 Task: Add Sprouts Coconut Water to the cart.
Action: Mouse moved to (514, 391)
Screenshot: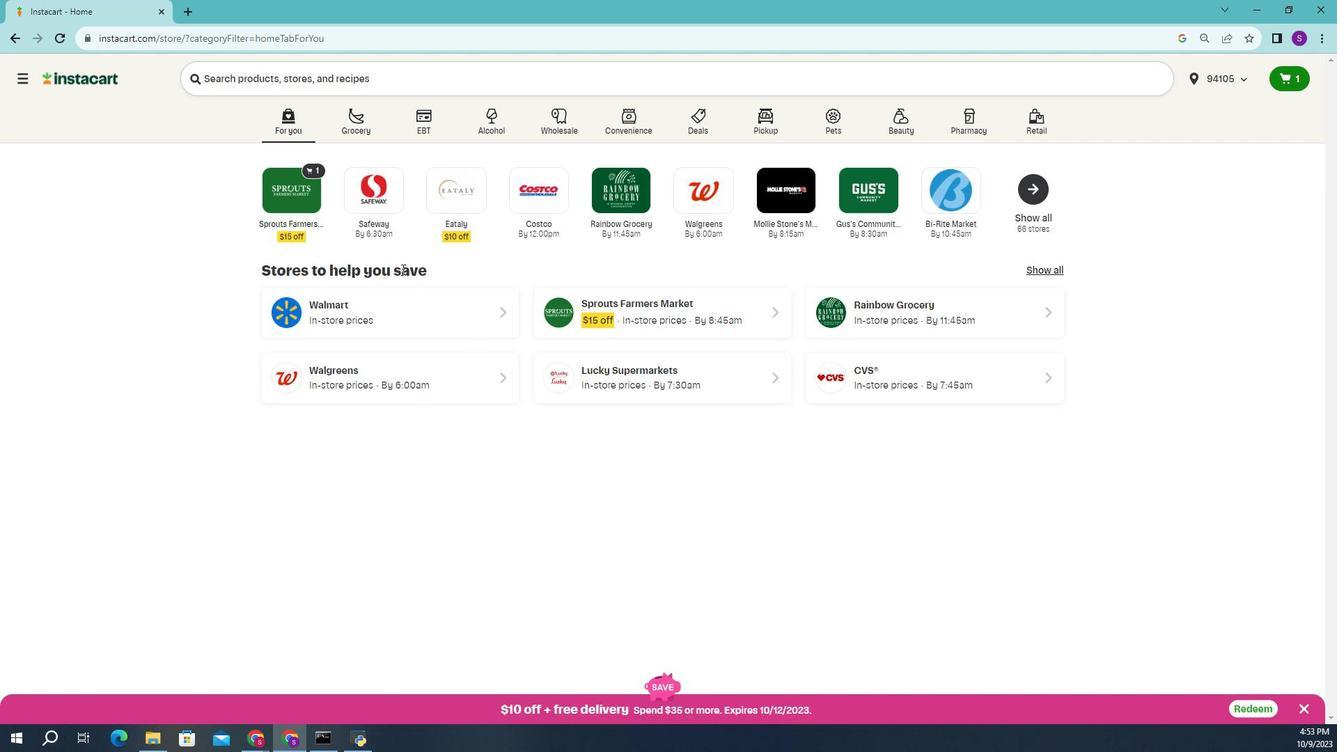 
Action: Mouse pressed left at (514, 391)
Screenshot: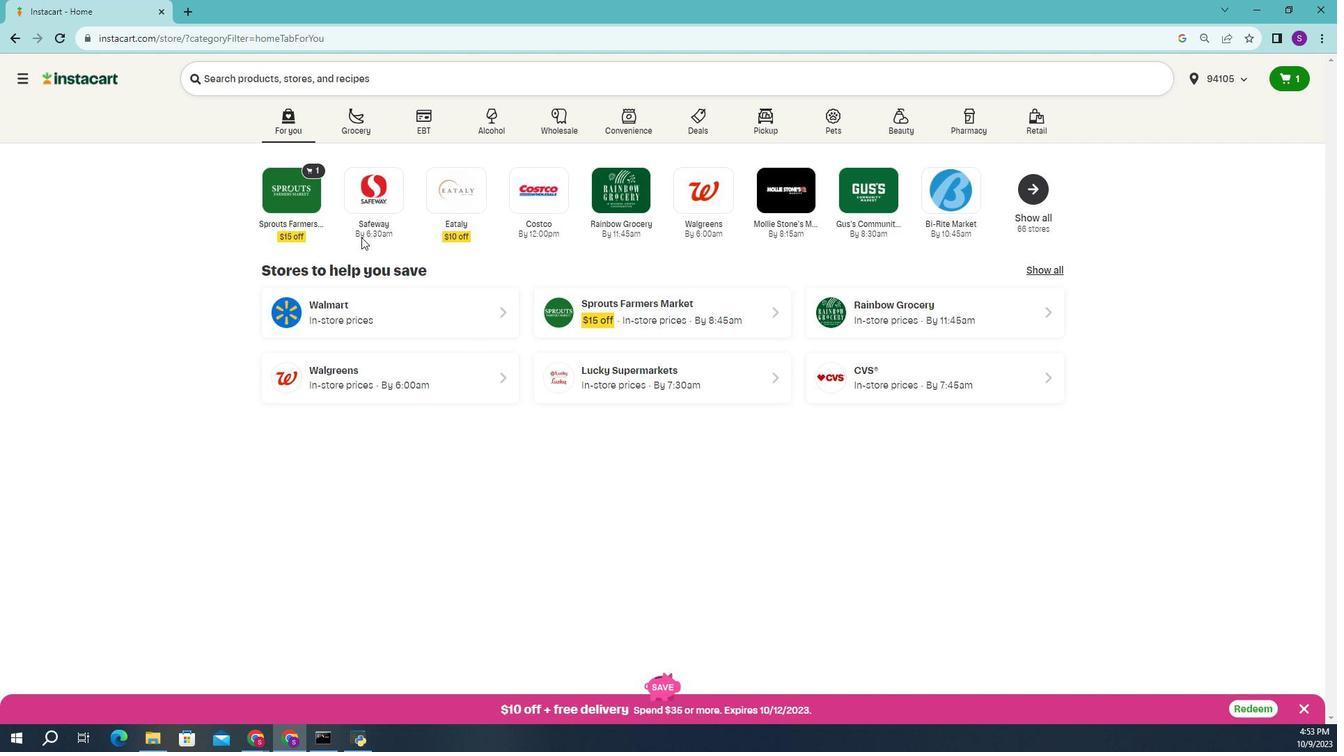 
Action: Mouse moved to (514, 391)
Screenshot: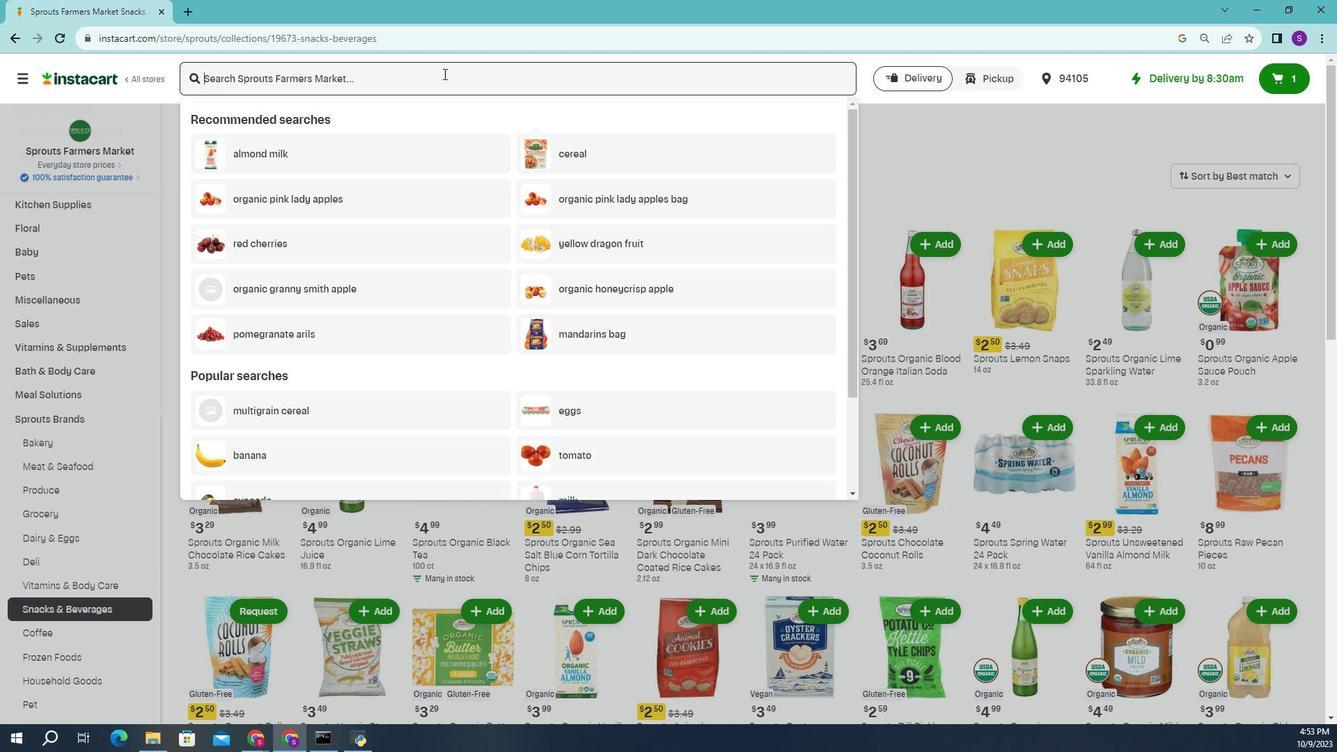 
Action: Mouse scrolled (514, 391) with delta (0, 0)
Screenshot: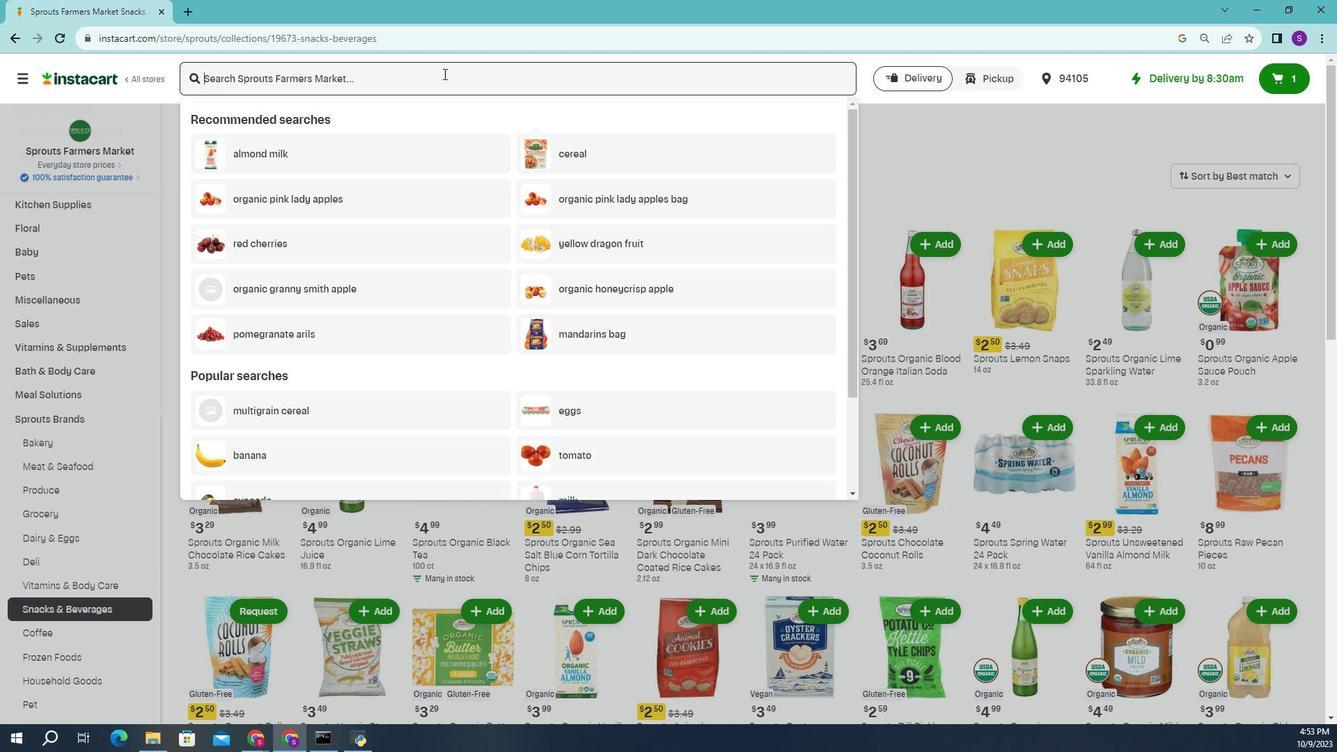 
Action: Mouse moved to (514, 391)
Screenshot: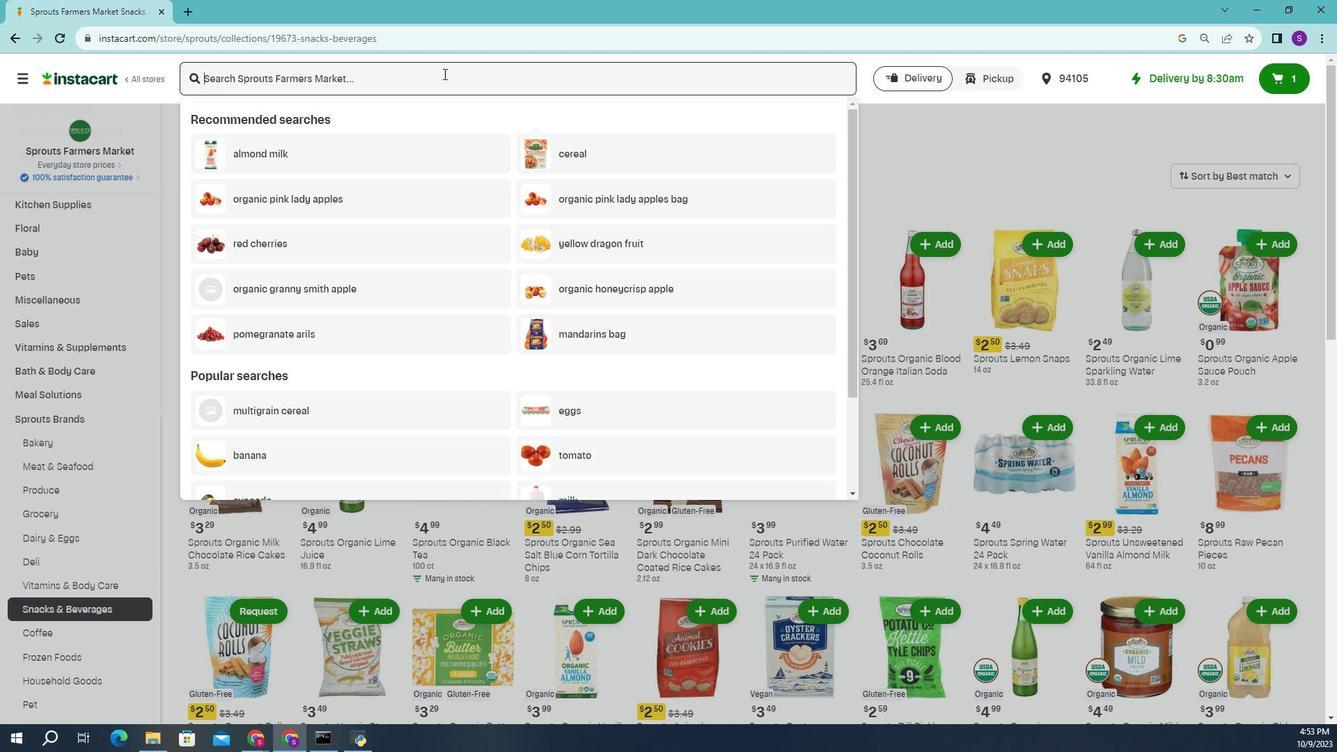 
Action: Mouse scrolled (514, 391) with delta (0, 0)
Screenshot: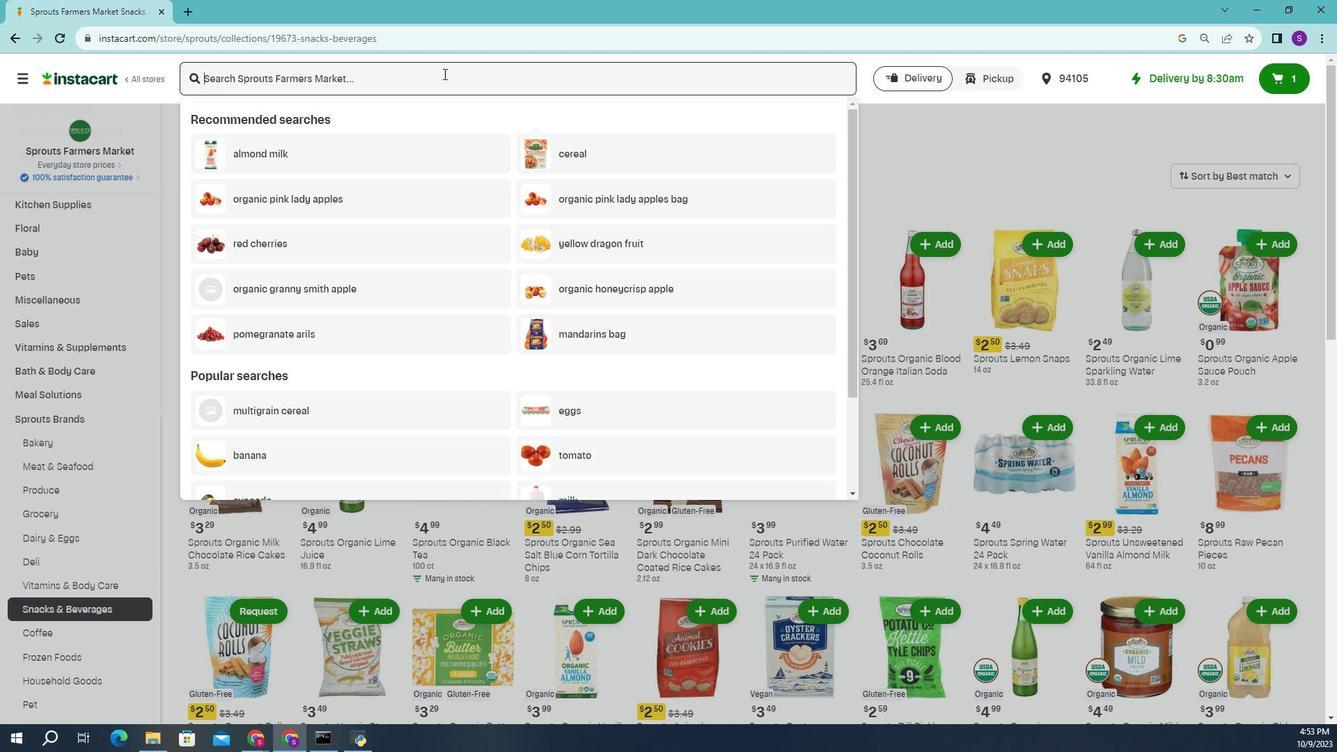 
Action: Mouse moved to (514, 391)
Screenshot: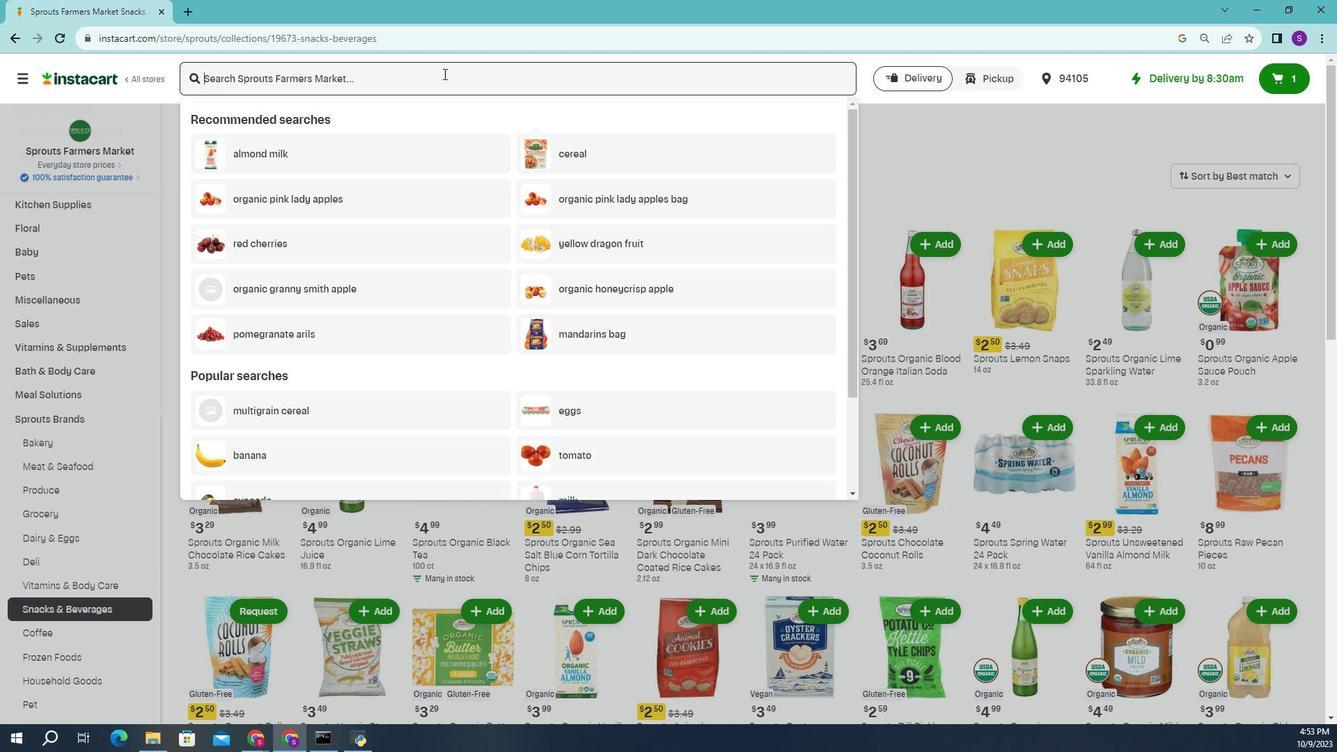 
Action: Mouse scrolled (514, 391) with delta (0, 0)
Screenshot: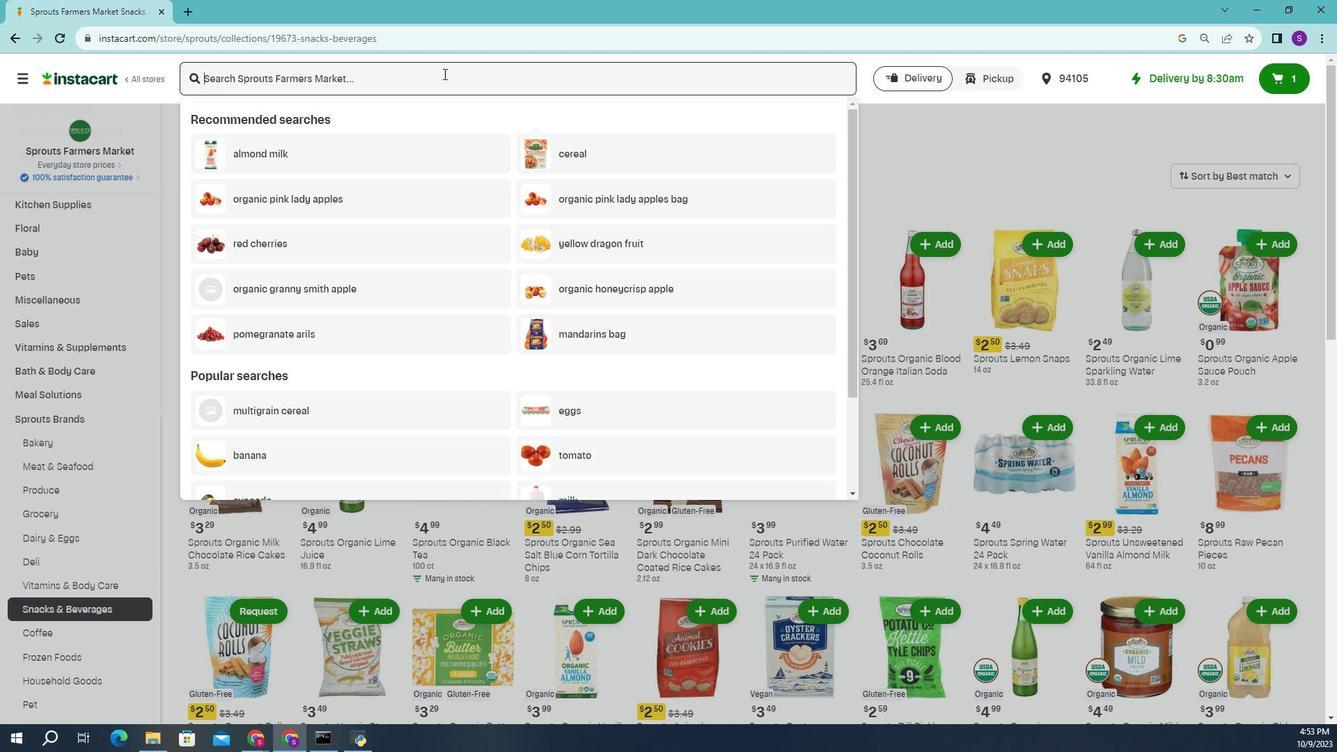 
Action: Mouse moved to (514, 391)
Screenshot: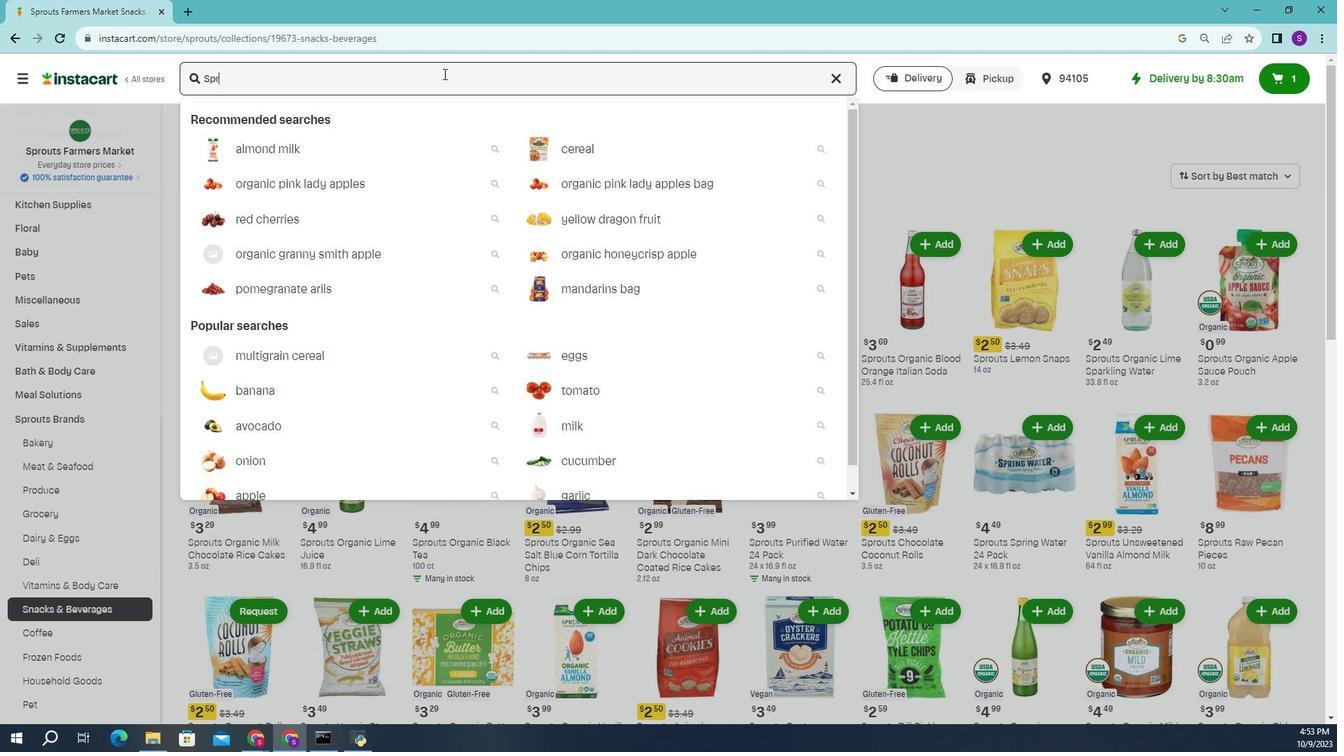 
Action: Mouse scrolled (514, 391) with delta (0, 0)
Screenshot: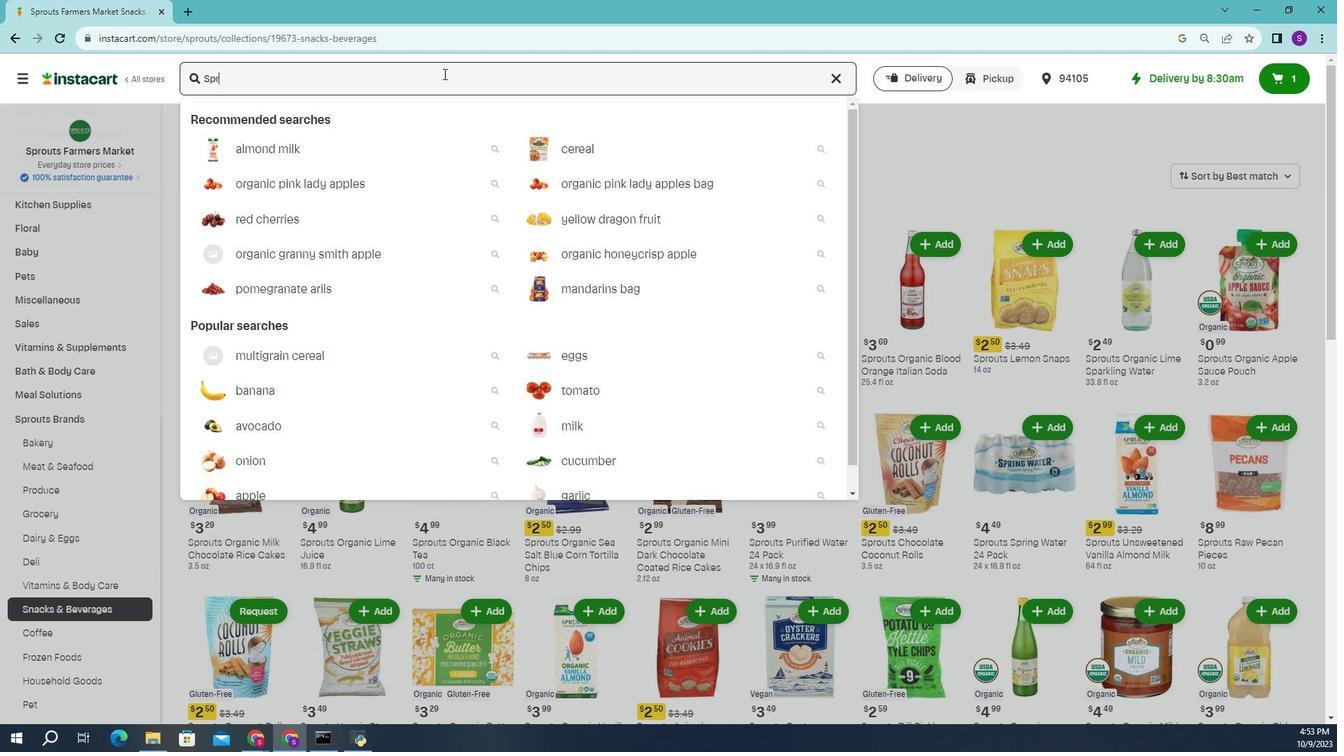 
Action: Mouse moved to (514, 391)
Screenshot: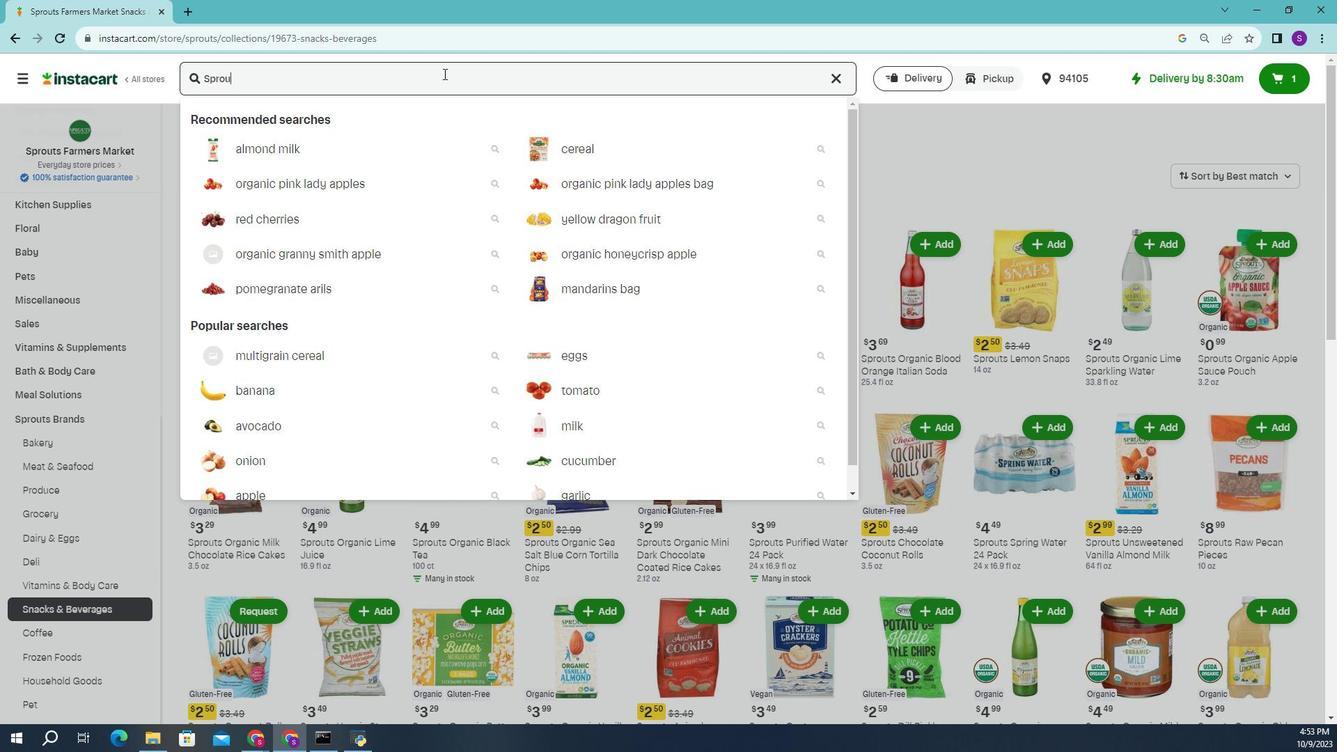 
Action: Mouse scrolled (514, 391) with delta (0, 0)
Screenshot: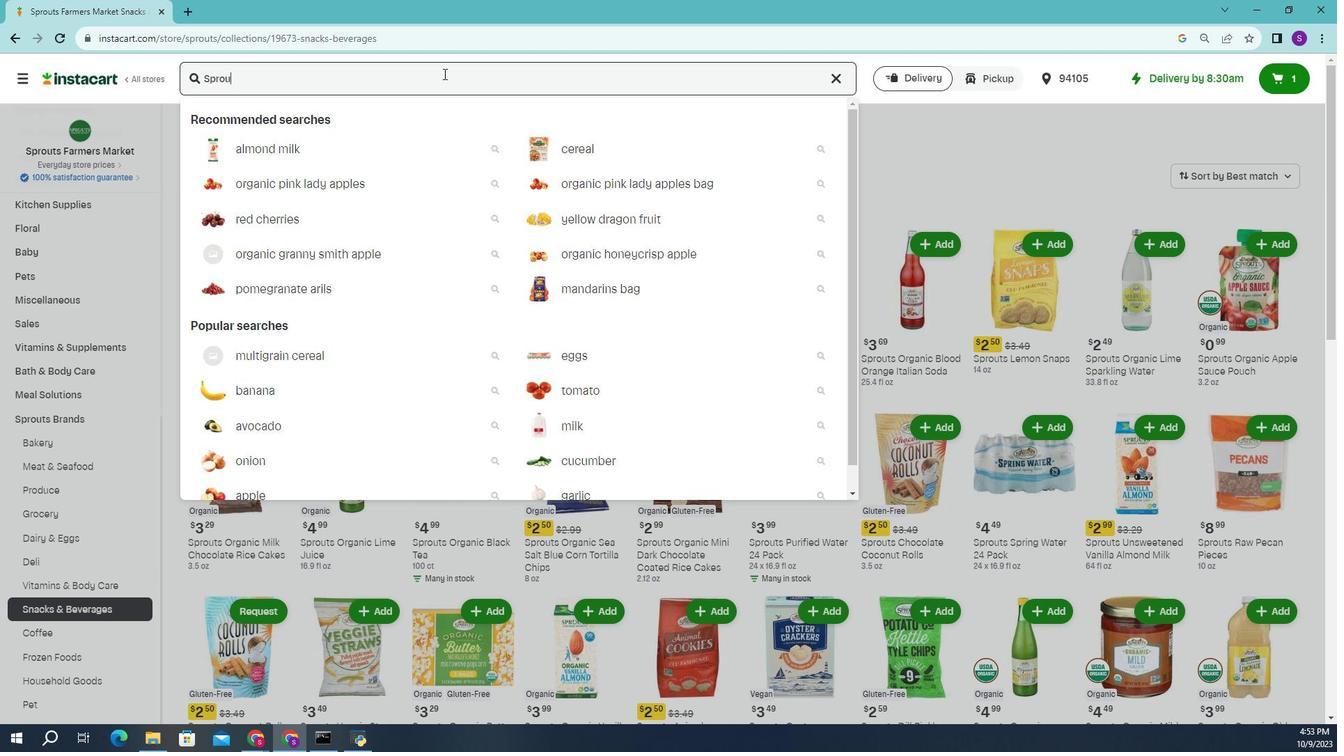 
Action: Mouse scrolled (514, 391) with delta (0, 0)
Screenshot: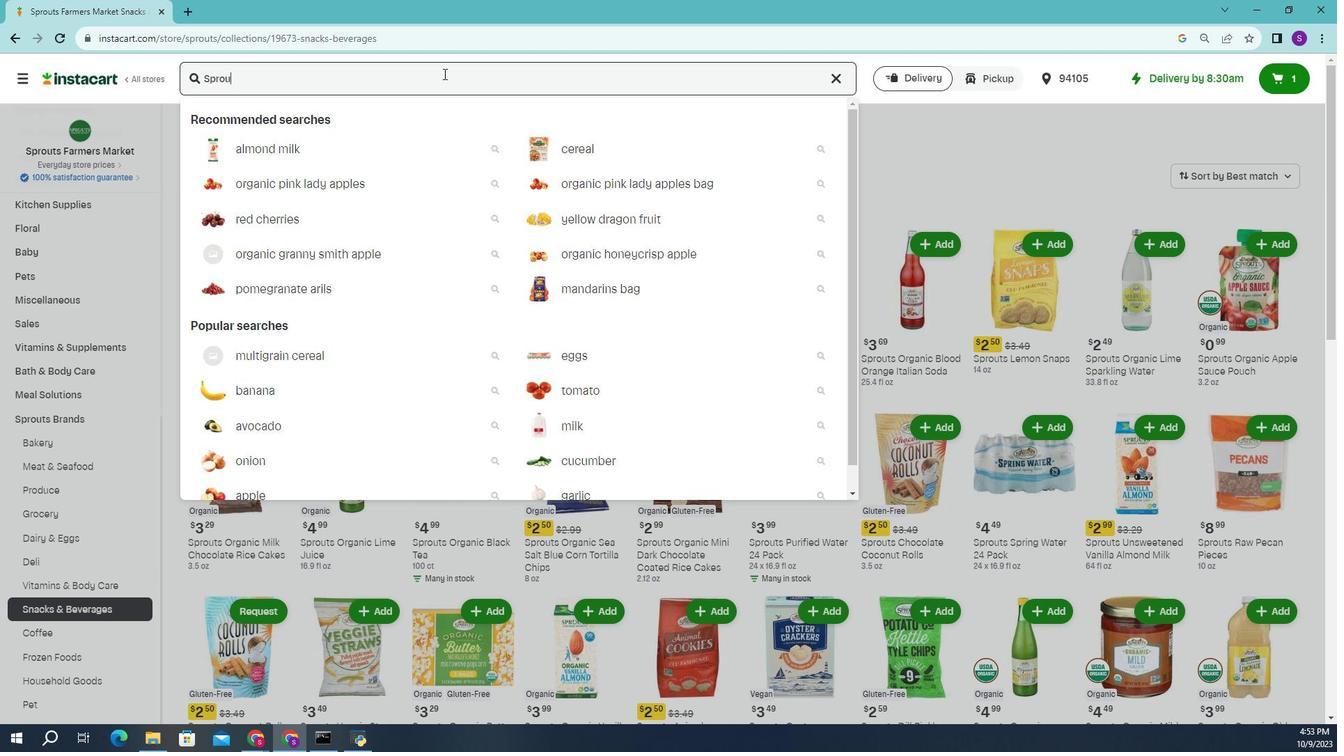 
Action: Mouse scrolled (514, 391) with delta (0, 0)
Screenshot: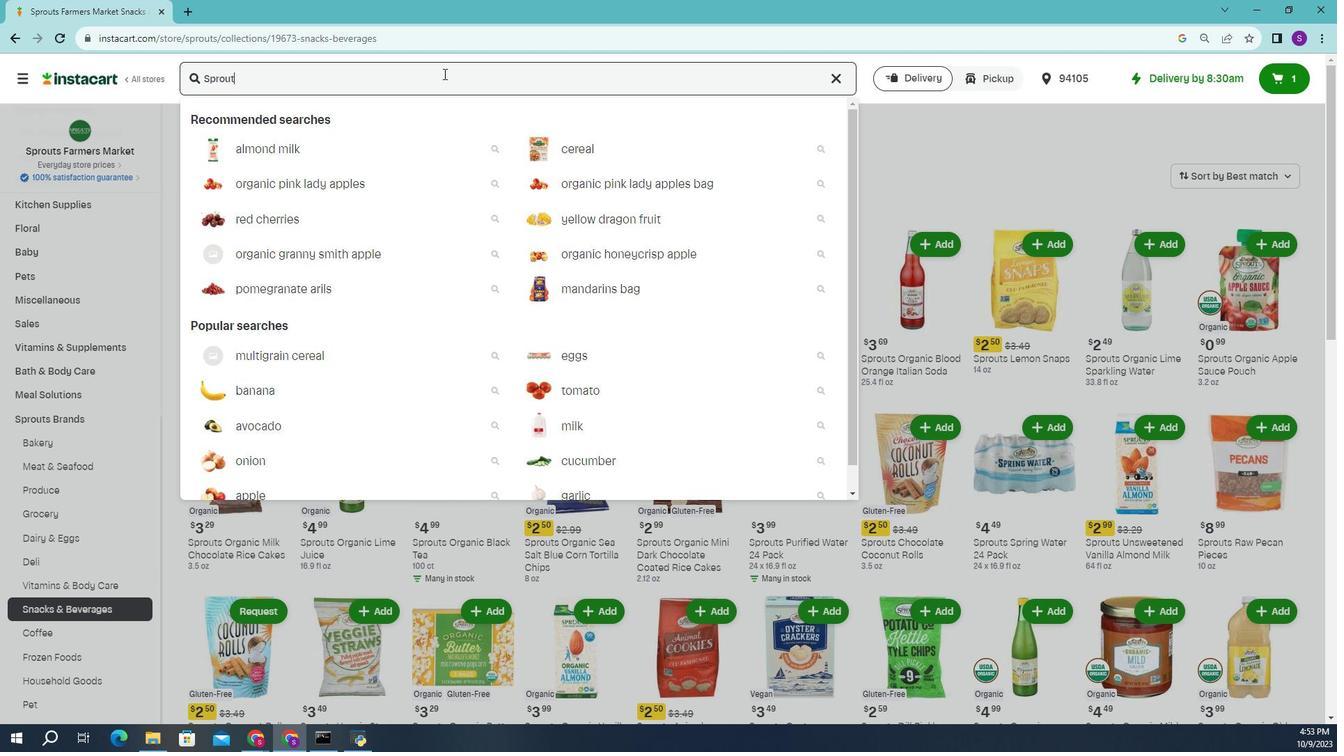 
Action: Mouse moved to (514, 391)
Screenshot: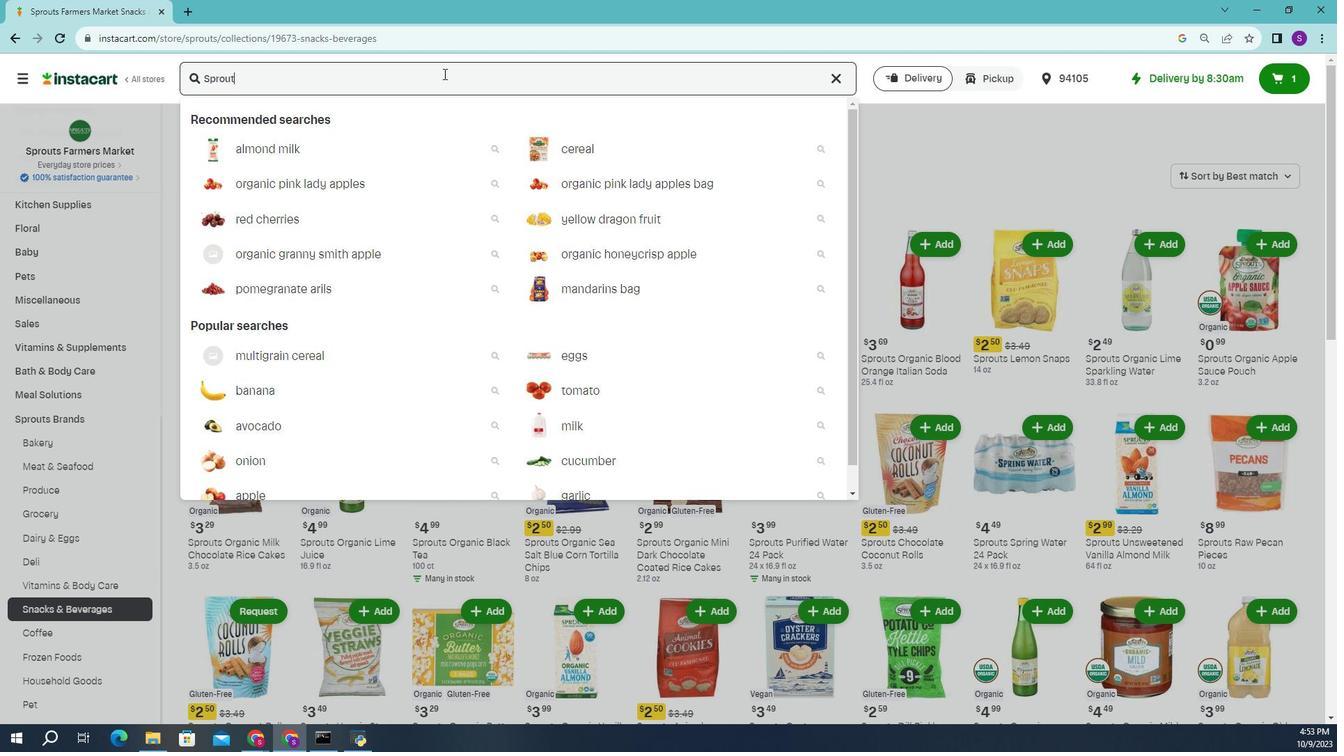
Action: Mouse scrolled (514, 391) with delta (0, 0)
Screenshot: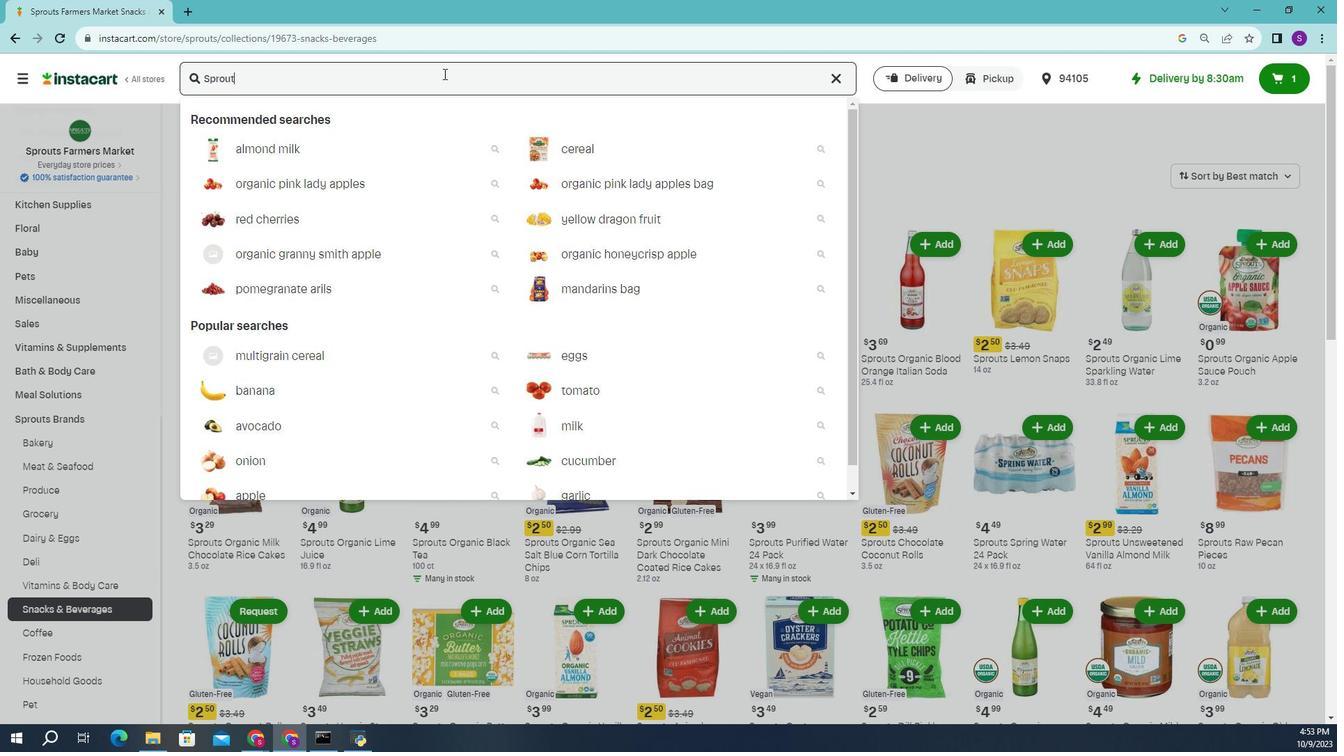 
Action: Mouse moved to (514, 391)
Screenshot: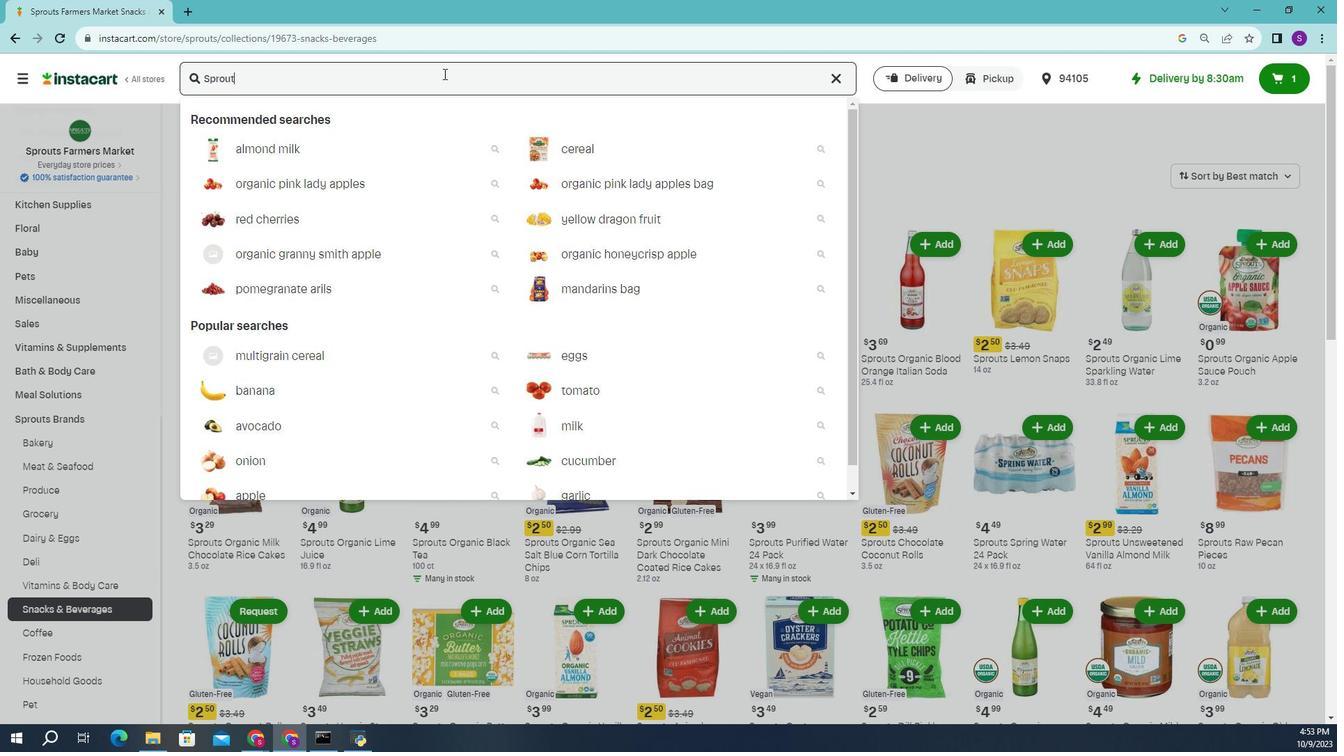 
Action: Mouse scrolled (514, 391) with delta (0, 0)
Screenshot: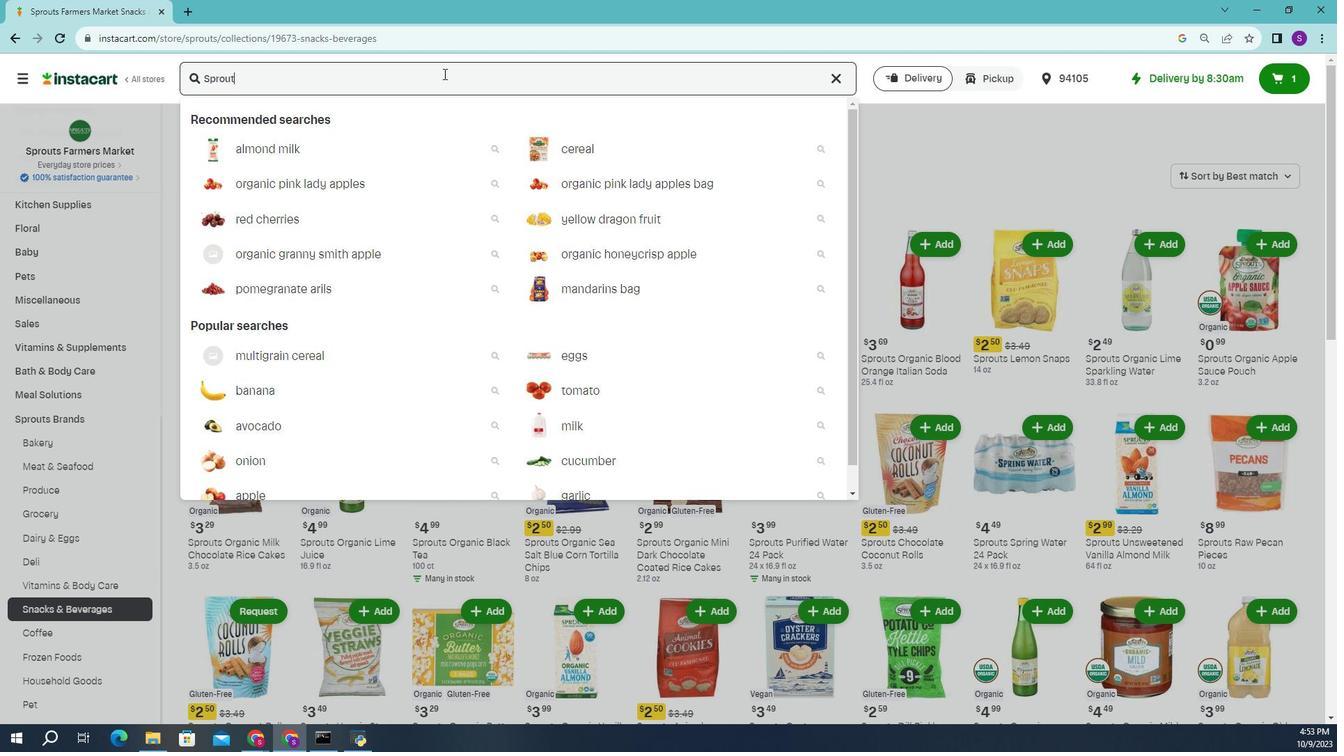 
Action: Mouse moved to (514, 391)
Screenshot: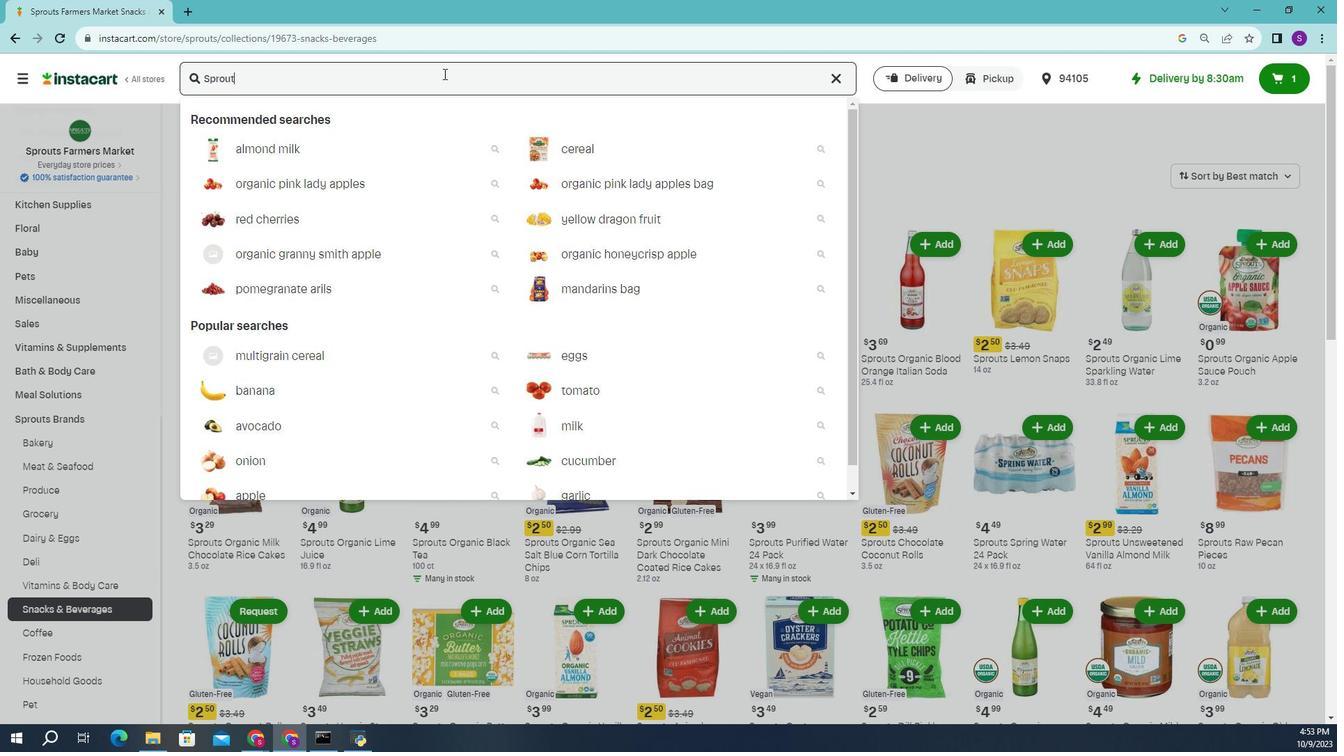 
Action: Mouse scrolled (514, 391) with delta (0, 0)
Screenshot: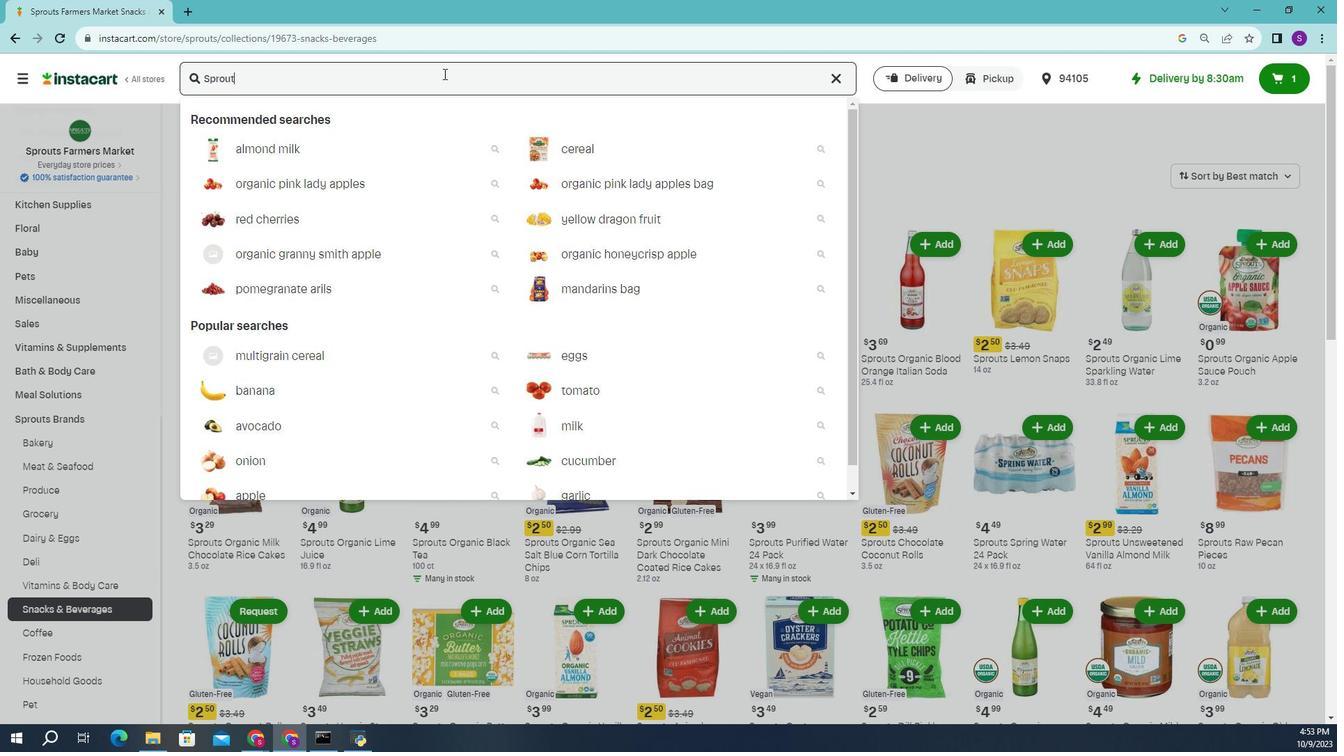 
Action: Mouse scrolled (514, 391) with delta (0, 0)
Screenshot: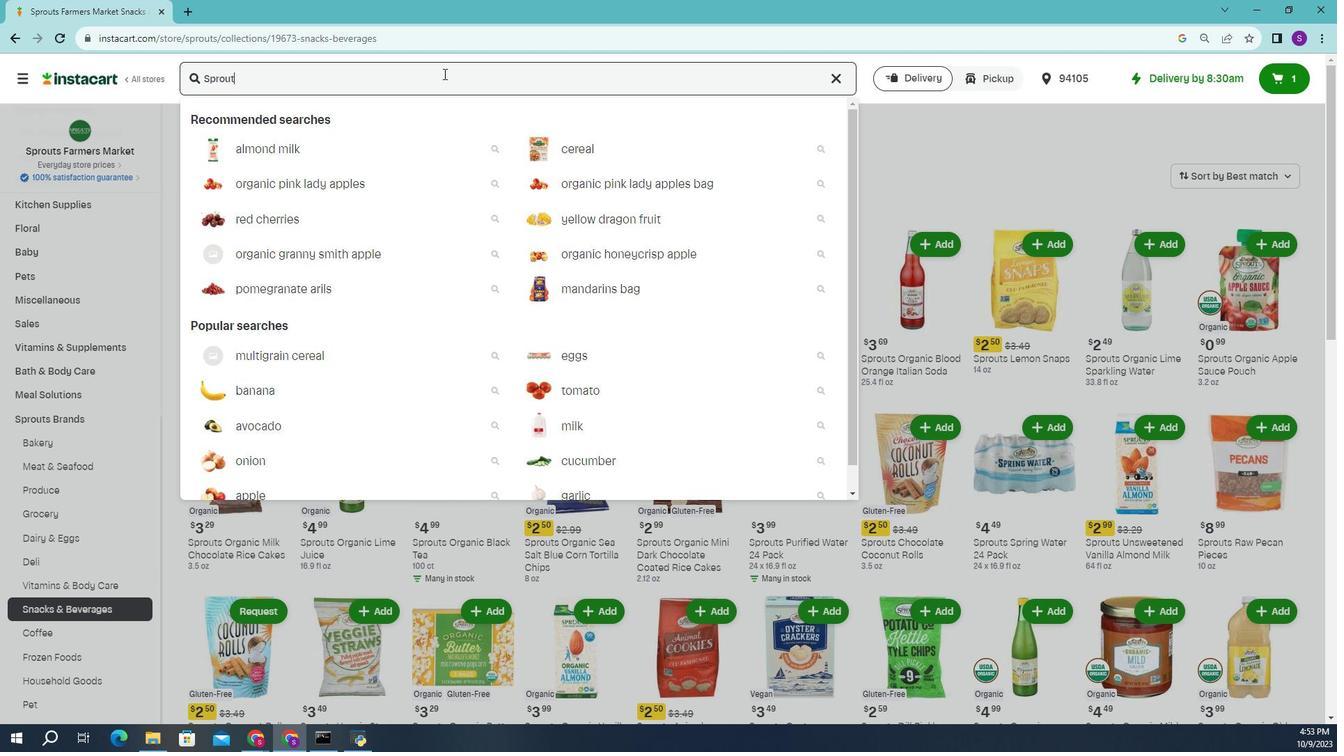 
Action: Mouse scrolled (514, 391) with delta (0, 0)
Screenshot: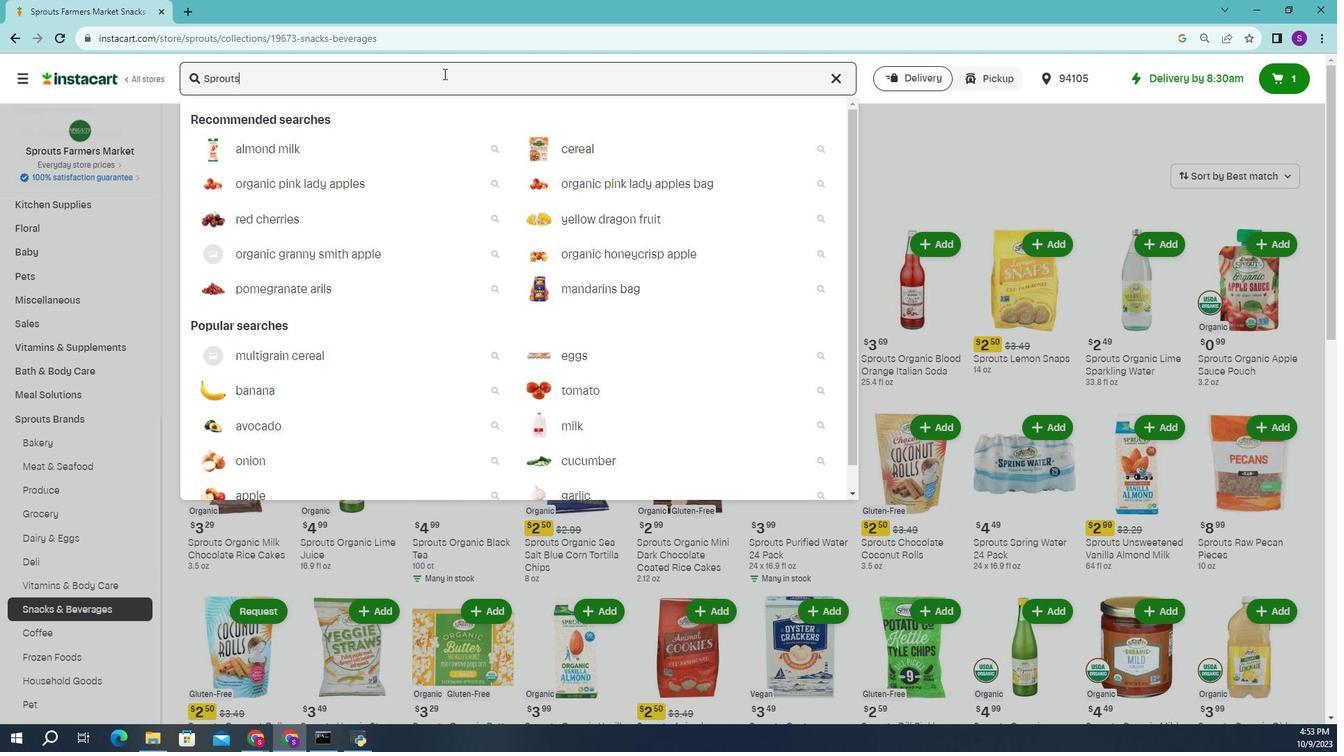 
Action: Mouse scrolled (514, 391) with delta (0, 0)
Screenshot: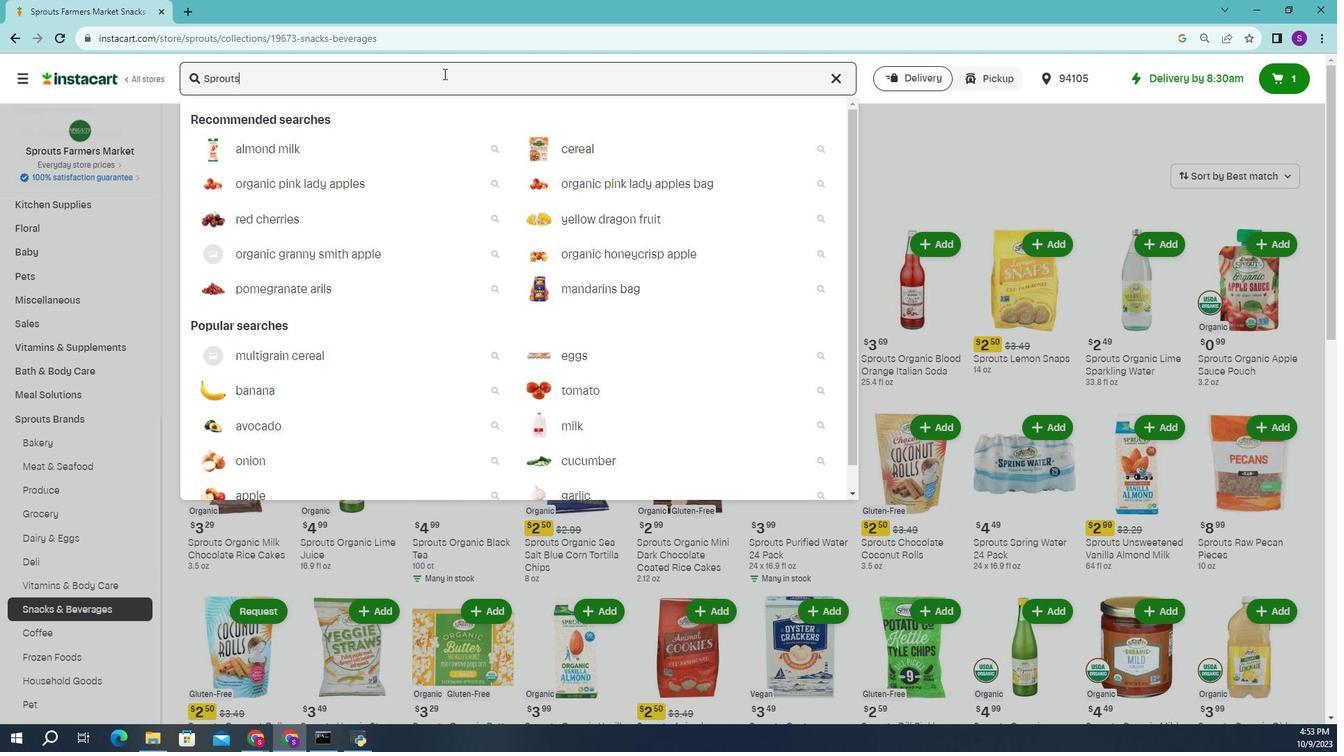 
Action: Mouse scrolled (514, 391) with delta (0, 0)
Screenshot: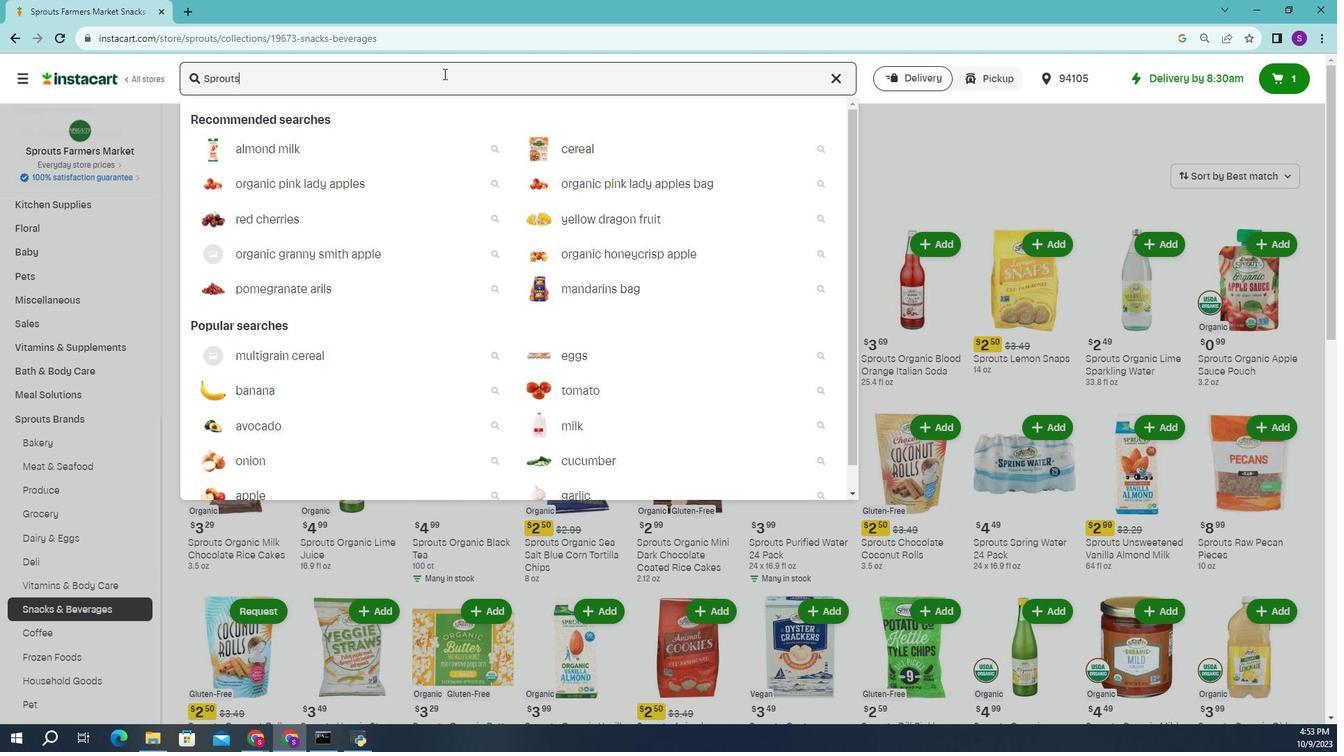 
Action: Mouse moved to (514, 391)
Screenshot: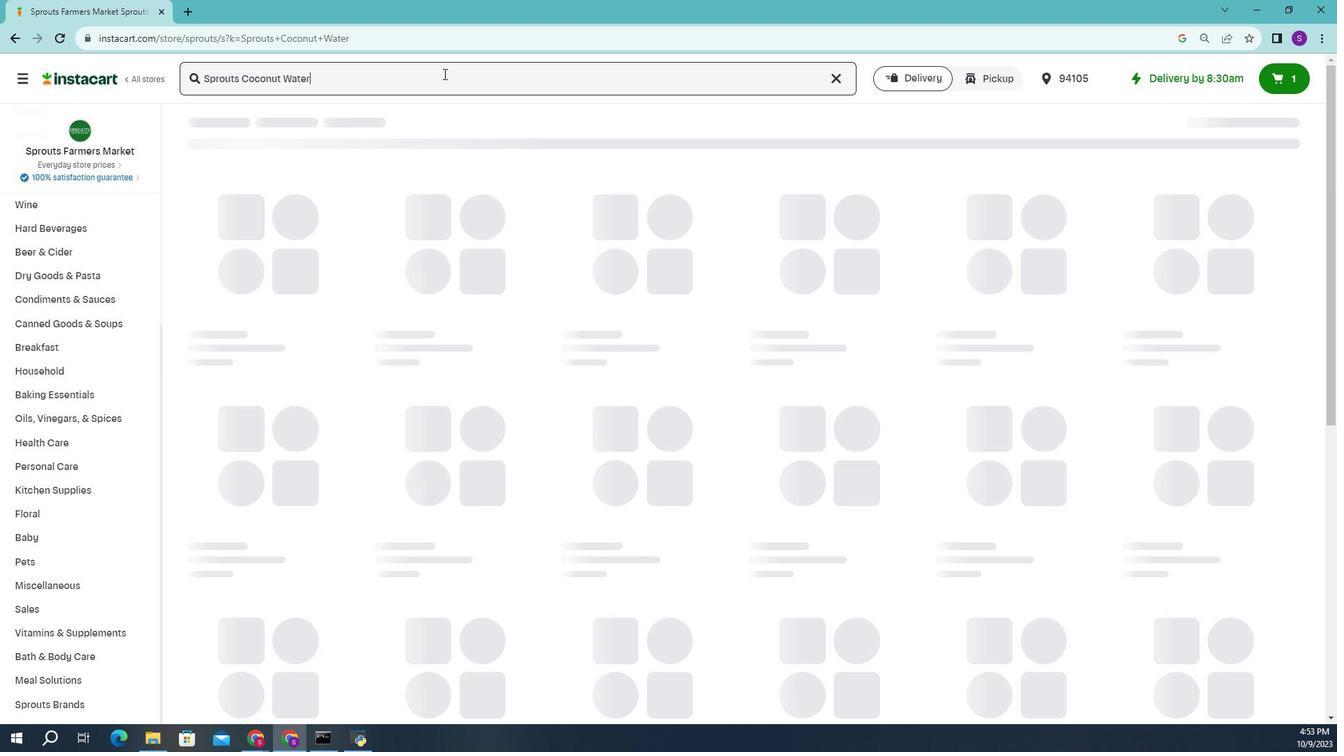
Action: Mouse pressed left at (514, 391)
Screenshot: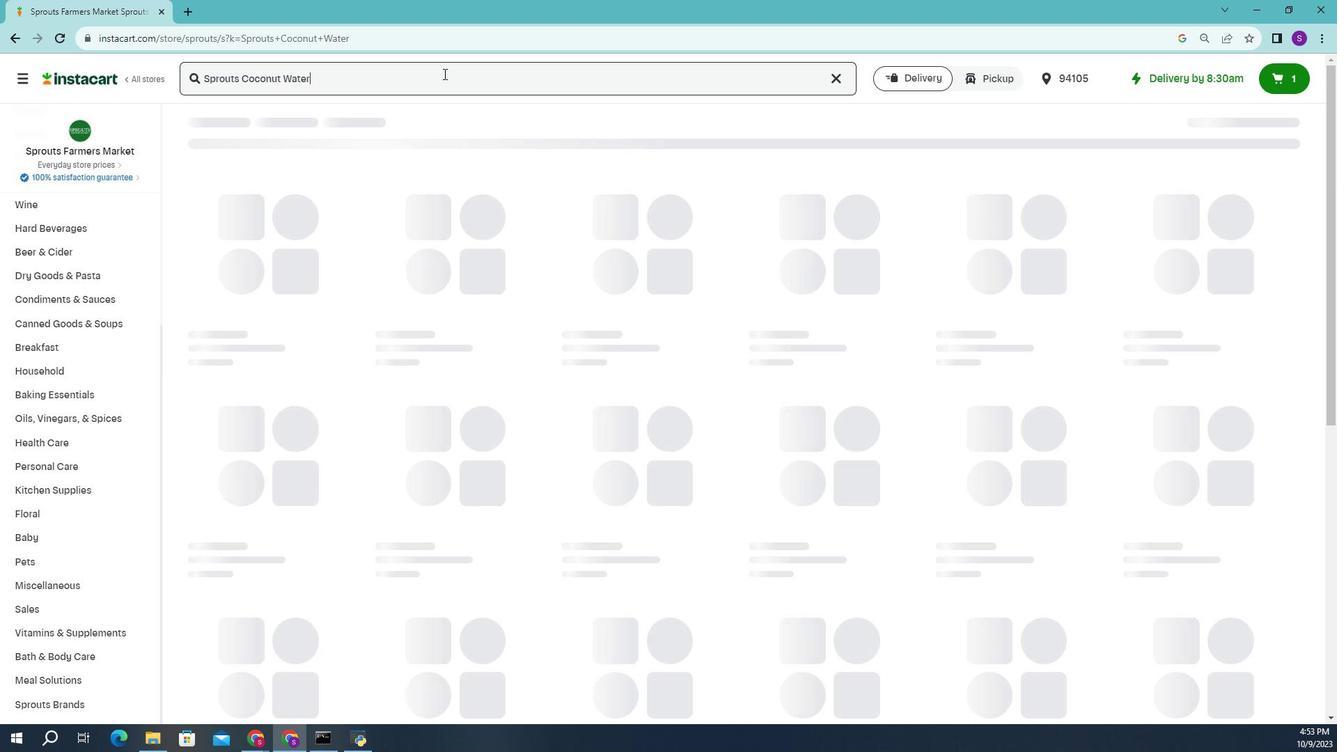 
Action: Mouse pressed left at (514, 391)
Screenshot: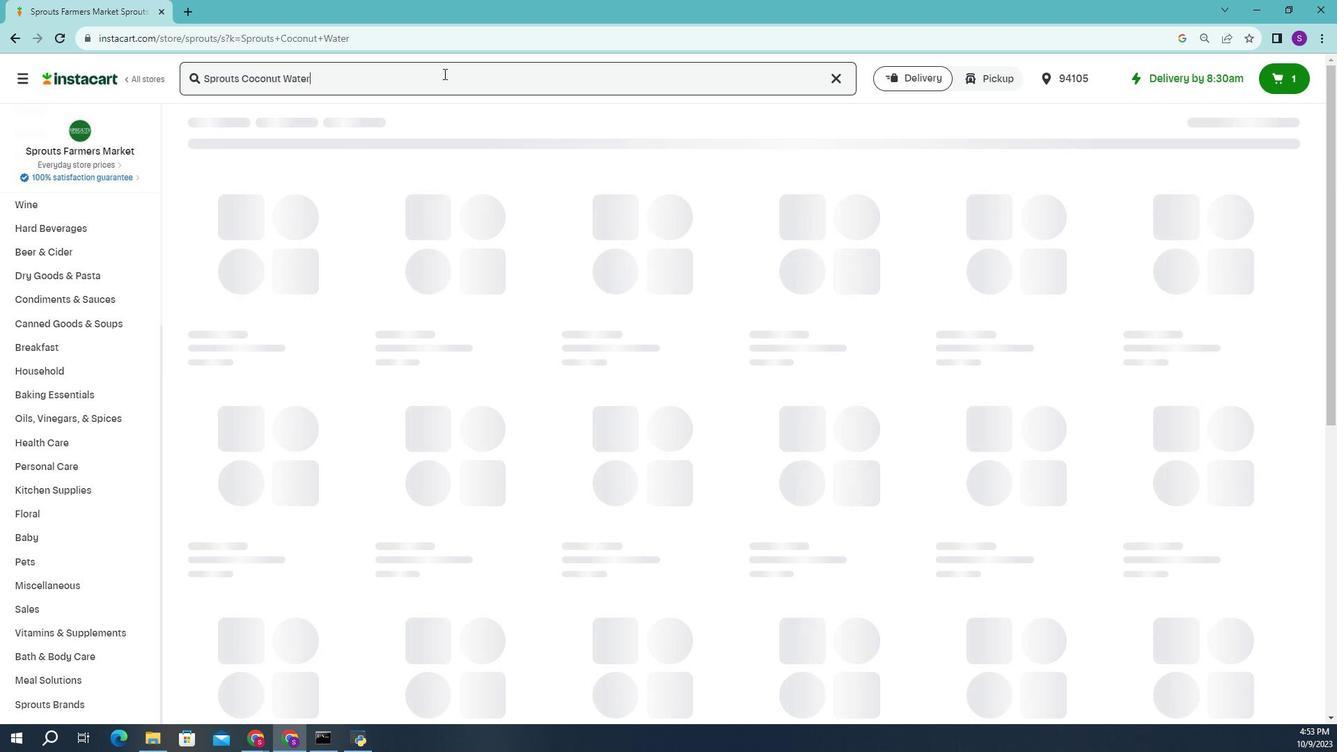 
Action: Mouse pressed left at (514, 391)
Screenshot: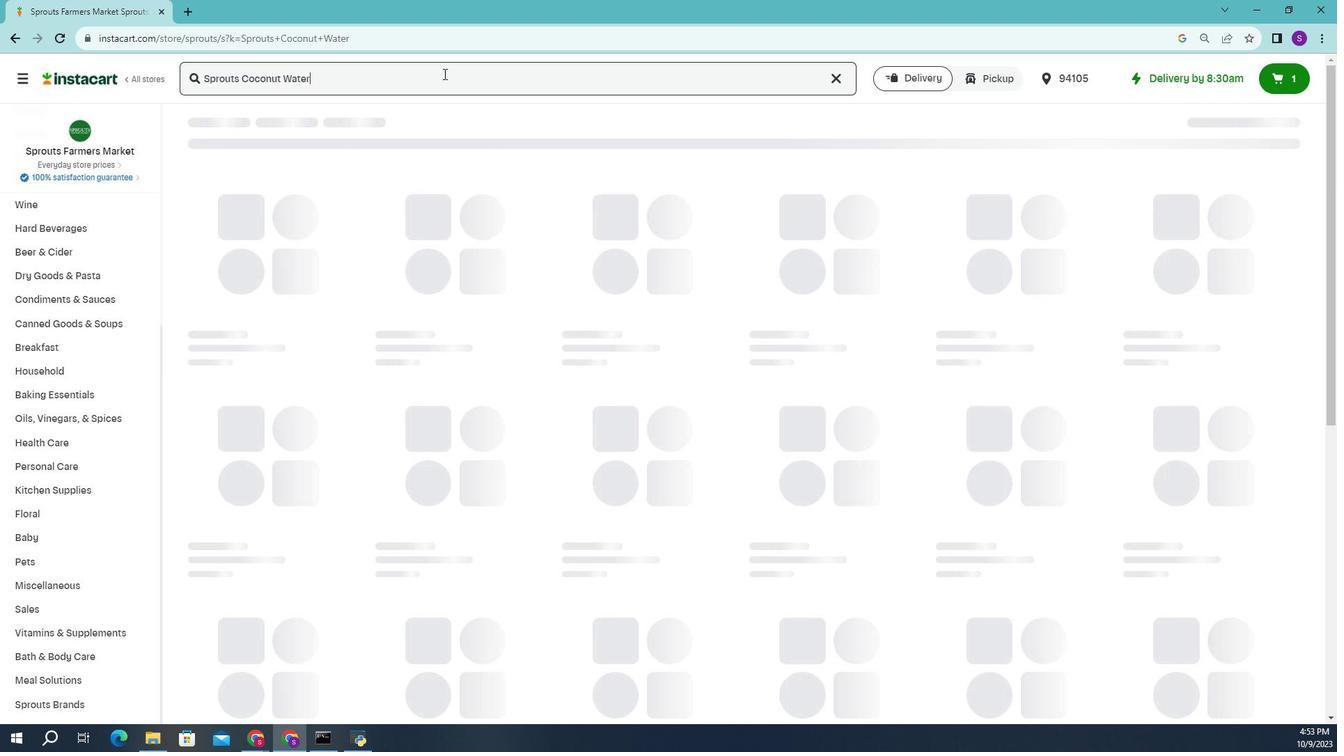 
Action: Mouse pressed left at (514, 391)
Screenshot: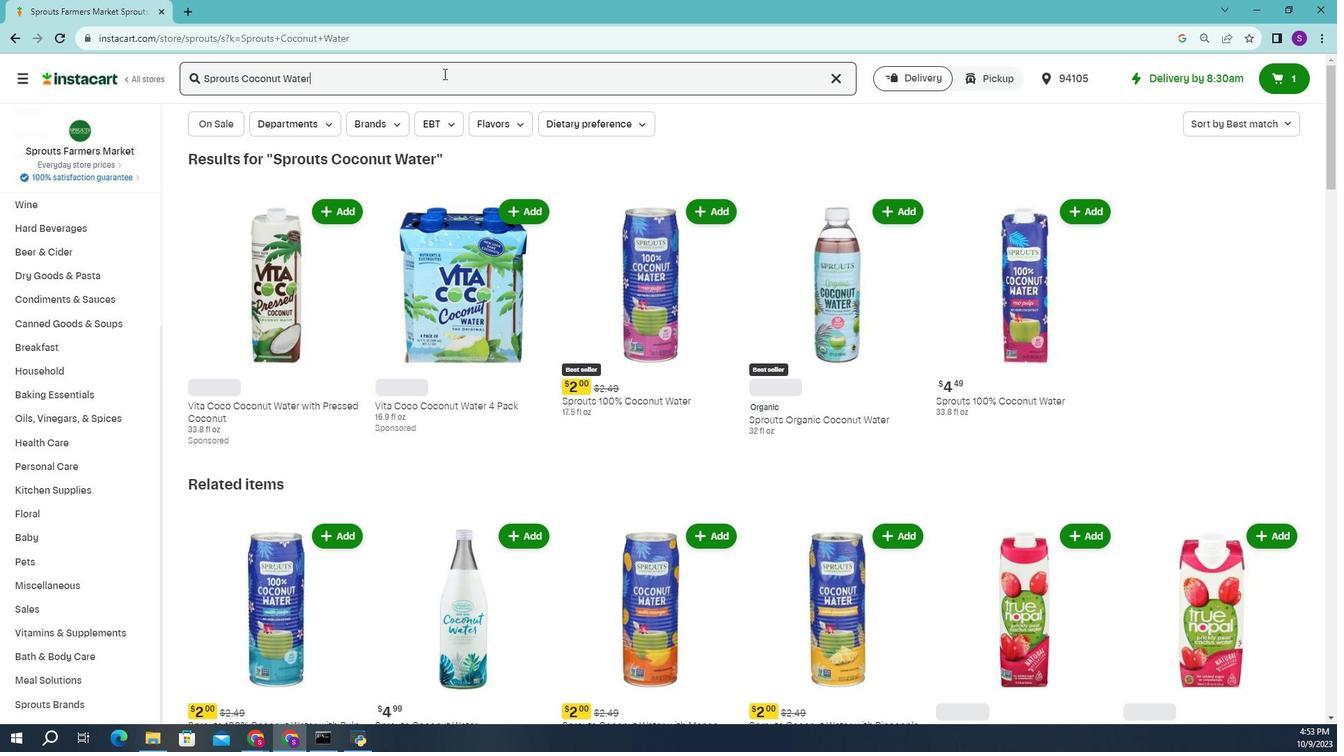 
Action: Mouse moved to (514, 391)
Screenshot: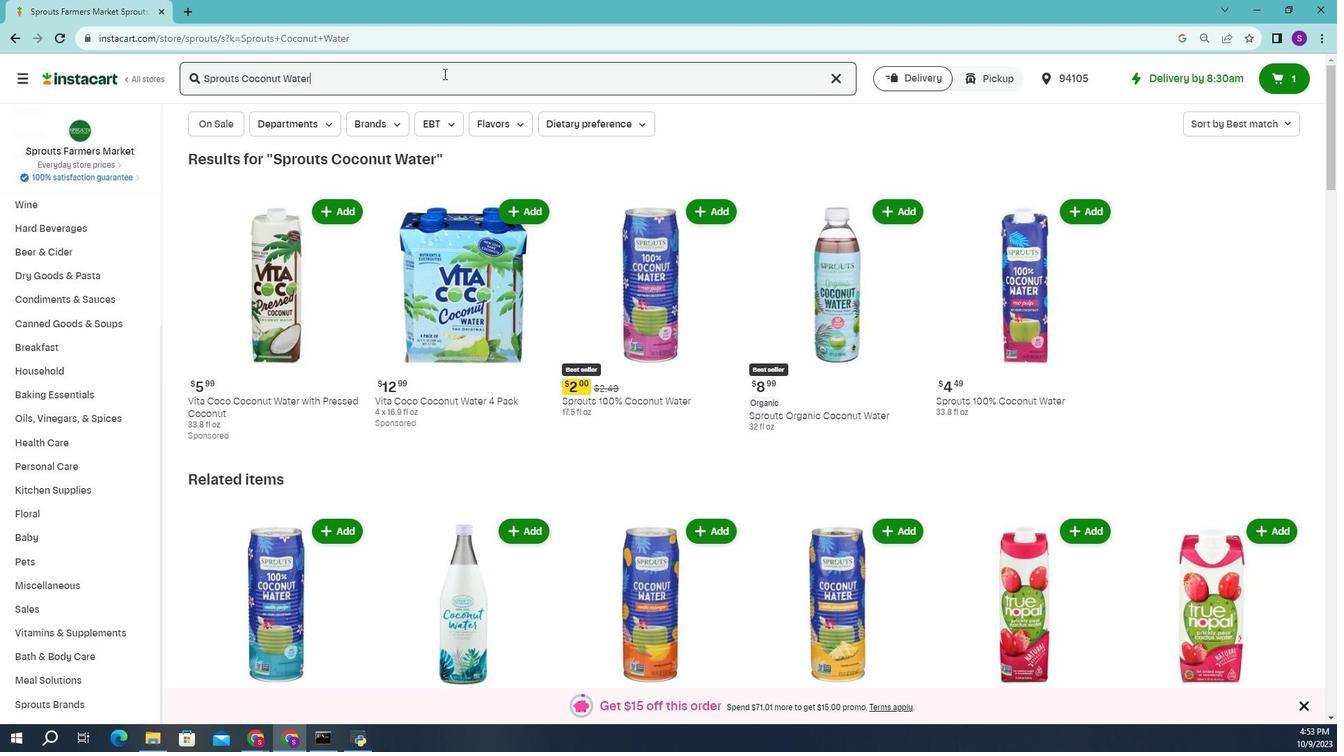 
Action: Mouse pressed right at (514, 391)
Screenshot: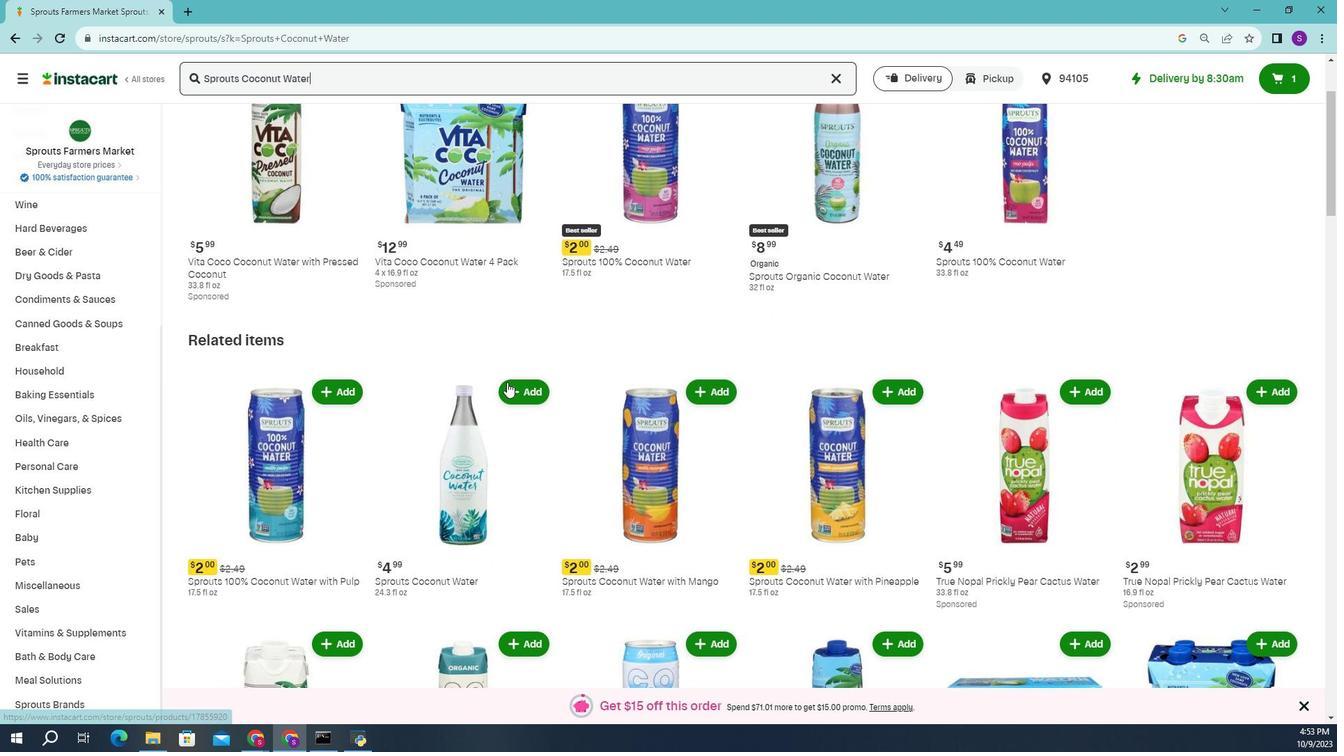
Action: Mouse moved to (514, 391)
Screenshot: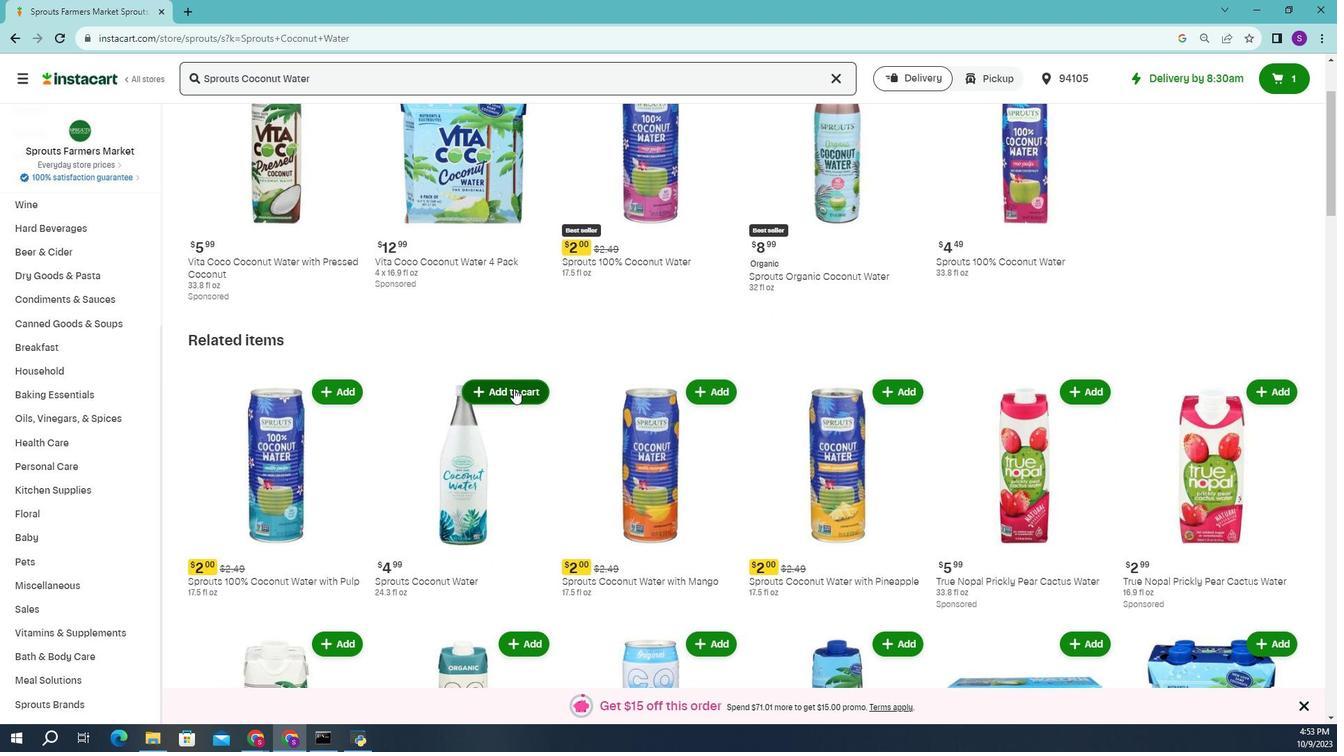 
Action: Mouse scrolled (514, 391) with delta (0, 0)
Screenshot: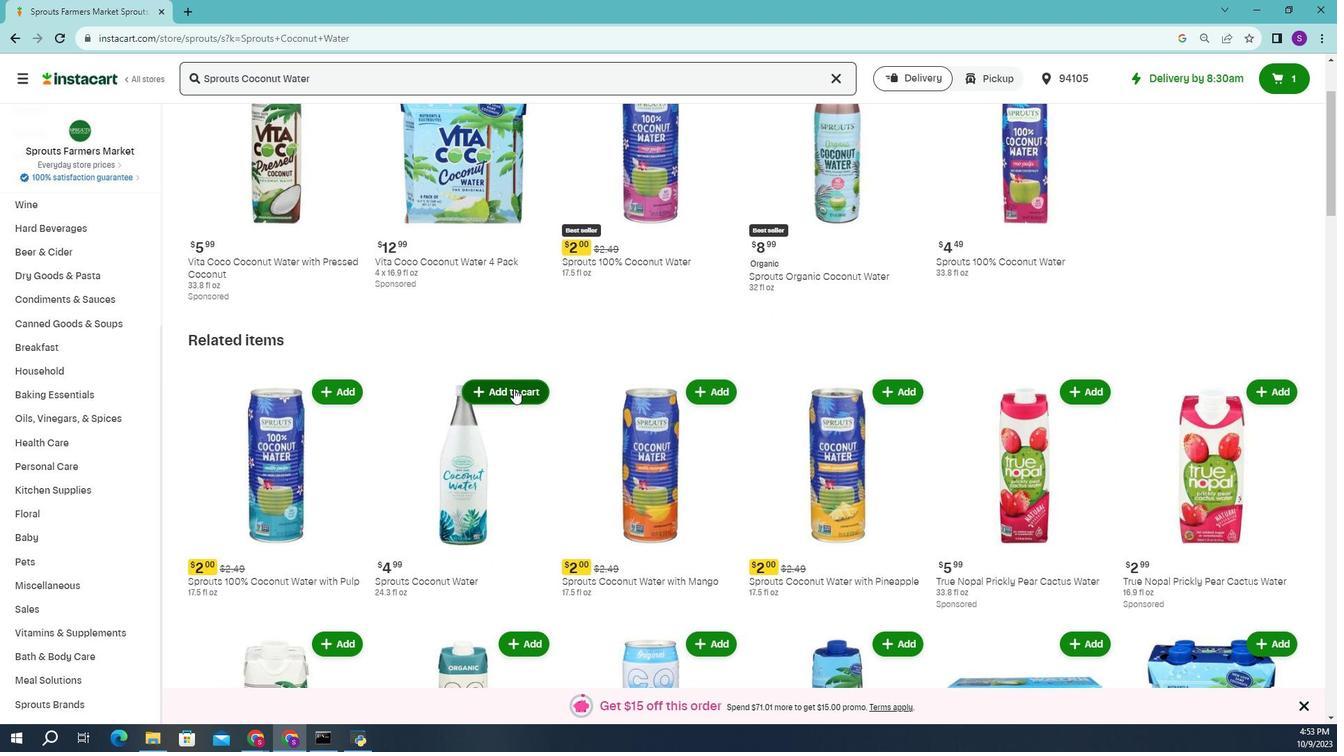 
Action: Mouse moved to (514, 391)
Screenshot: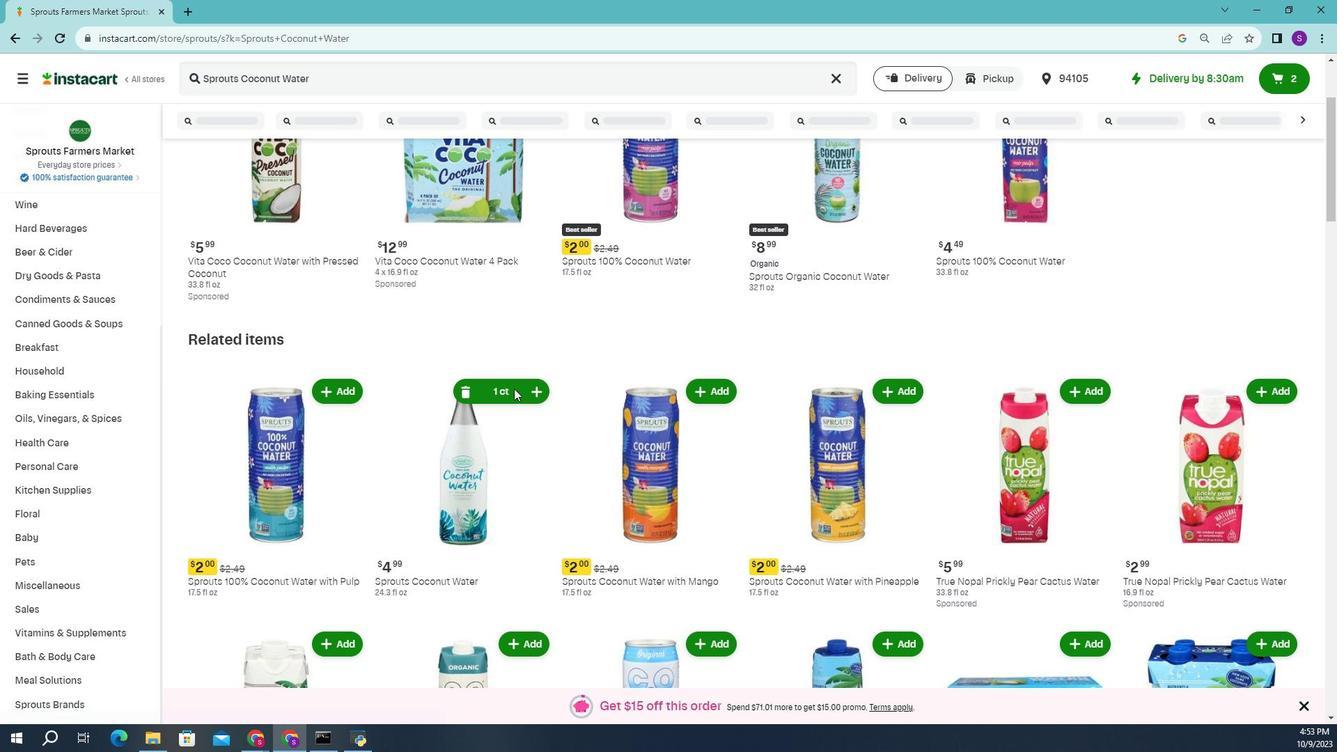 
Action: Mouse pressed right at (514, 391)
Screenshot: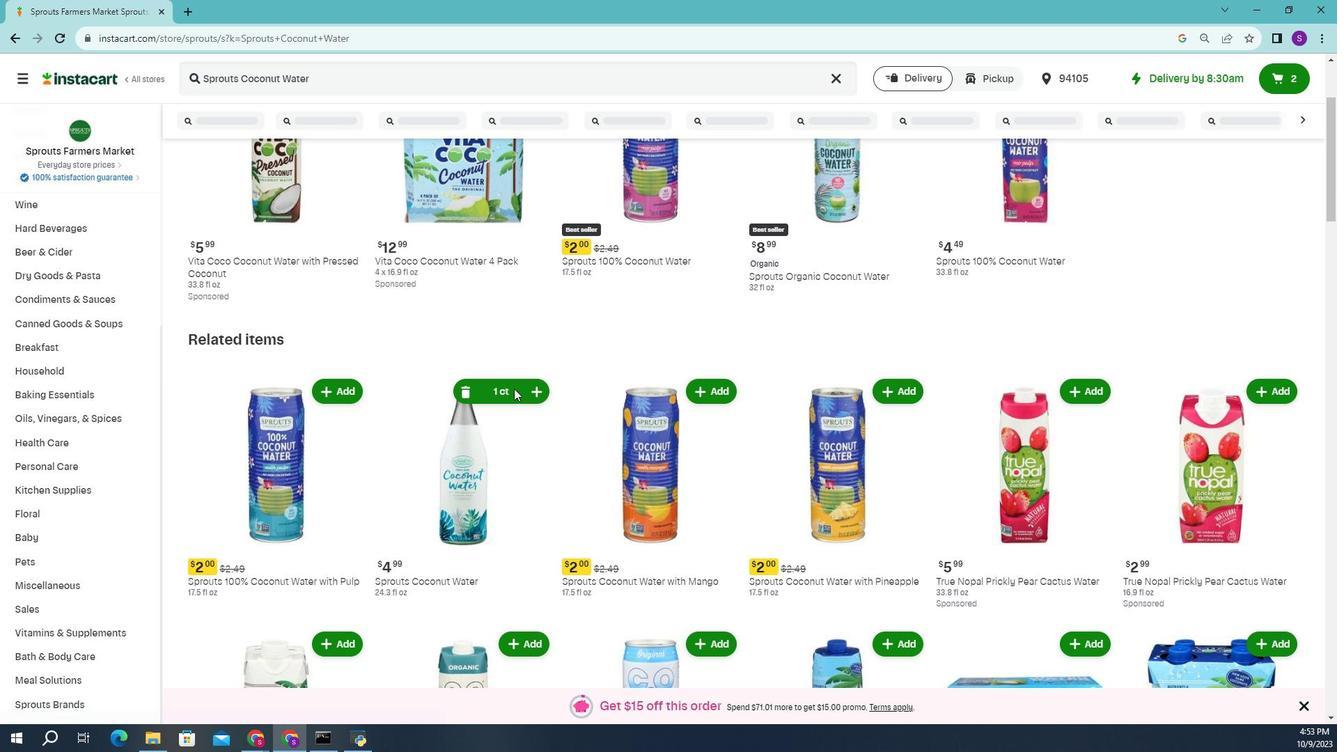 
Action: Mouse moved to (514, 391)
Screenshot: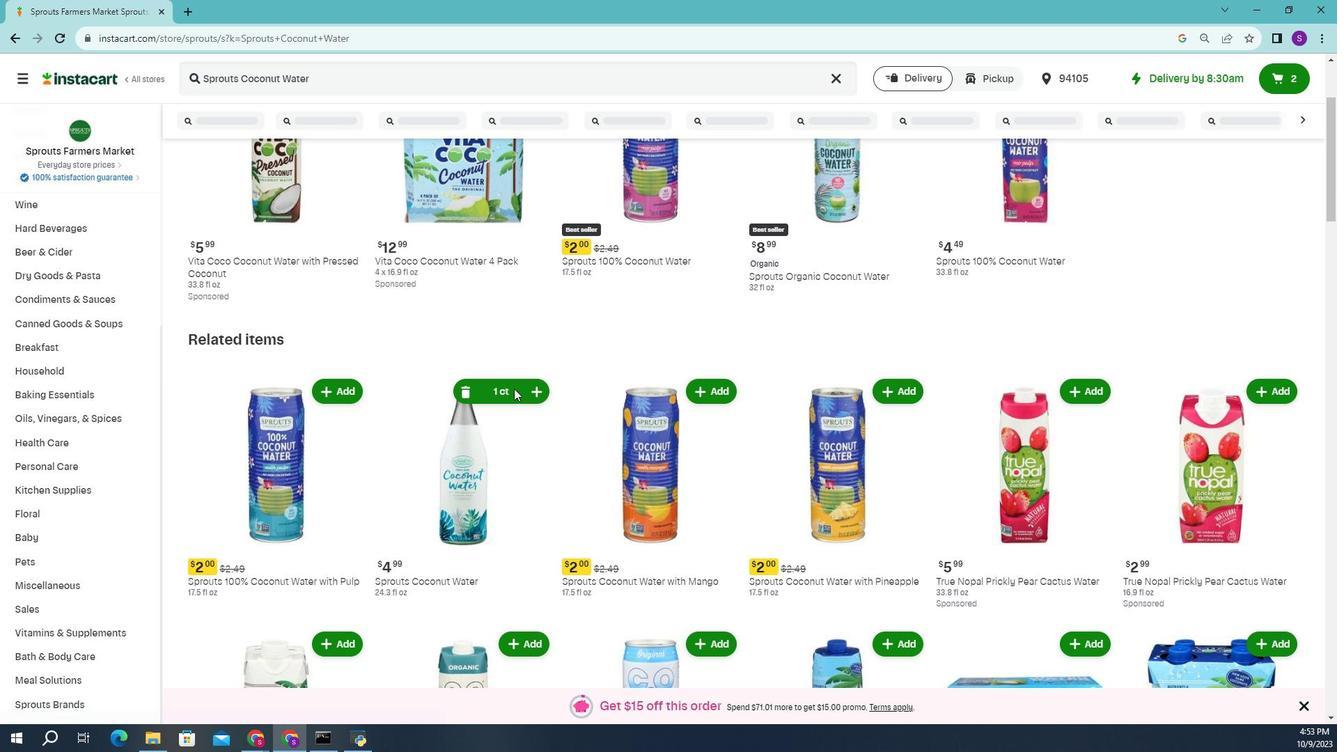 
Action: Mouse pressed left at (514, 391)
Screenshot: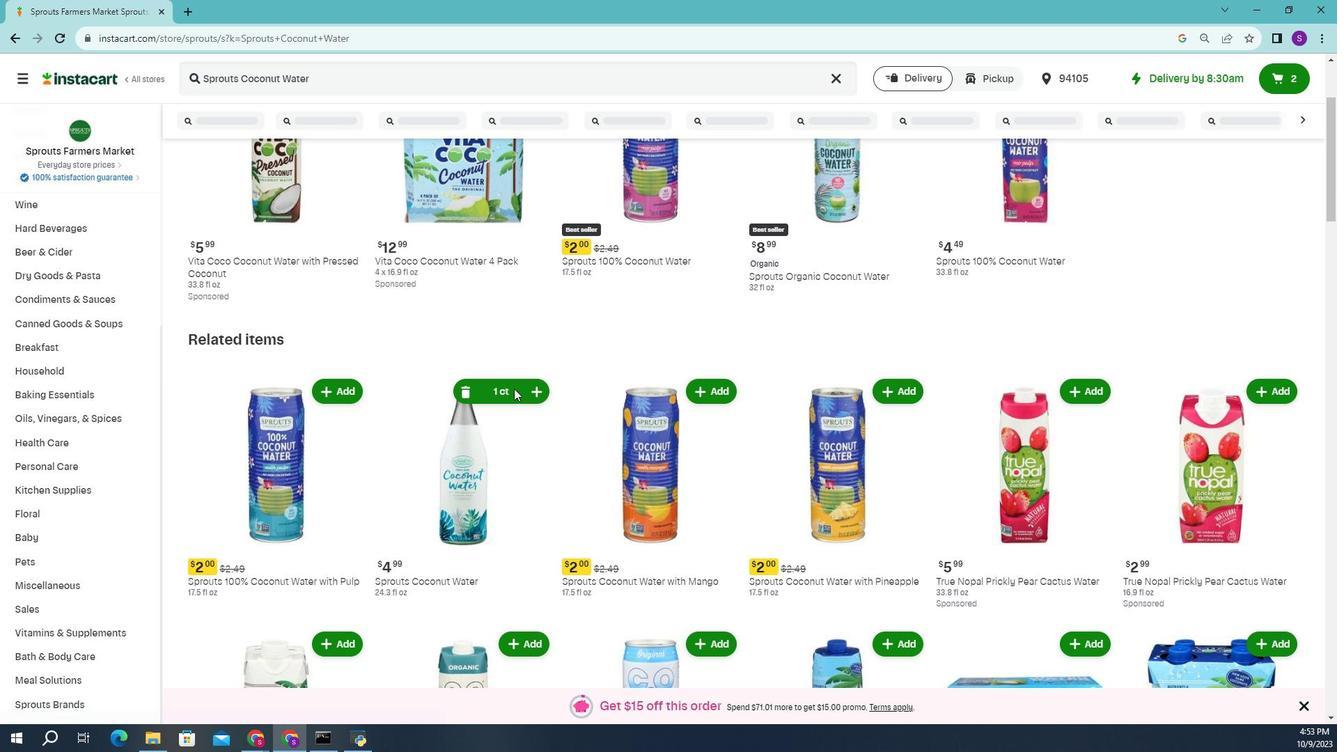 
Action: Mouse moved to (514, 391)
Screenshot: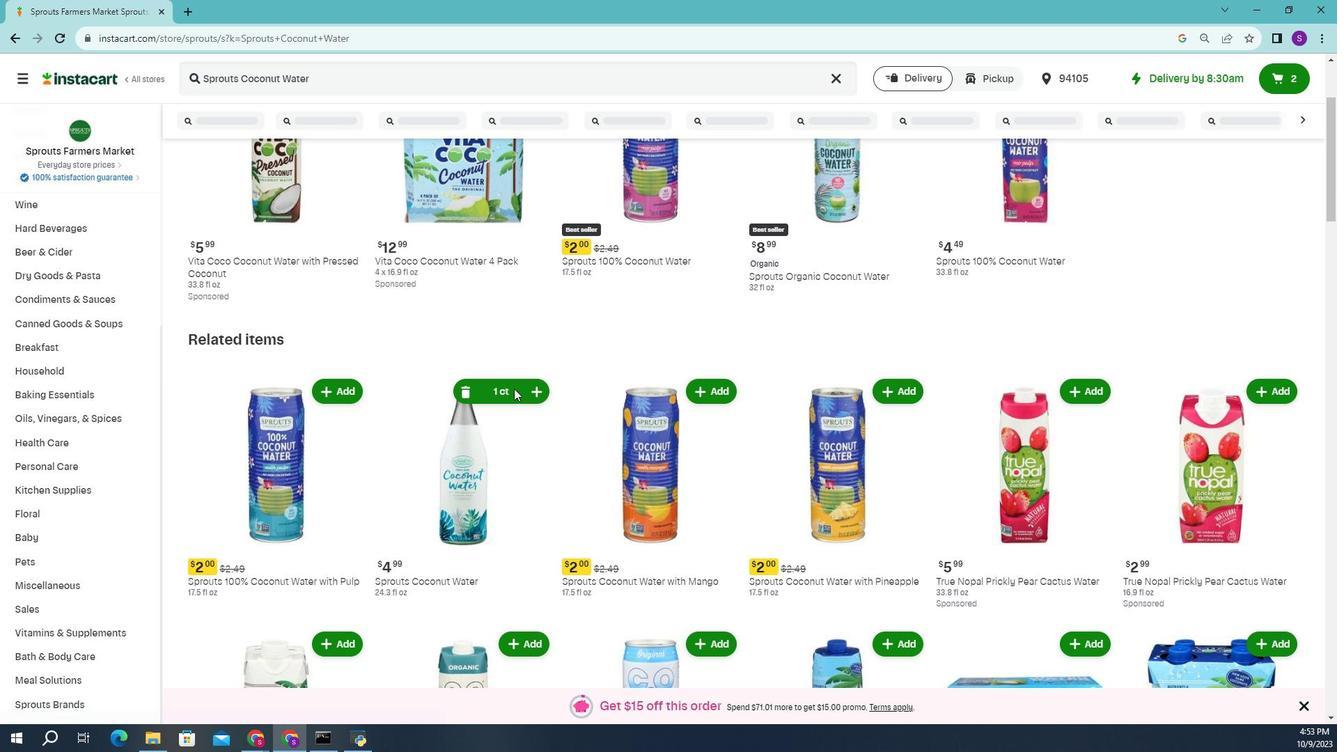 
Action: Mouse pressed left at (514, 391)
Screenshot: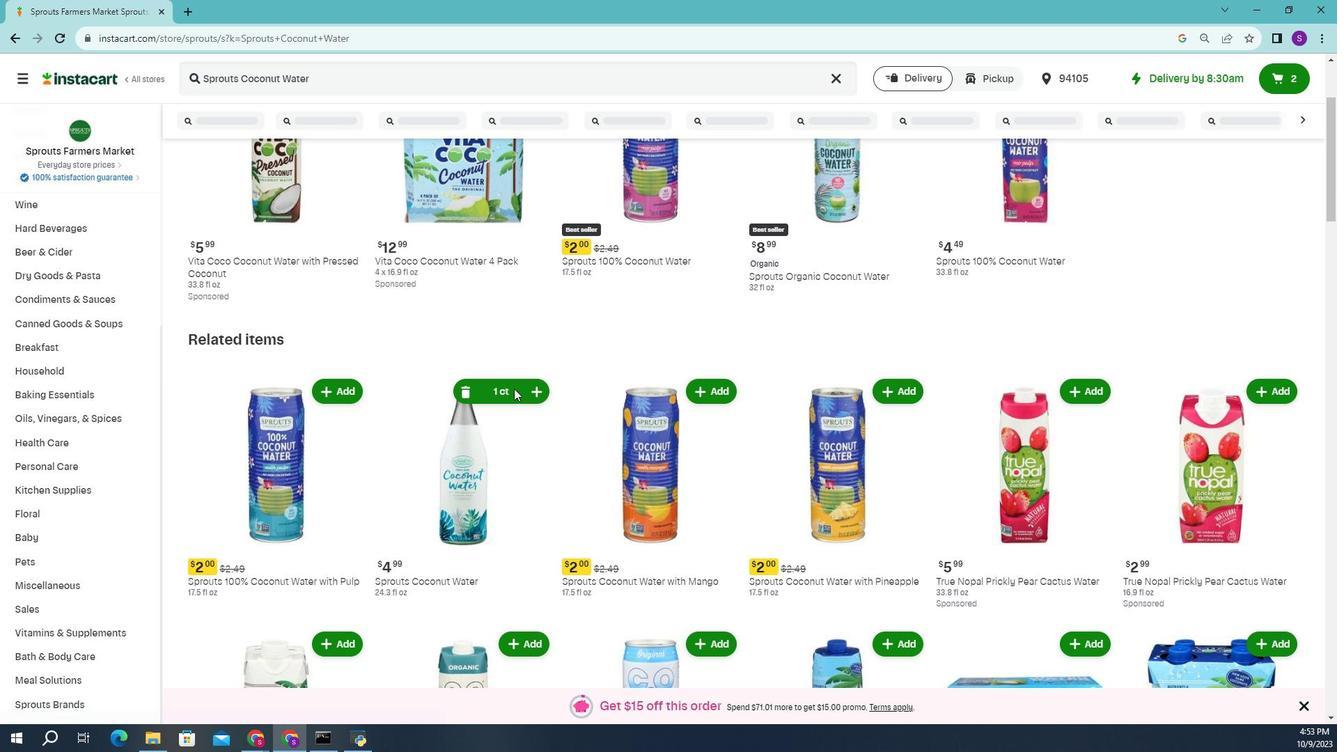 
Action: Mouse moved to (514, 391)
Screenshot: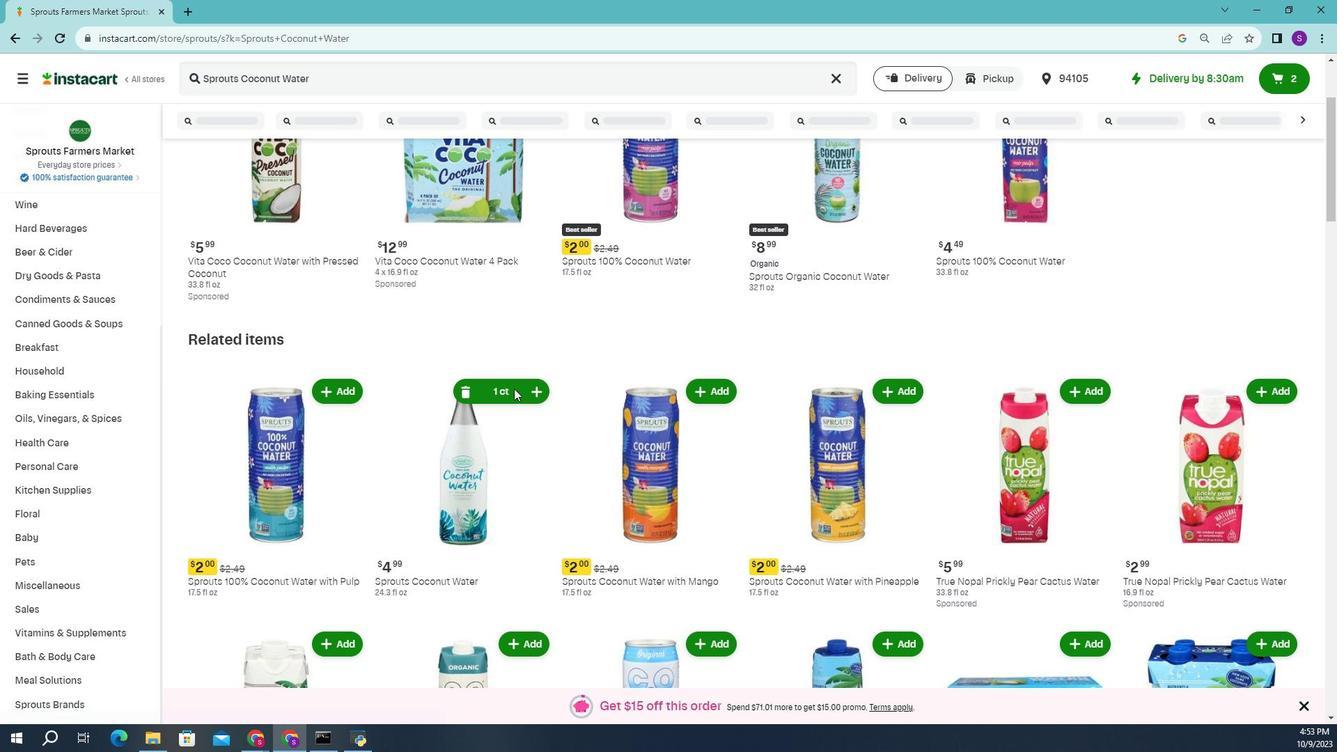 
Action: Mouse pressed left at (514, 391)
Screenshot: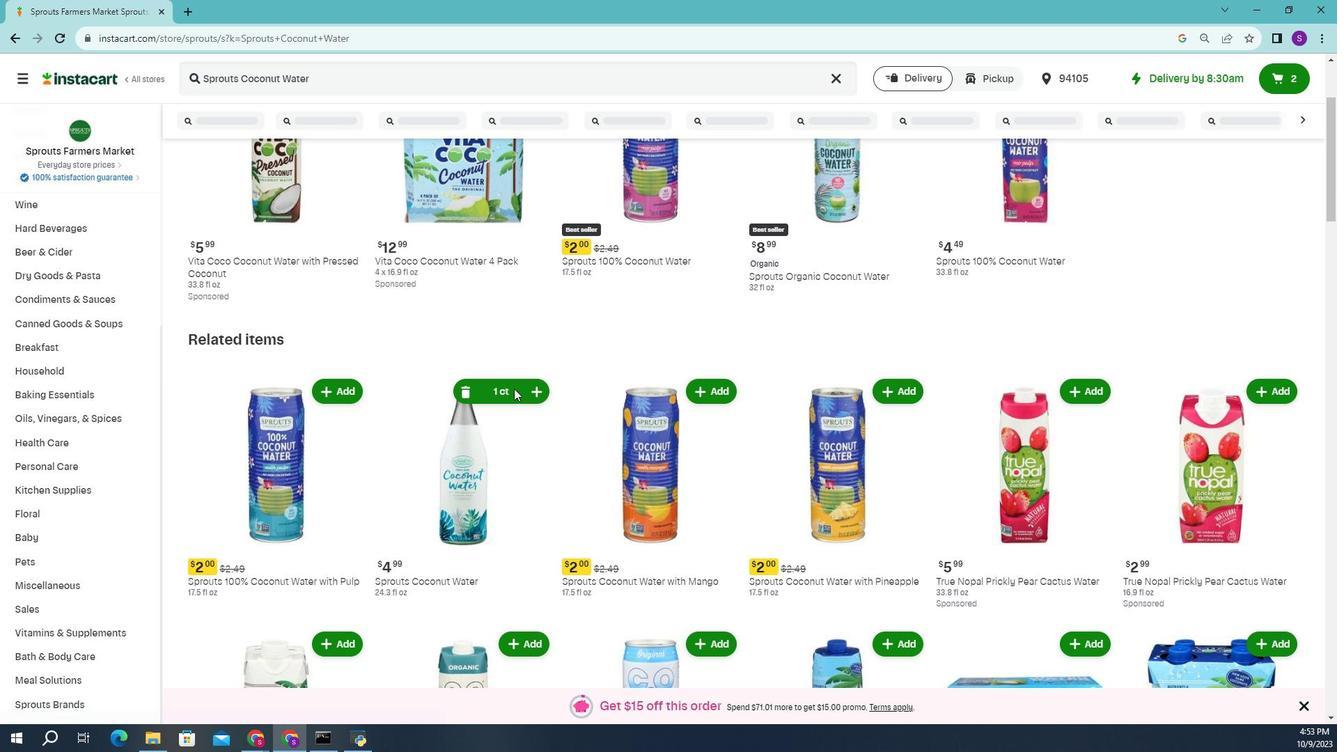 
Action: Mouse moved to (514, 391)
Screenshot: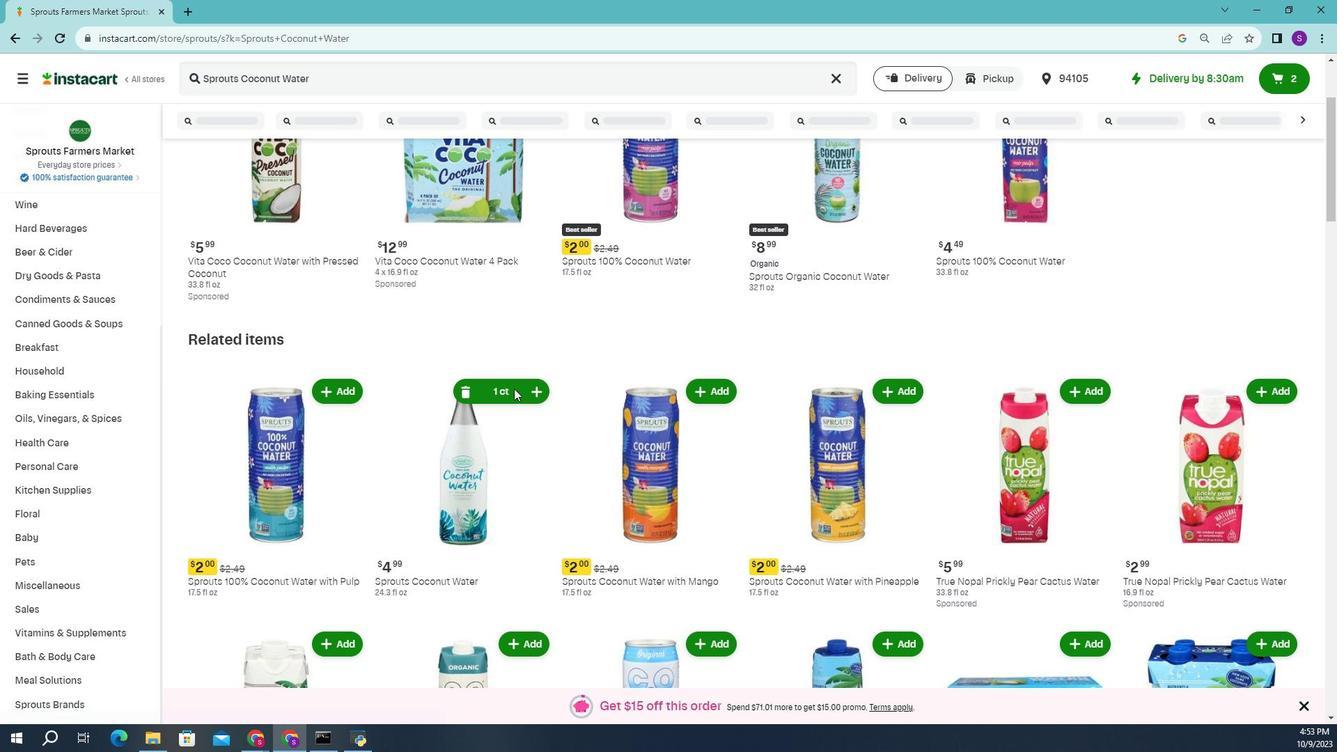 
Action: Mouse pressed left at (514, 391)
Screenshot: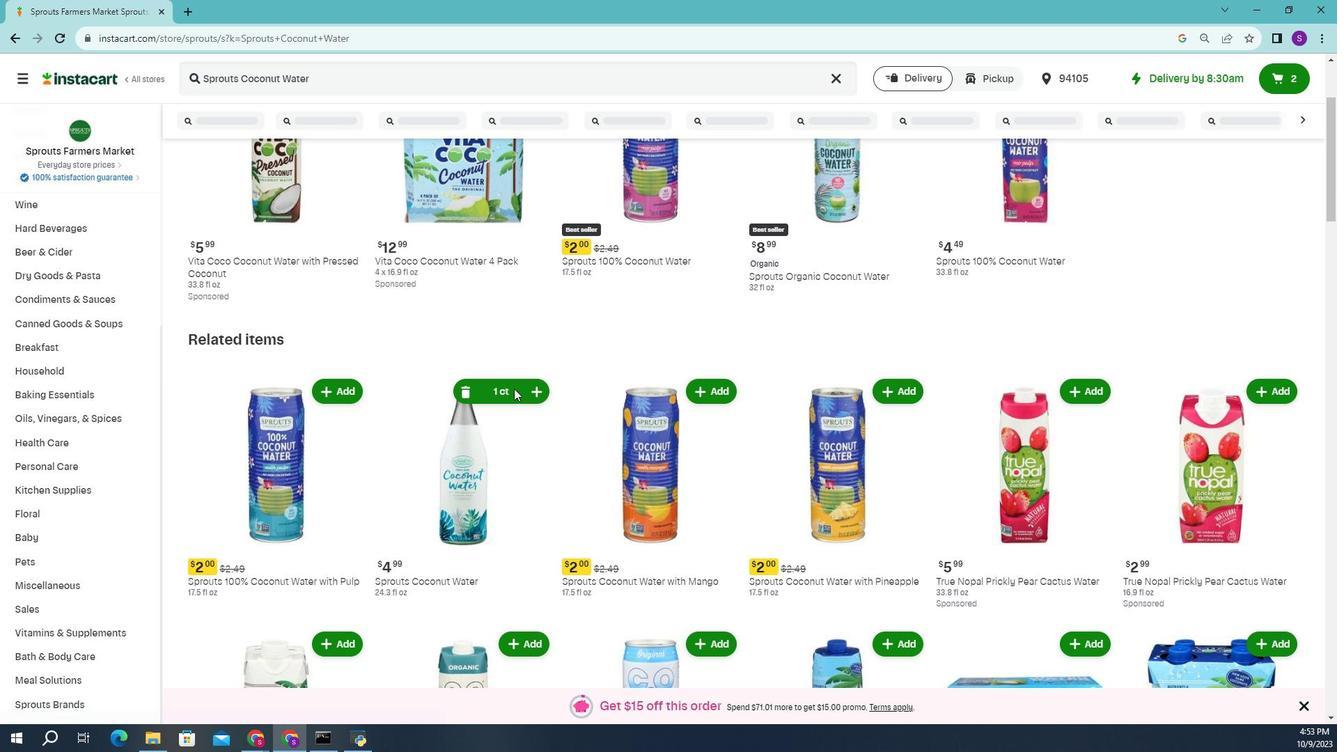 
Action: Mouse moved to (514, 391)
Screenshot: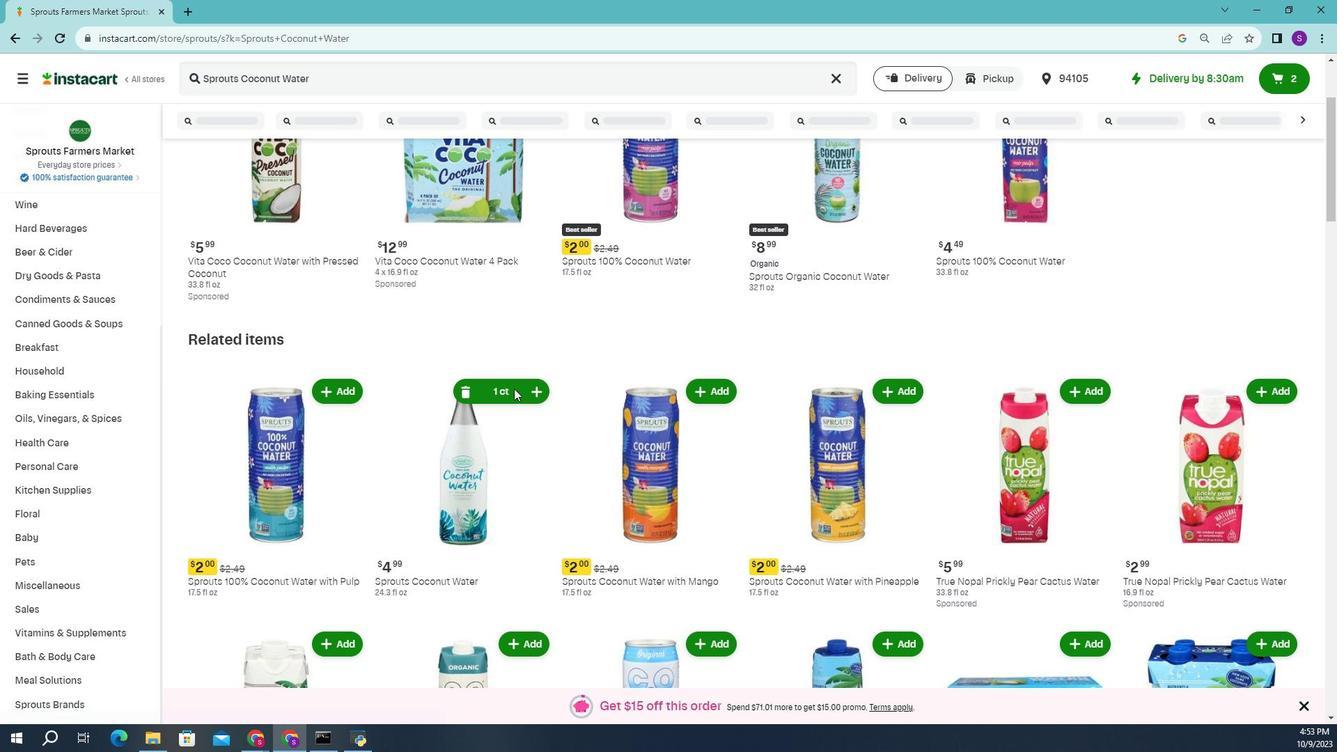 
Action: Mouse pressed left at (514, 391)
Screenshot: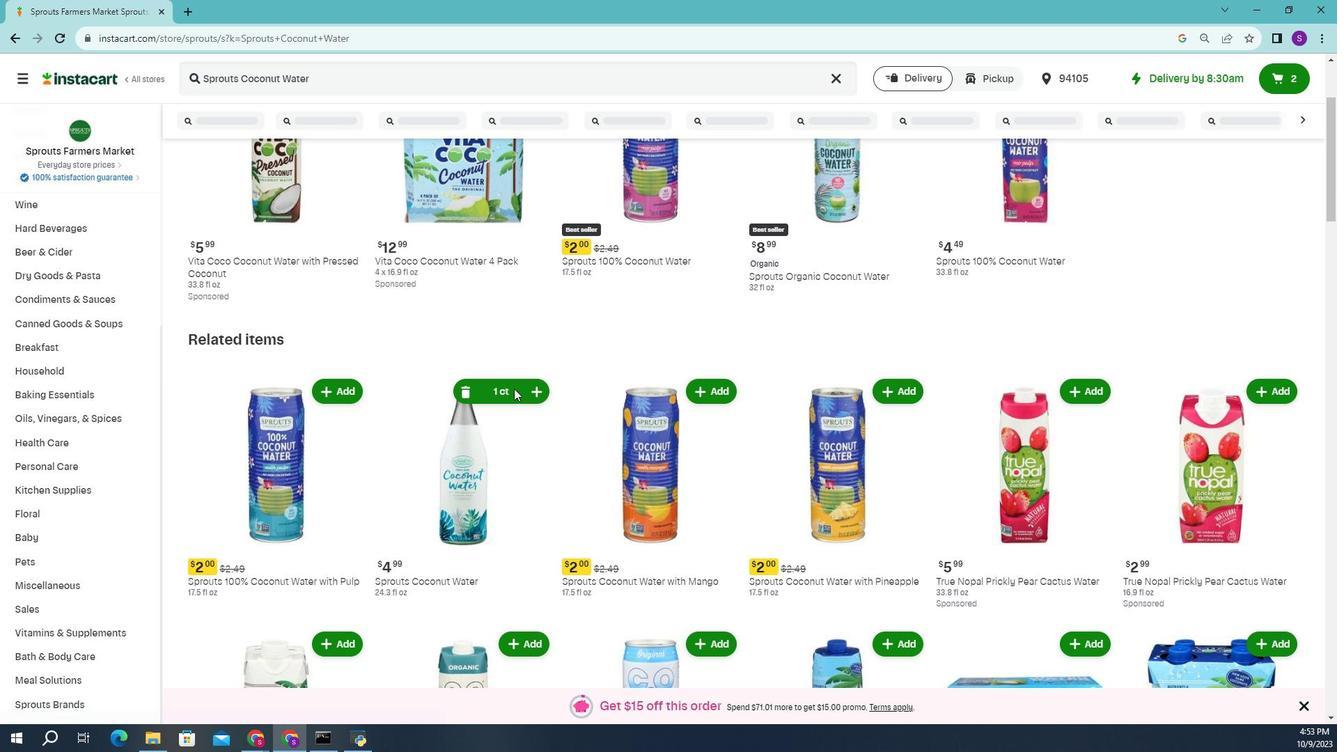 
Action: Mouse moved to (514, 391)
Screenshot: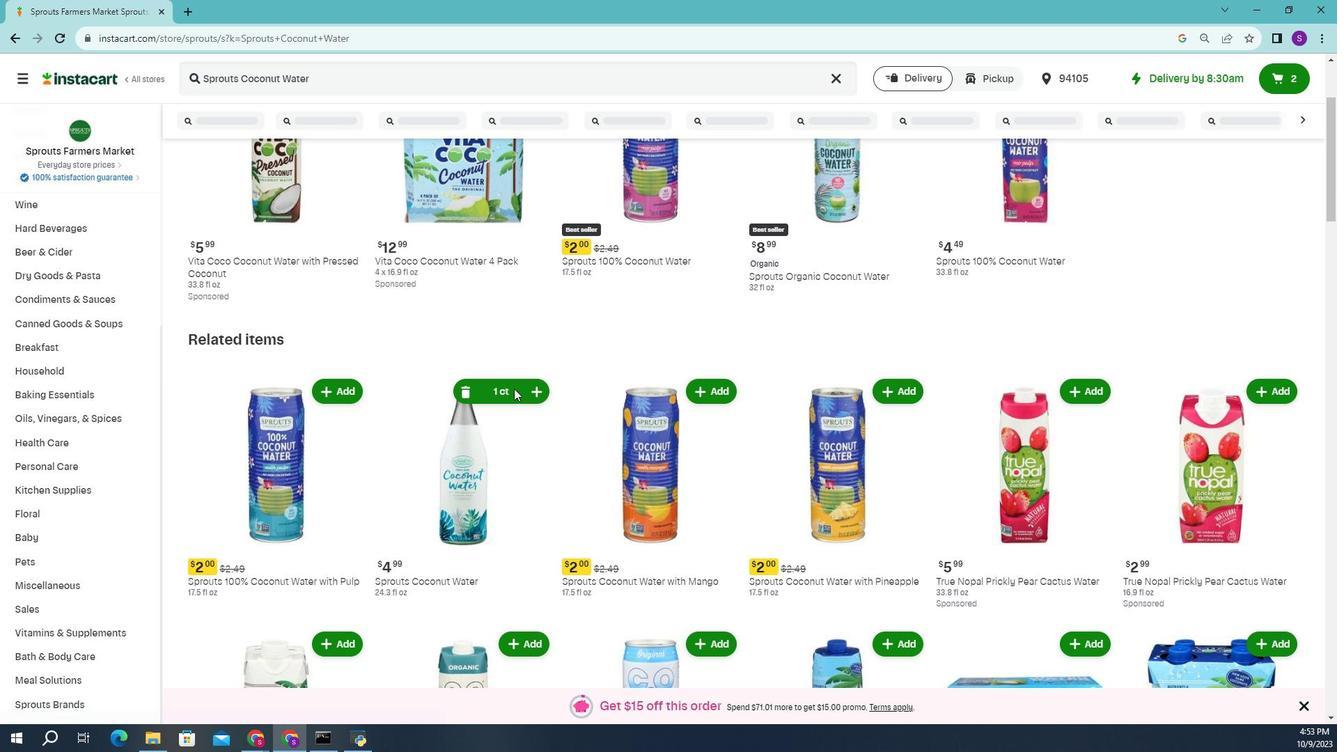 
Action: Mouse pressed left at (514, 391)
Screenshot: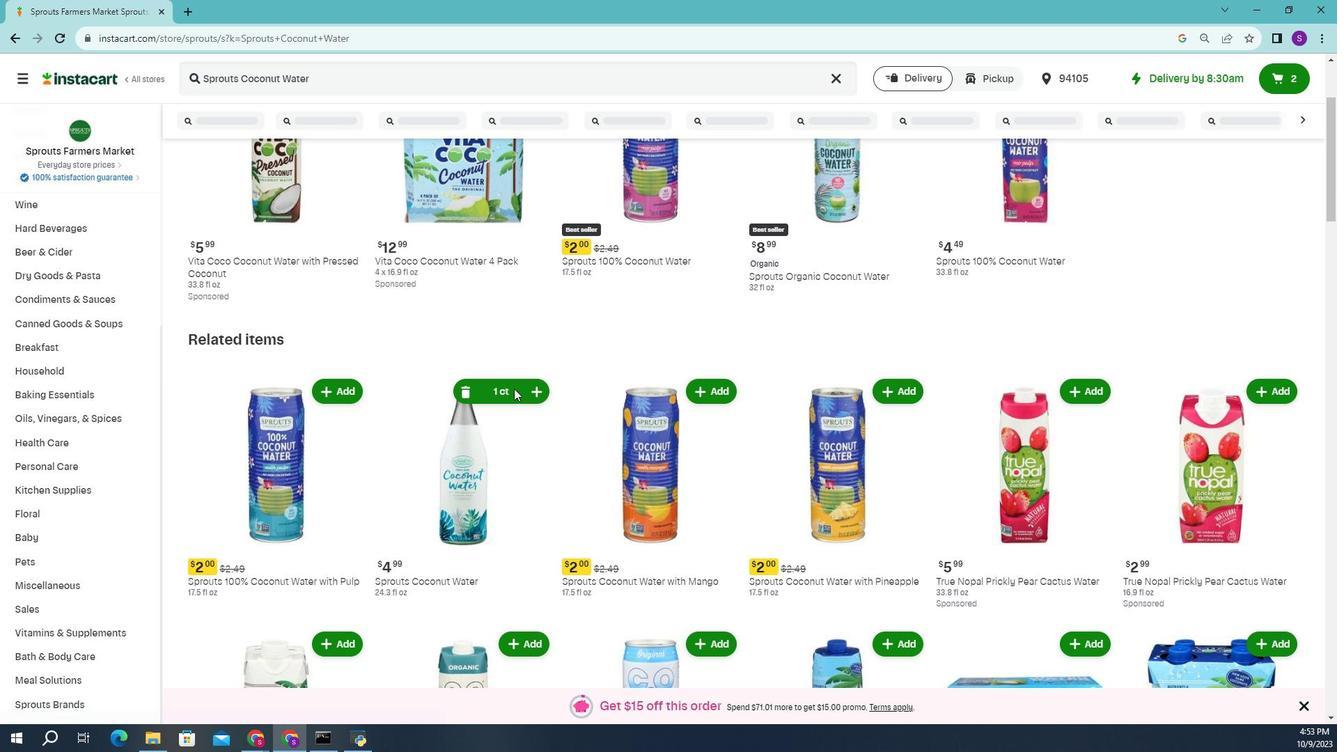 
Action: Mouse moved to (514, 391)
Screenshot: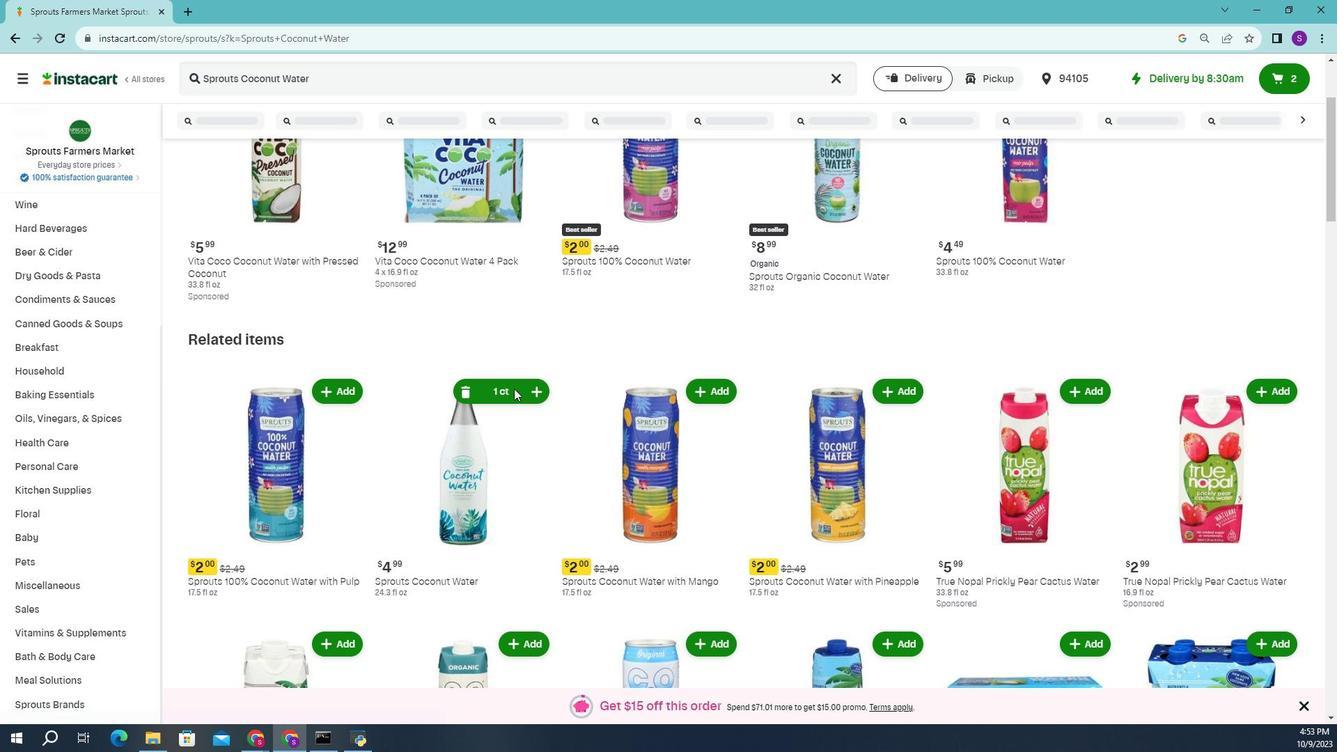 
Action: Key pressed <Key.alt_l><Key.f4><Key.down><Key.enter>
Screenshot: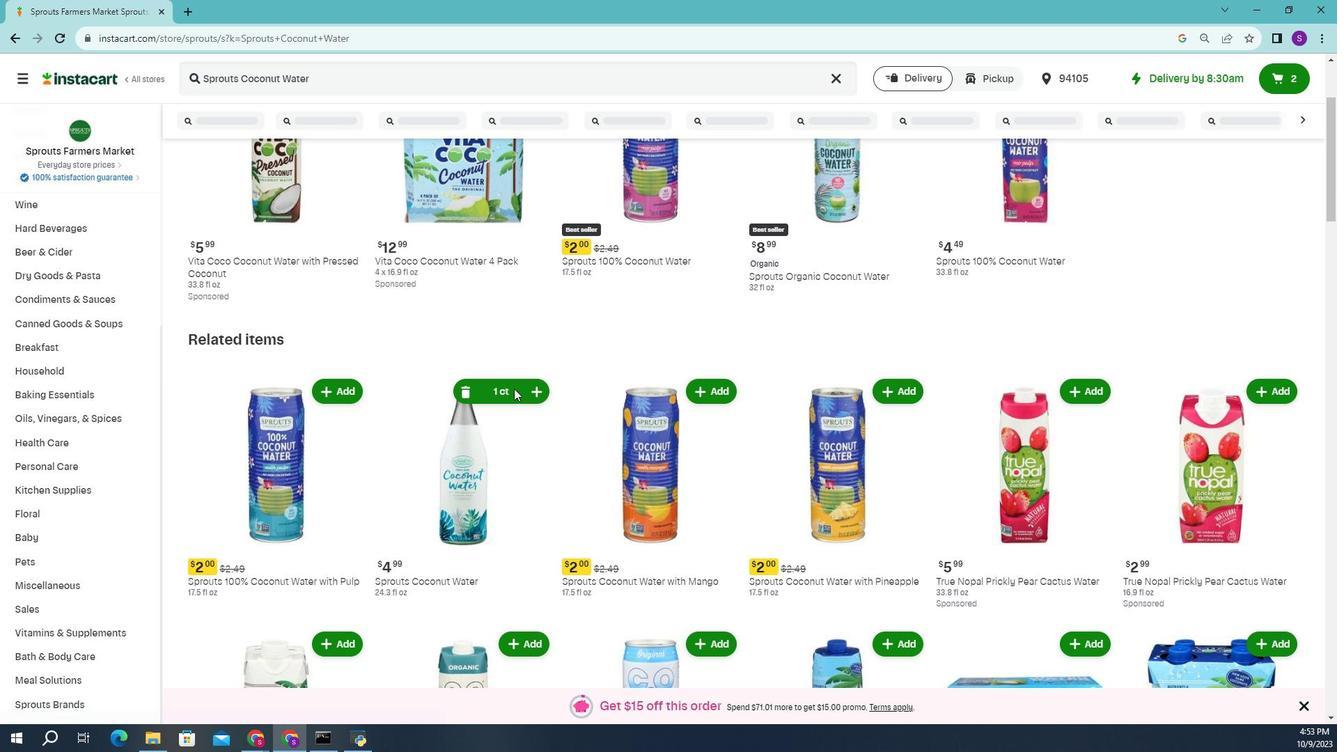 
Action: Mouse moved to (514, 391)
Screenshot: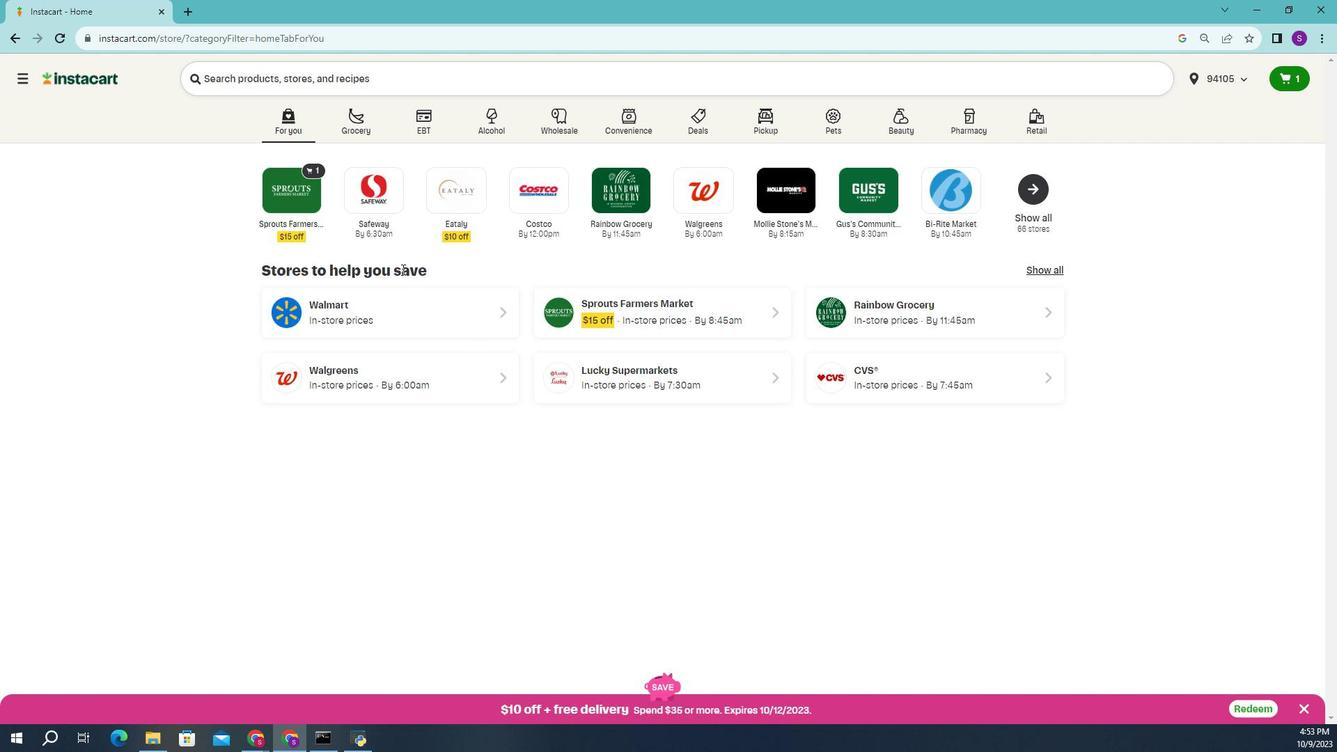 
Action: Mouse pressed left at (514, 391)
Screenshot: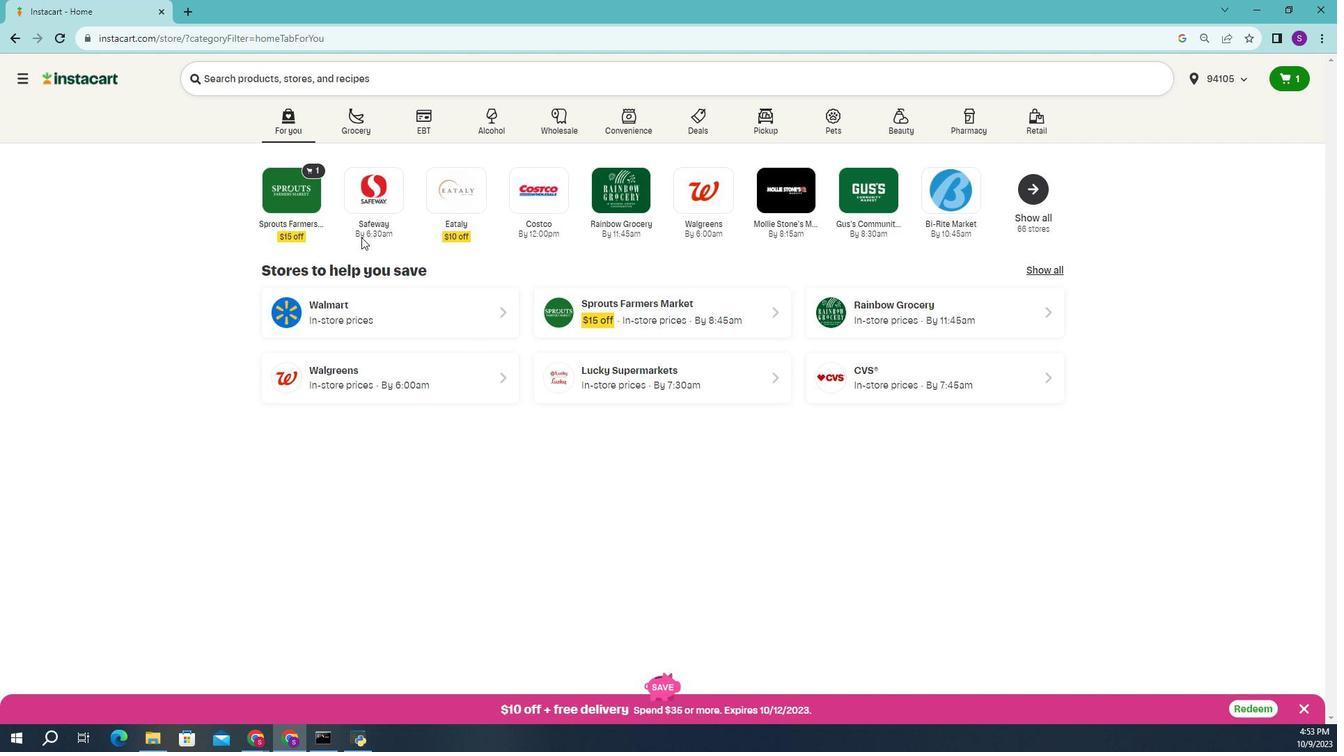 
Action: Mouse moved to (514, 391)
Screenshot: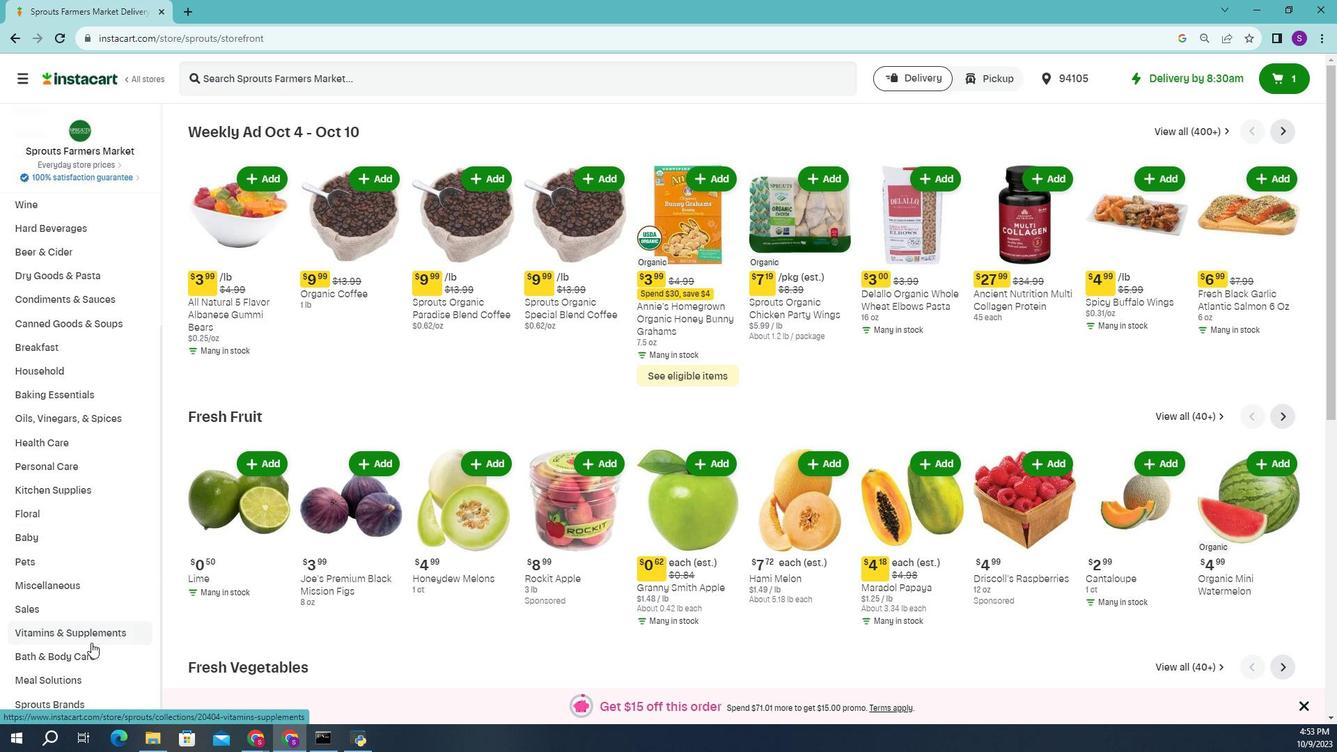 
Action: Mouse pressed left at (514, 391)
Screenshot: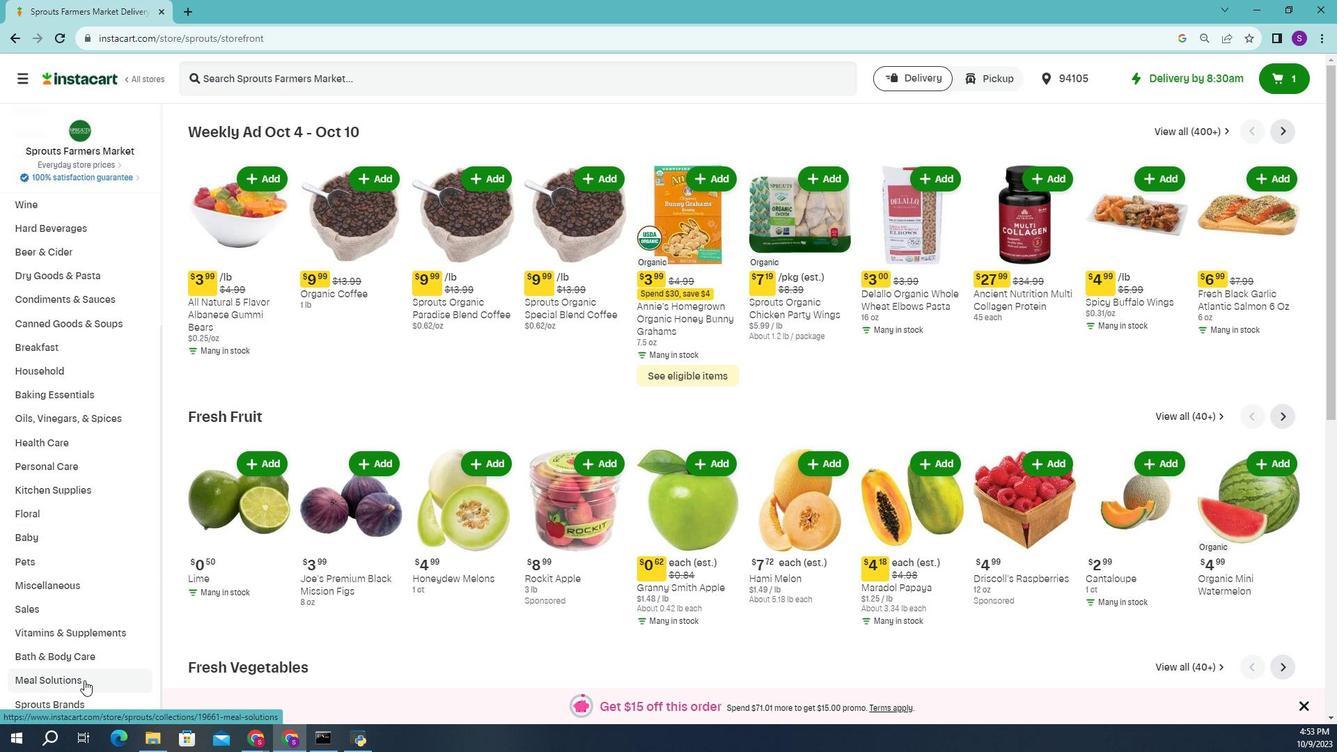 
Action: Mouse moved to (514, 391)
Screenshot: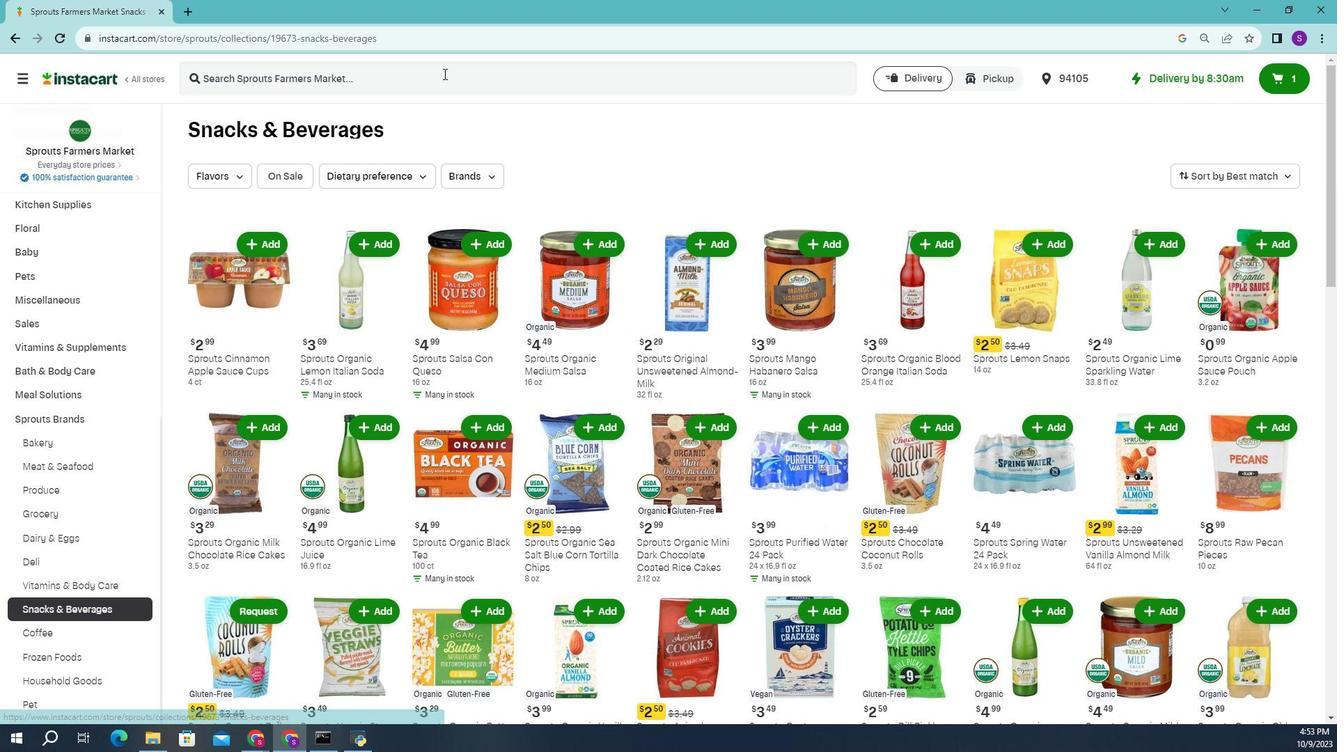 
Action: Mouse pressed left at (514, 391)
Screenshot: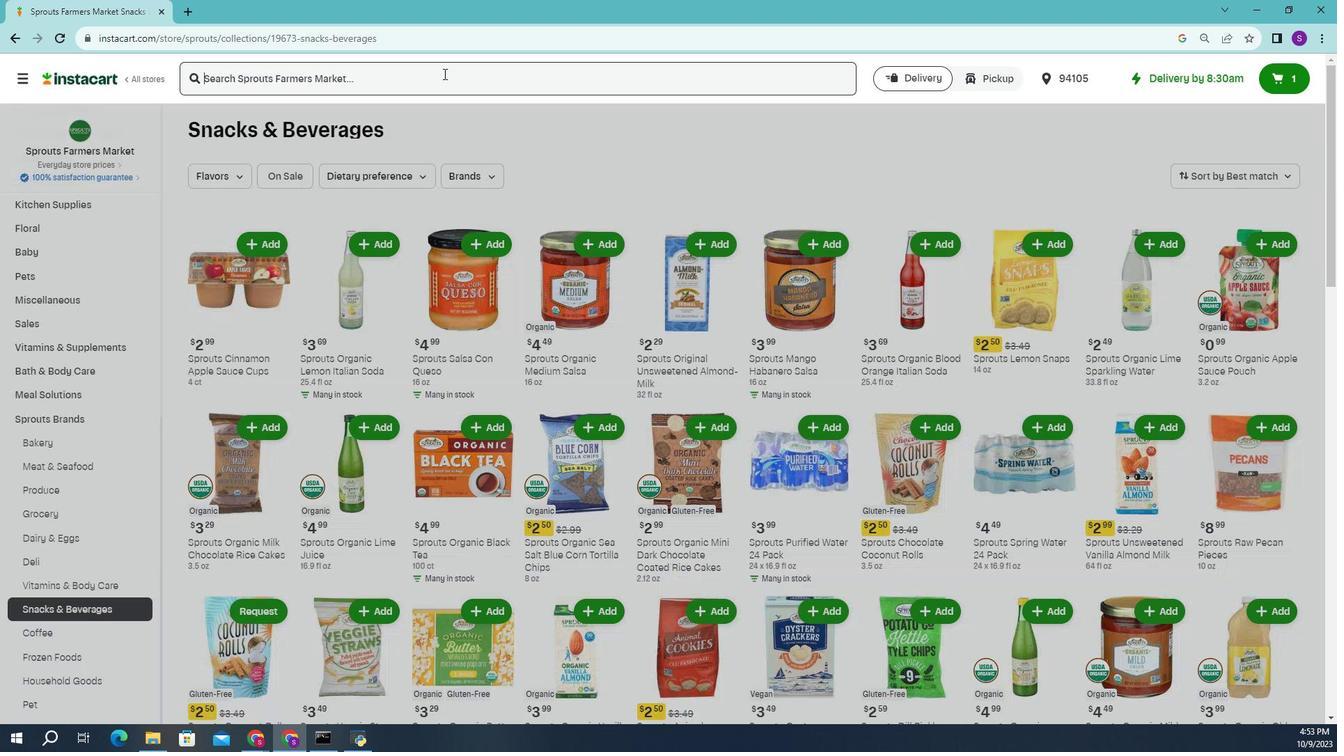 
Action: Mouse moved to (514, 391)
Screenshot: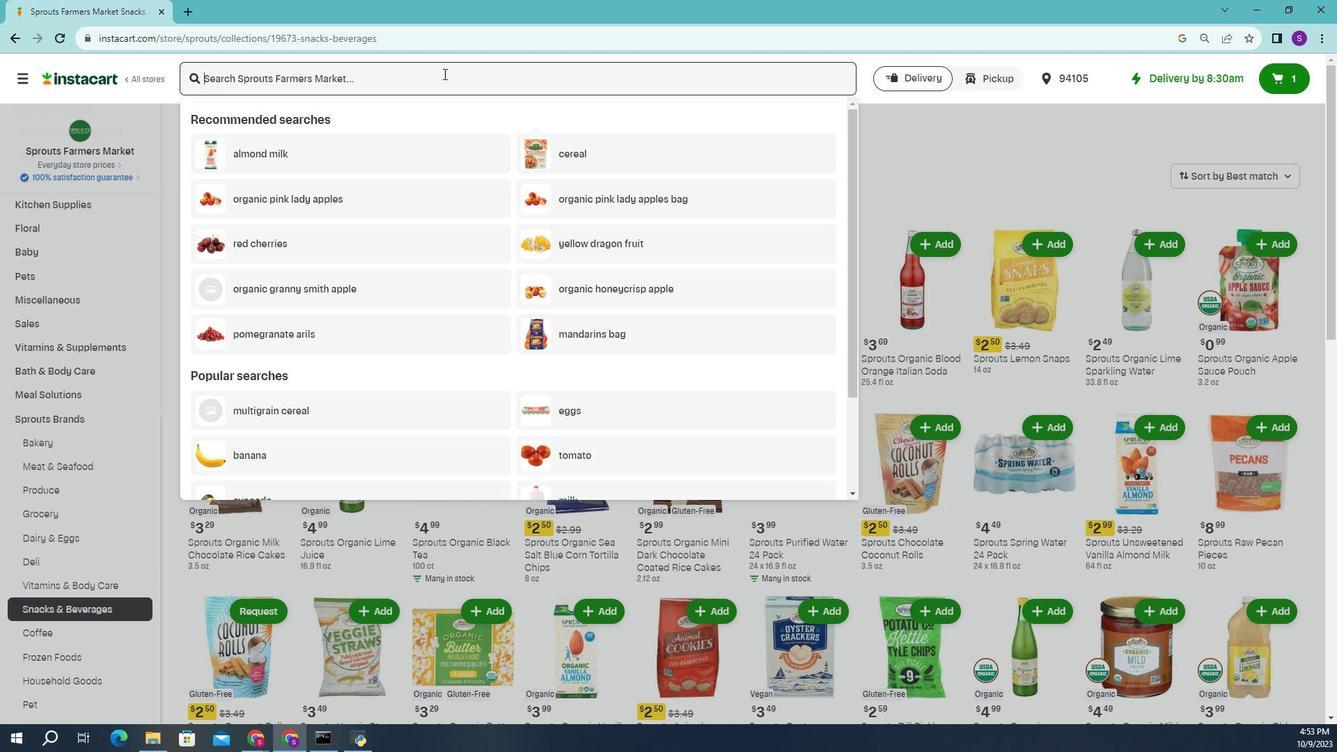
Action: Key pressed ctrl+C
Screenshot: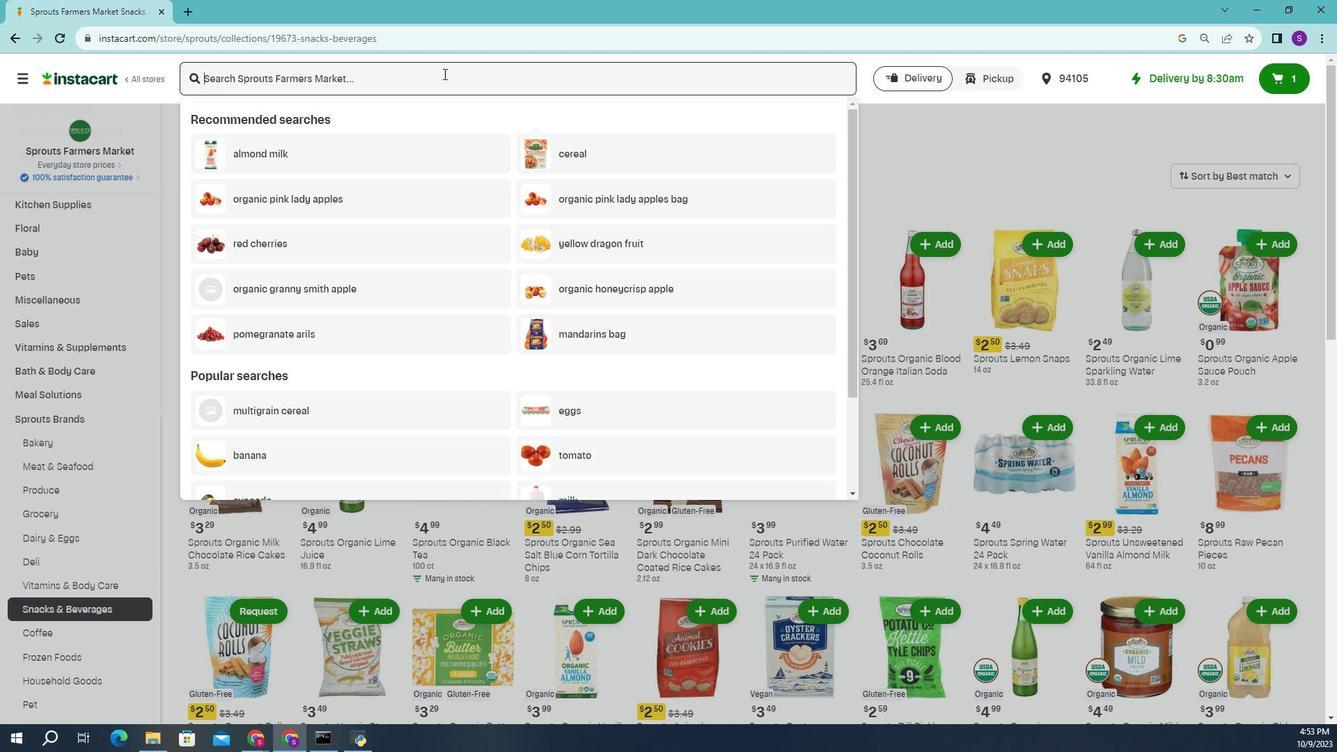 
Action: Mouse moved to (514, 391)
Screenshot: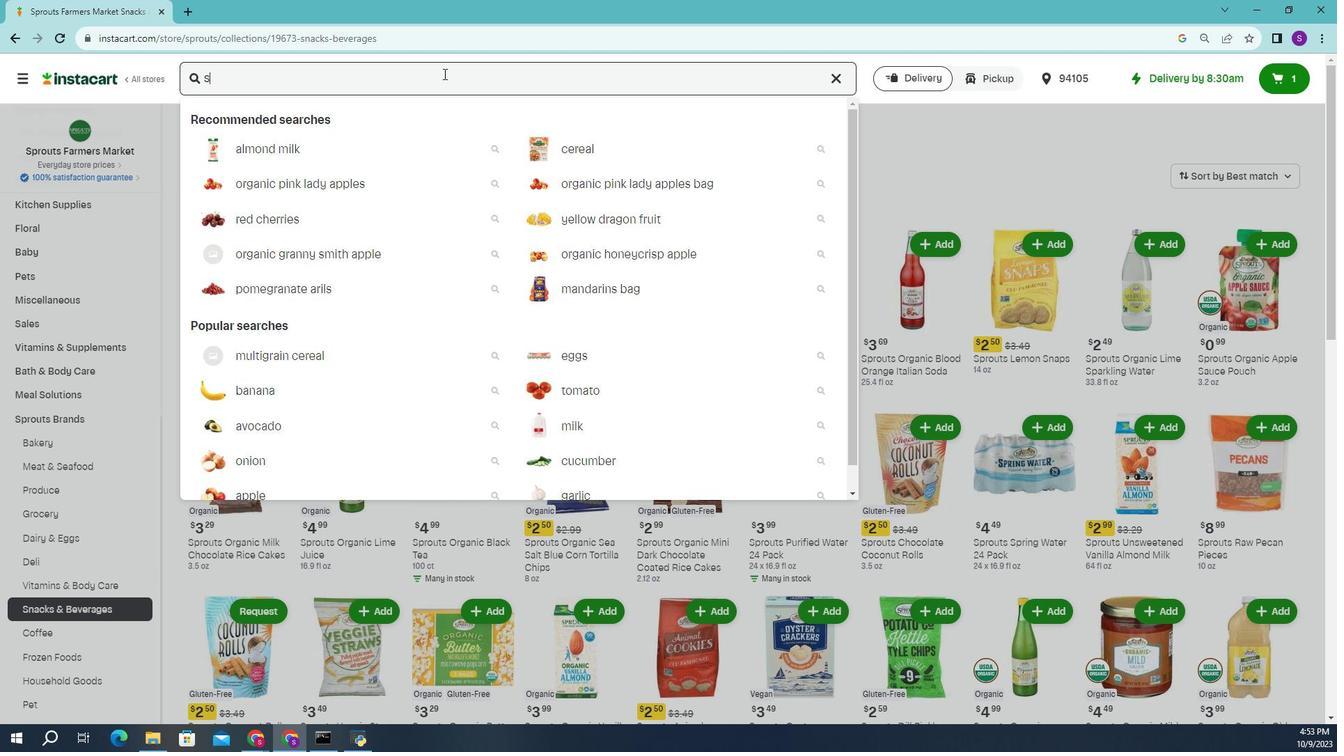 
Action: Key pressed <'\x03'>
Screenshot: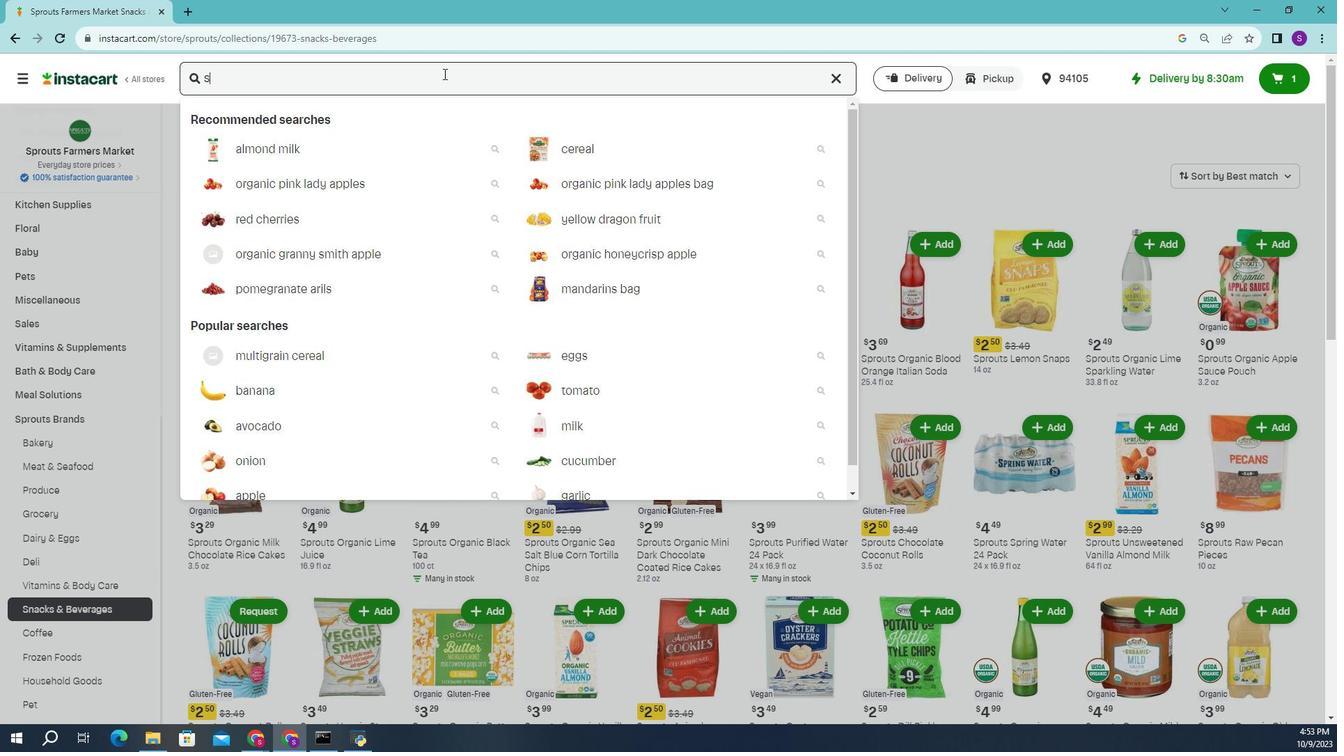 
Action: Mouse moved to (514, 391)
Screenshot: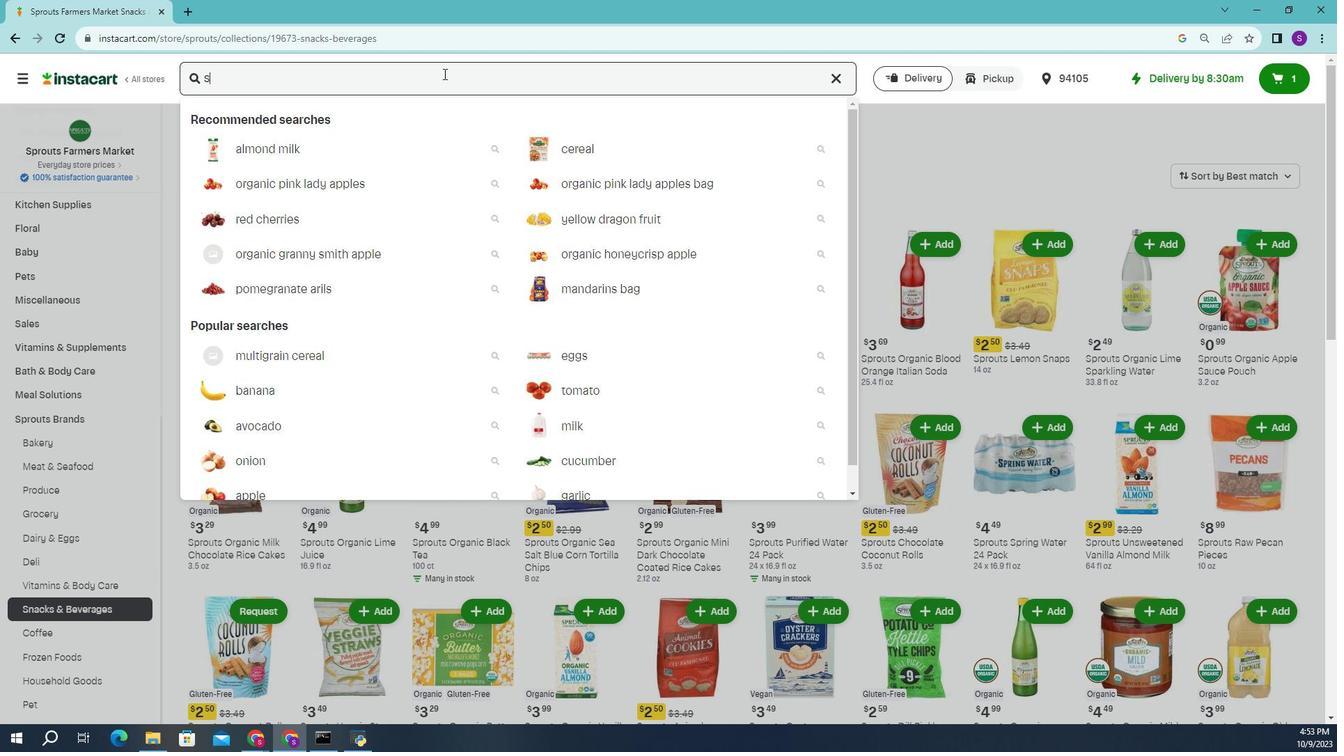 
Action: Key pressed <'\x03'>
Screenshot: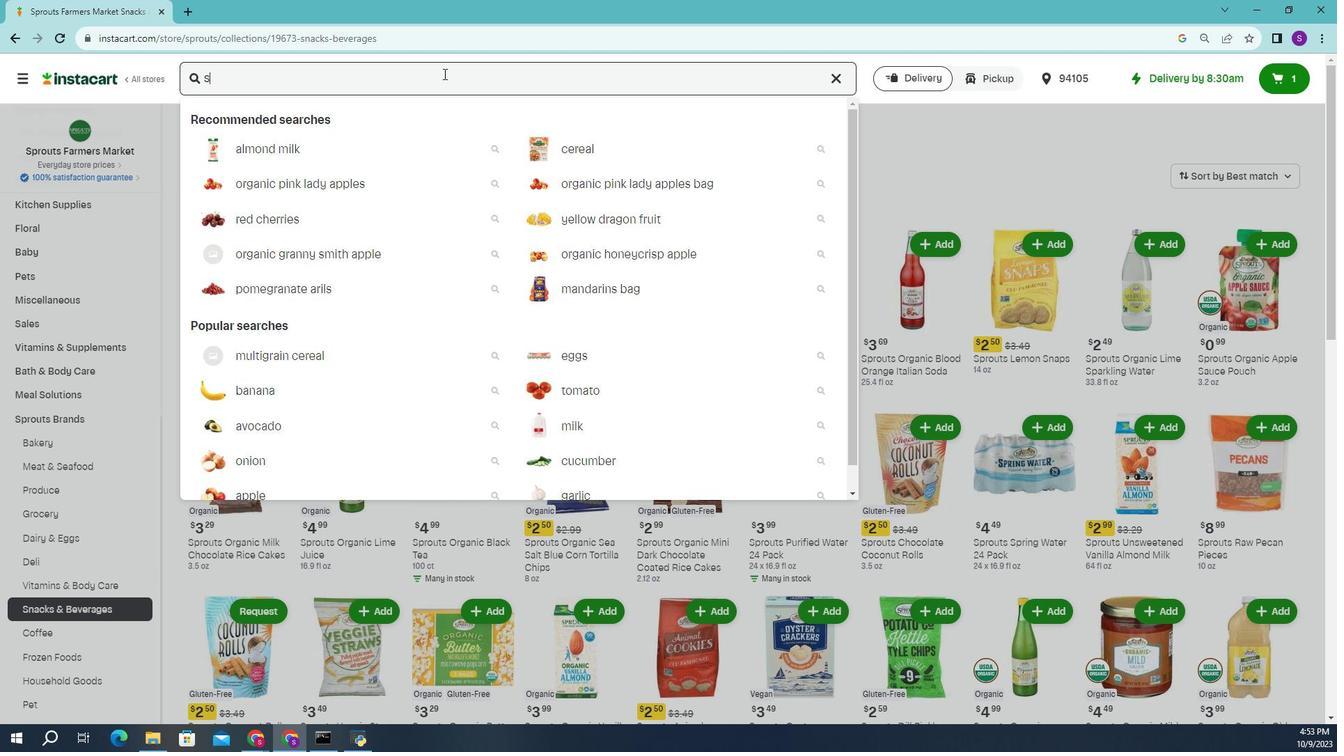 
Action: Mouse moved to (514, 391)
Screenshot: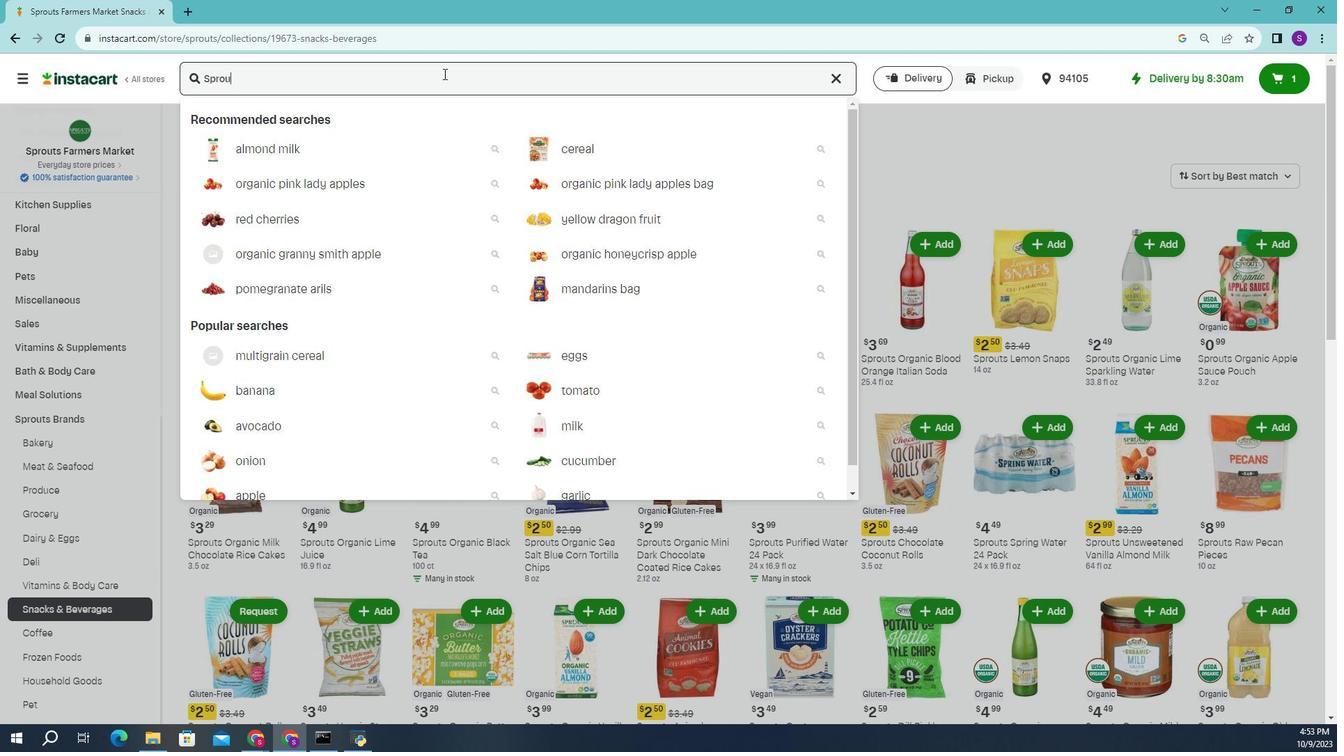 
Action: Mouse pressed left at (514, 391)
Screenshot: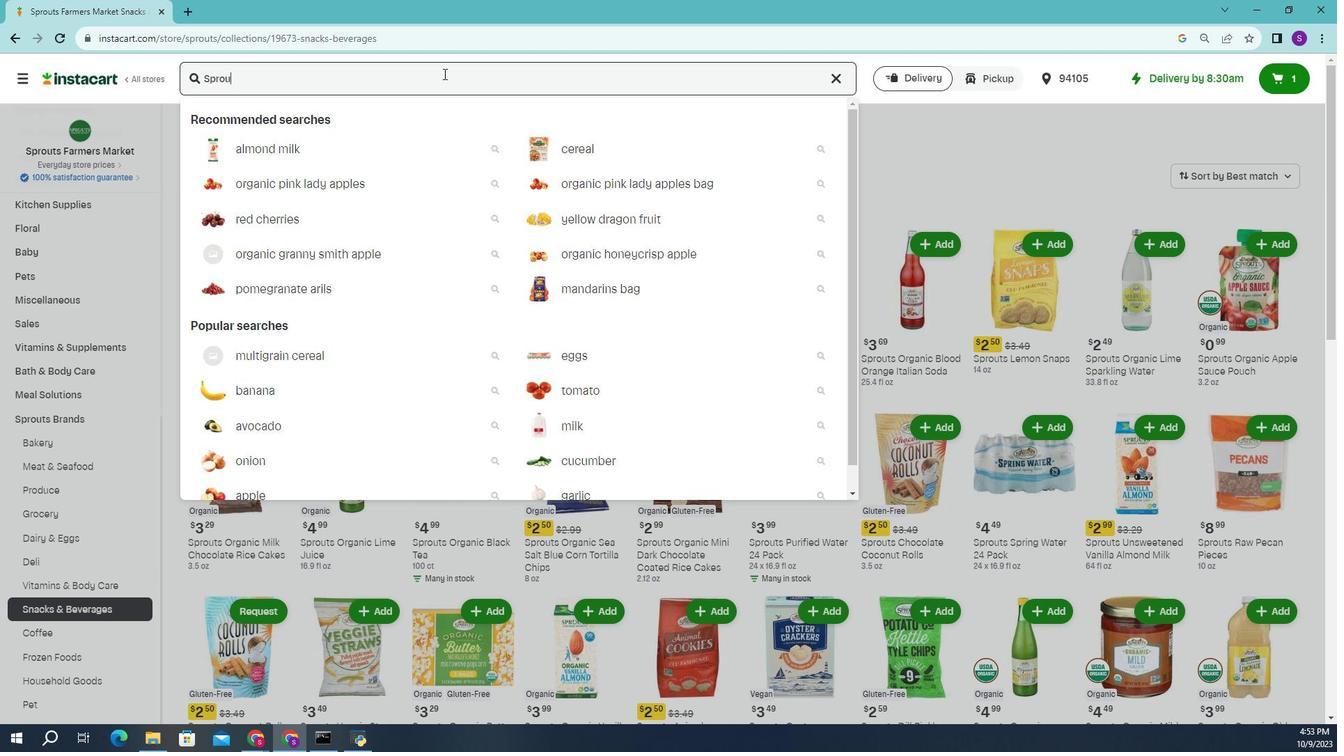 
Action: Mouse moved to (514, 391)
Screenshot: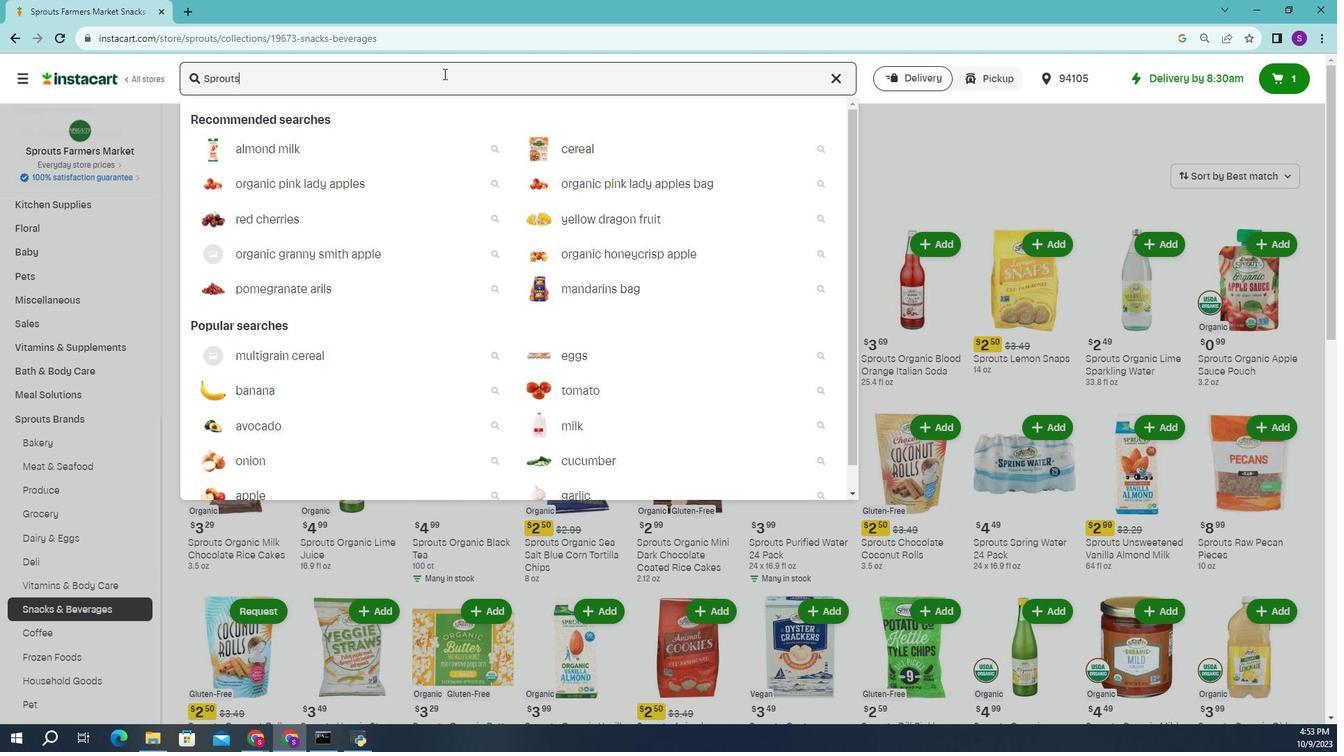 
Action: Mouse pressed left at (514, 391)
Screenshot: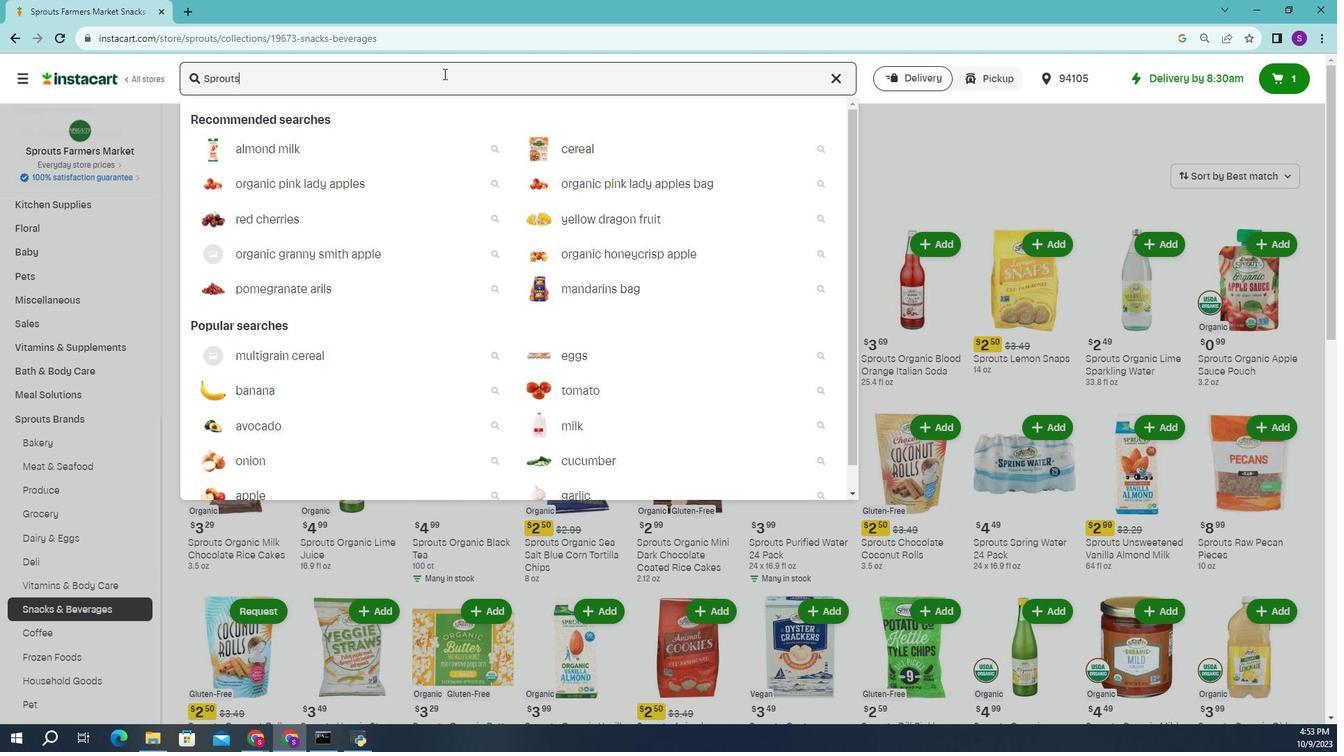 
Action: Mouse moved to (514, 391)
Screenshot: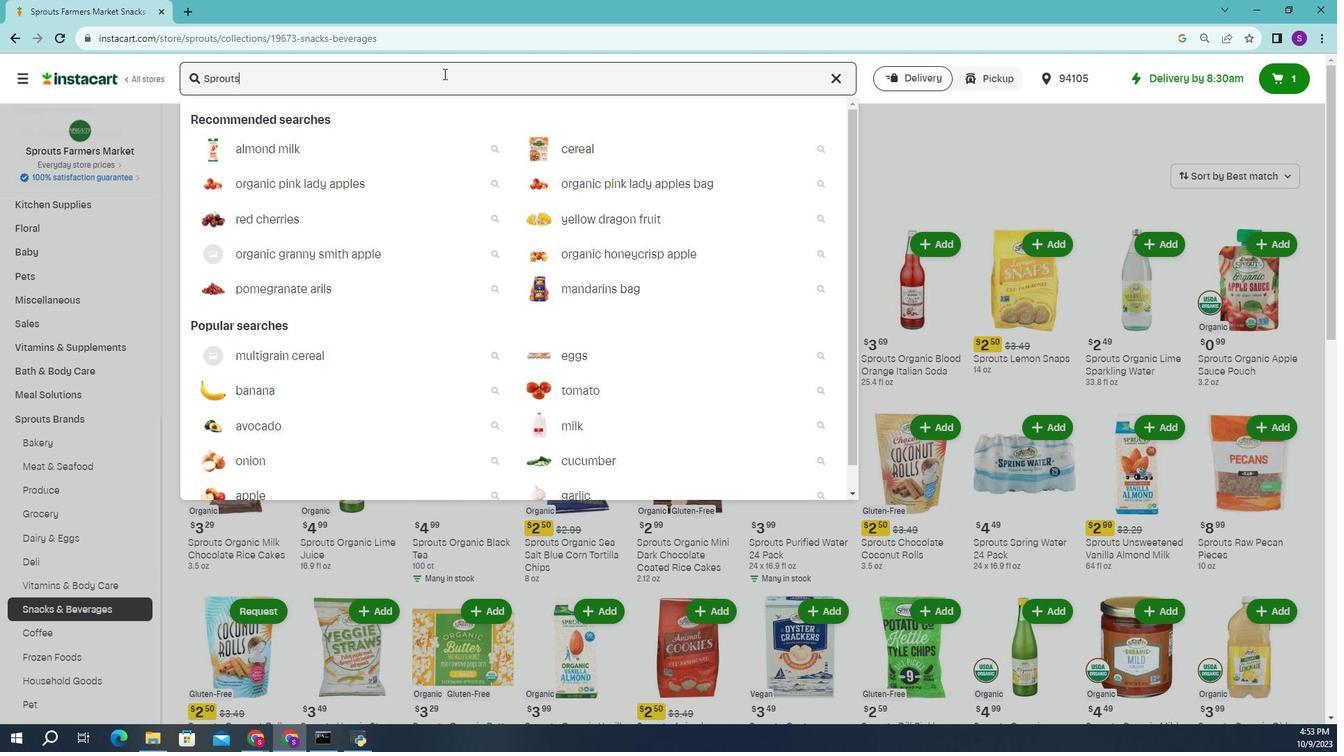 
Action: Key pressed ctrl+F<'\x16'>
Screenshot: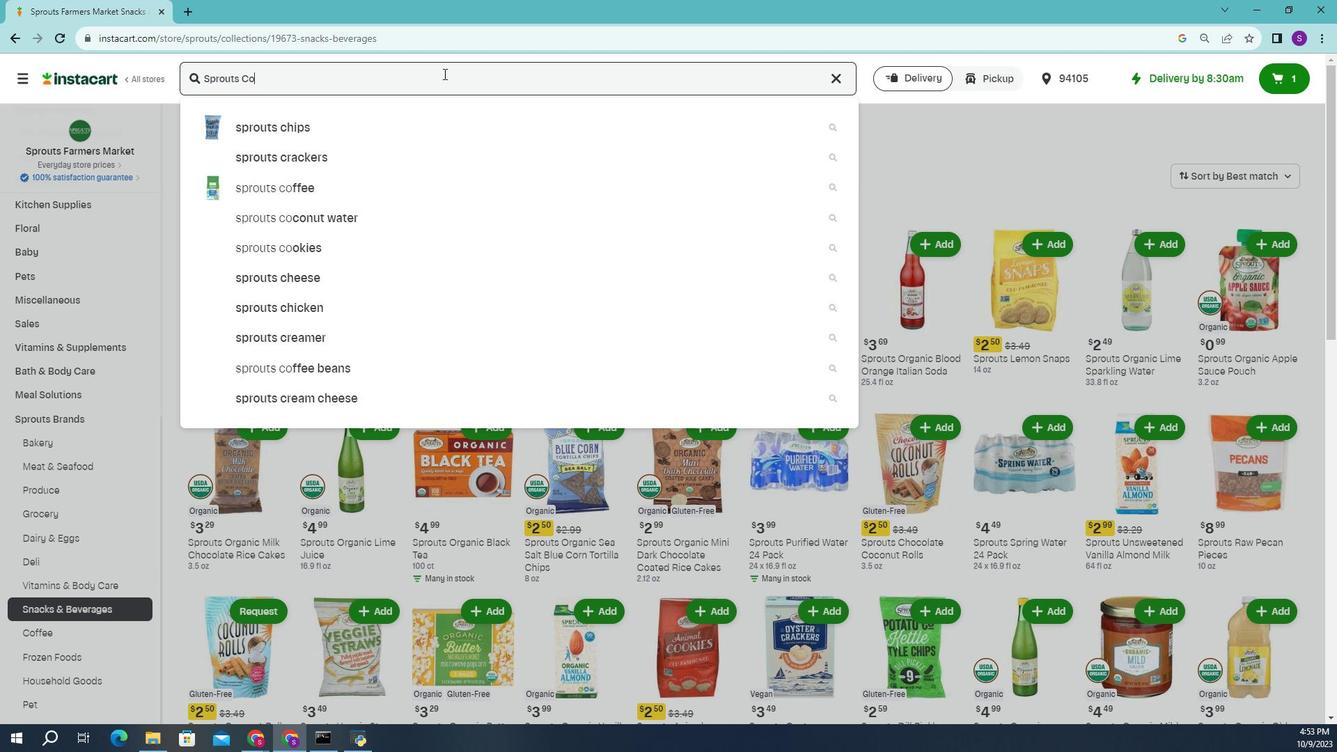 
Action: Mouse moved to (514, 391)
Screenshot: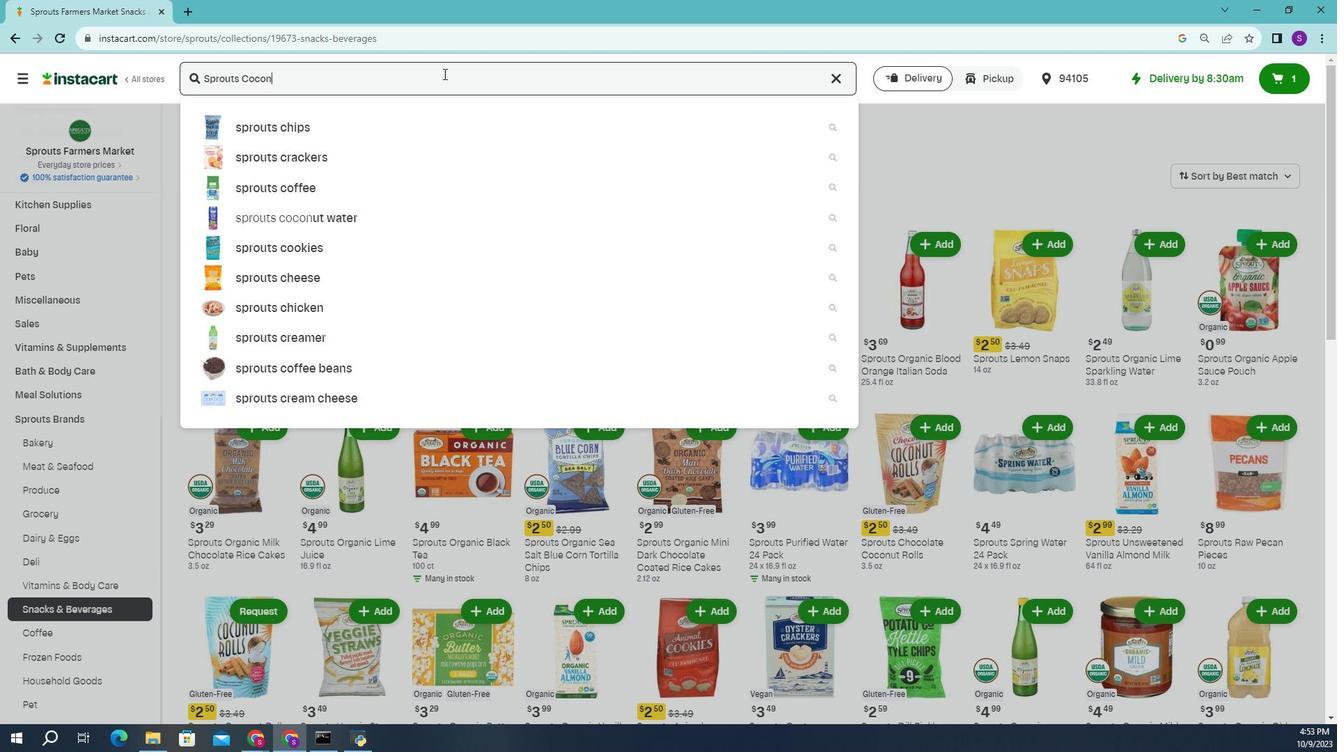 
Action: Mouse scrolled (514, 391) with delta (0, 0)
Screenshot: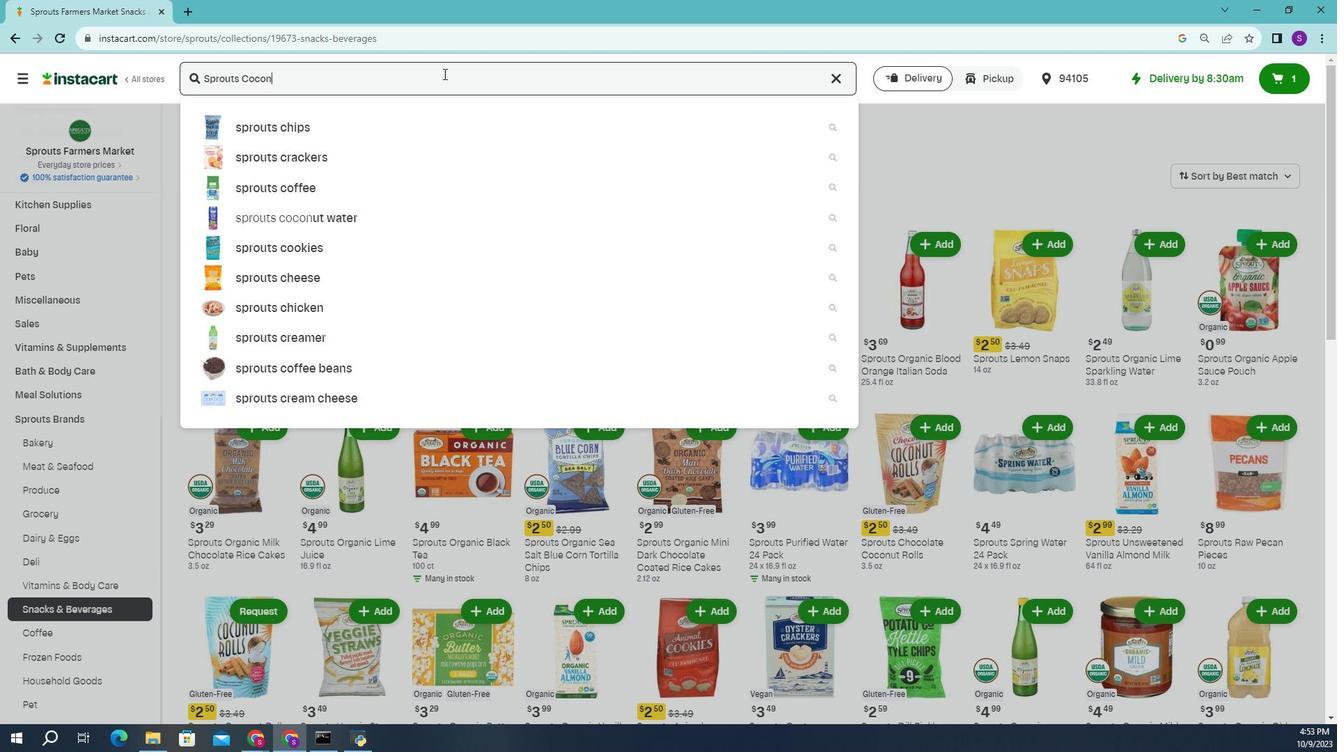 
Action: Mouse scrolled (514, 391) with delta (0, 0)
Screenshot: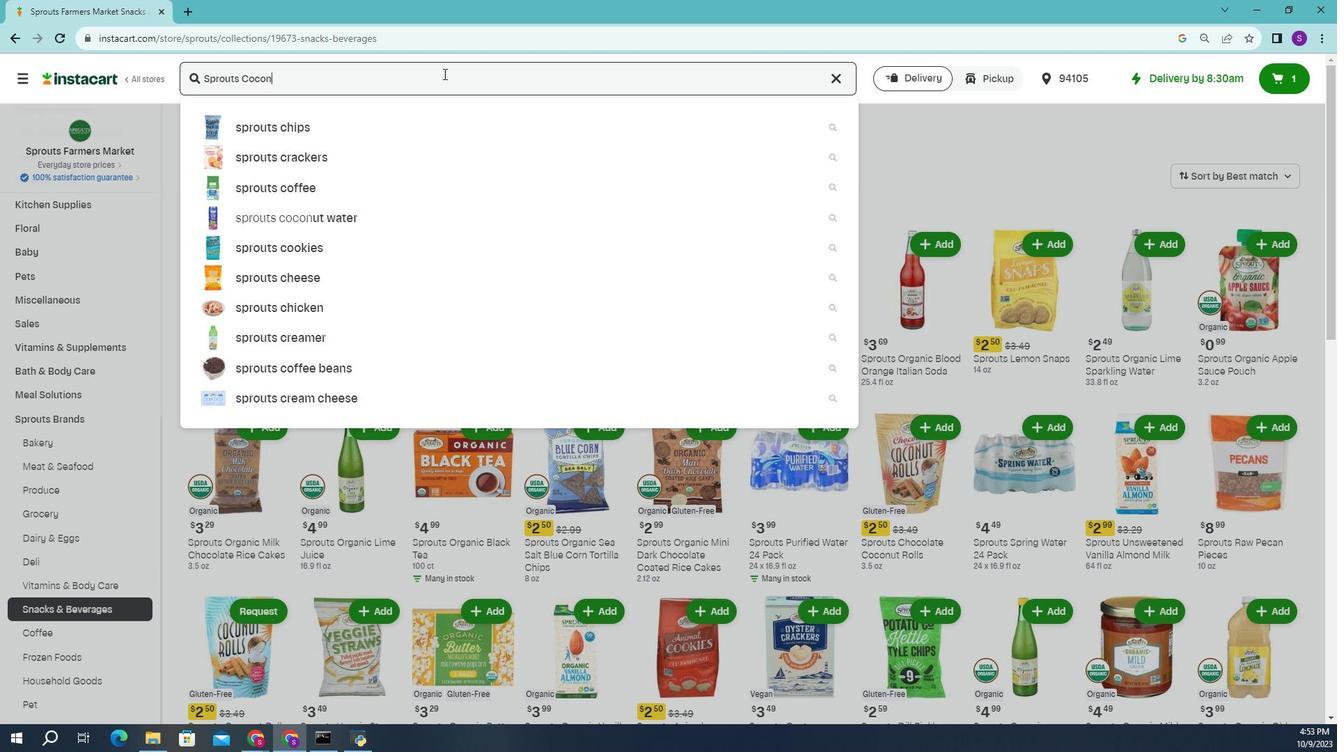 
Action: Mouse scrolled (514, 391) with delta (0, 0)
Screenshot: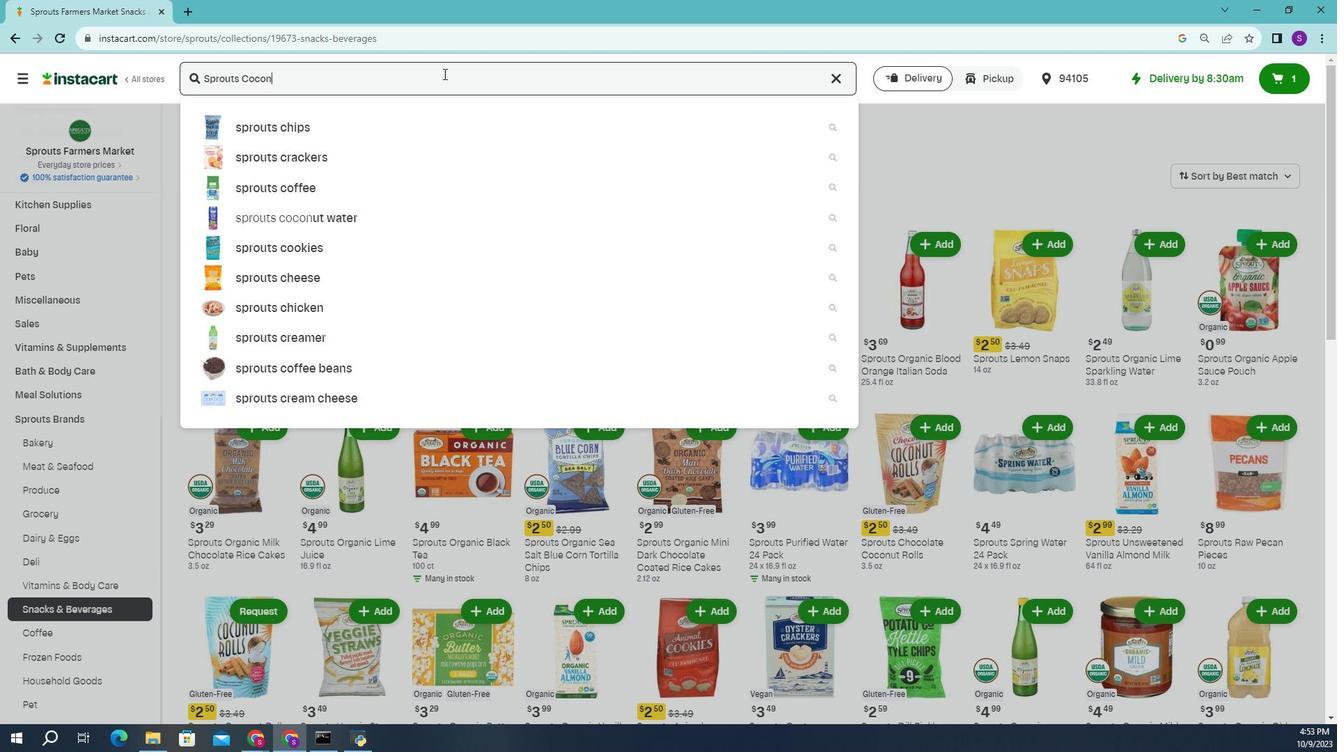 
Action: Mouse scrolled (514, 391) with delta (0, 0)
Screenshot: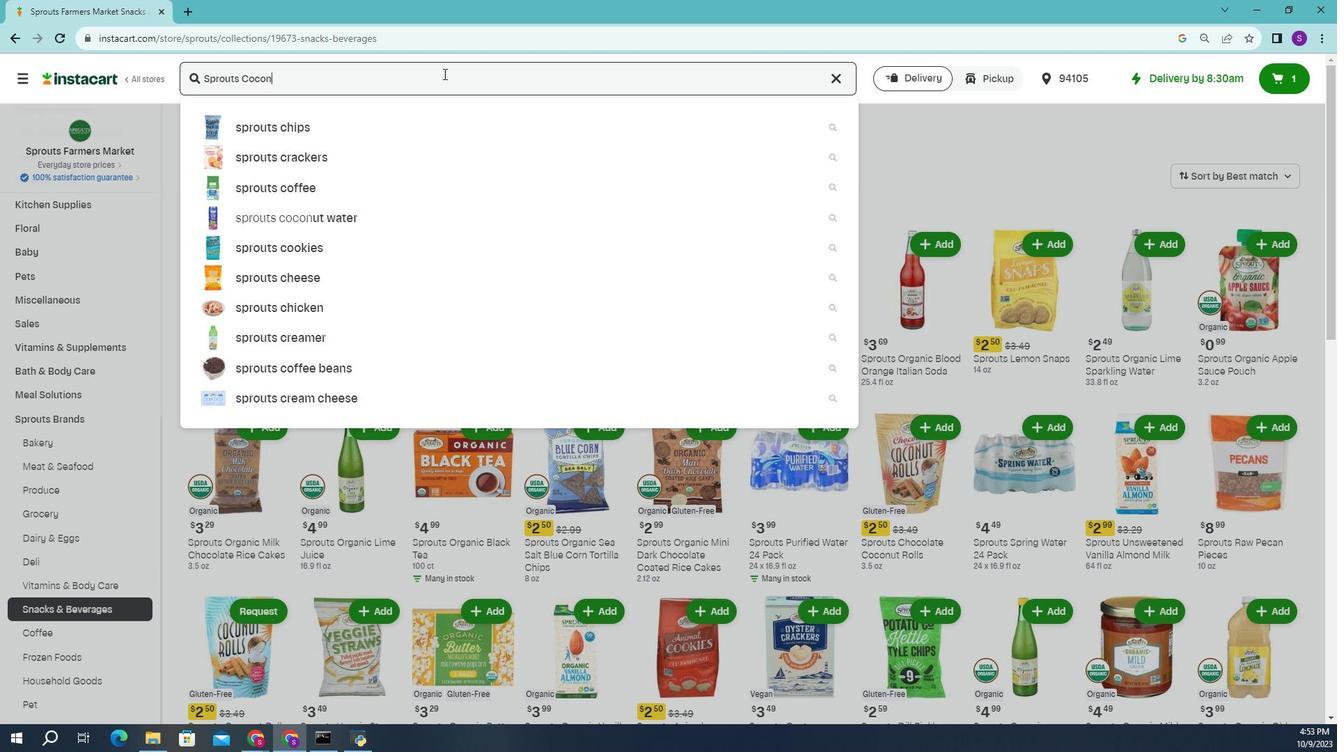 
Action: Mouse scrolled (514, 391) with delta (0, 0)
Screenshot: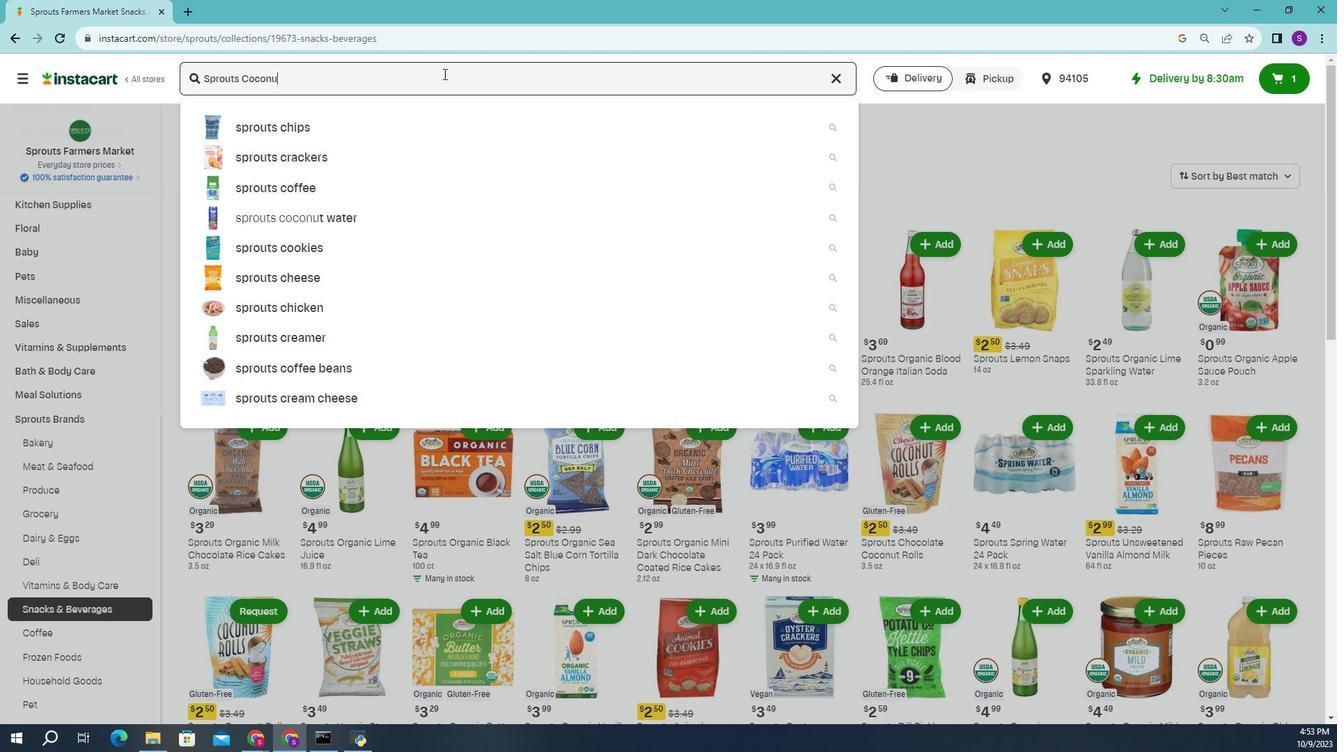 
Action: Mouse scrolled (514, 391) with delta (0, 0)
Screenshot: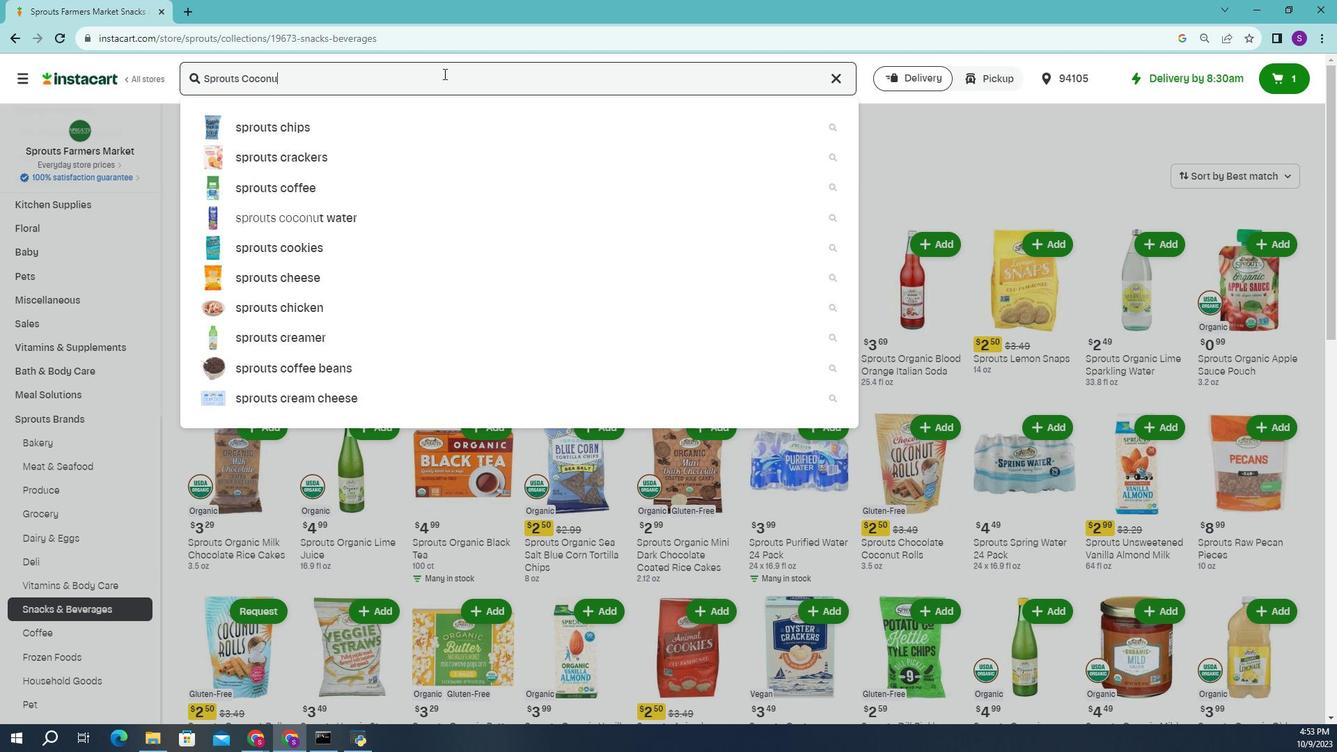 
Action: Mouse scrolled (514, 391) with delta (0, 0)
Screenshot: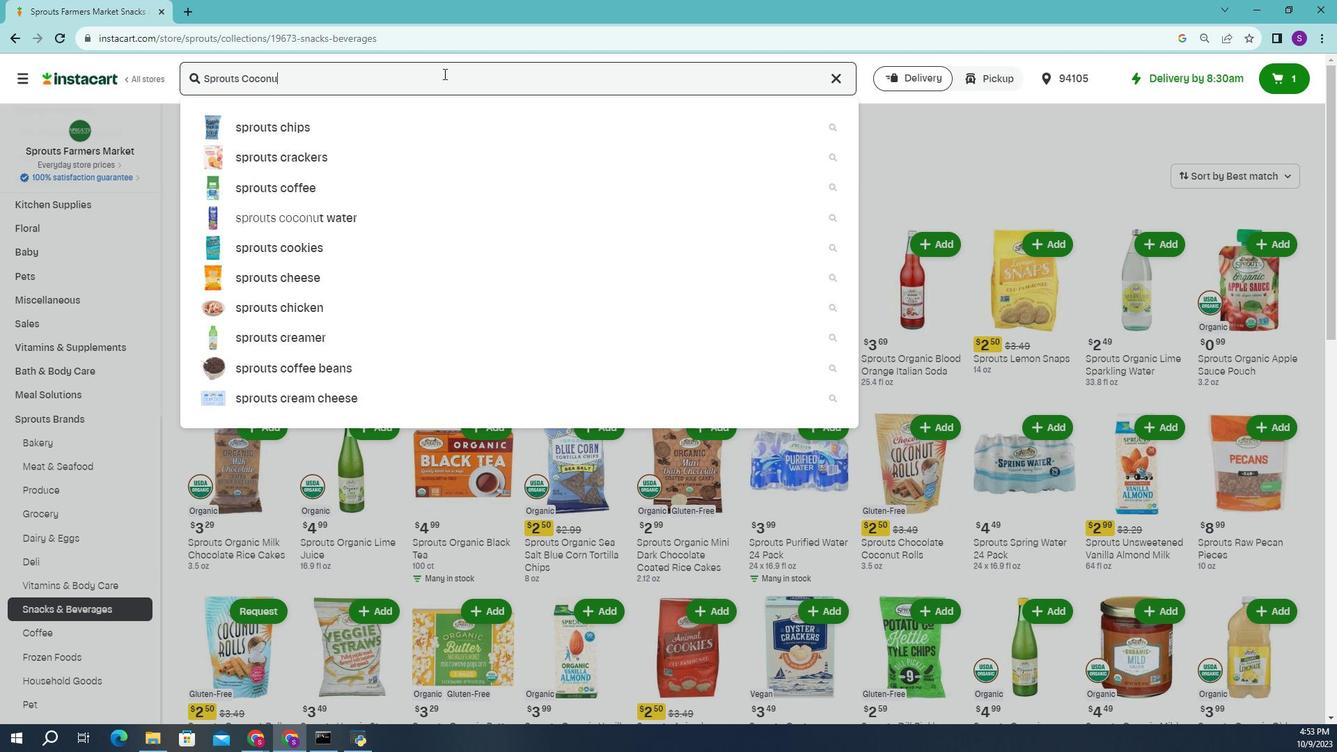 
Action: Mouse scrolled (514, 391) with delta (0, 0)
Screenshot: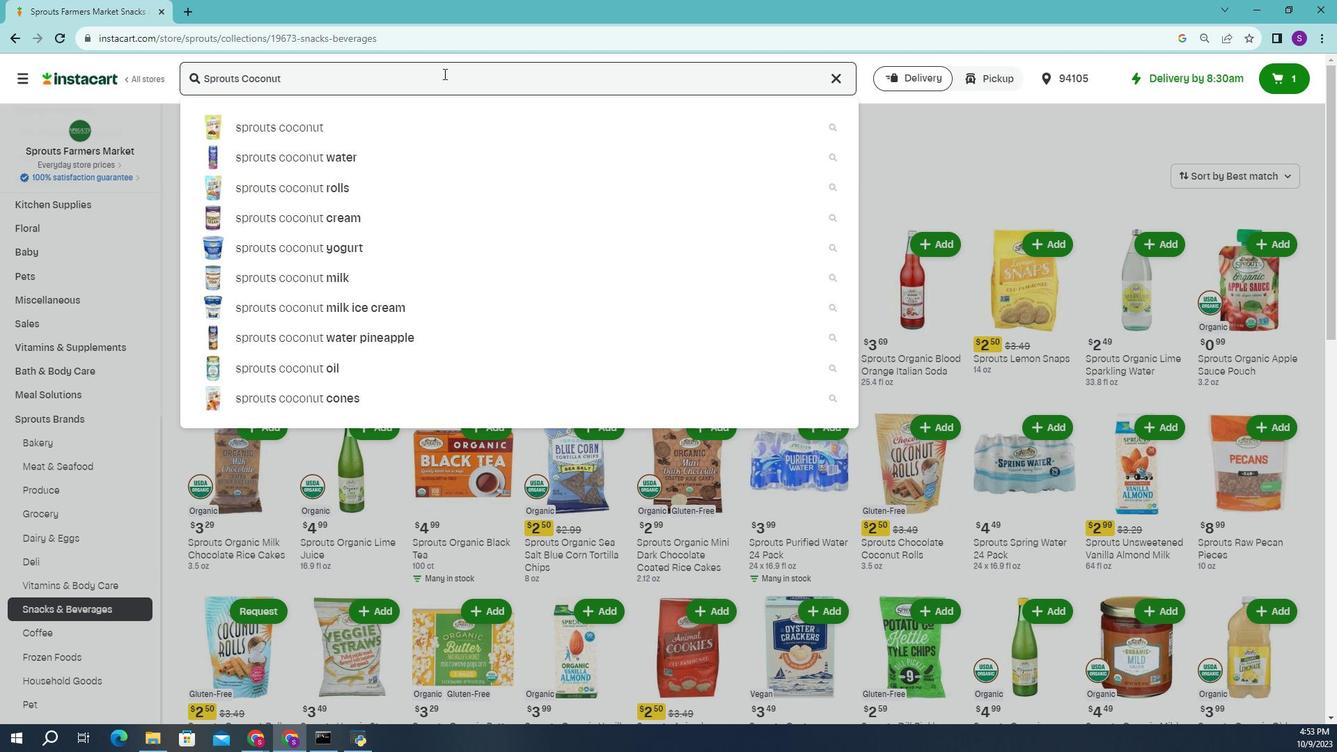 
Action: Mouse scrolled (514, 391) with delta (0, 0)
Screenshot: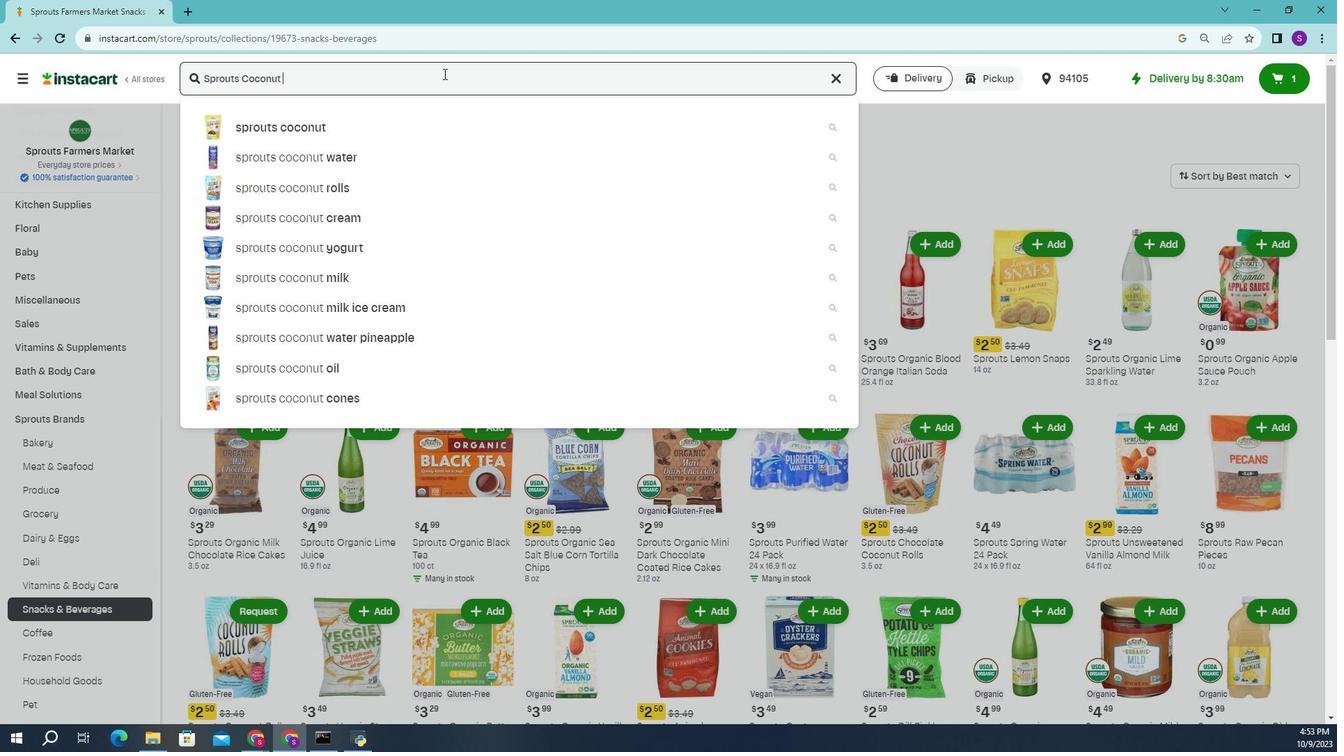 
Action: Mouse scrolled (514, 391) with delta (0, 0)
Screenshot: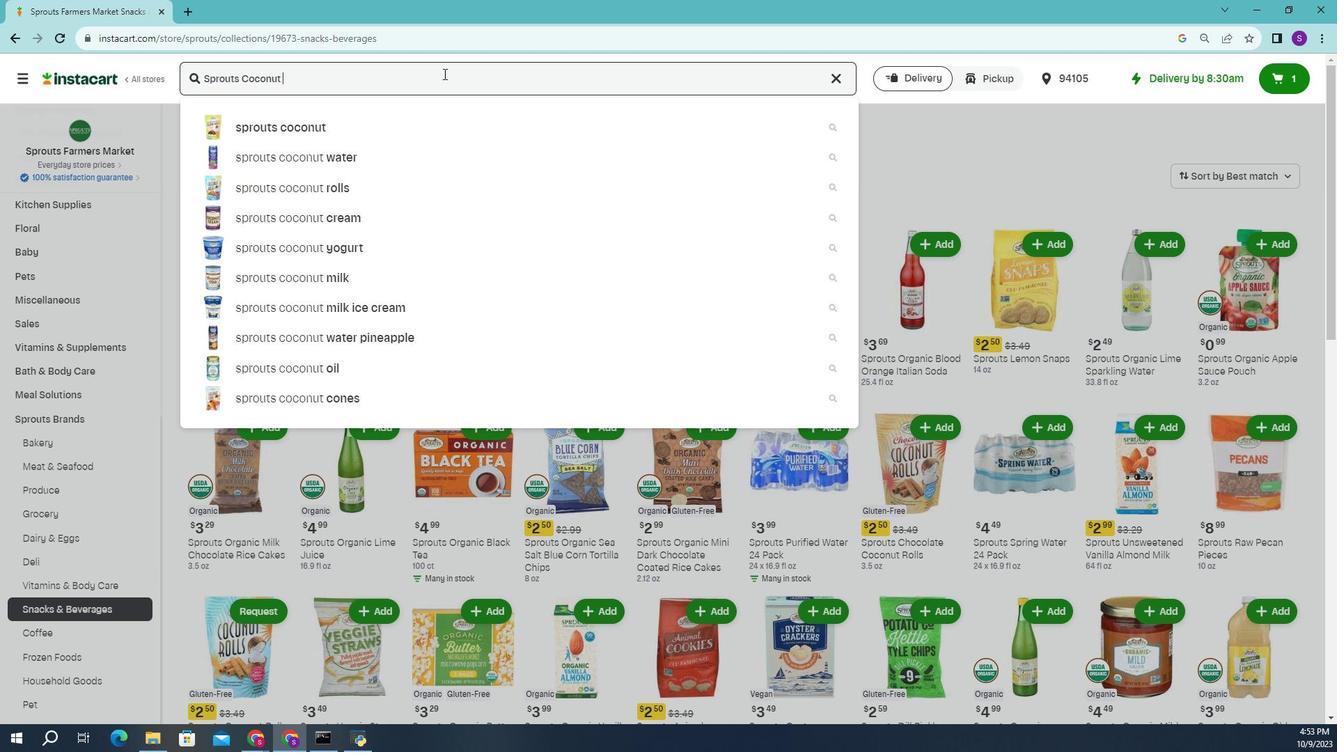 
Action: Mouse scrolled (514, 391) with delta (0, 0)
Screenshot: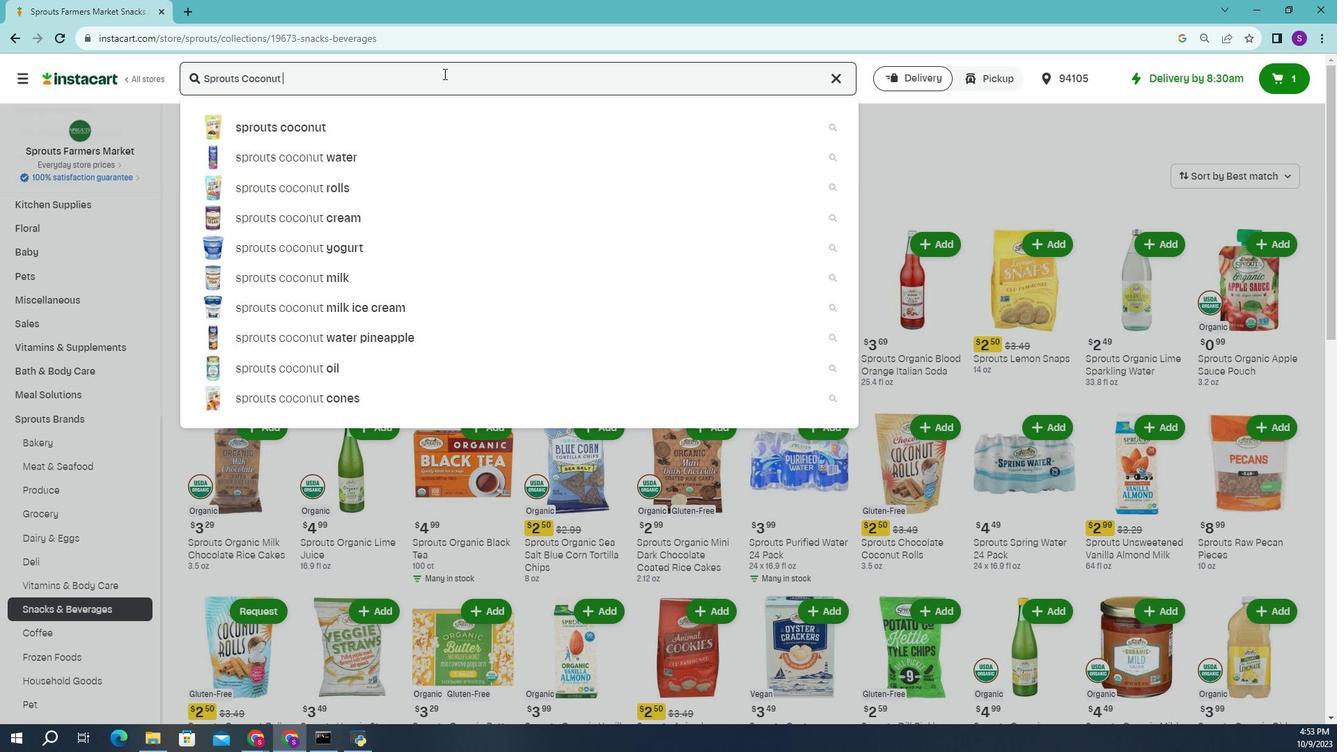 
Action: Mouse scrolled (514, 391) with delta (0, 0)
Screenshot: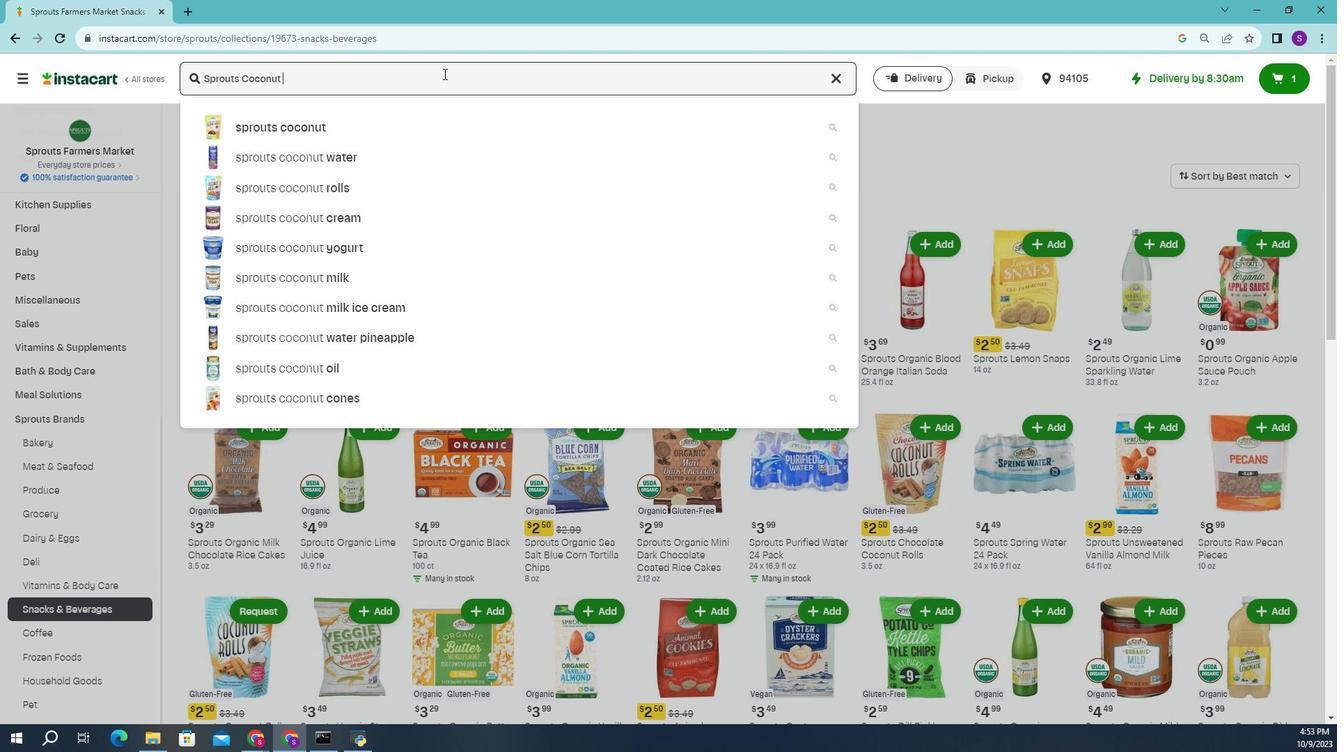 
Action: Mouse scrolled (514, 391) with delta (0, 0)
Screenshot: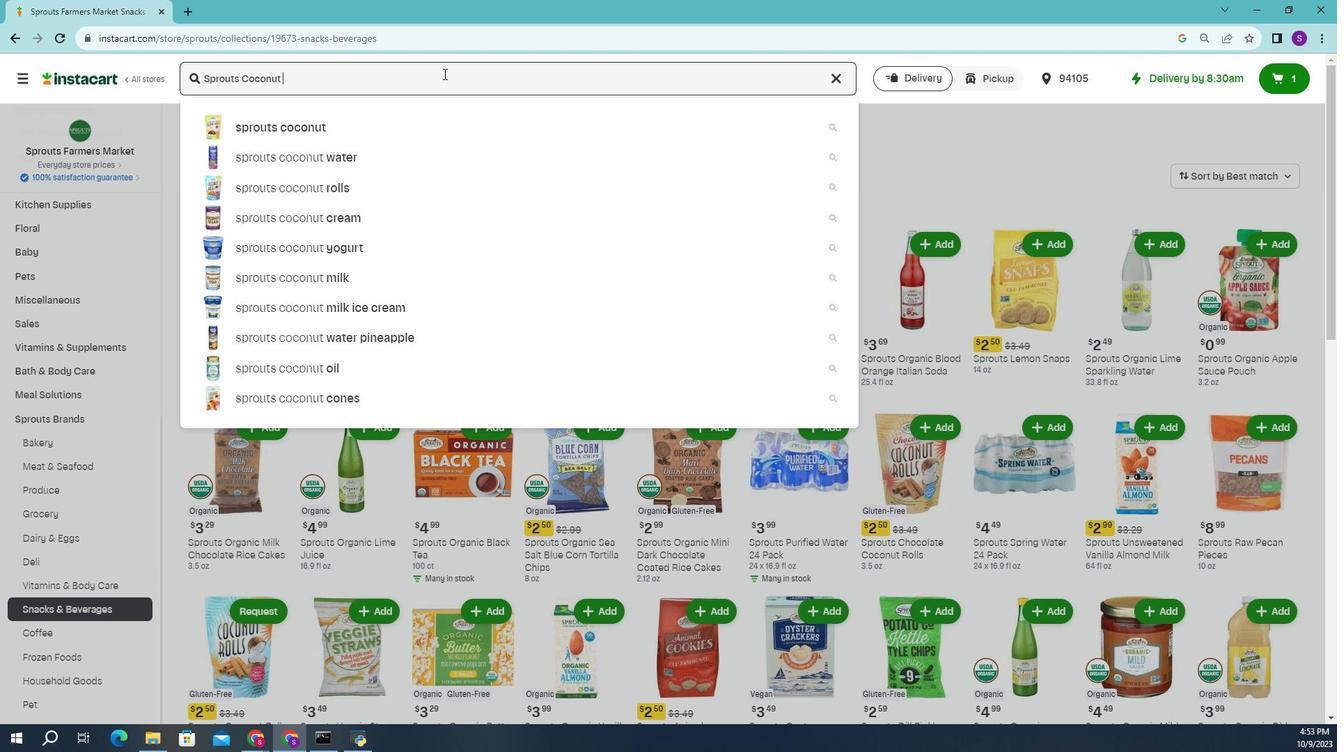 
Action: Mouse scrolled (514, 391) with delta (0, 0)
Screenshot: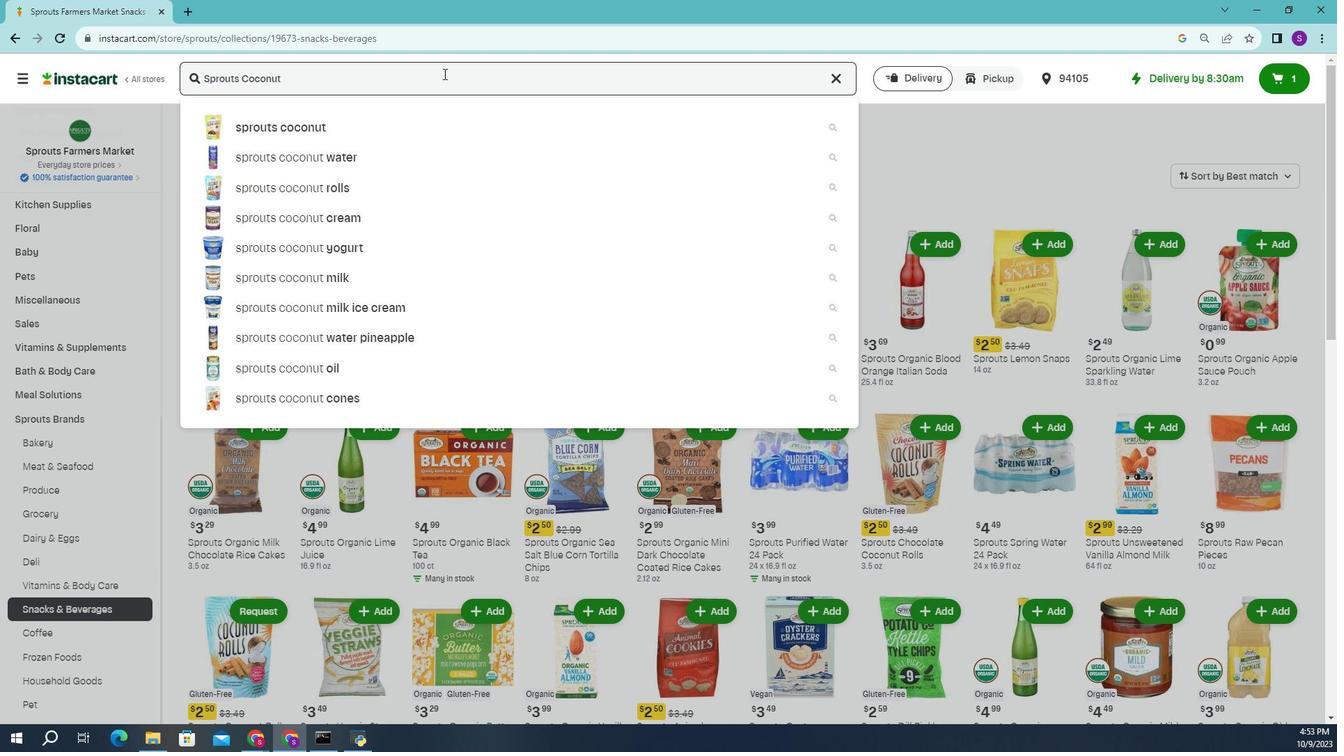 
Action: Mouse scrolled (514, 391) with delta (0, 0)
Screenshot: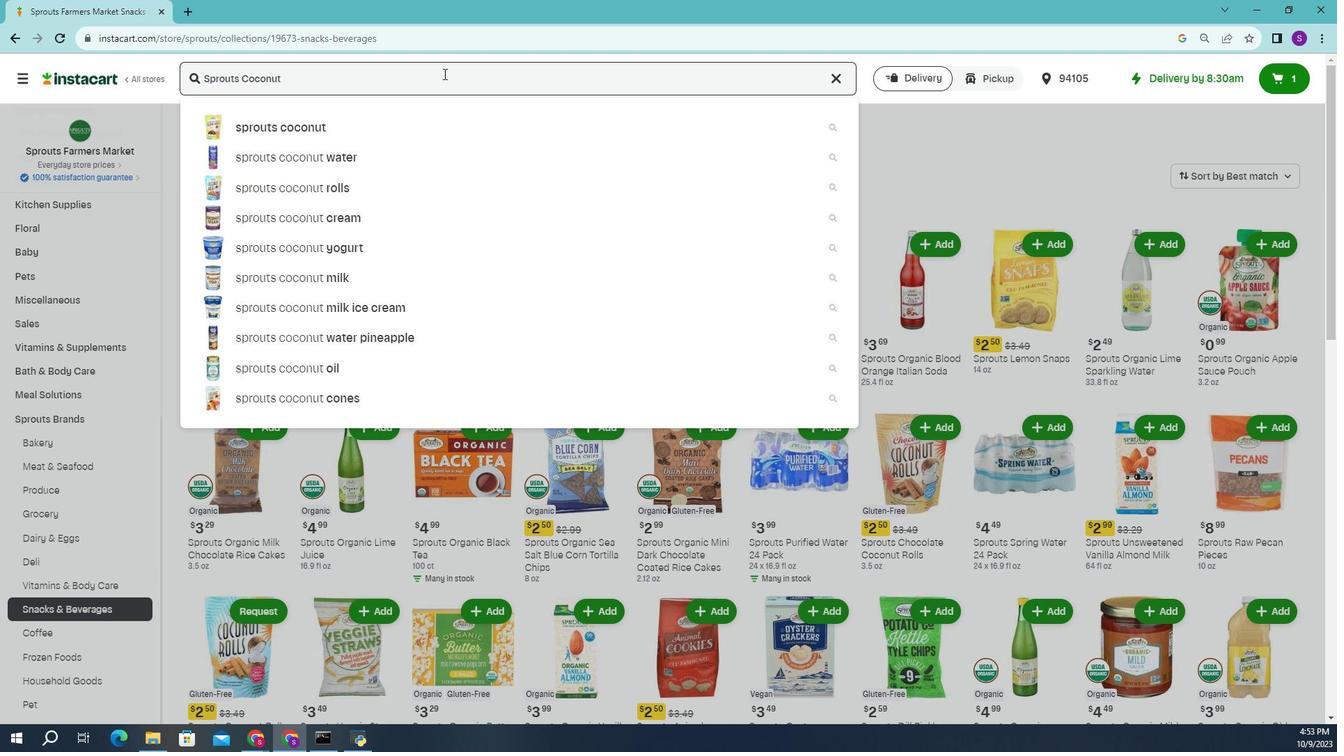 
Action: Mouse scrolled (514, 391) with delta (0, 0)
Screenshot: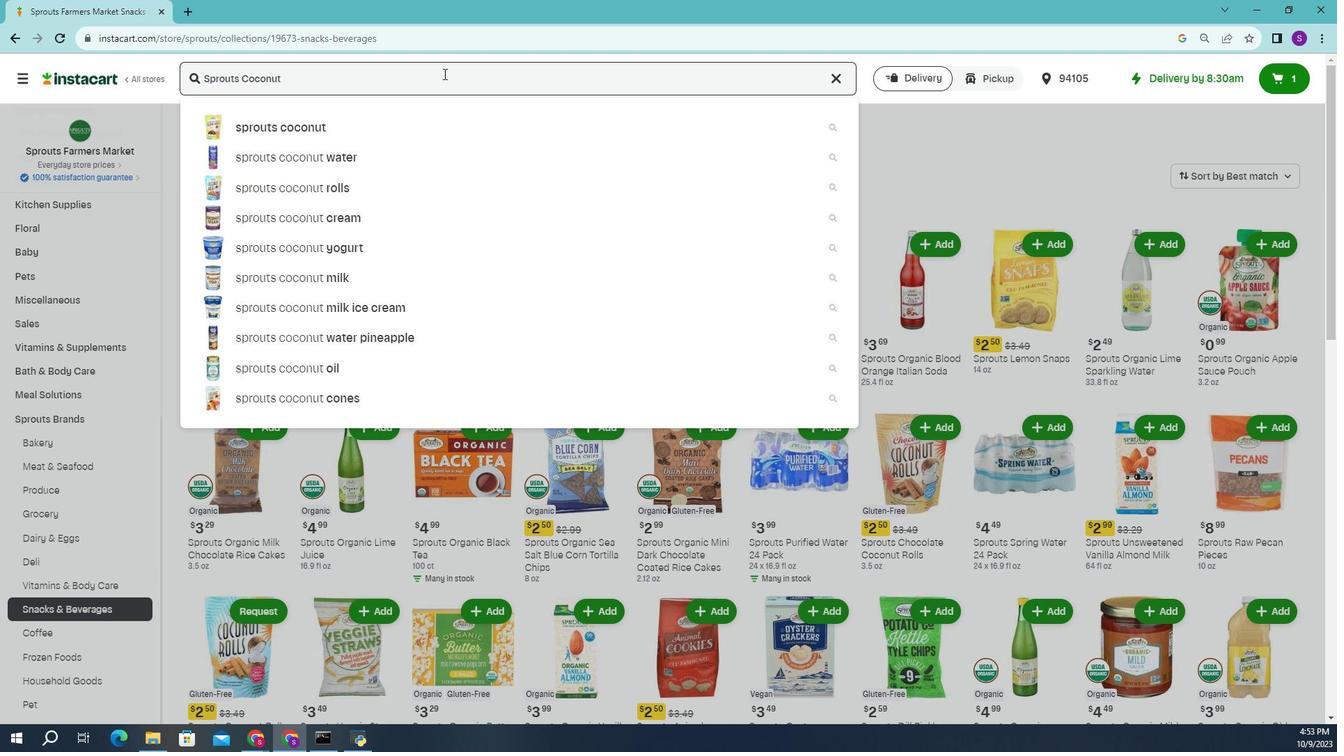
Action: Mouse scrolled (514, 391) with delta (0, 0)
Screenshot: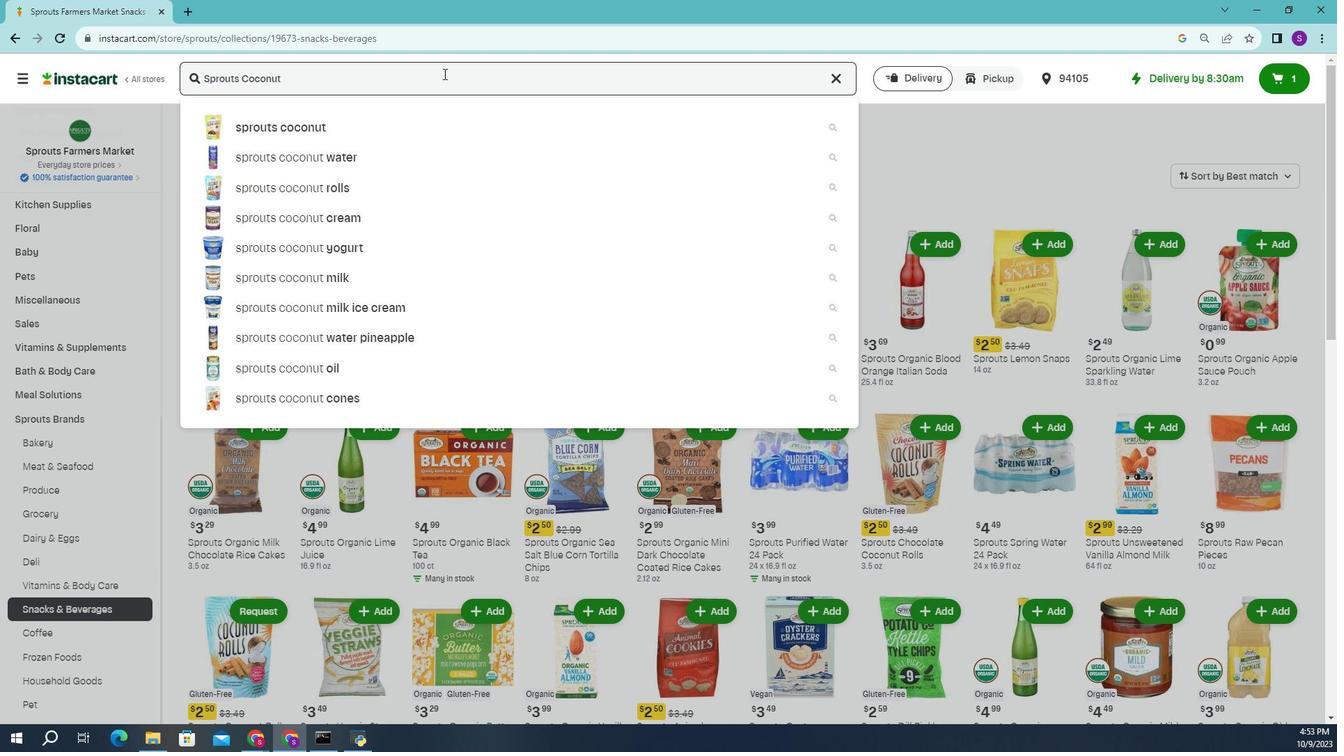
Action: Mouse scrolled (514, 391) with delta (0, 0)
Screenshot: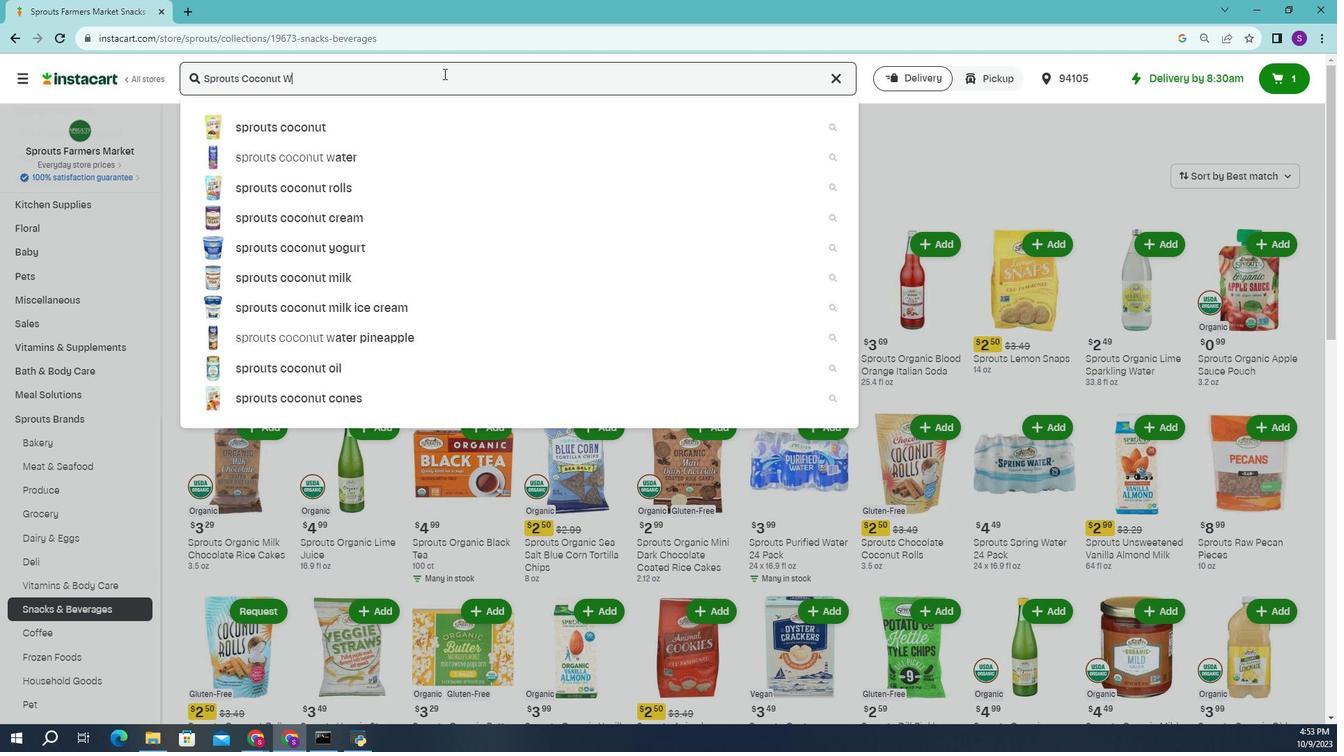
Action: Mouse scrolled (514, 391) with delta (0, 0)
Screenshot: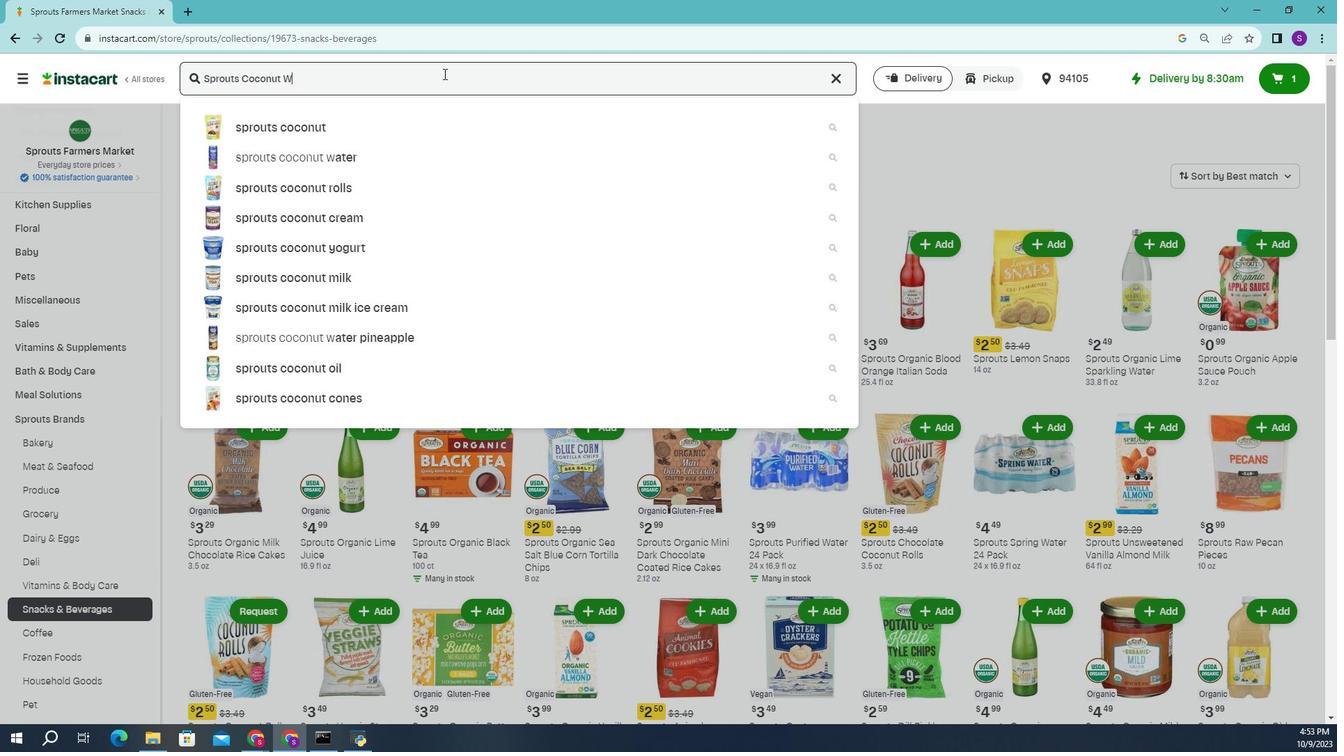 
Action: Mouse scrolled (514, 391) with delta (0, 0)
Screenshot: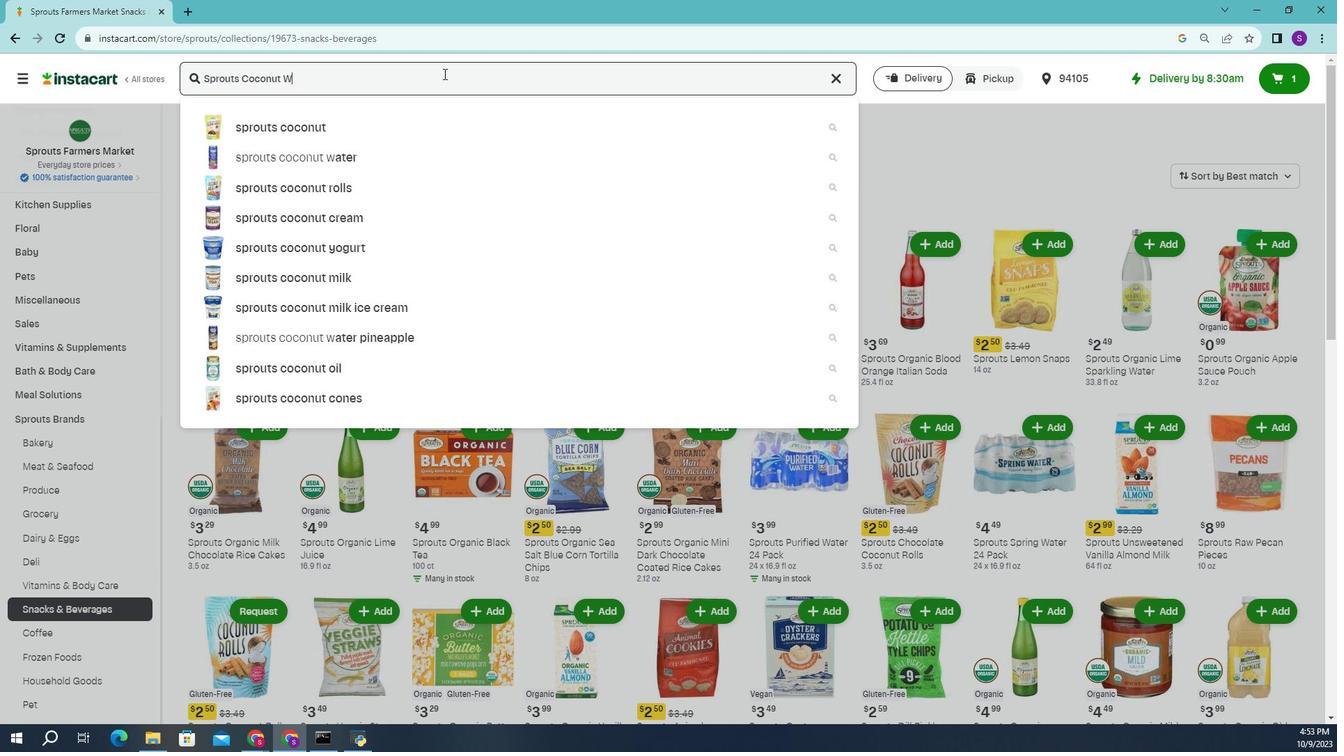
Action: Mouse scrolled (514, 391) with delta (0, 0)
Screenshot: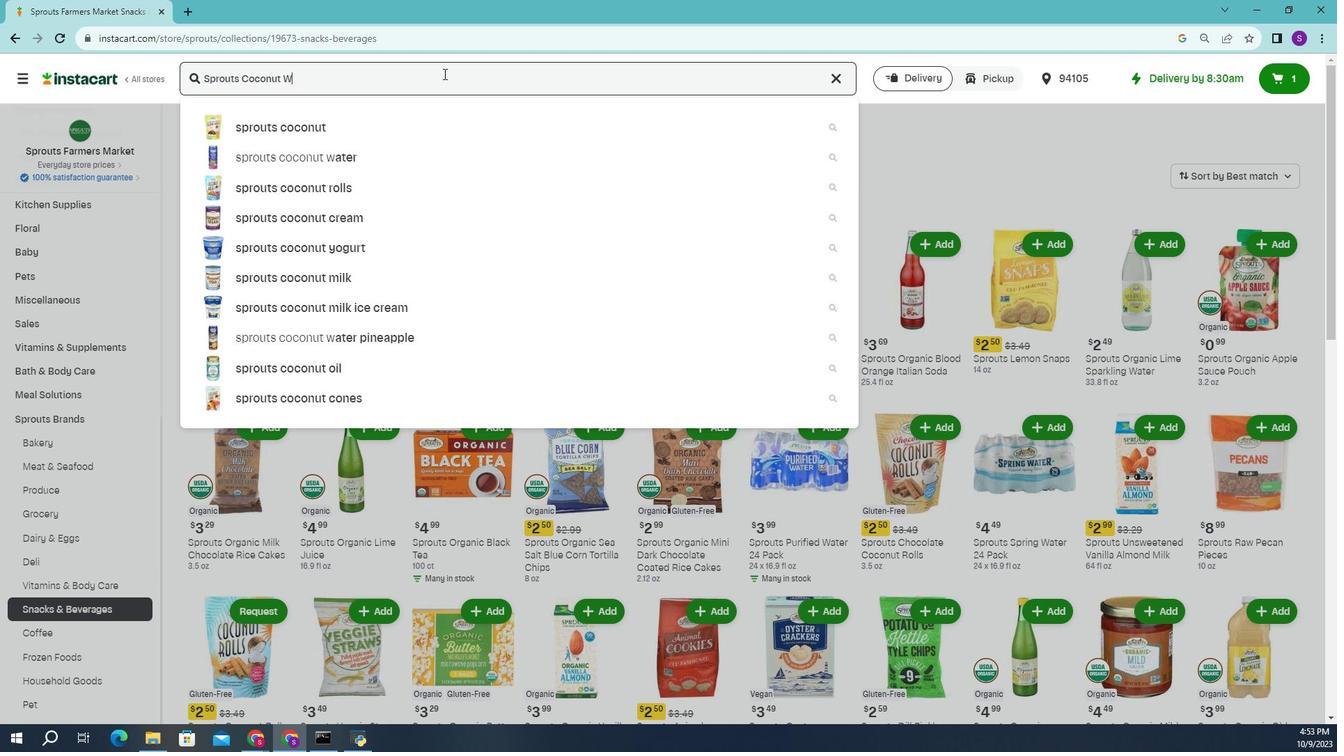 
Action: Mouse scrolled (514, 391) with delta (0, 0)
Screenshot: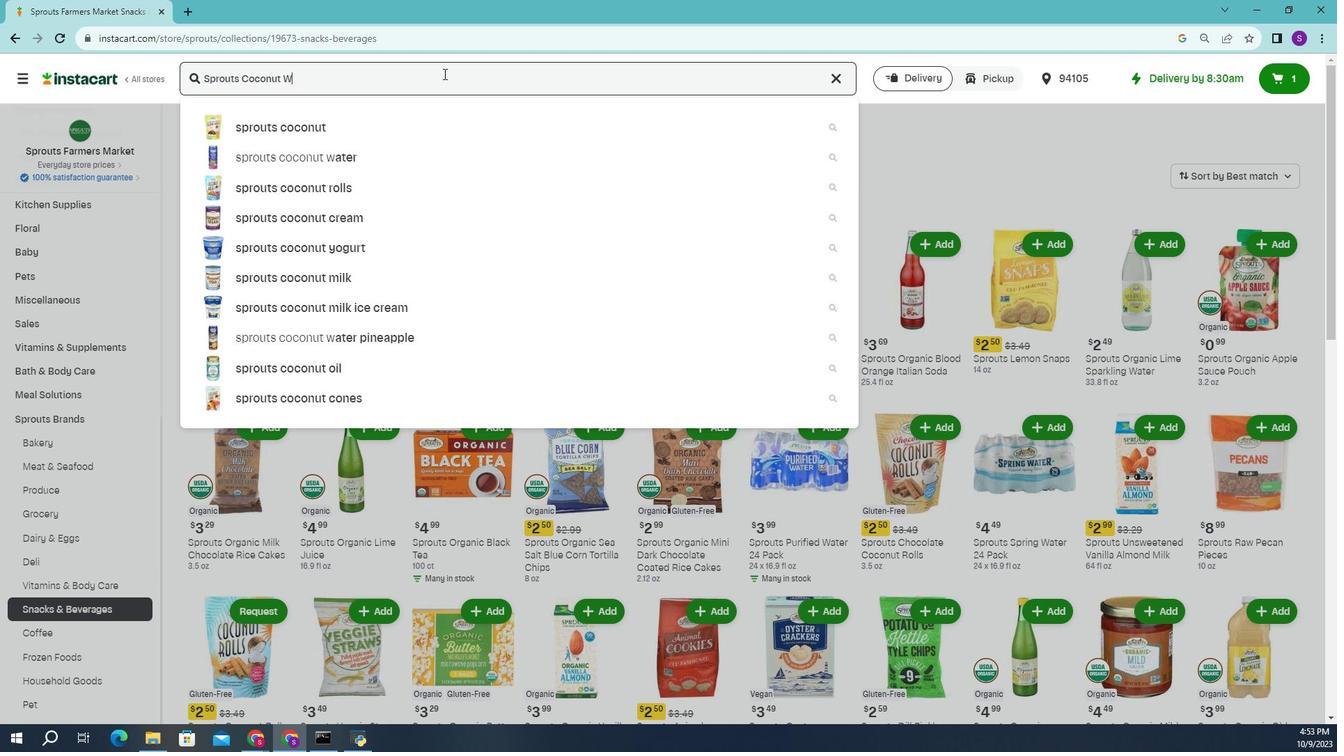 
Action: Mouse scrolled (514, 391) with delta (0, 0)
Screenshot: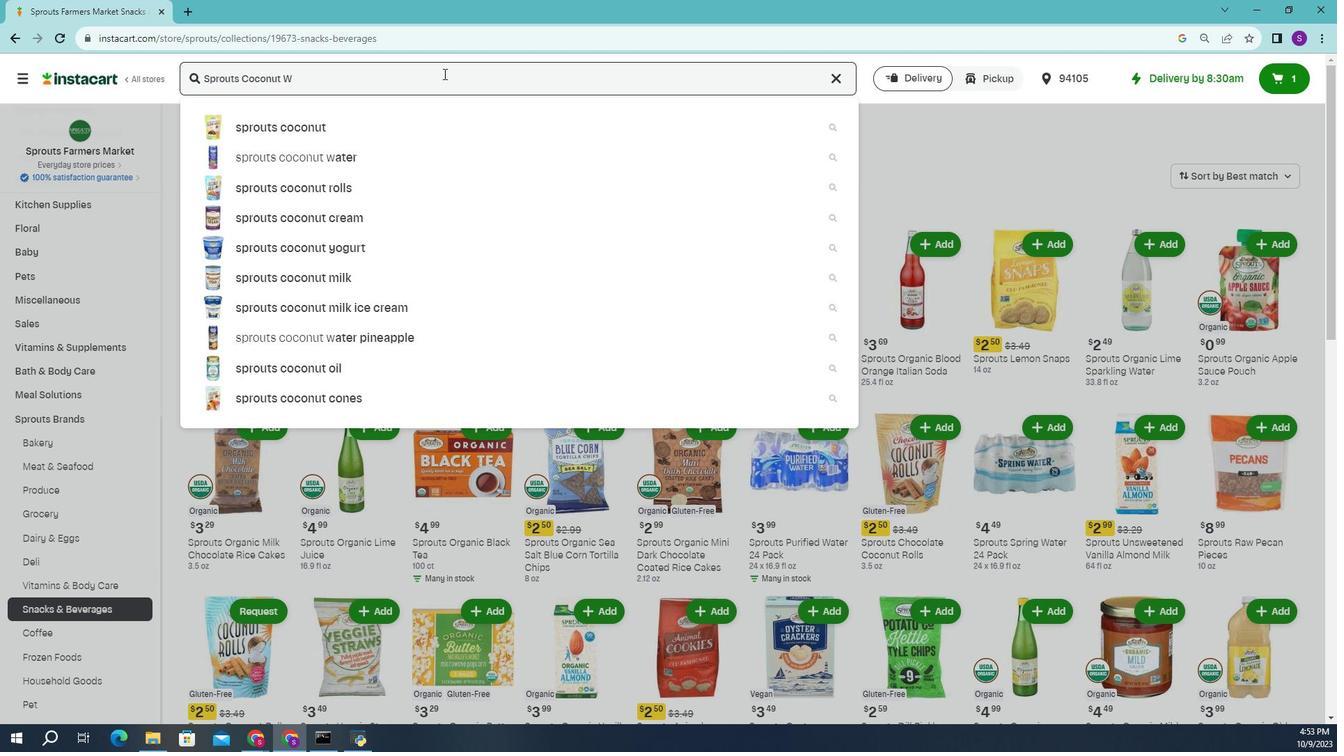 
Action: Mouse scrolled (514, 391) with delta (0, 0)
Screenshot: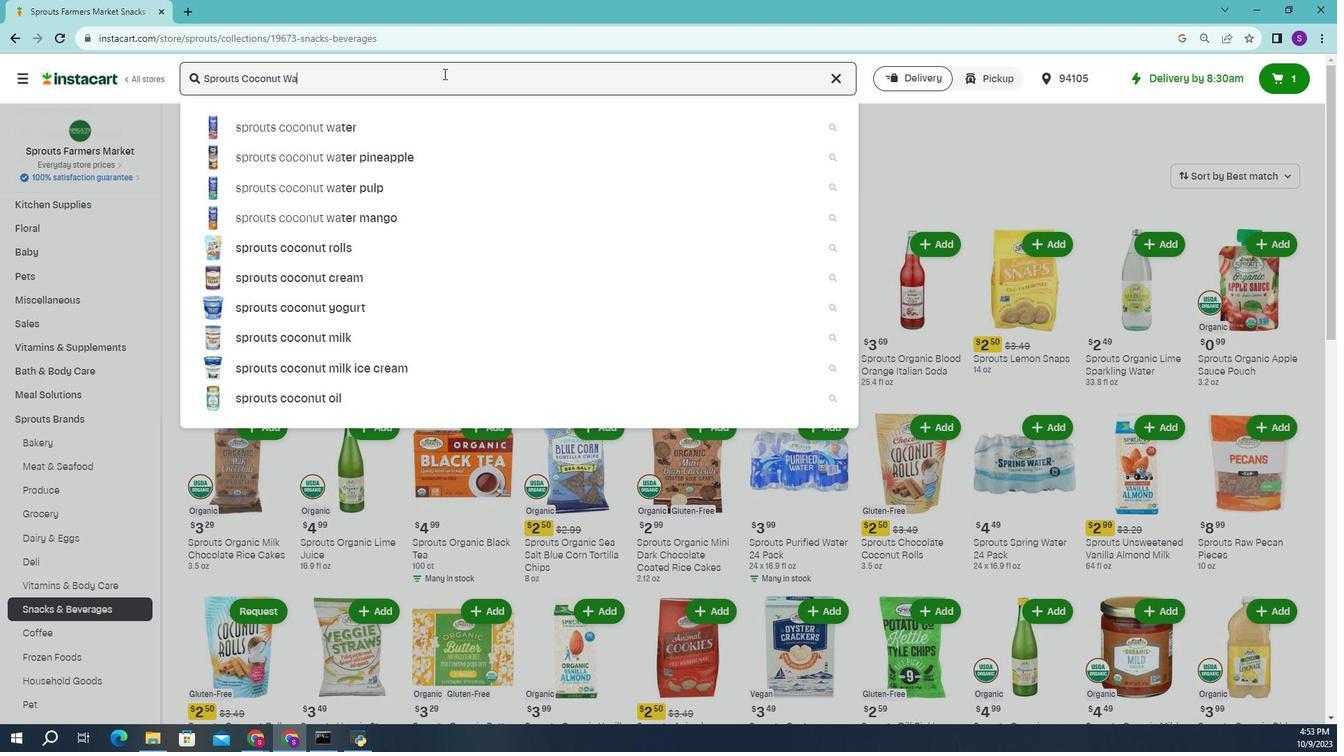 
Action: Mouse scrolled (514, 391) with delta (0, 0)
Screenshot: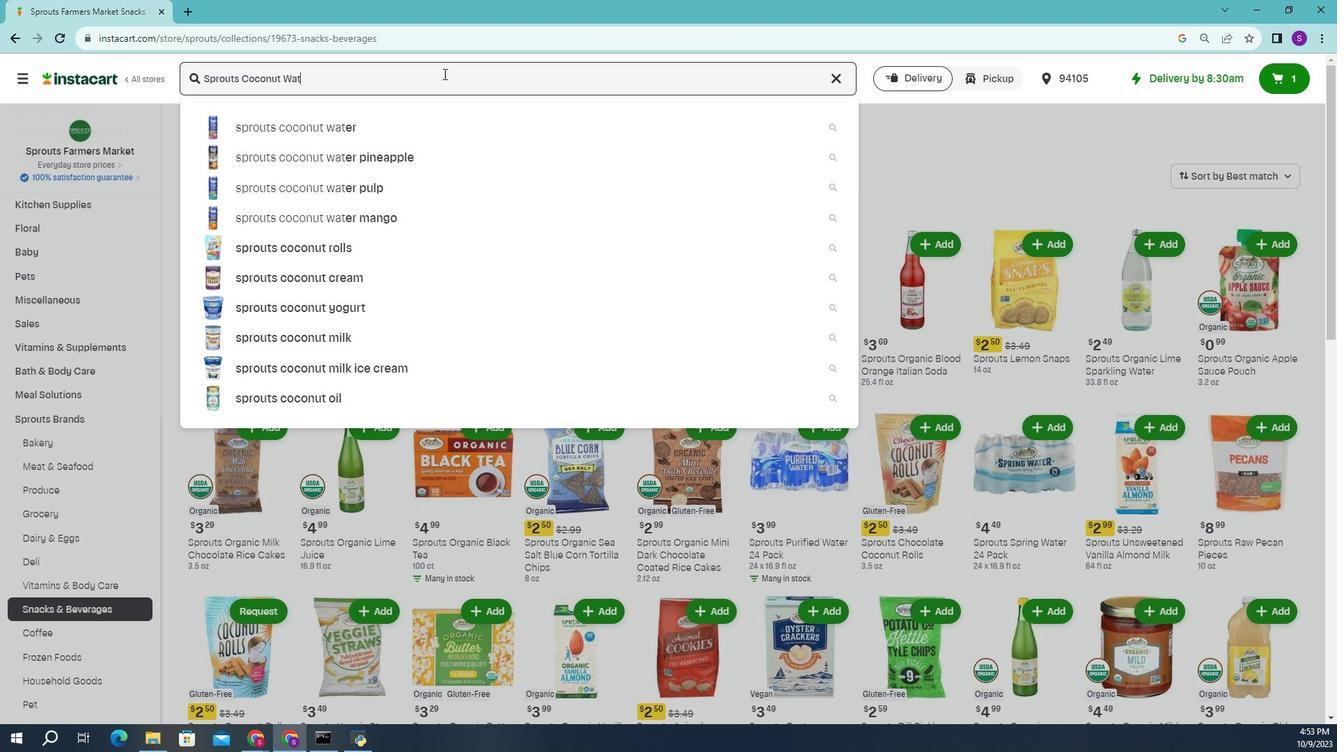
Action: Mouse scrolled (514, 391) with delta (0, 0)
Screenshot: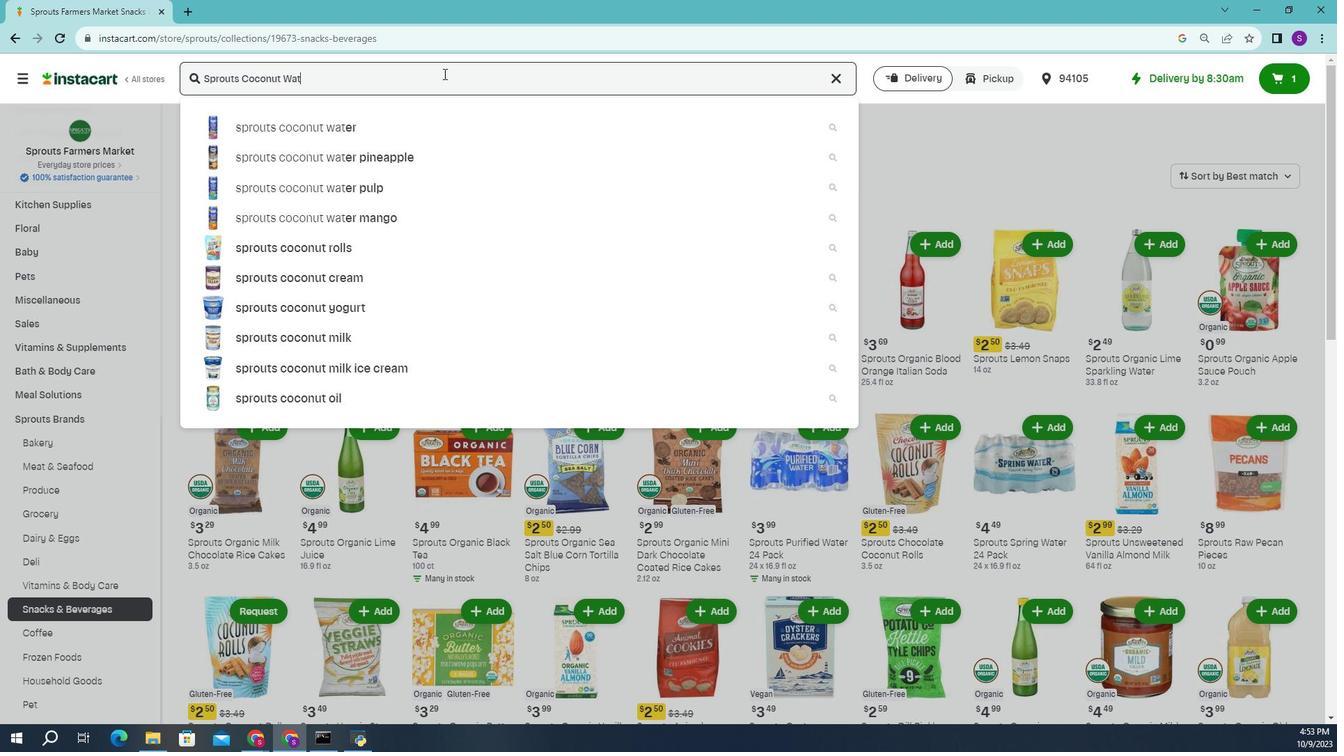 
Action: Mouse scrolled (514, 391) with delta (0, 0)
Screenshot: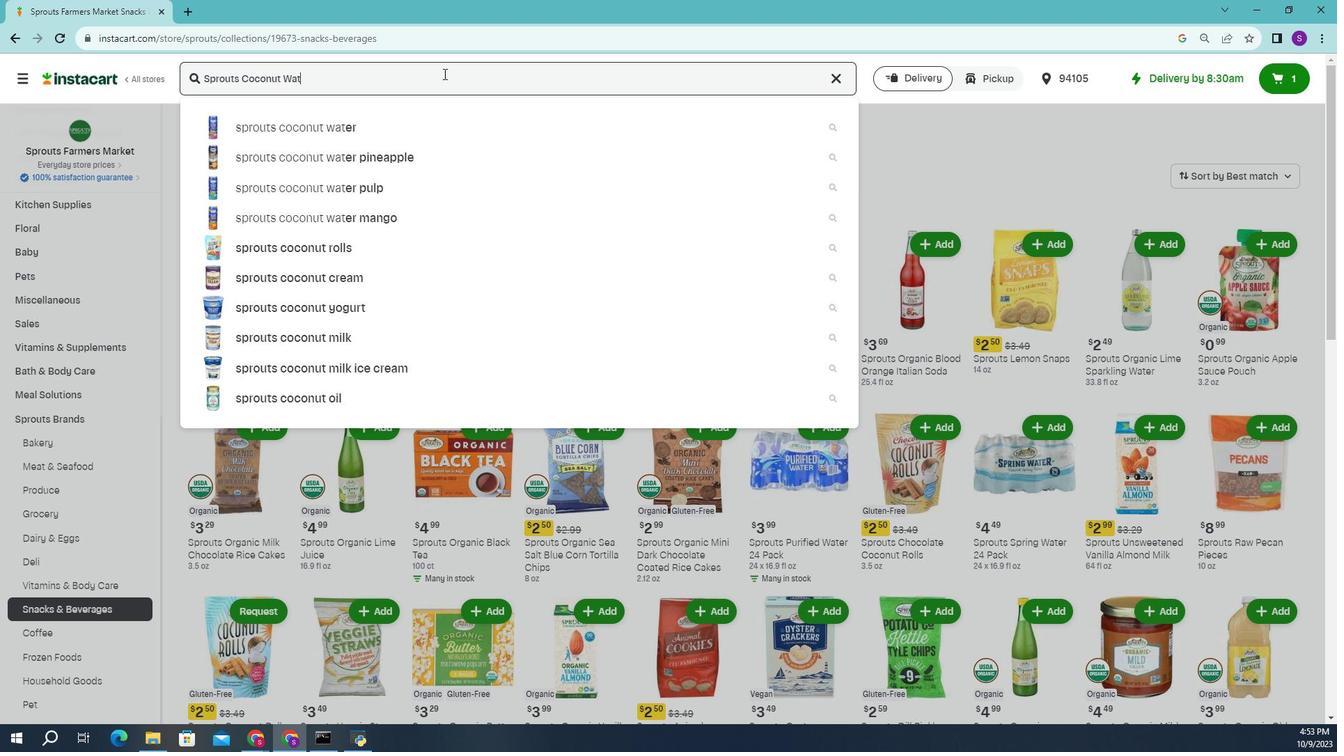 
Action: Mouse scrolled (514, 391) with delta (0, 0)
Screenshot: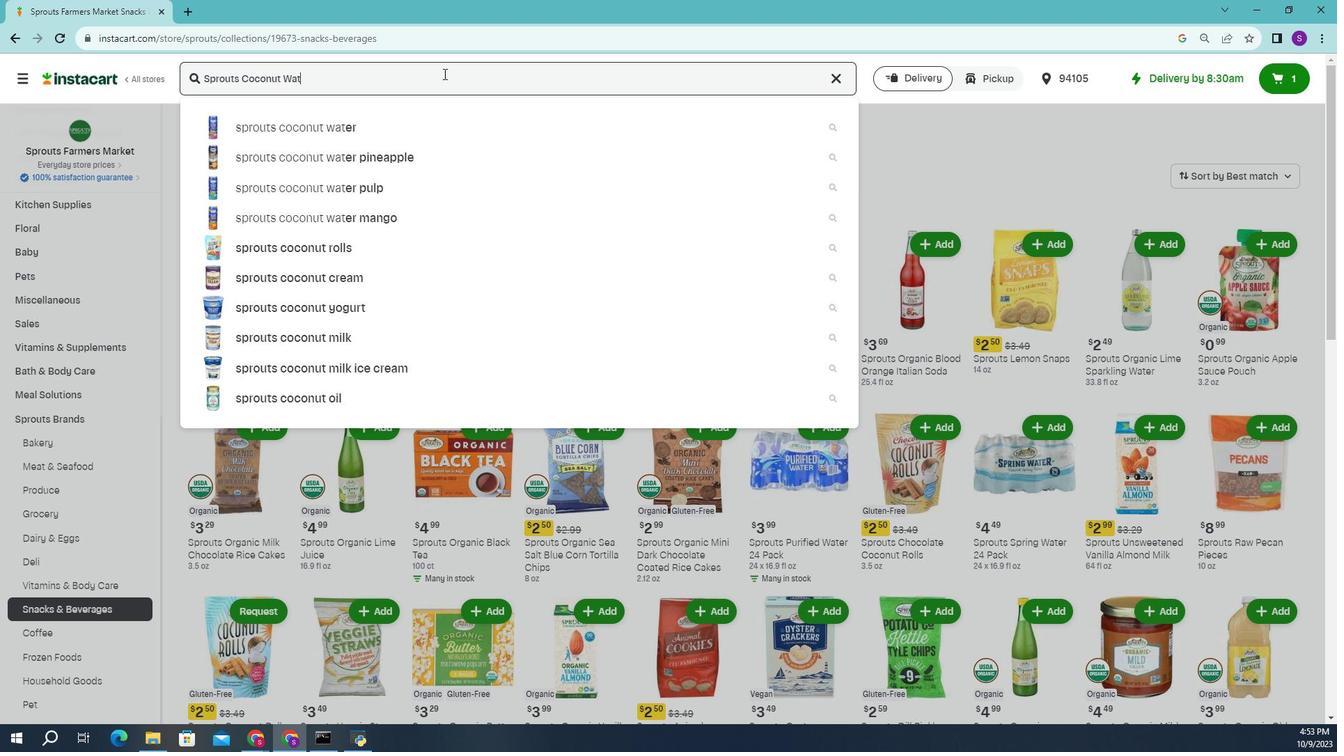 
Action: Mouse scrolled (514, 391) with delta (0, 0)
Screenshot: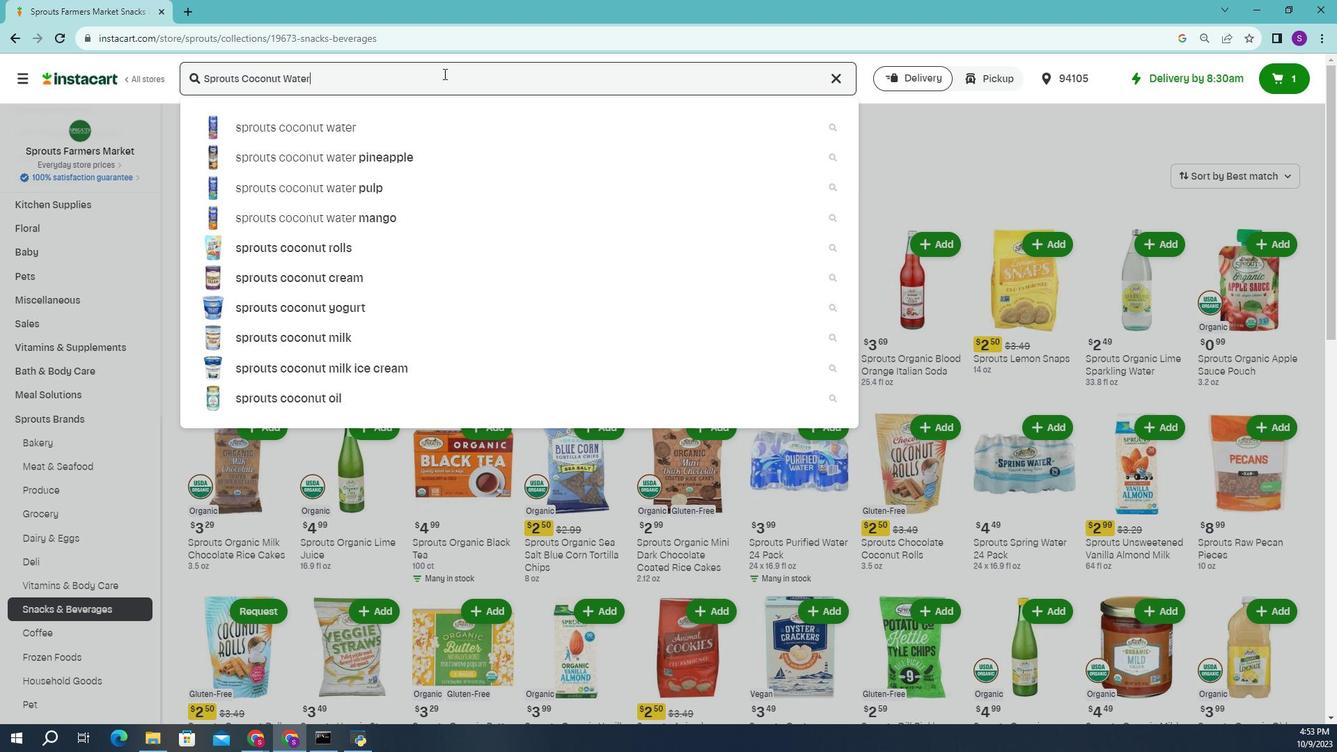
Action: Mouse scrolled (514, 391) with delta (0, 0)
Screenshot: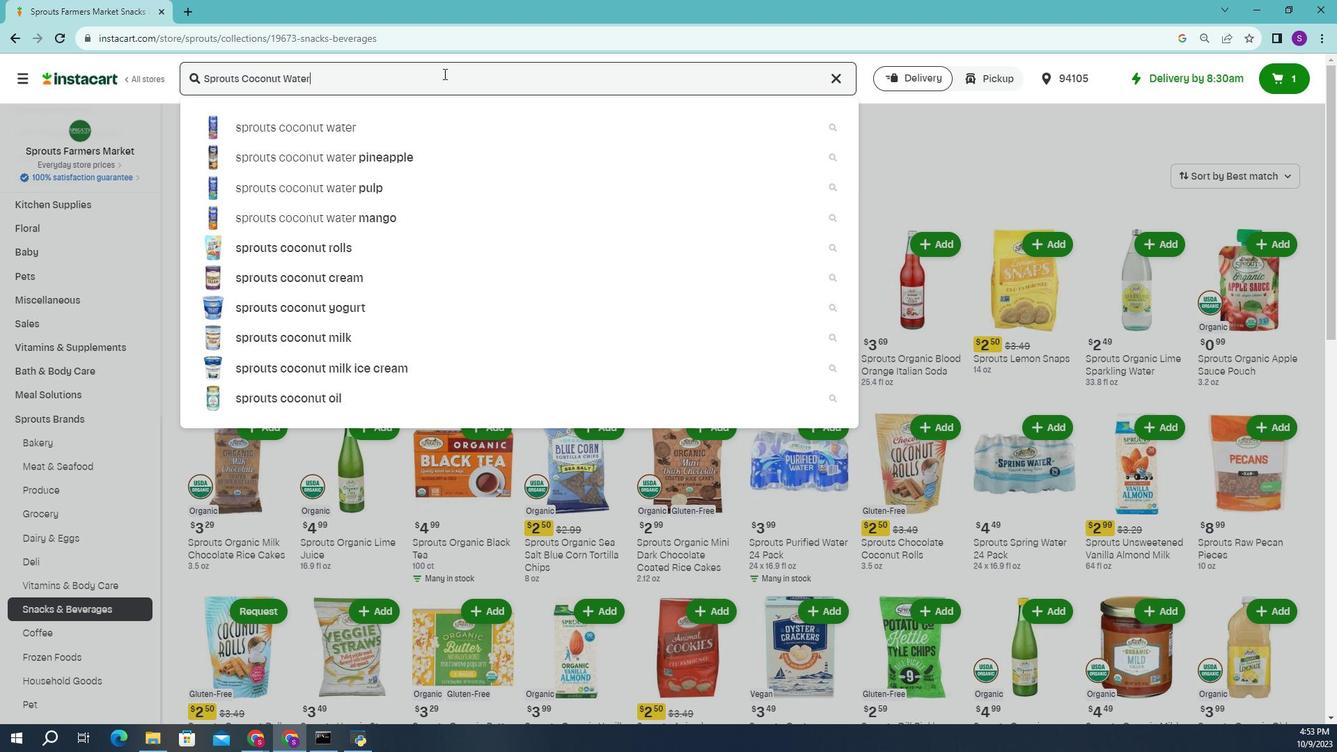
Action: Mouse scrolled (514, 391) with delta (0, 0)
Screenshot: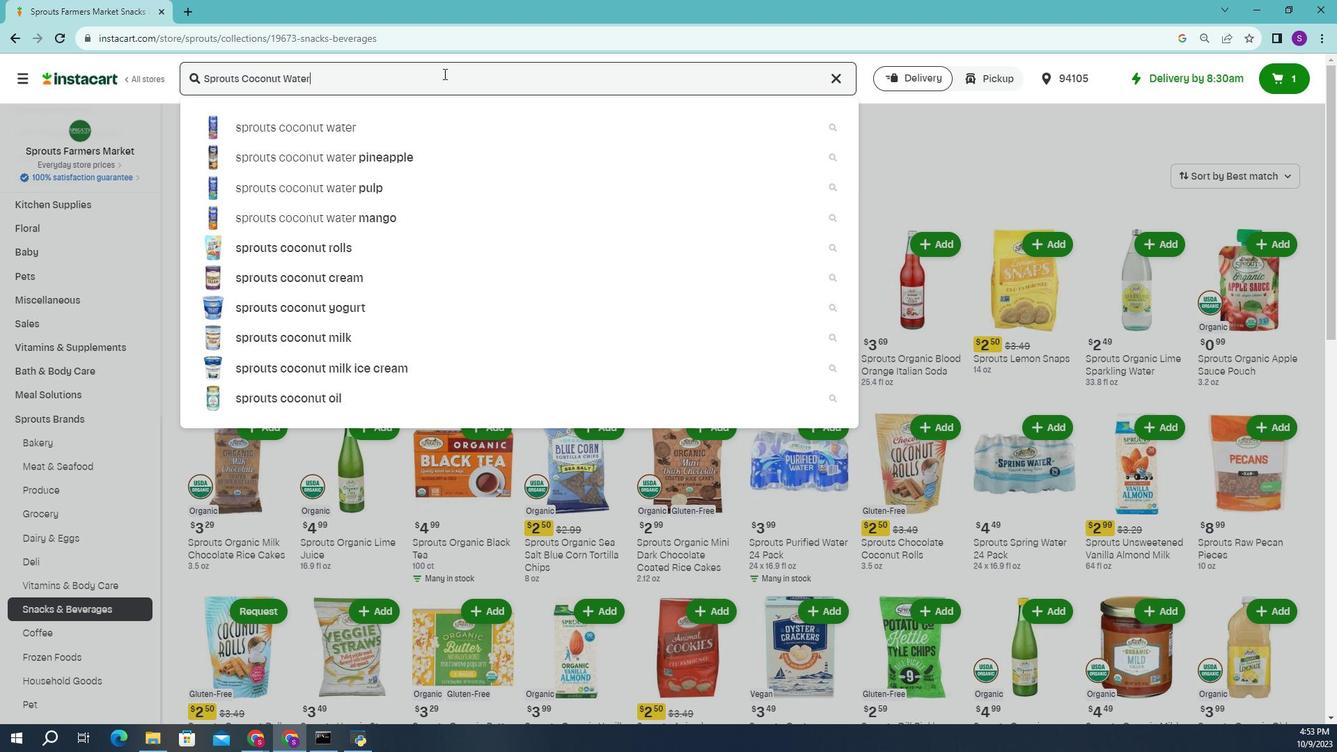 
Action: Mouse scrolled (514, 391) with delta (0, 0)
Screenshot: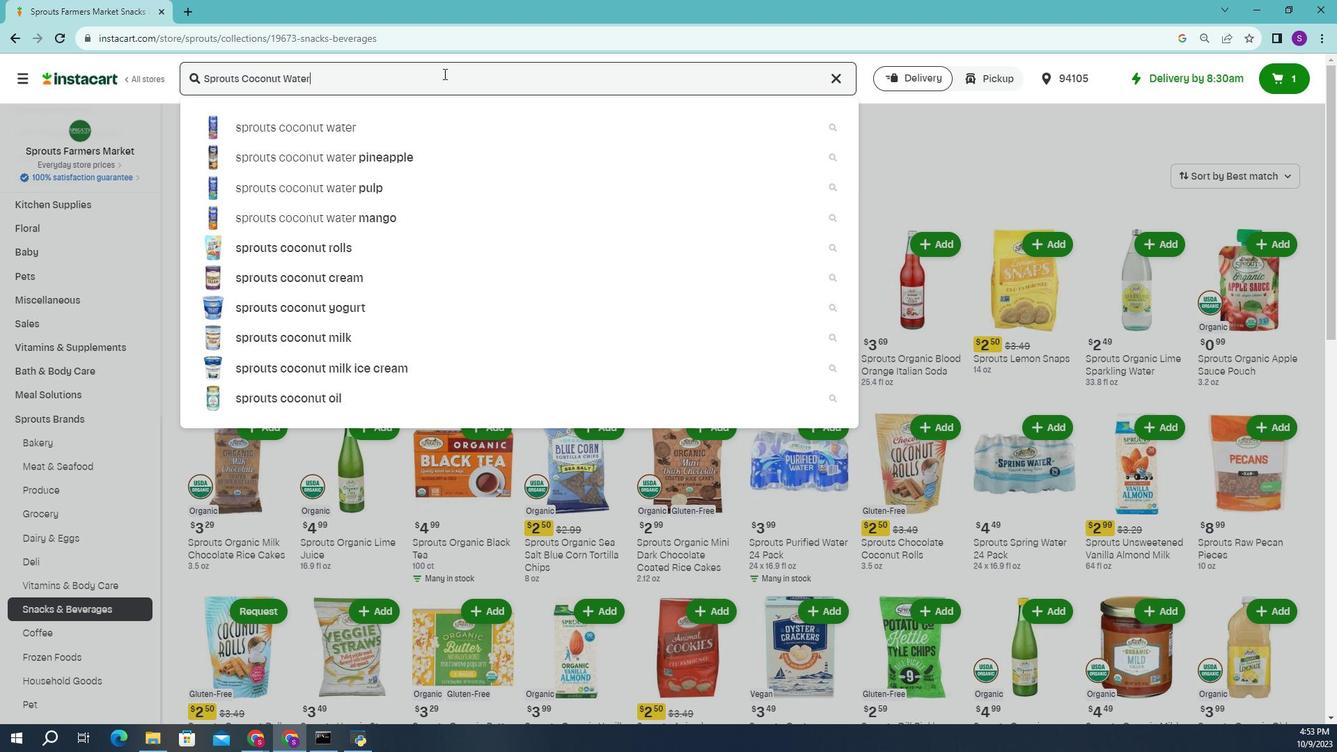
Action: Mouse scrolled (514, 391) with delta (0, 0)
Screenshot: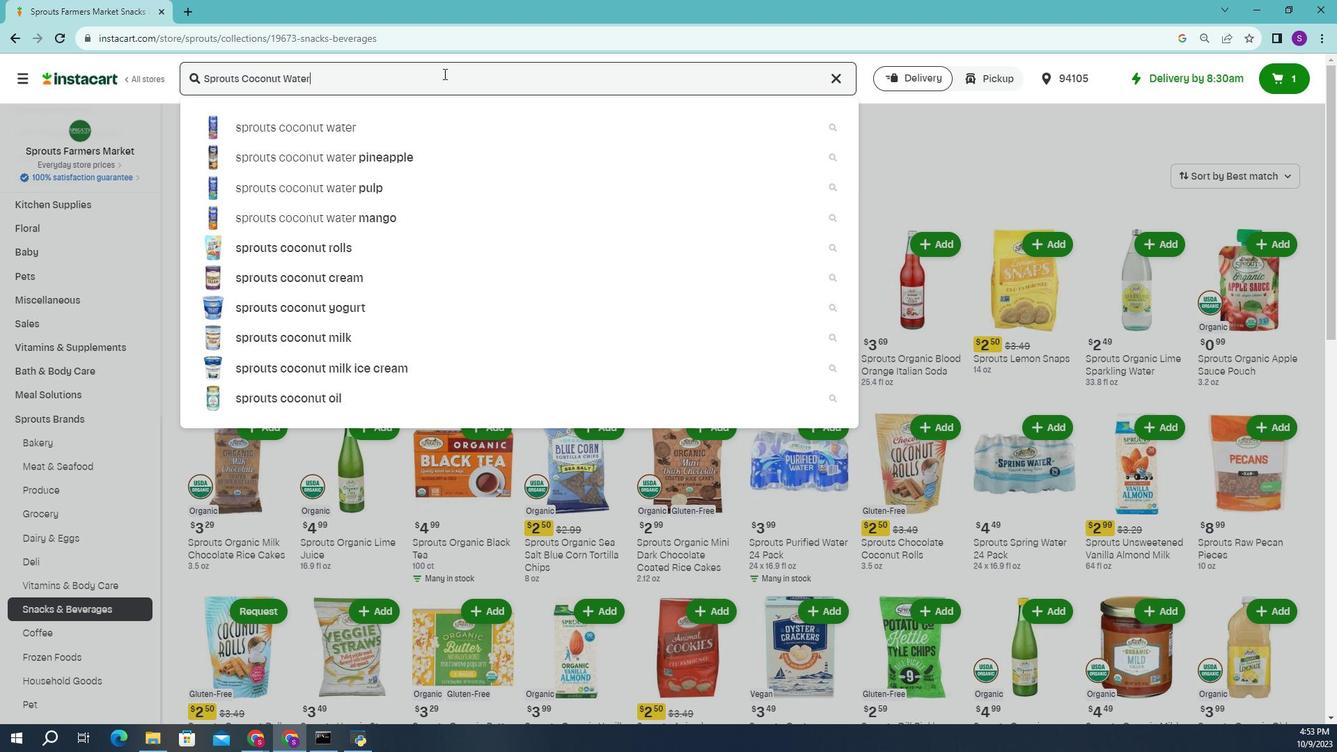
Action: Mouse scrolled (514, 391) with delta (0, 0)
Screenshot: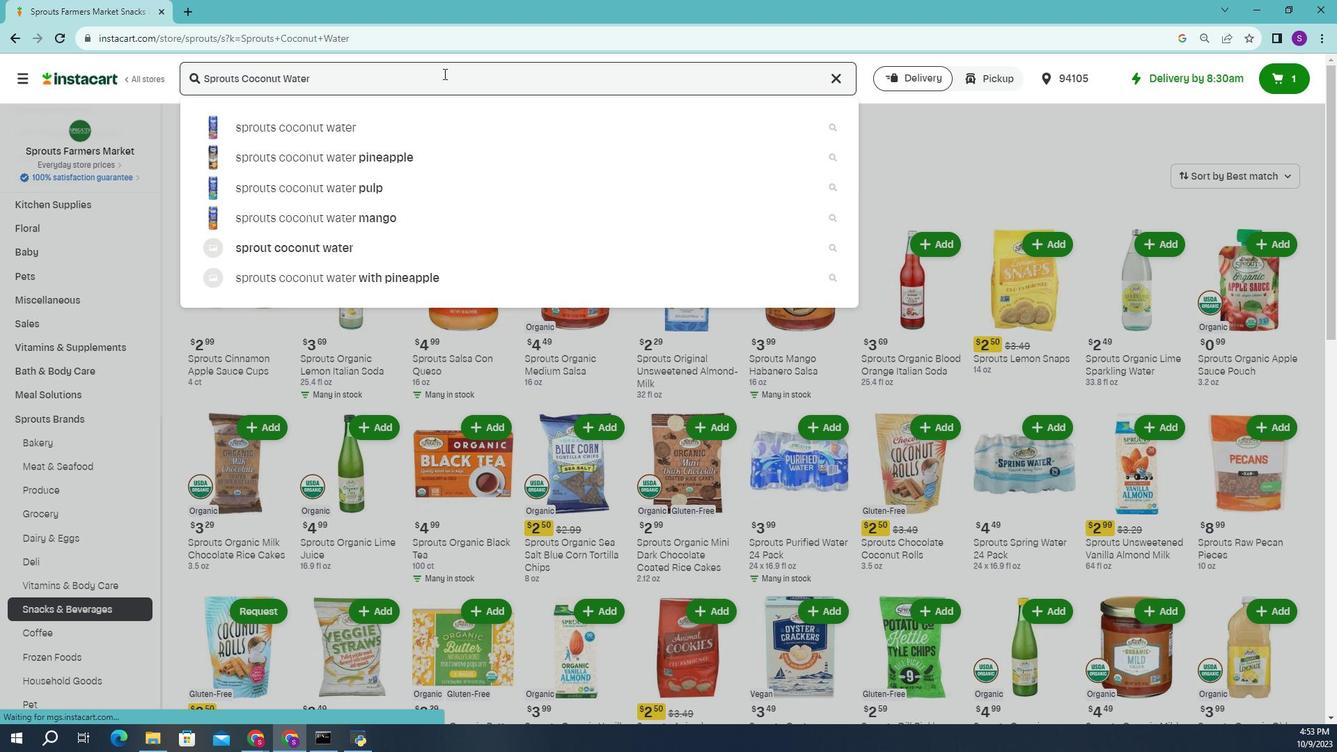 
Action: Mouse scrolled (514, 391) with delta (0, 0)
Screenshot: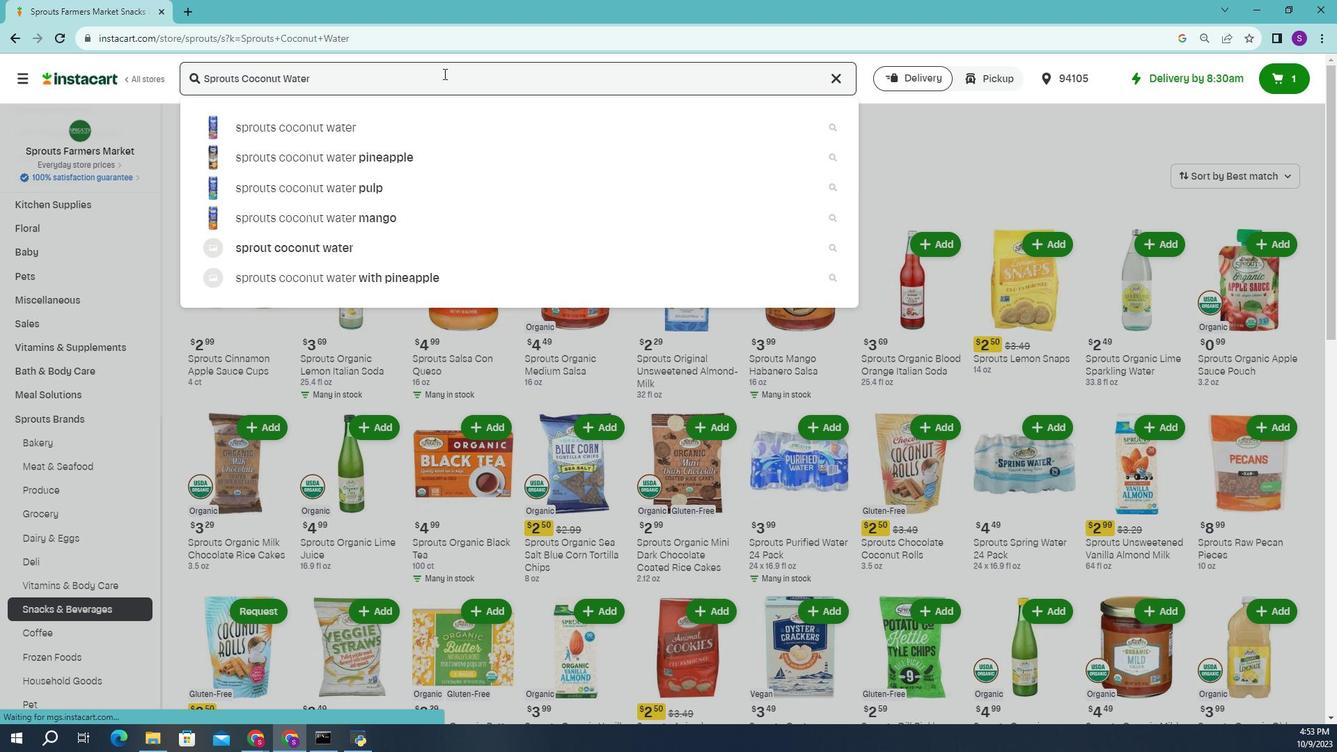 
Action: Mouse scrolled (514, 391) with delta (0, 0)
Screenshot: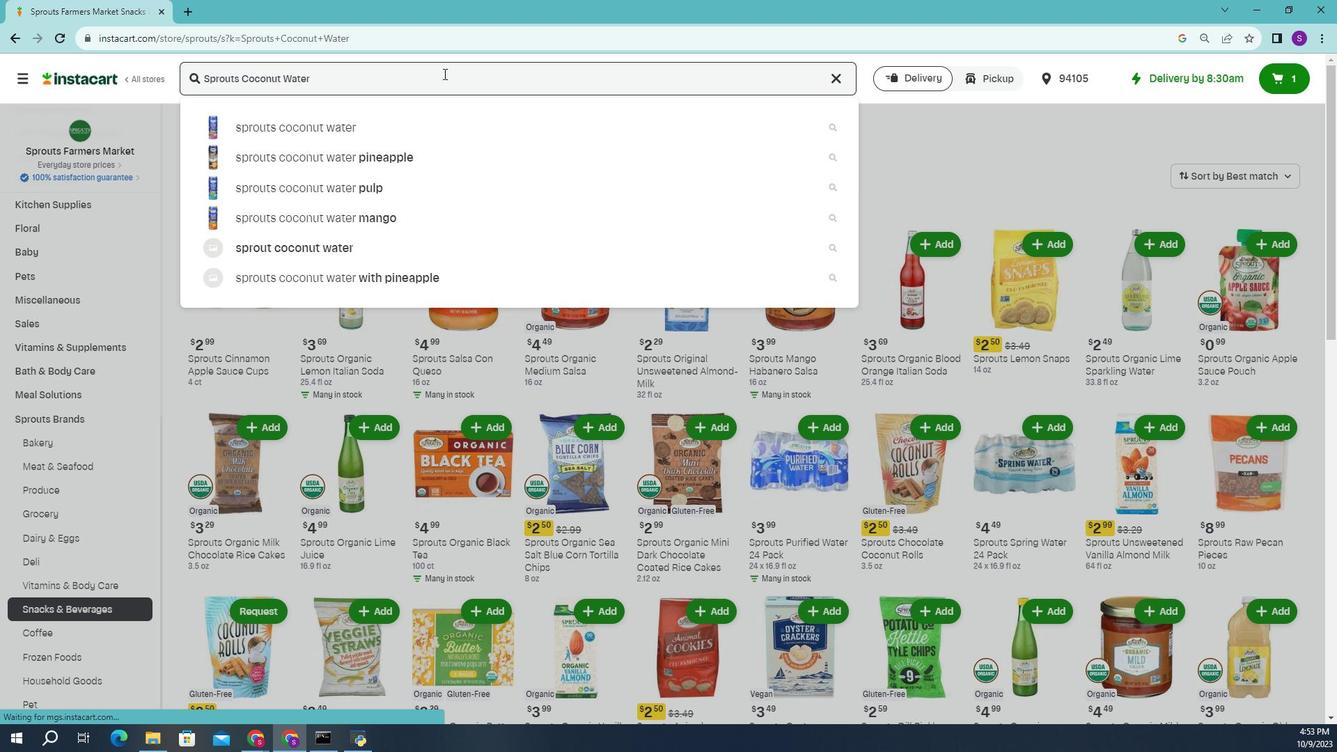 
Action: Mouse moved to (514, 391)
Screenshot: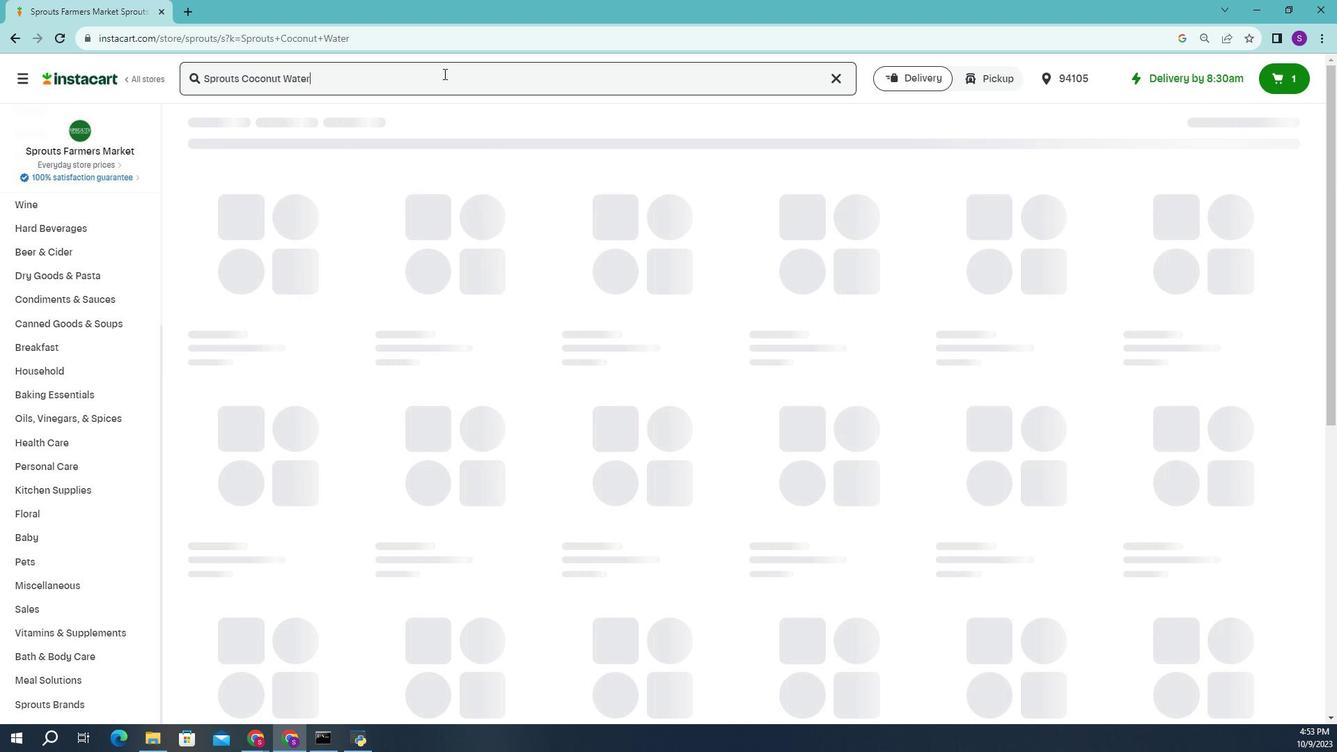 
Action: Mouse pressed left at (514, 391)
Screenshot: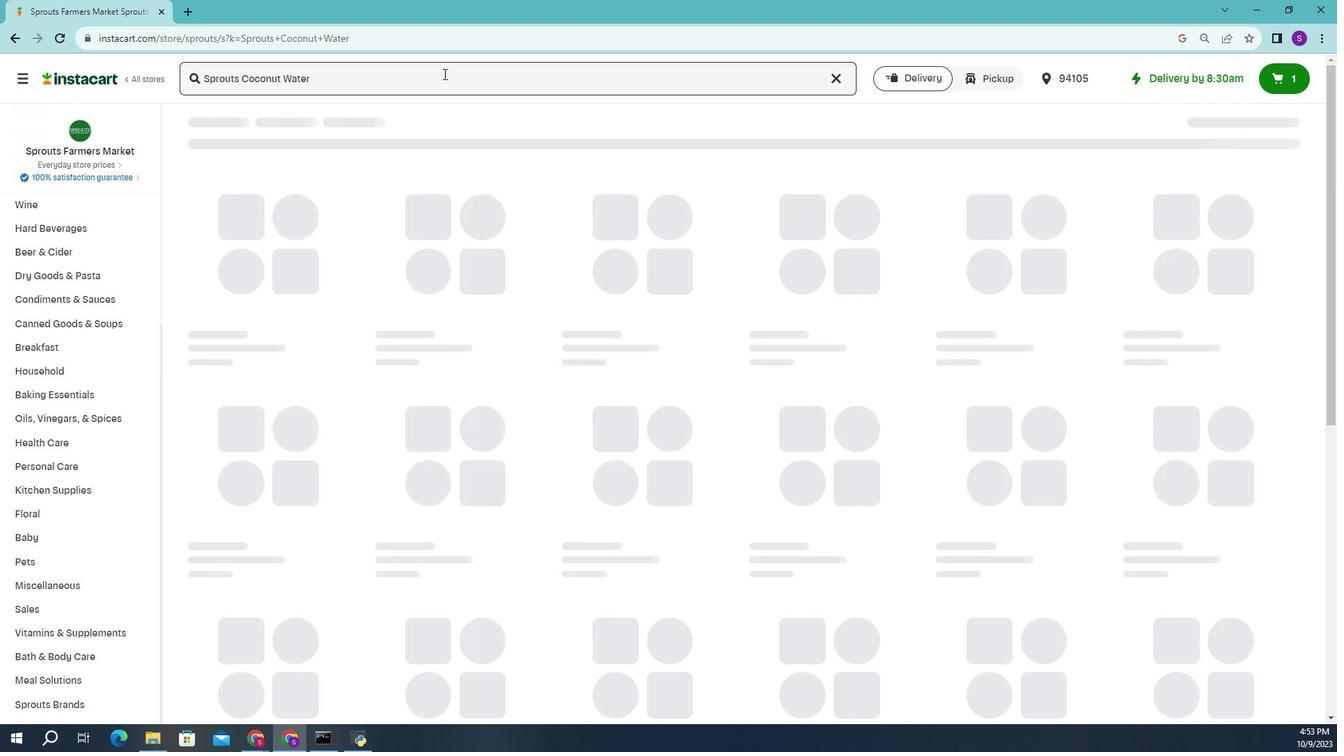 
Action: Mouse moved to (514, 391)
Screenshot: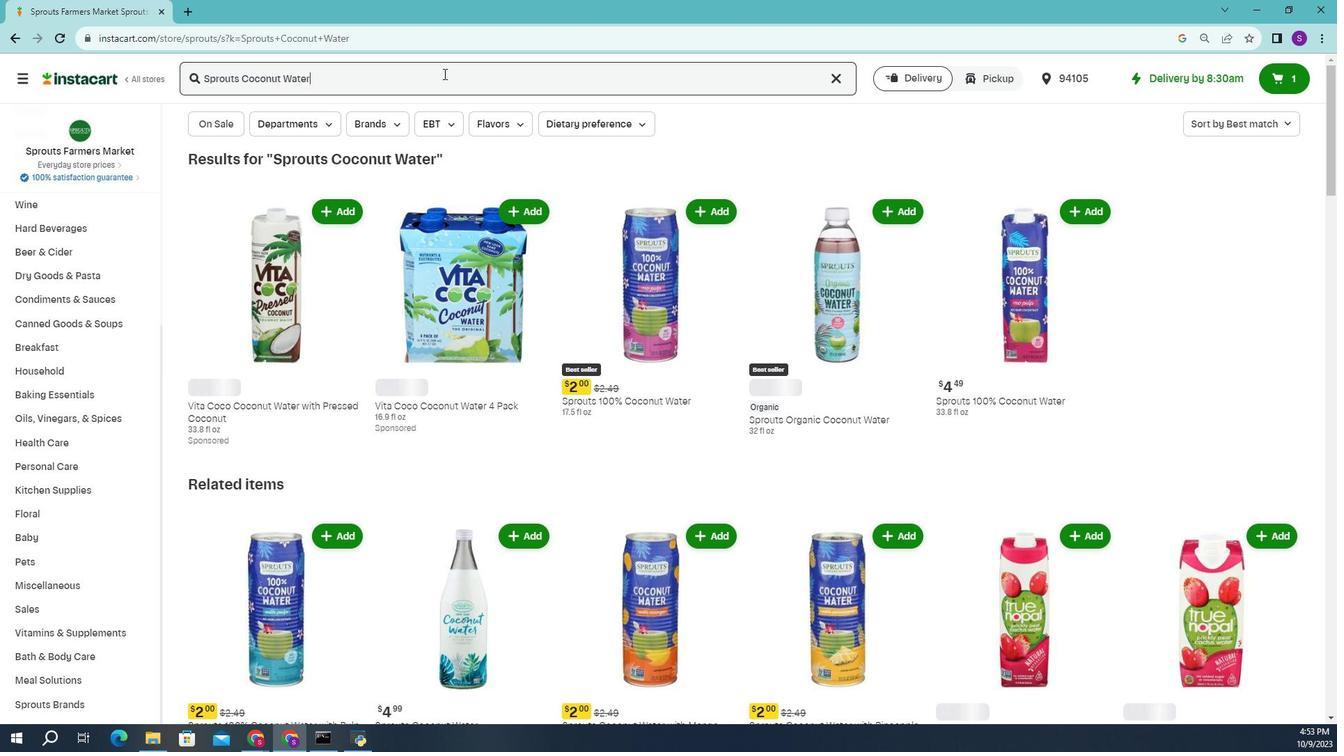 
Action: Mouse pressed left at (514, 391)
Screenshot: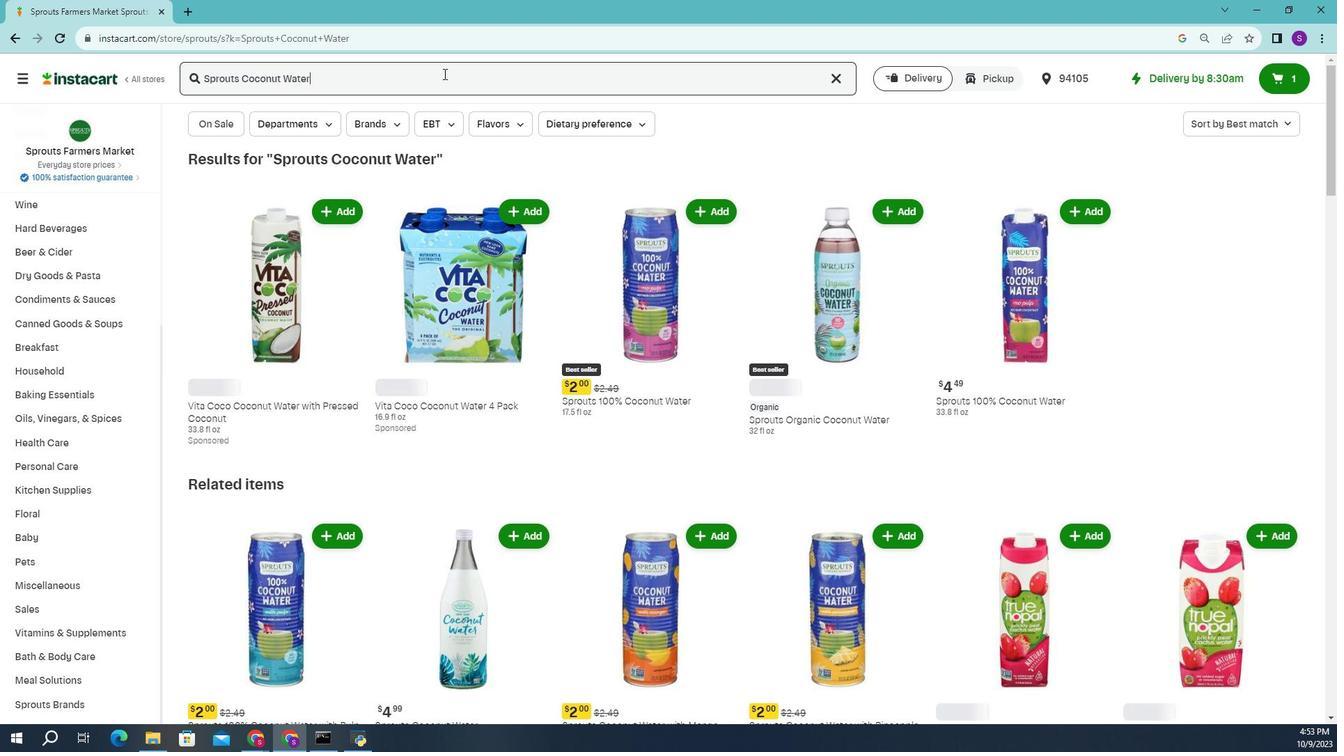 
Action: Mouse pressed left at (514, 391)
Screenshot: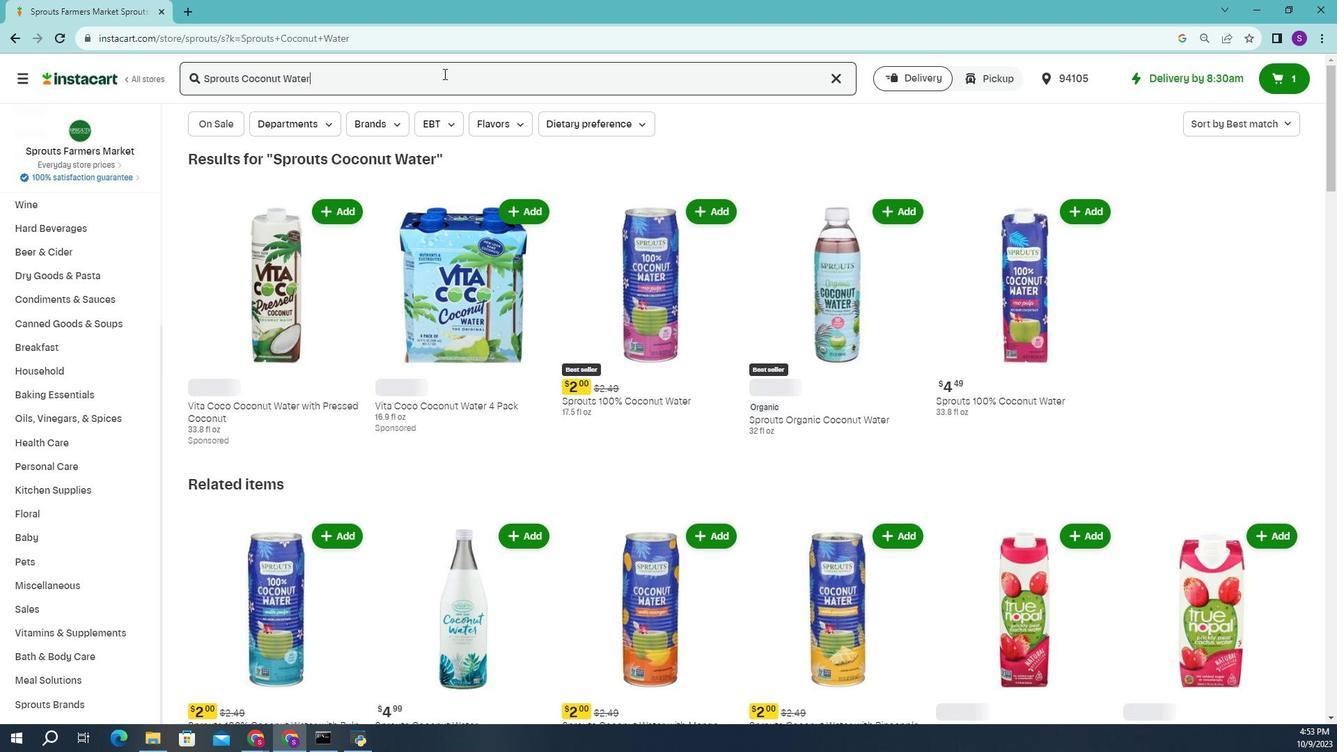 
Action: Mouse pressed left at (514, 391)
Screenshot: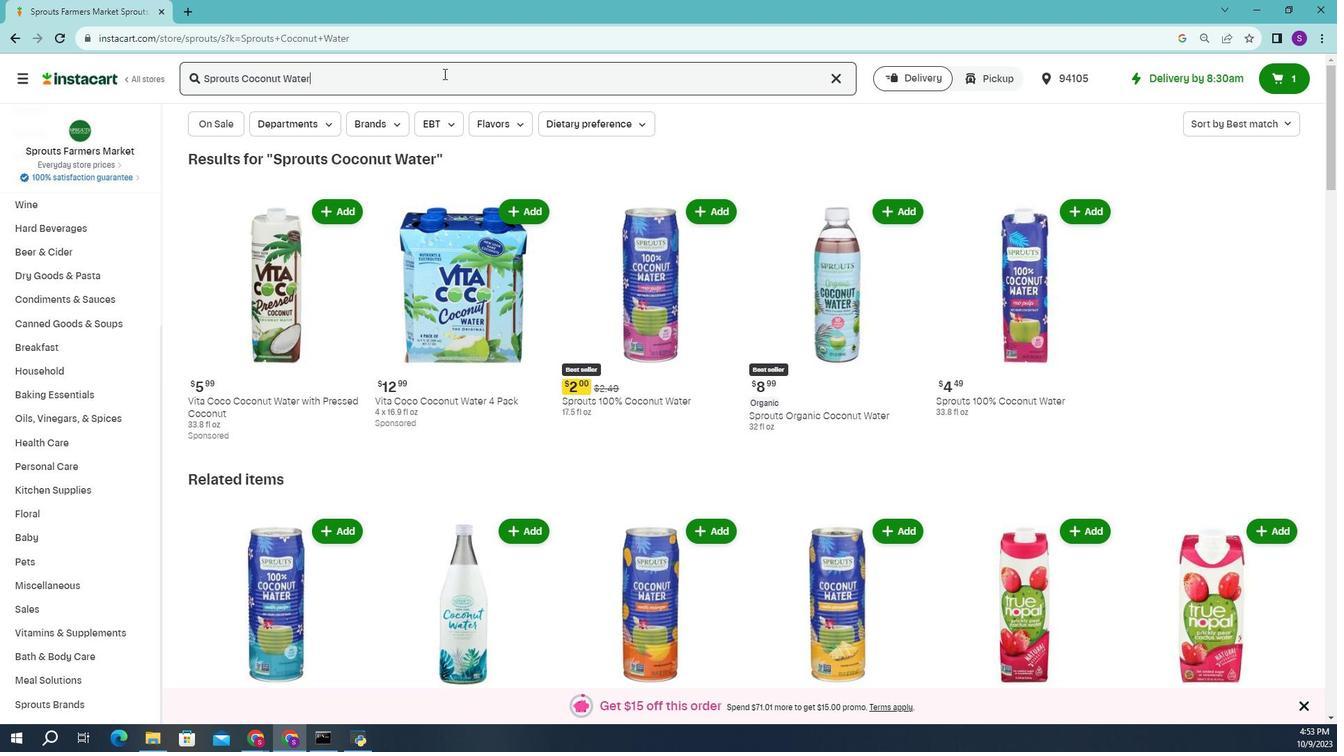 
Action: Mouse moved to (514, 391)
Screenshot: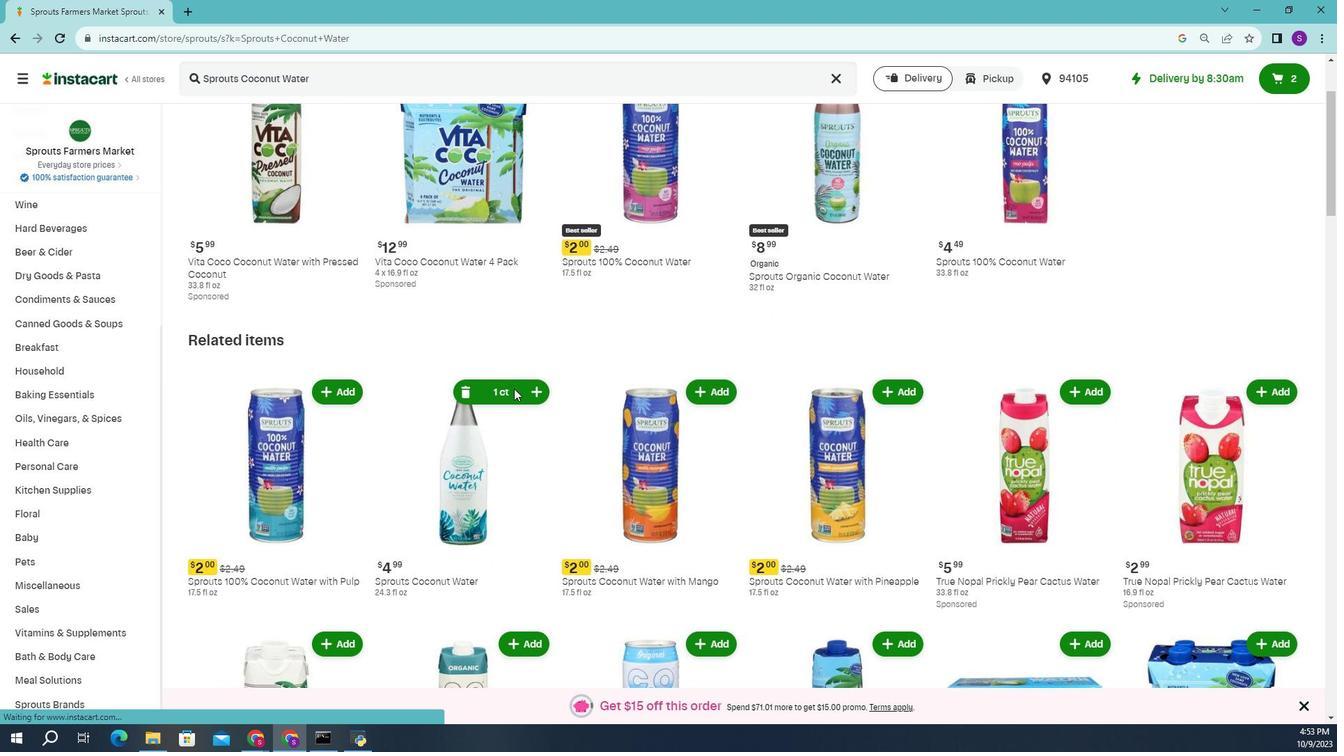 
Action: Mouse pressed left at (514, 391)
Screenshot: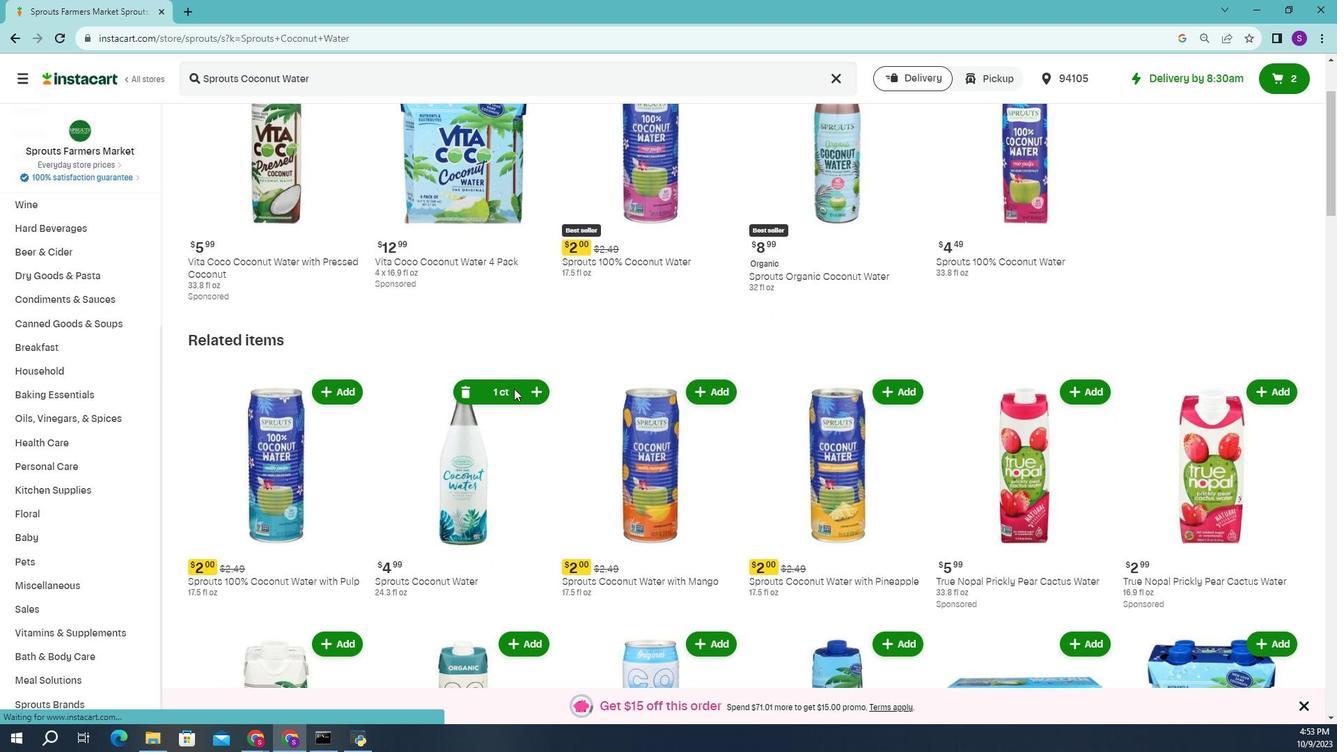 
Action: Mouse moved to (514, 391)
Screenshot: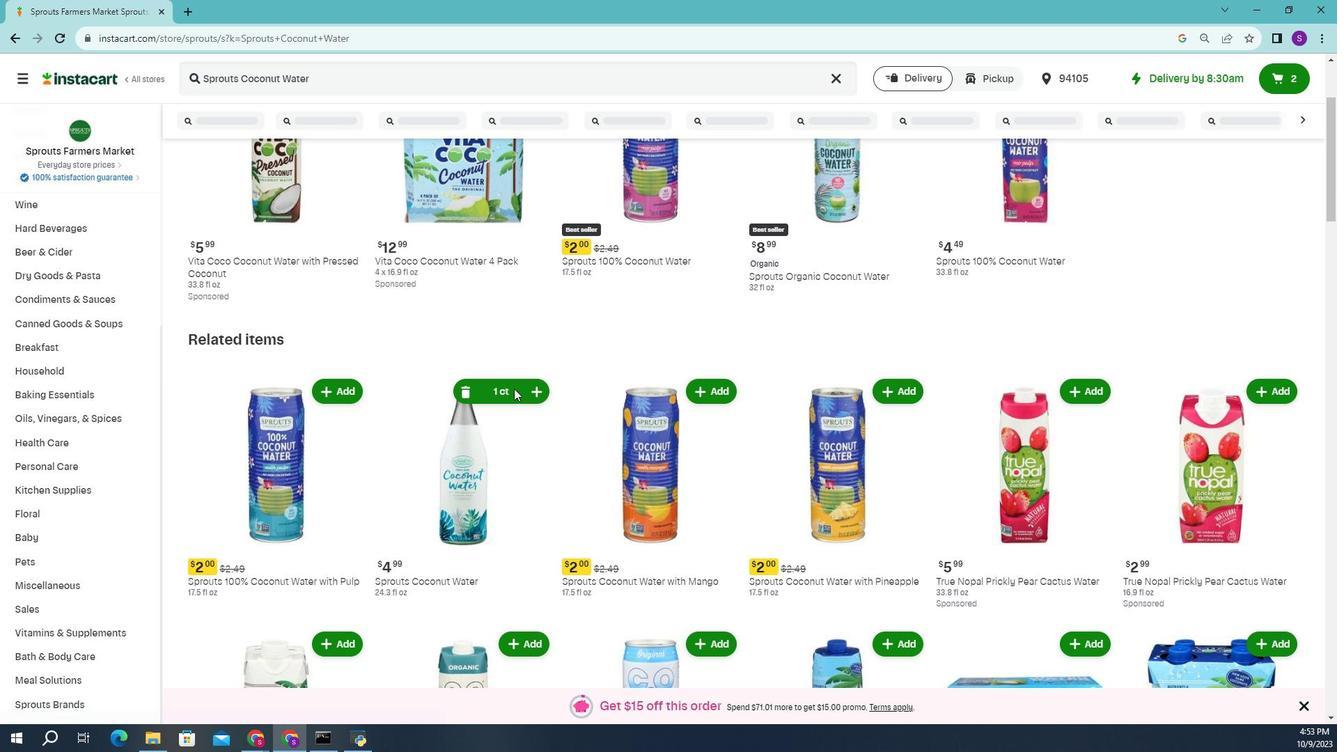 
Action: Mouse pressed left at (514, 391)
Screenshot: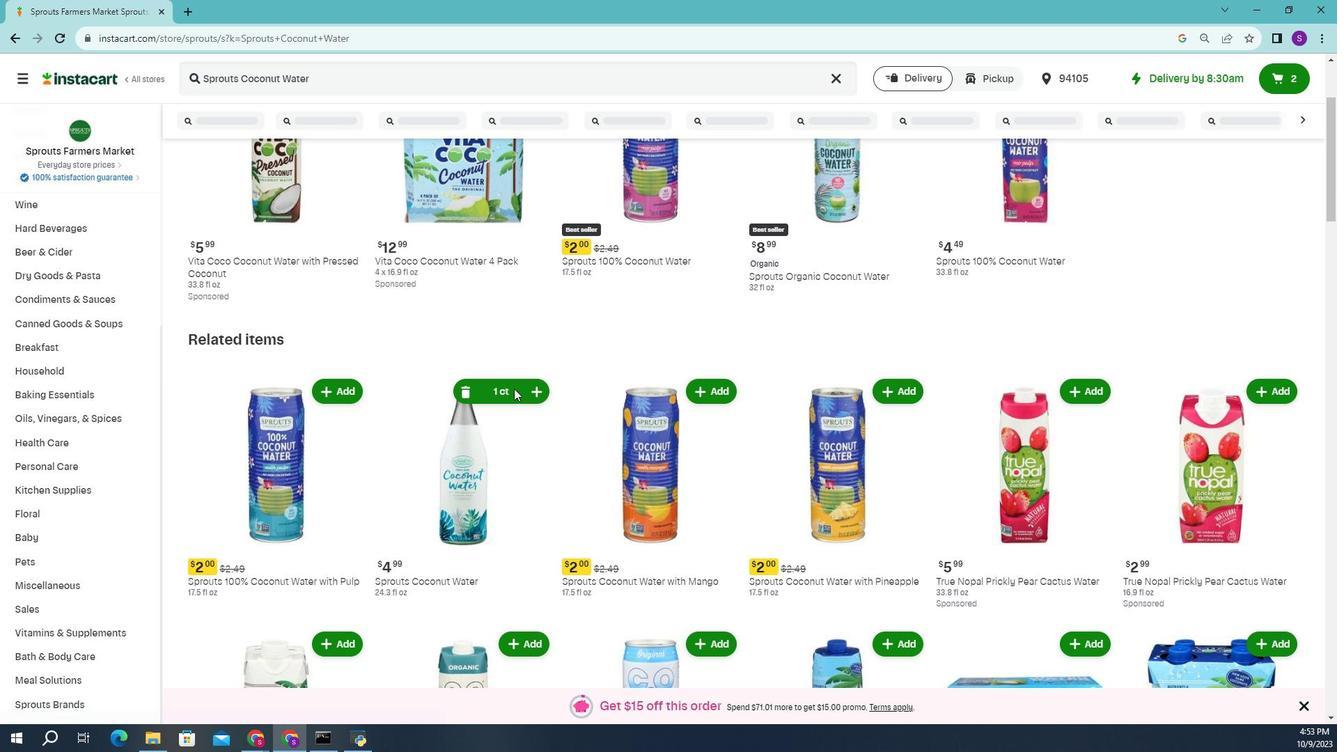 
Action: Key pressed <Key.left><Key.left><Key.left><Key.left><Key.left><Key.left><Key.left><Key.left><Key.left><Key.left><Key.right><Key.right><Key.right>
Screenshot: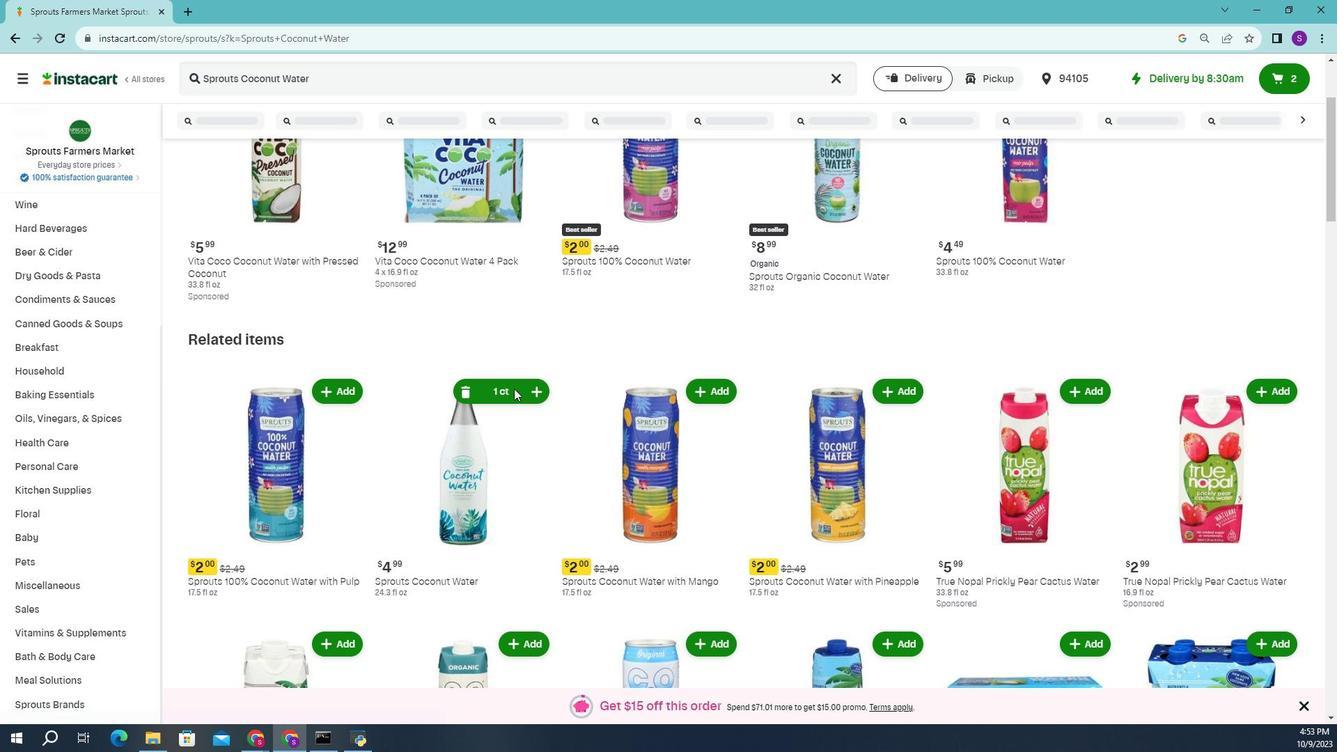 
Action: Mouse moved to (514, 391)
Screenshot: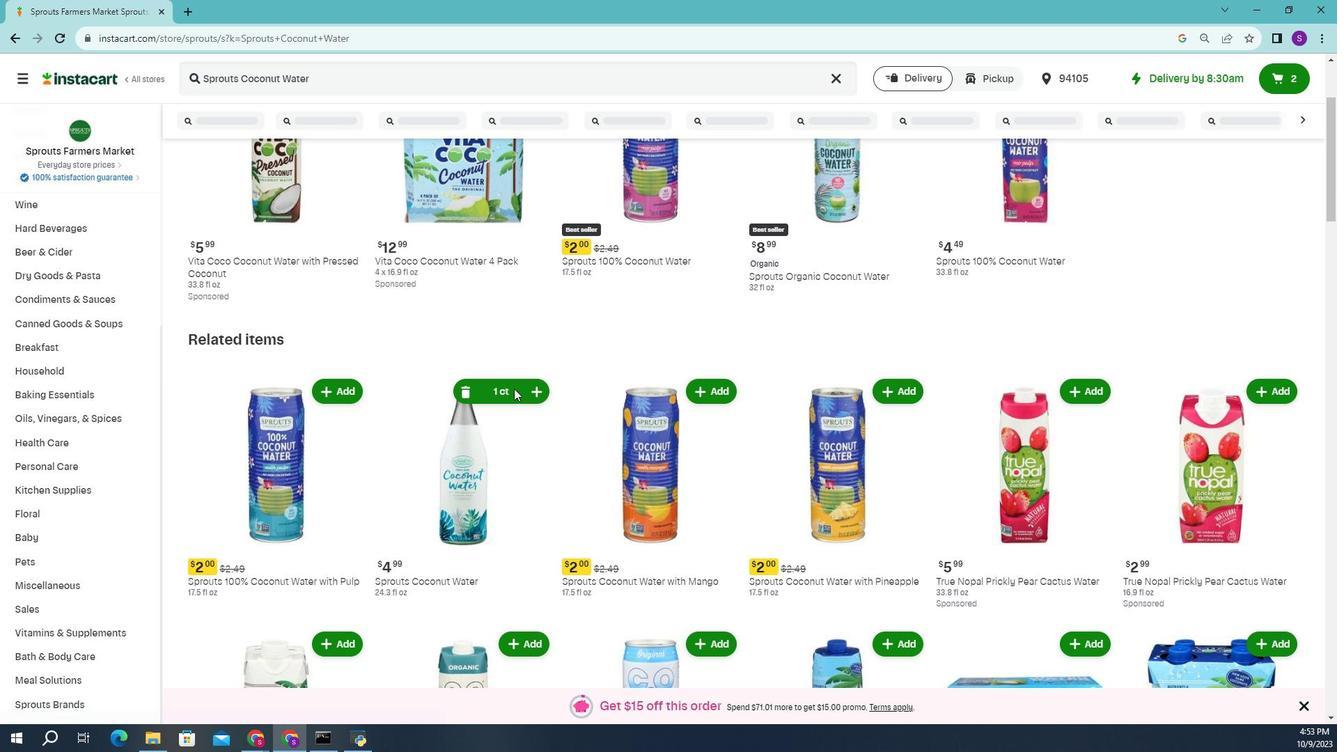
Action: Mouse pressed left at (514, 391)
Screenshot: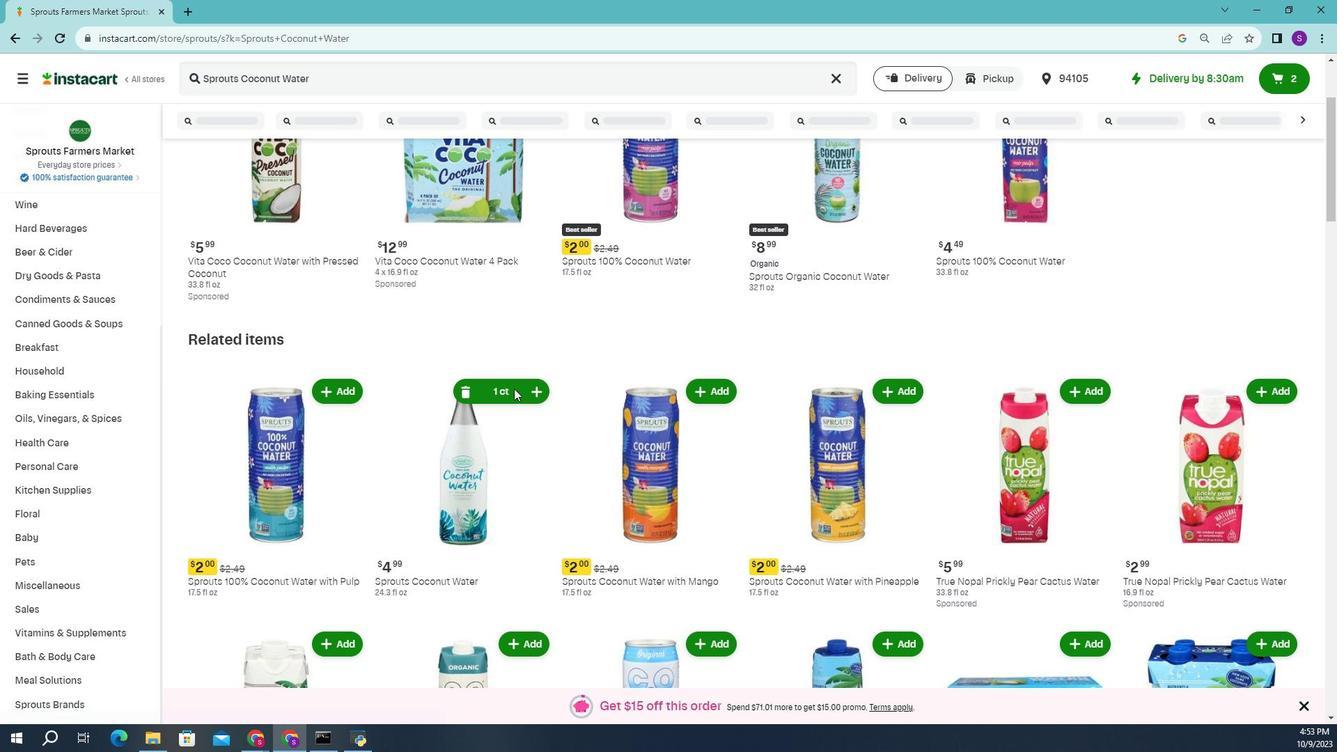 
Action: Mouse moved to (514, 391)
Screenshot: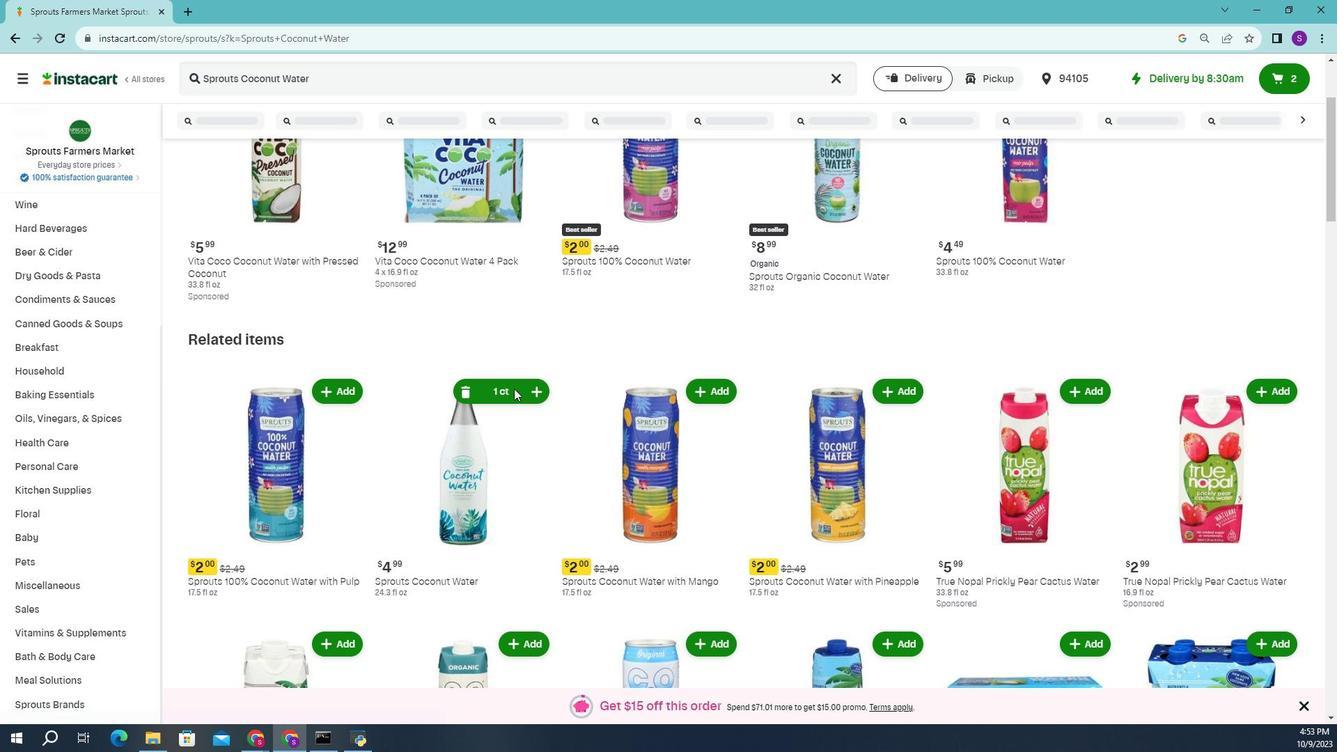 
Action: Mouse scrolled (514, 391) with delta (0, 0)
Screenshot: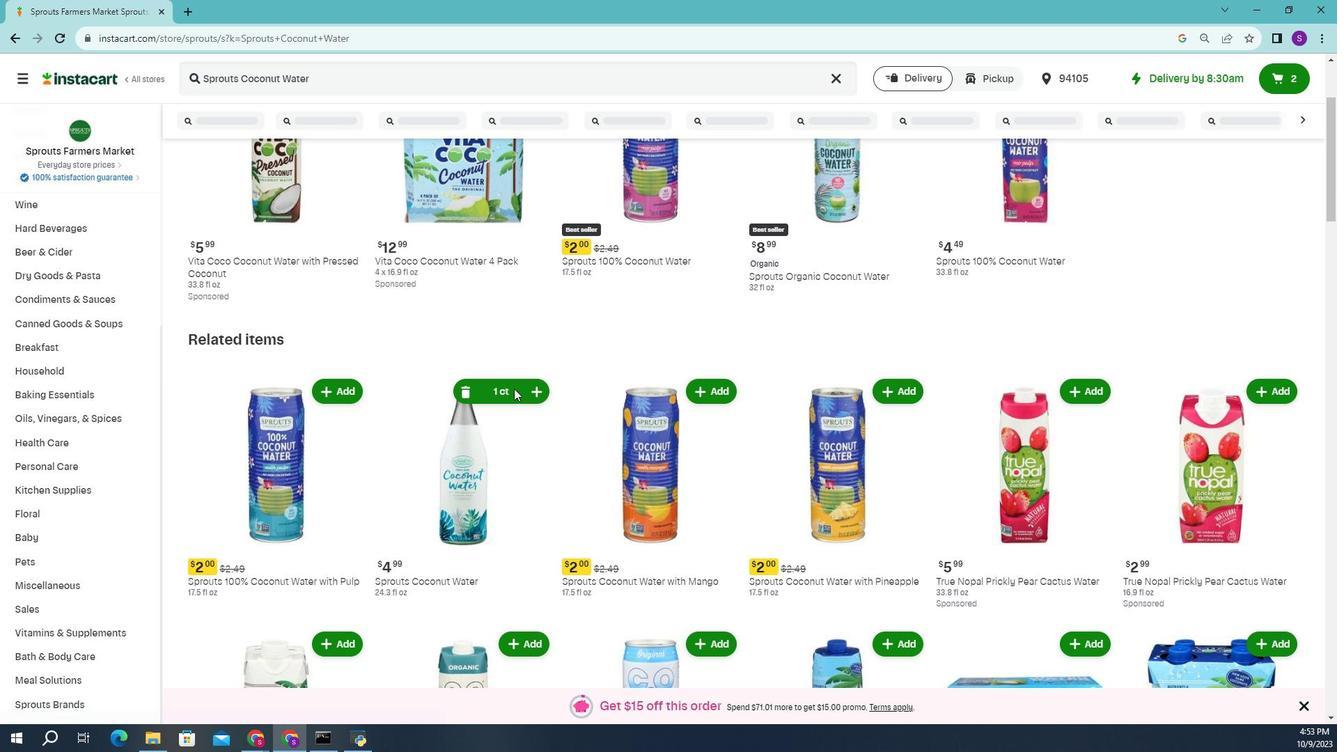 
Action: Mouse scrolled (514, 391) with delta (0, 0)
Screenshot: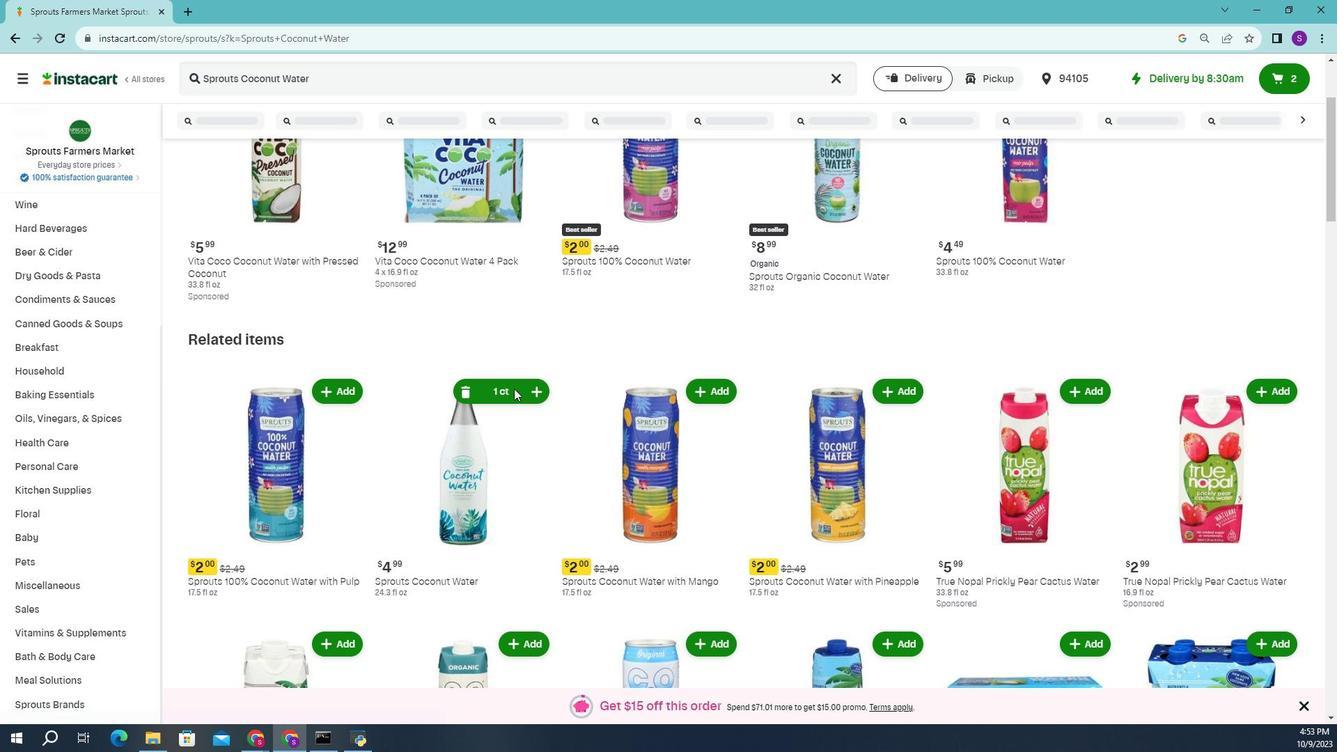 
Action: Mouse moved to (514, 391)
Screenshot: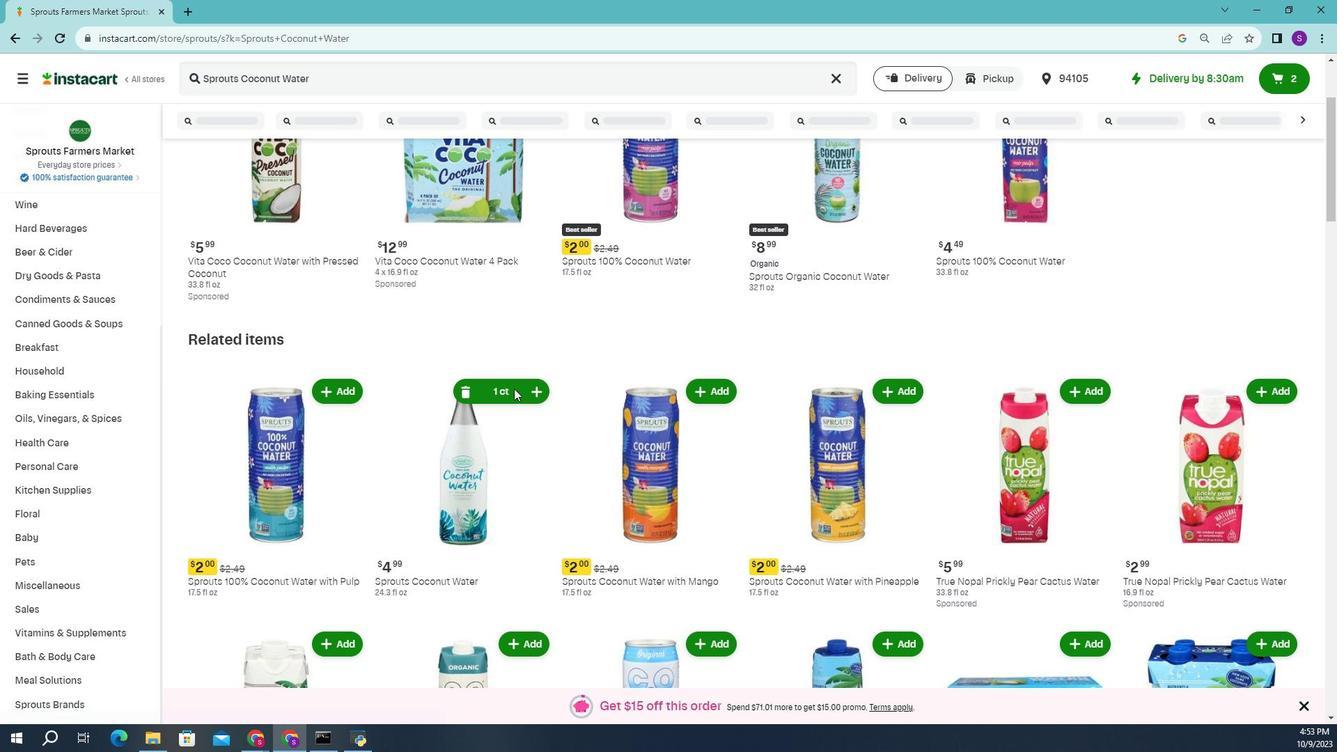 
Action: Mouse pressed left at (514, 391)
Screenshot: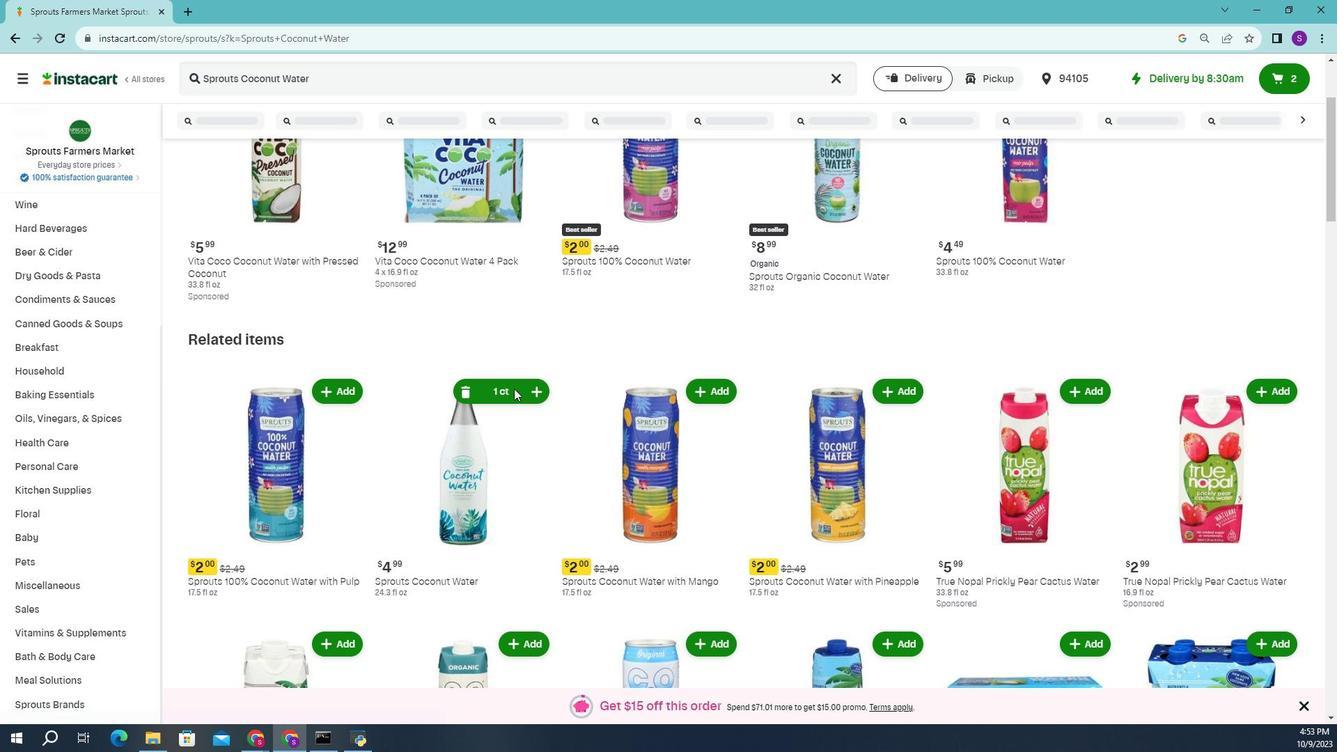 
Action: Mouse moved to (514, 391)
Screenshot: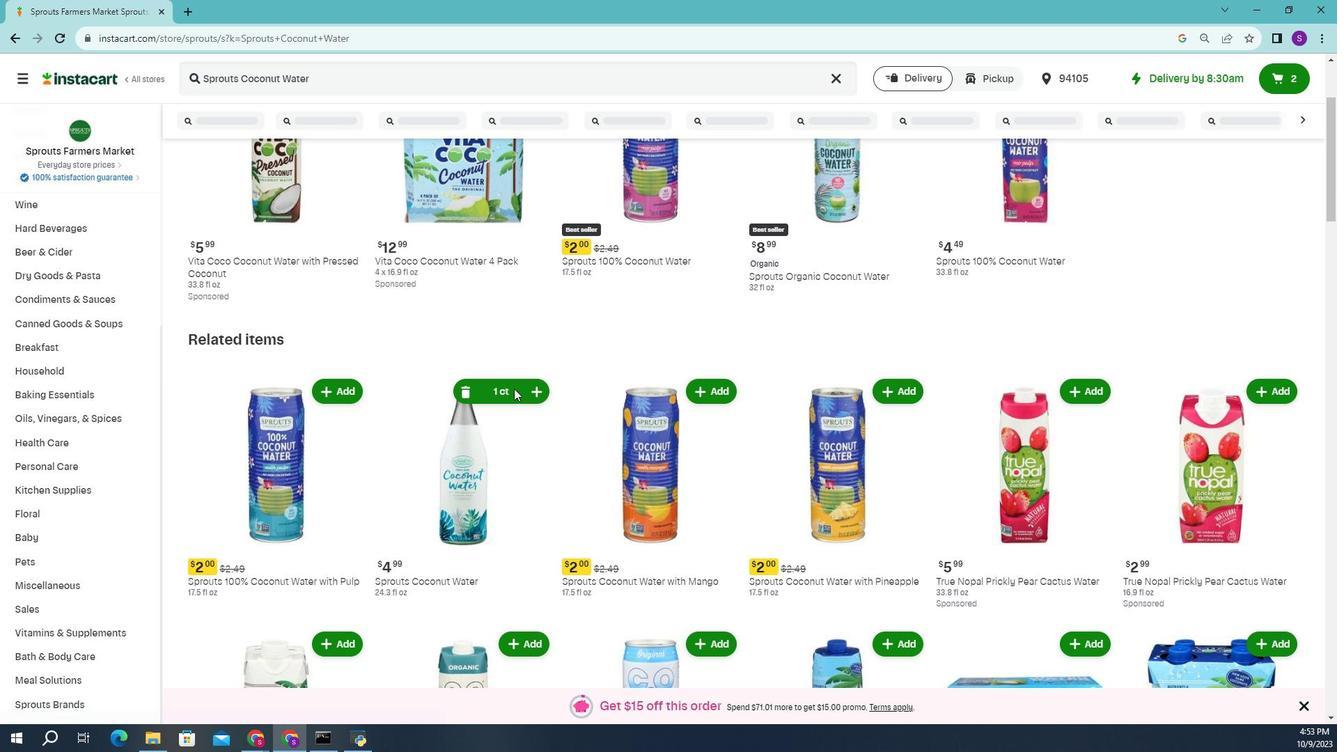 
Action: Mouse scrolled (514, 391) with delta (0, 0)
Screenshot: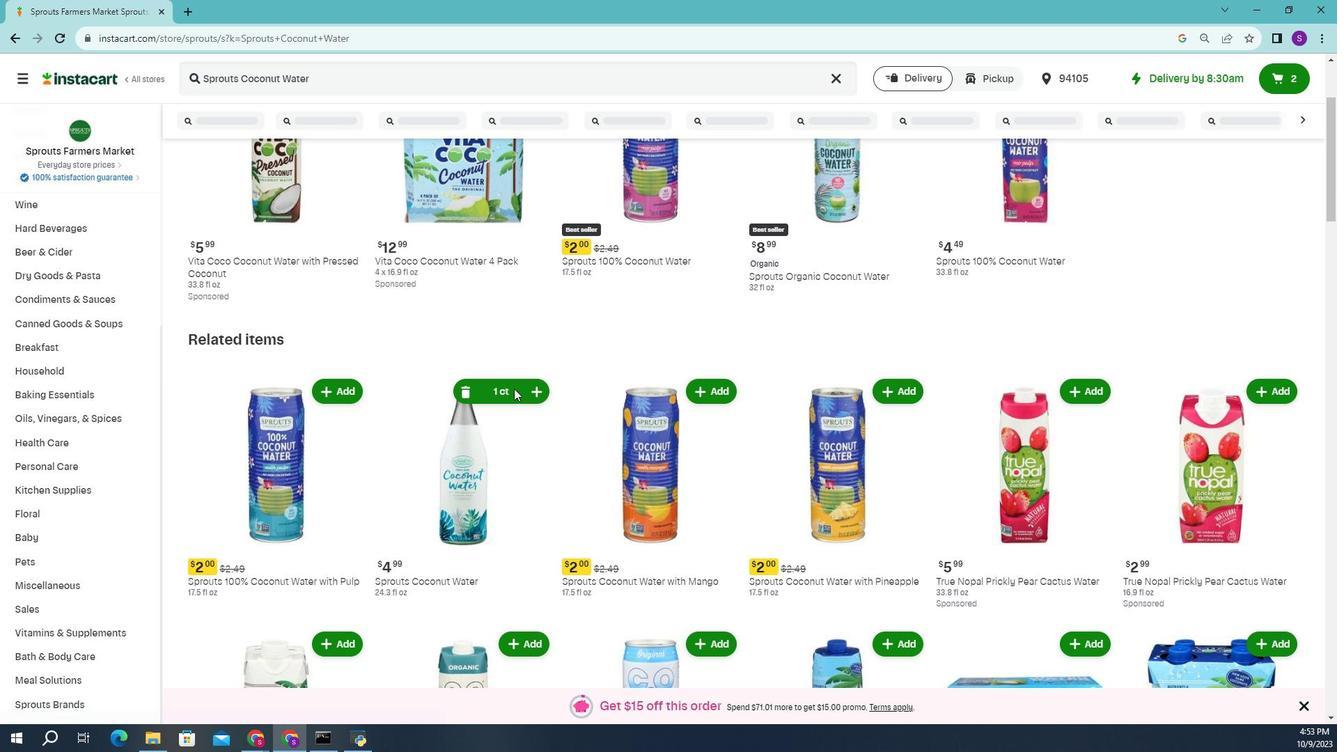 
Action: Mouse moved to (514, 391)
Screenshot: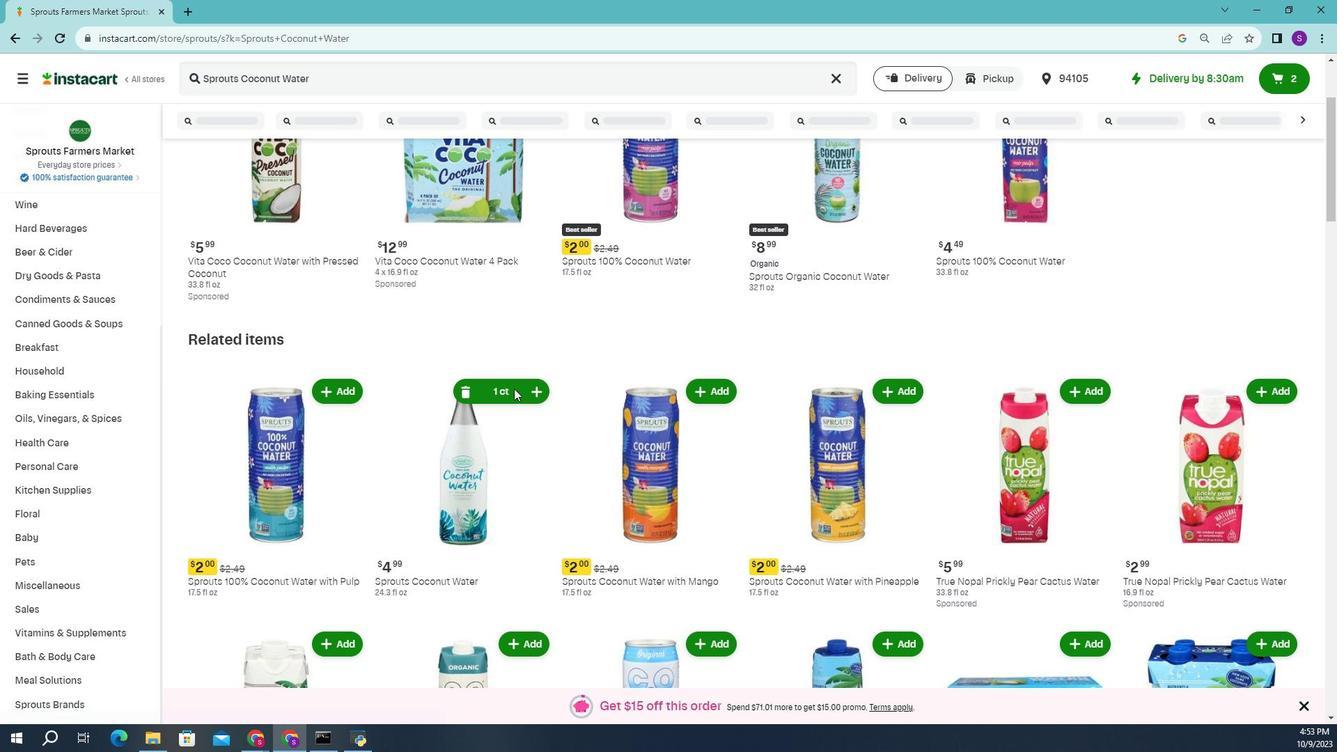 
Action: Mouse scrolled (514, 391) with delta (0, 0)
Screenshot: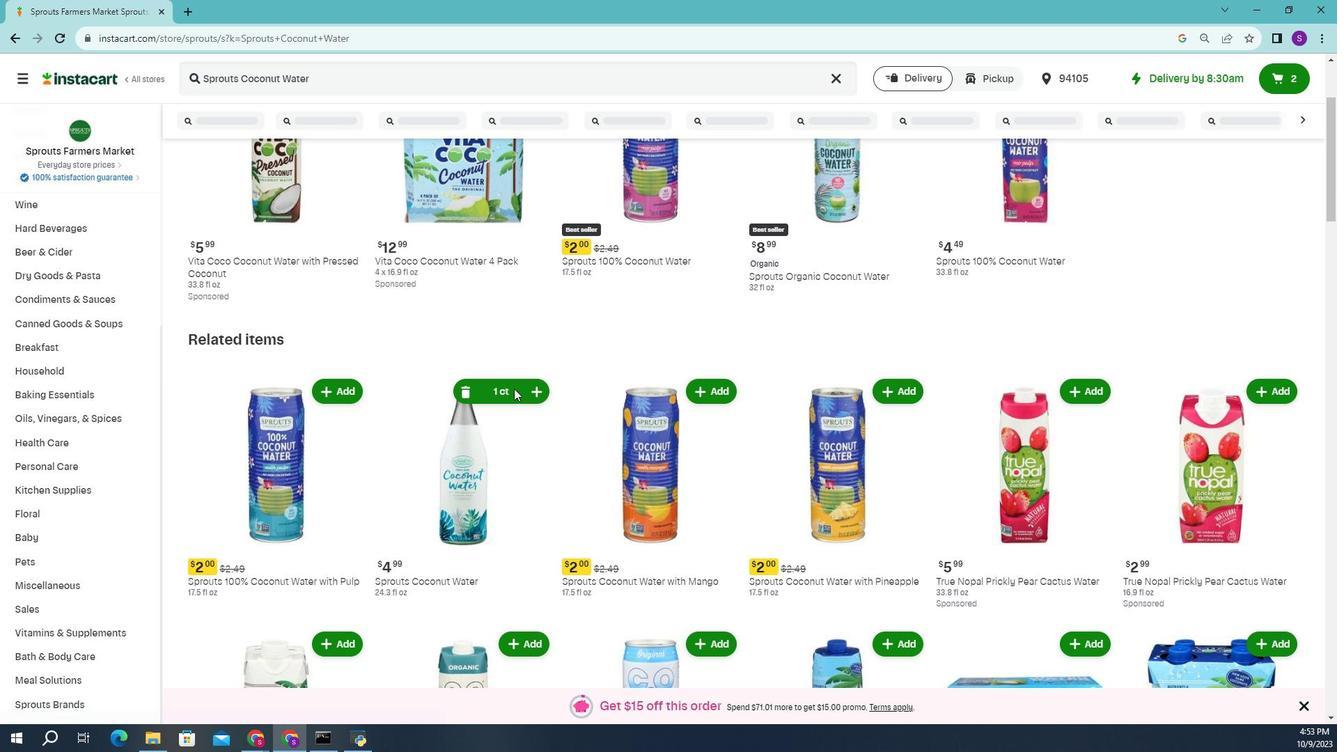 
Action: Mouse moved to (514, 391)
Screenshot: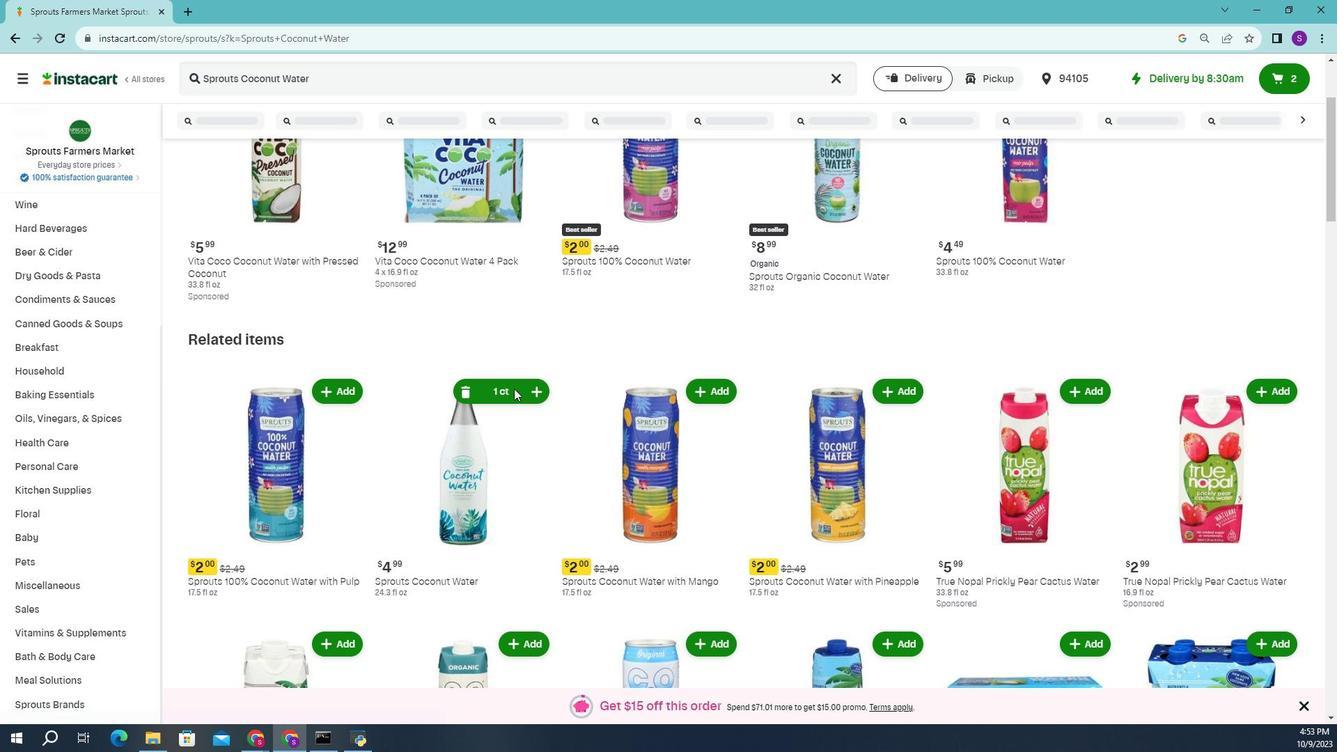 
Action: Mouse scrolled (514, 391) with delta (0, 0)
Screenshot: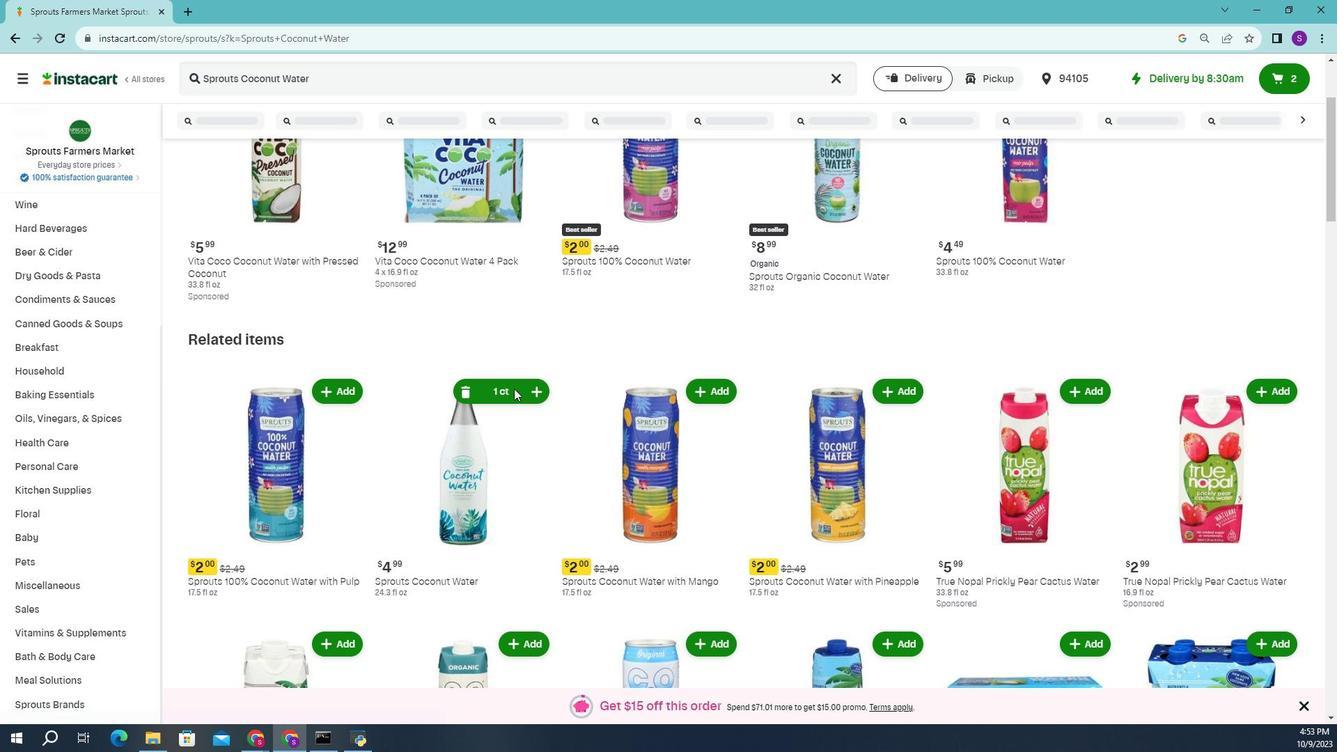 
Action: Mouse scrolled (514, 391) with delta (0, 0)
Screenshot: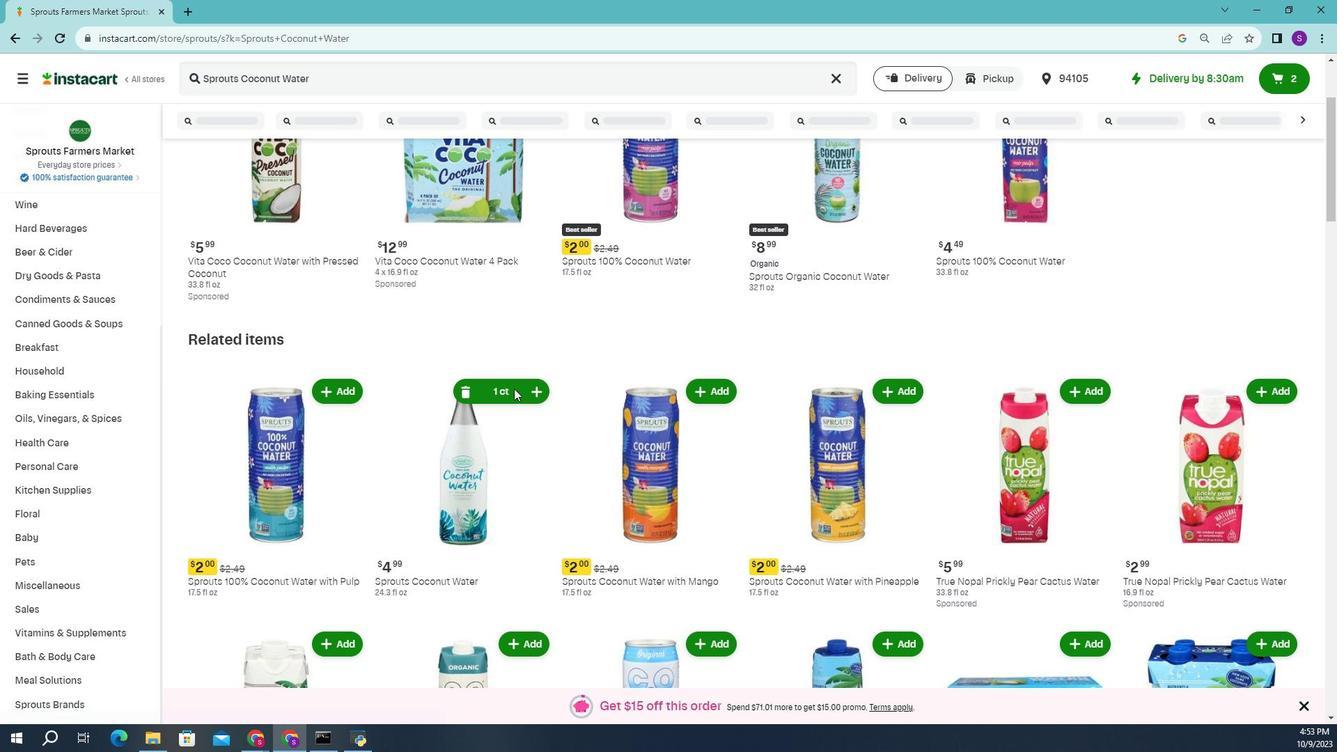 
Action: Mouse moved to (514, 391)
Screenshot: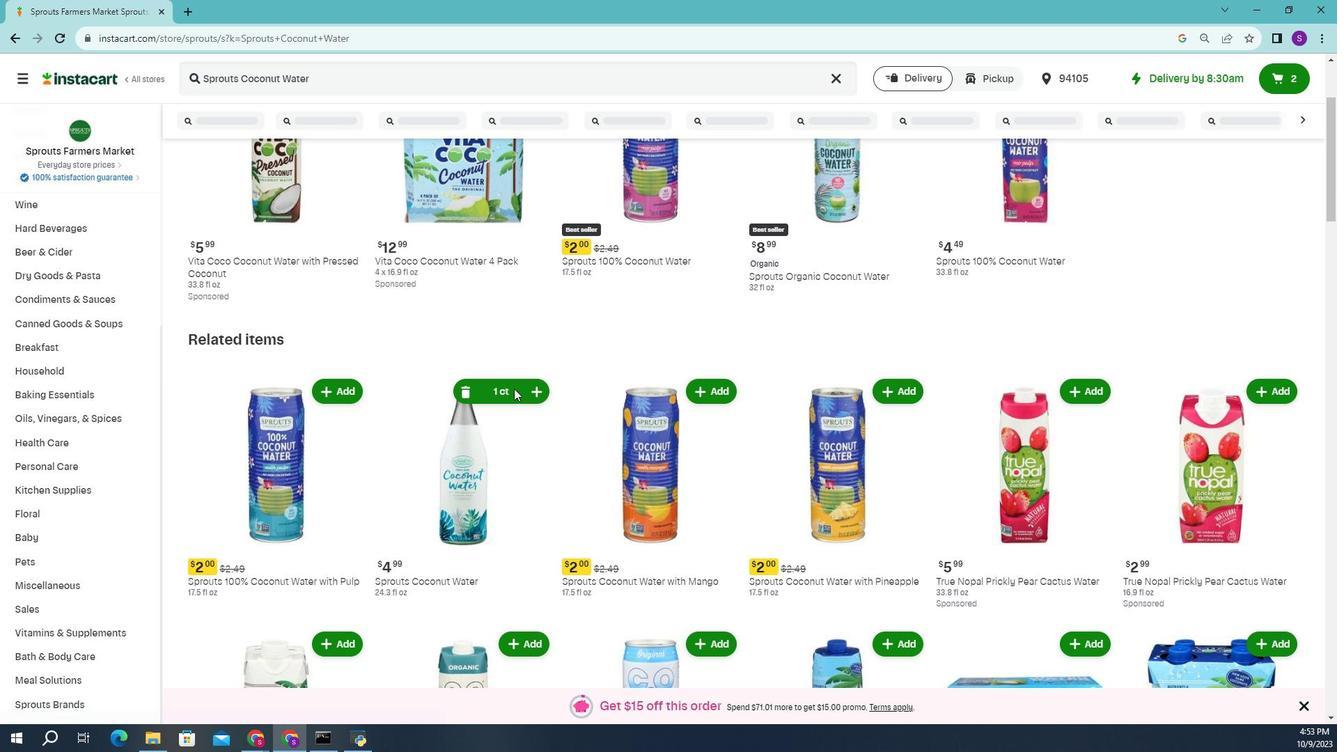 
Action: Mouse pressed left at (514, 391)
Screenshot: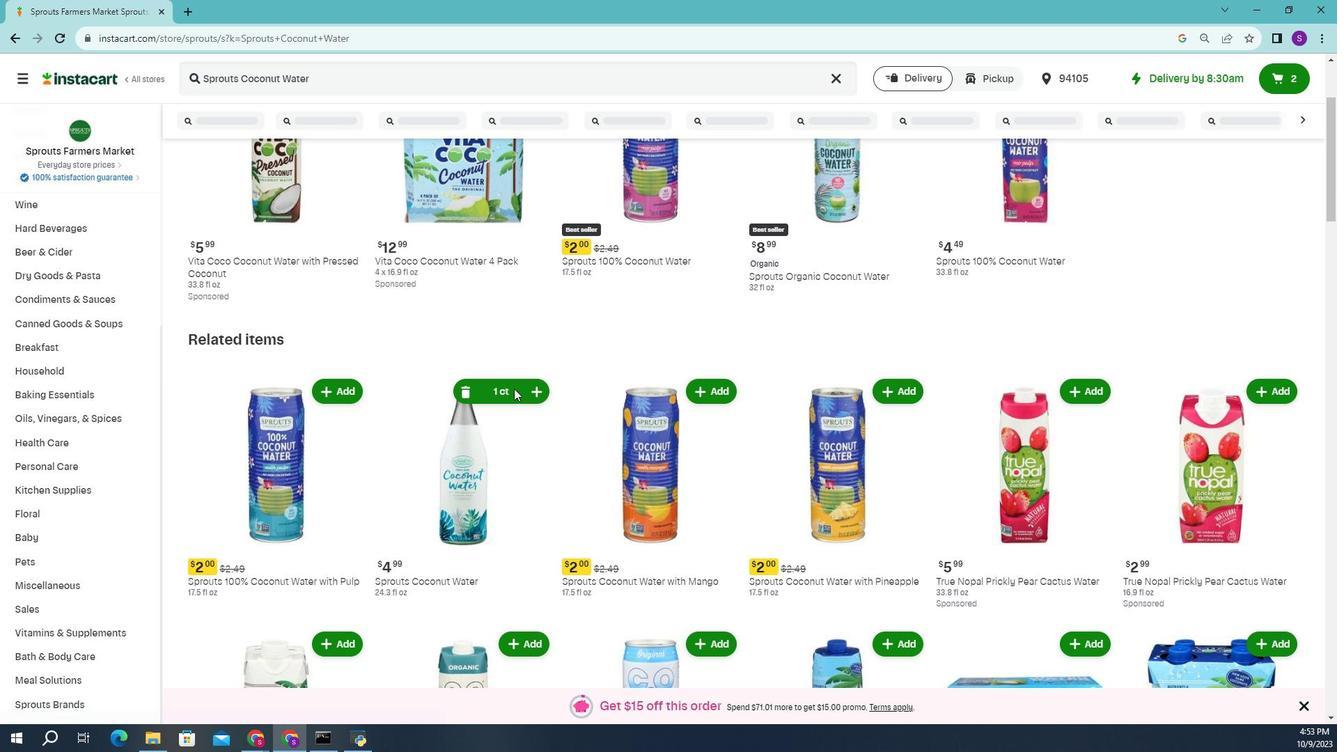 
Action: Mouse scrolled (514, 391) with delta (0, 0)
Screenshot: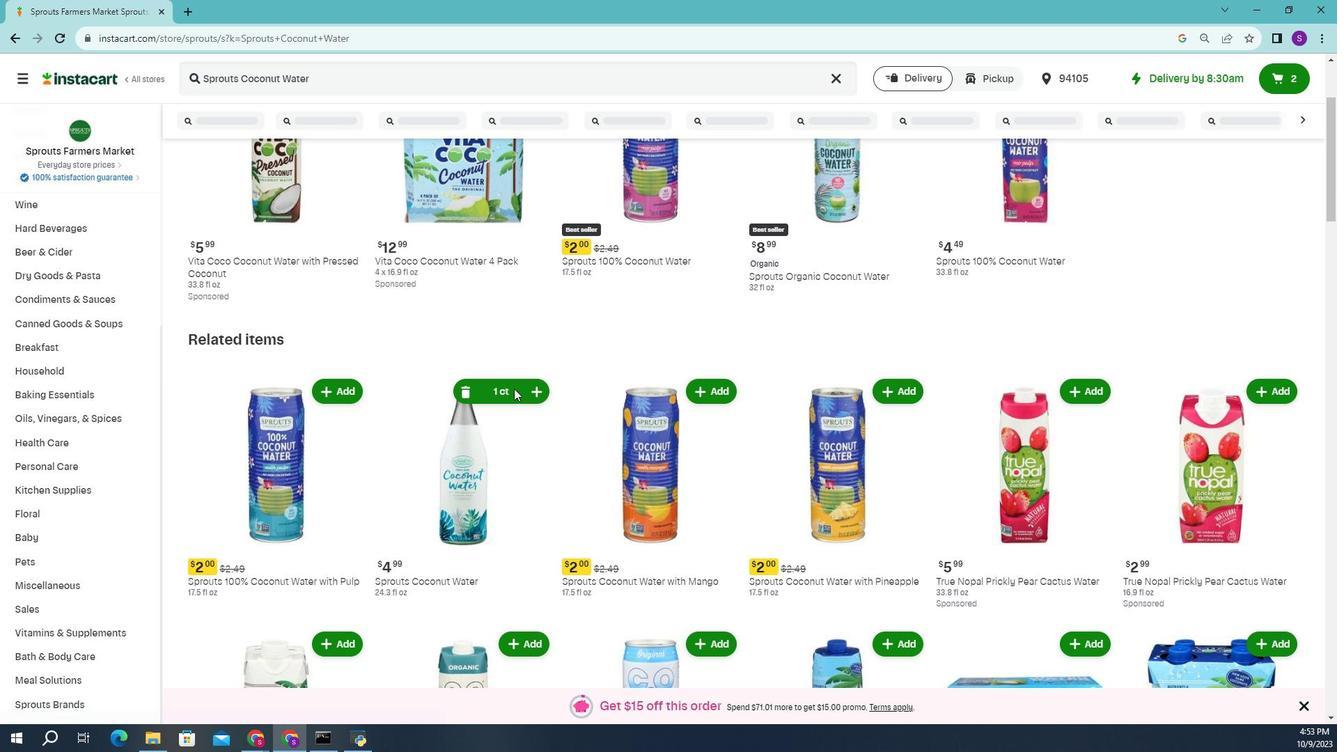 
Action: Mouse scrolled (514, 391) with delta (0, 0)
Screenshot: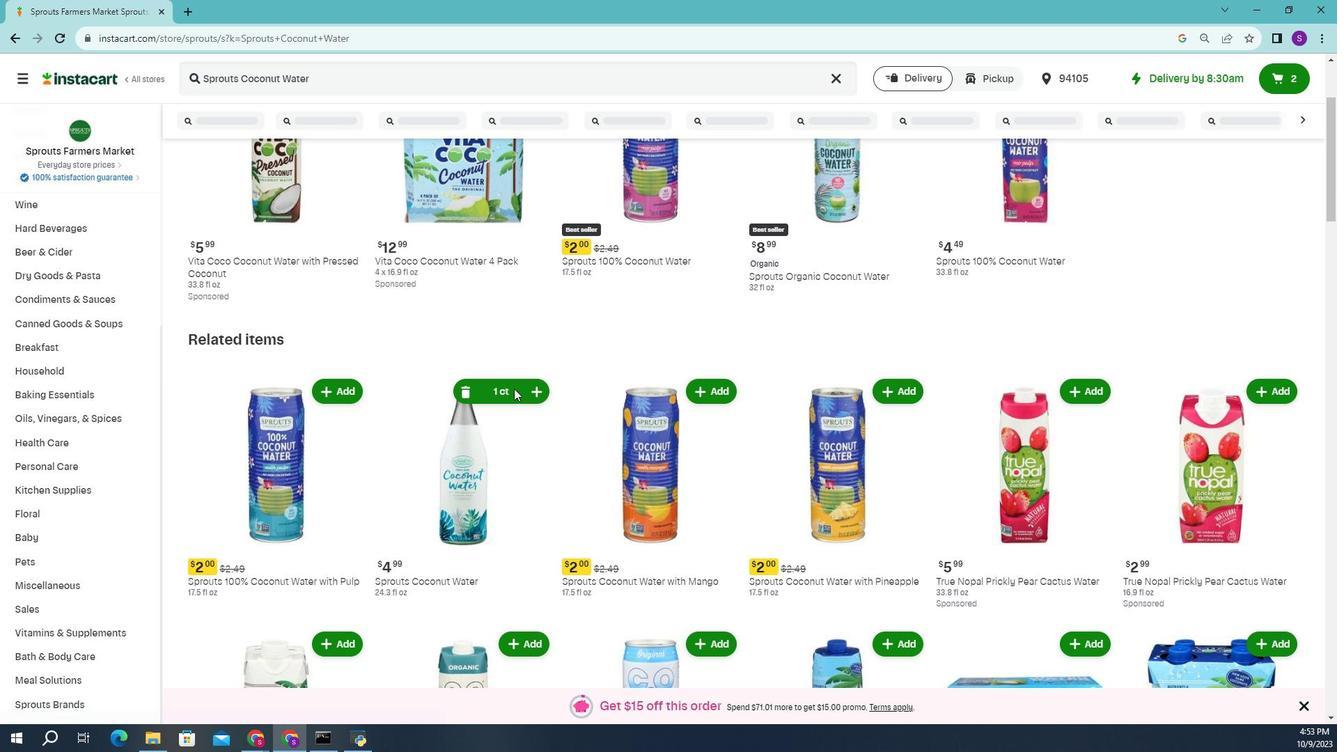
Action: Mouse scrolled (514, 391) with delta (0, 0)
Screenshot: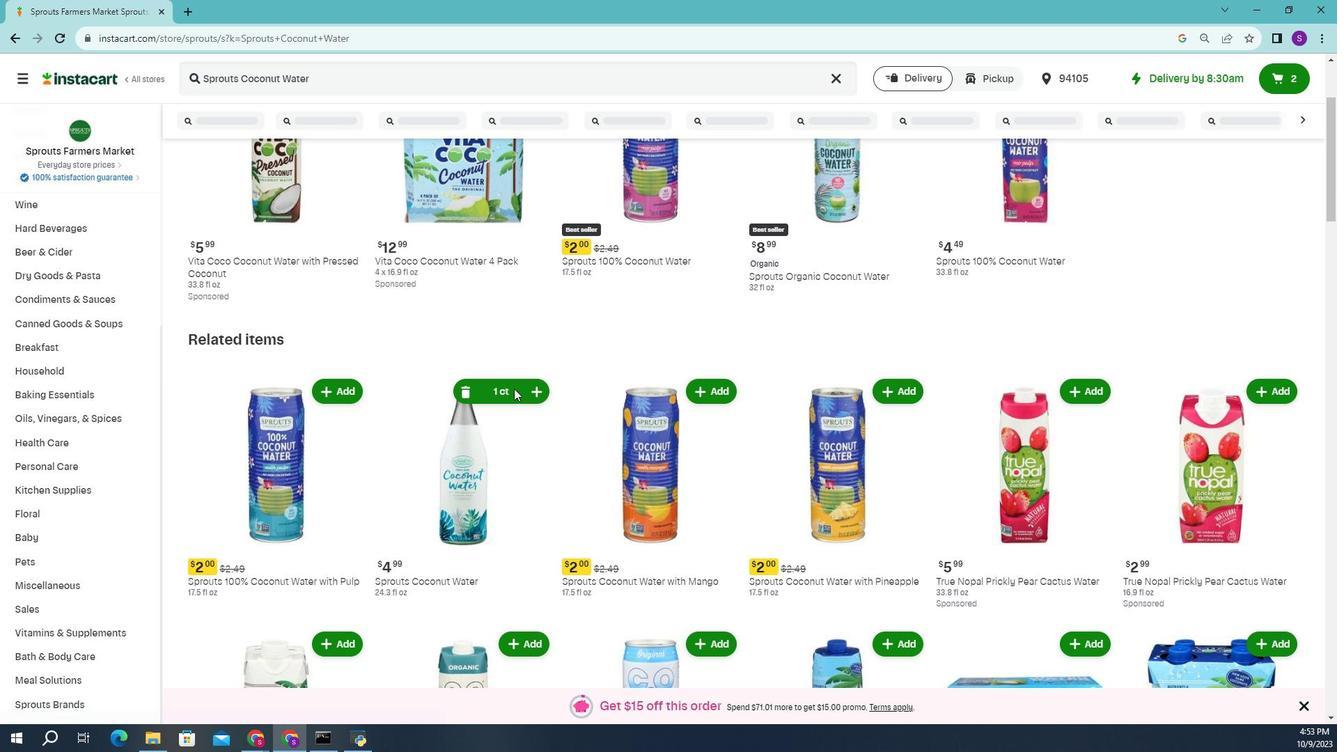 
Action: Mouse scrolled (514, 391) with delta (0, 0)
Screenshot: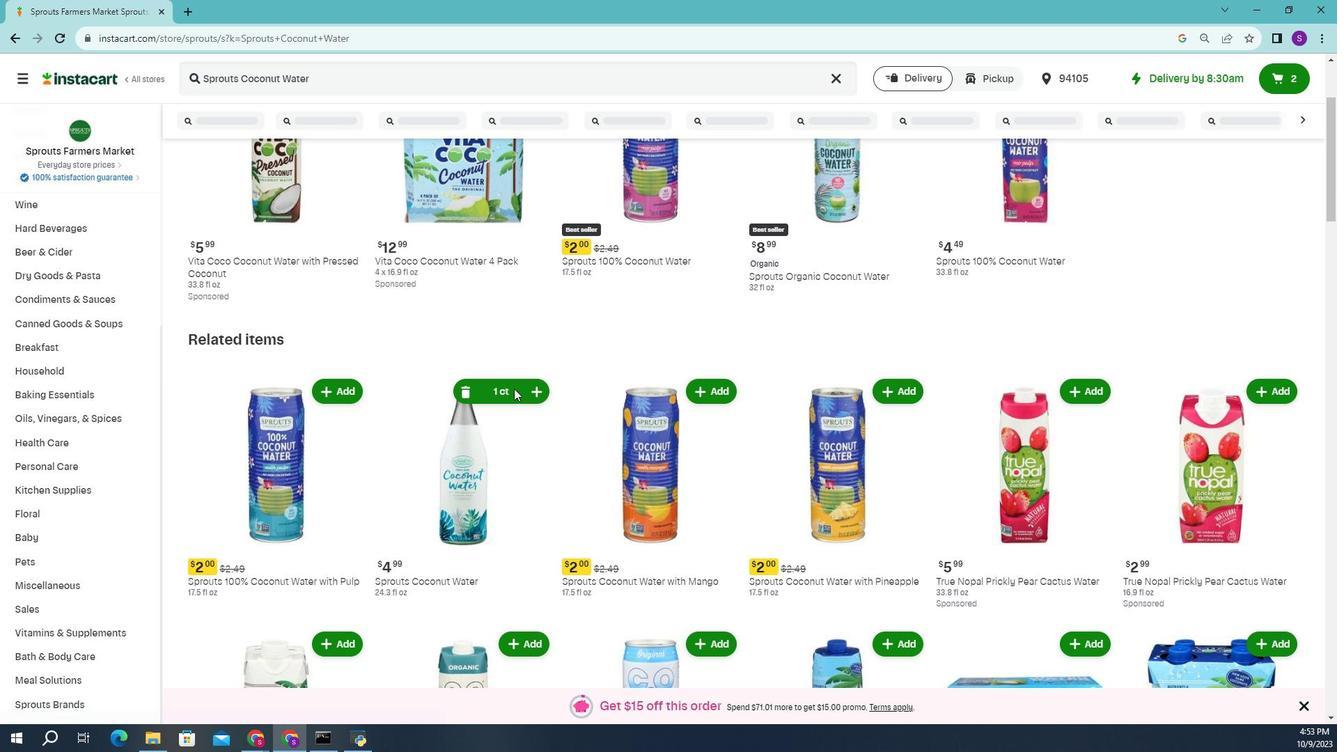
Action: Mouse scrolled (514, 391) with delta (0, 0)
Screenshot: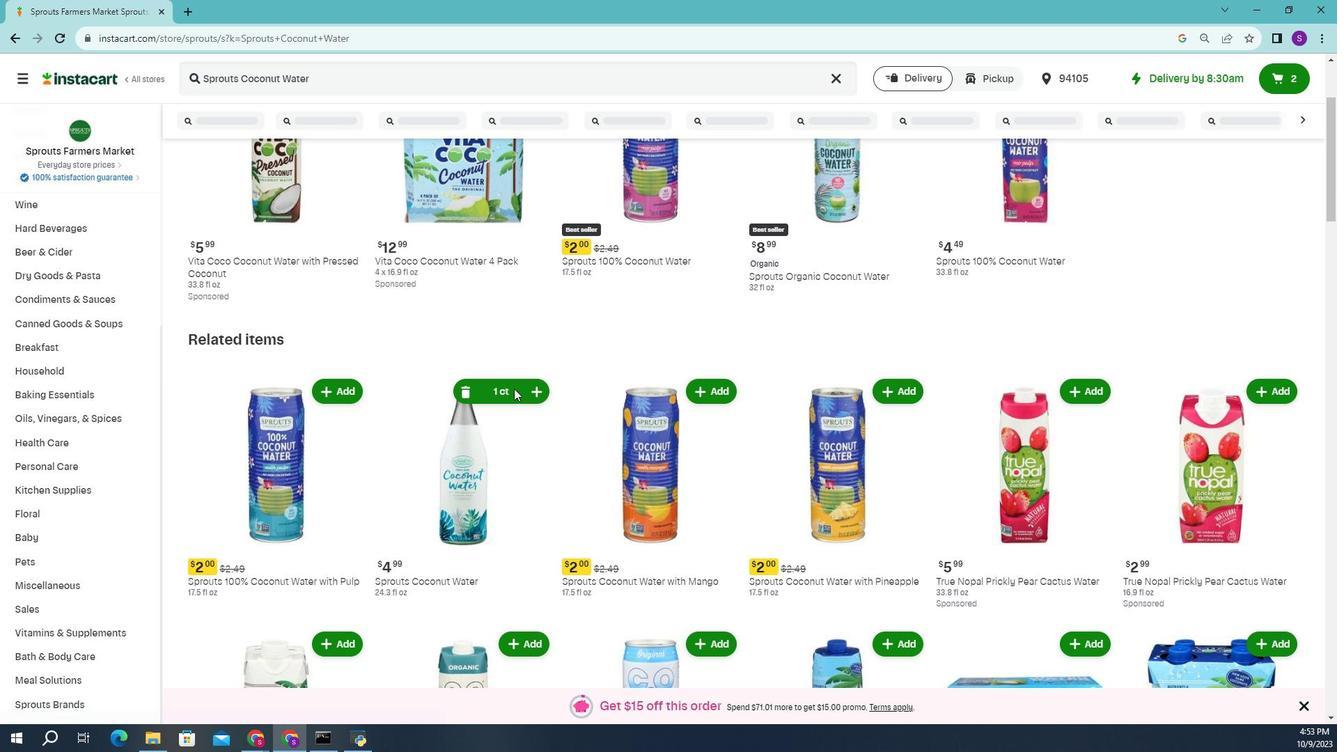 
Action: Mouse scrolled (514, 391) with delta (0, 0)
Screenshot: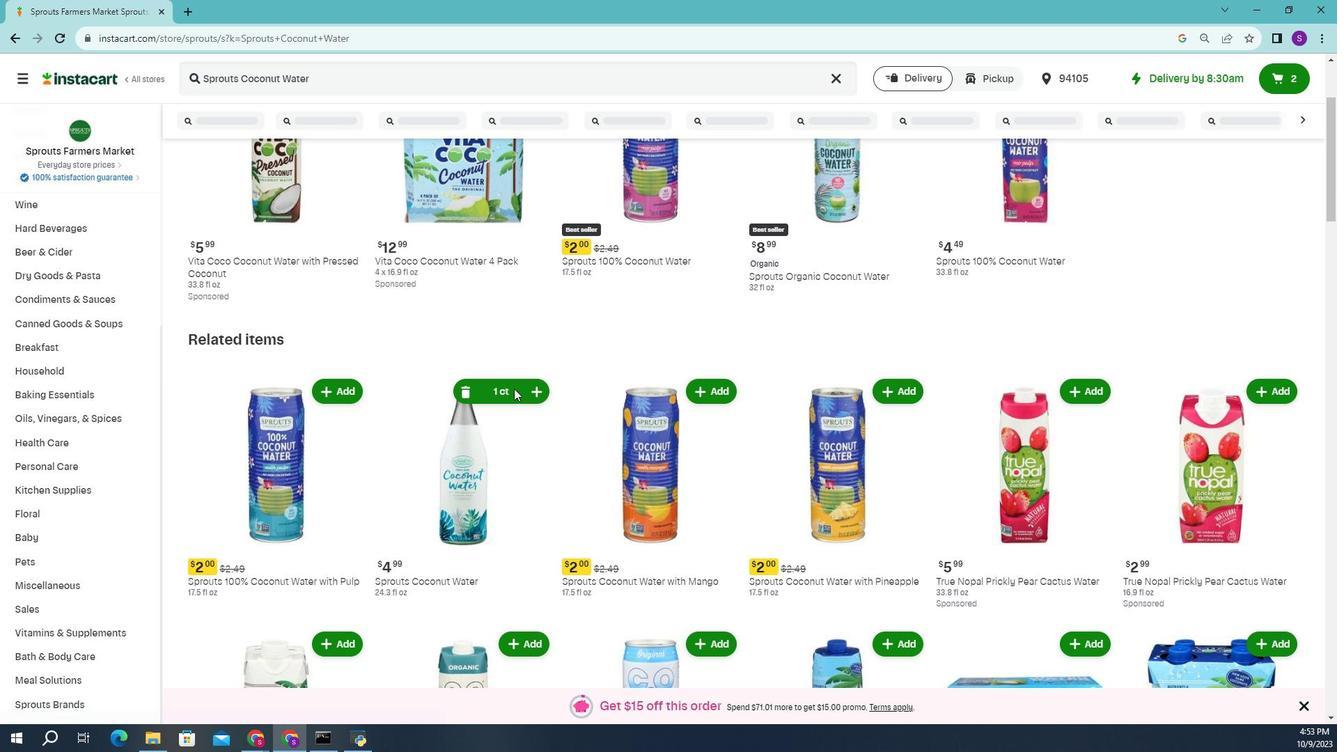 
Action: Mouse scrolled (514, 391) with delta (0, 0)
Screenshot: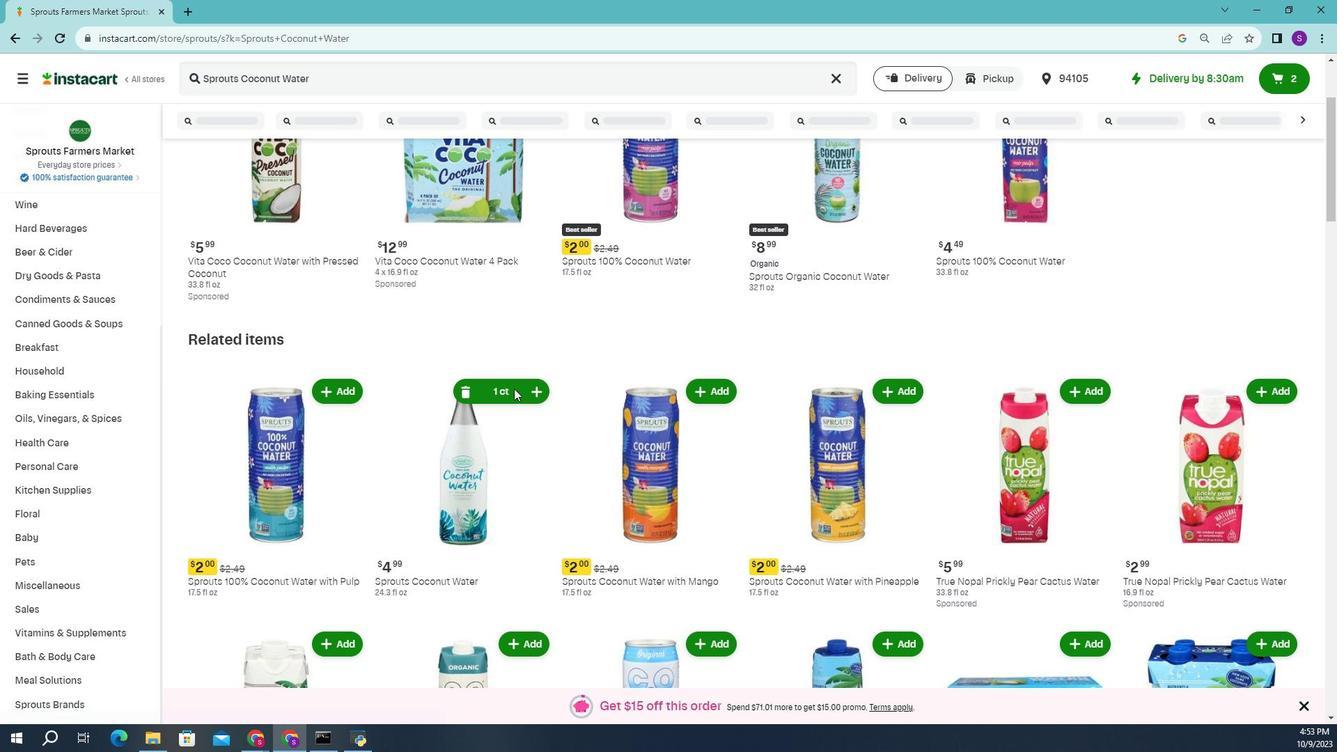 
Action: Mouse scrolled (514, 391) with delta (0, 0)
Screenshot: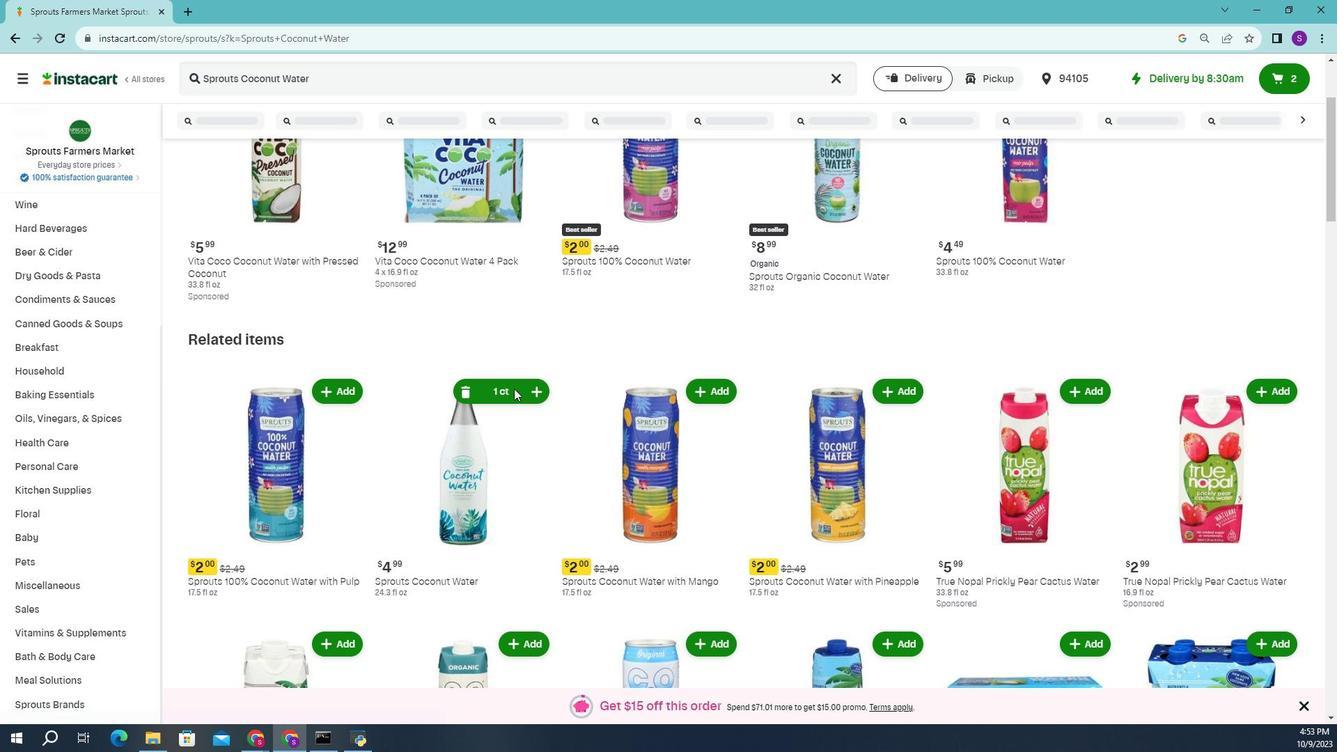 
Action: Mouse scrolled (514, 391) with delta (0, 0)
Screenshot: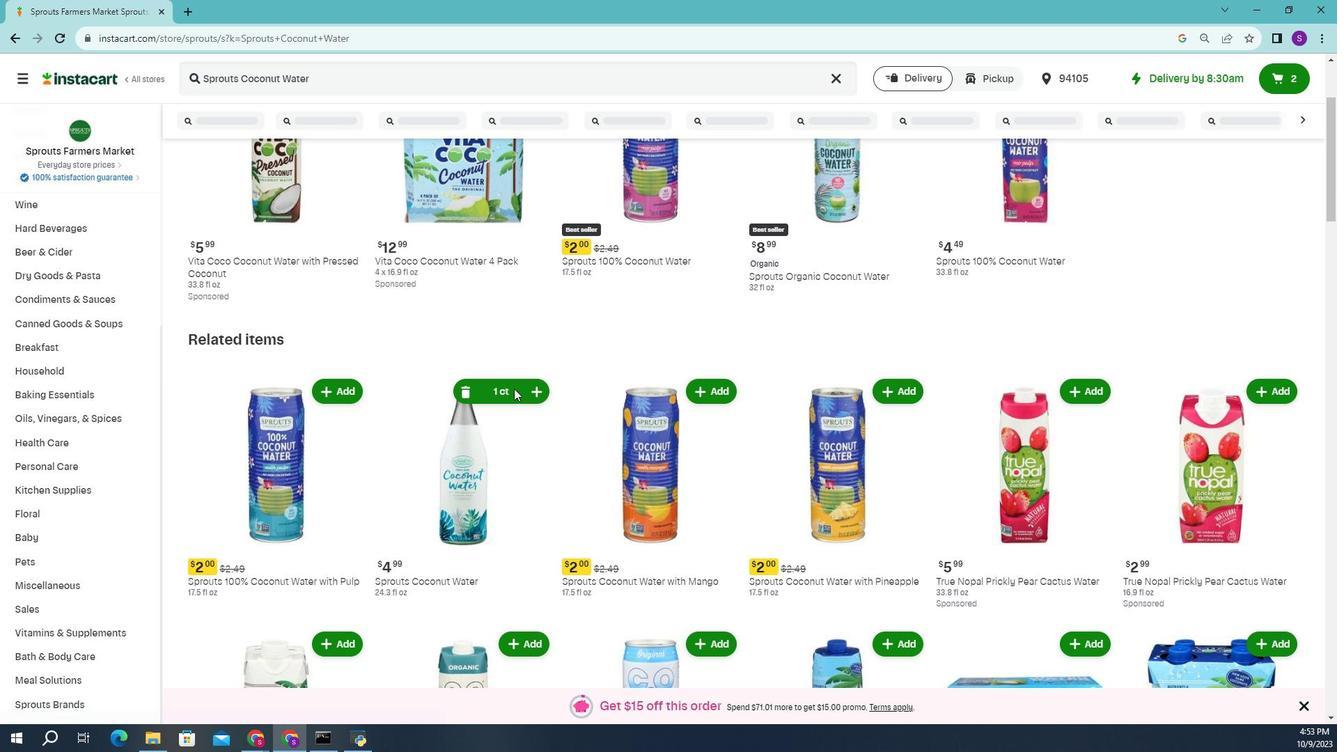 
Action: Mouse scrolled (514, 391) with delta (0, 0)
Screenshot: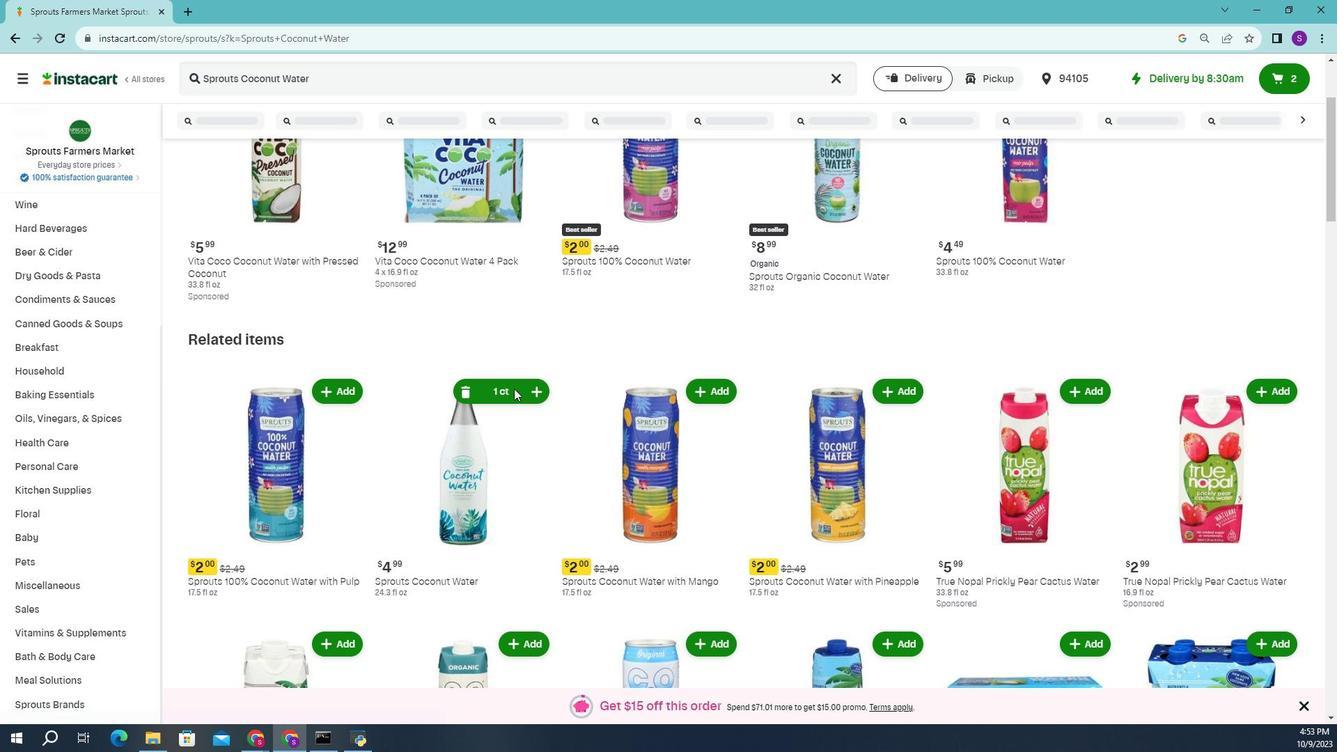 
Action: Mouse moved to (514, 391)
Screenshot: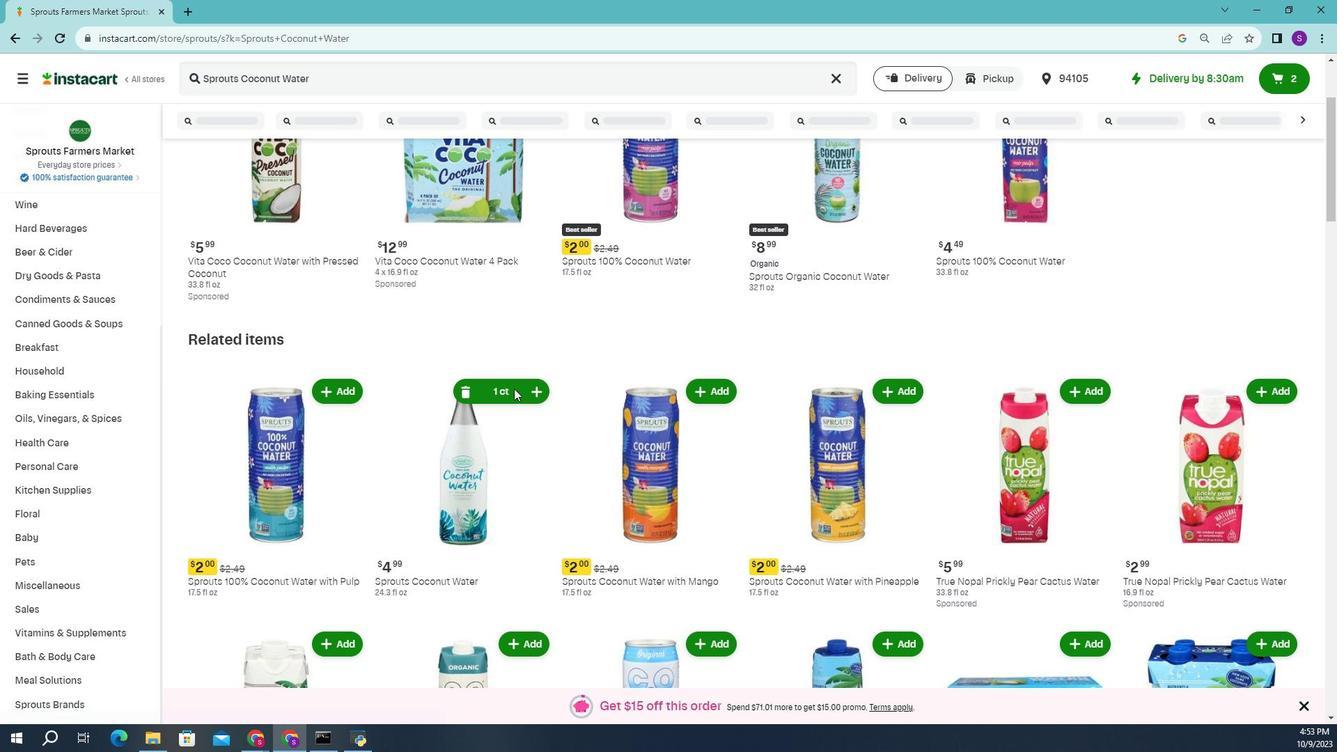 
Action: Mouse pressed left at (514, 391)
Screenshot: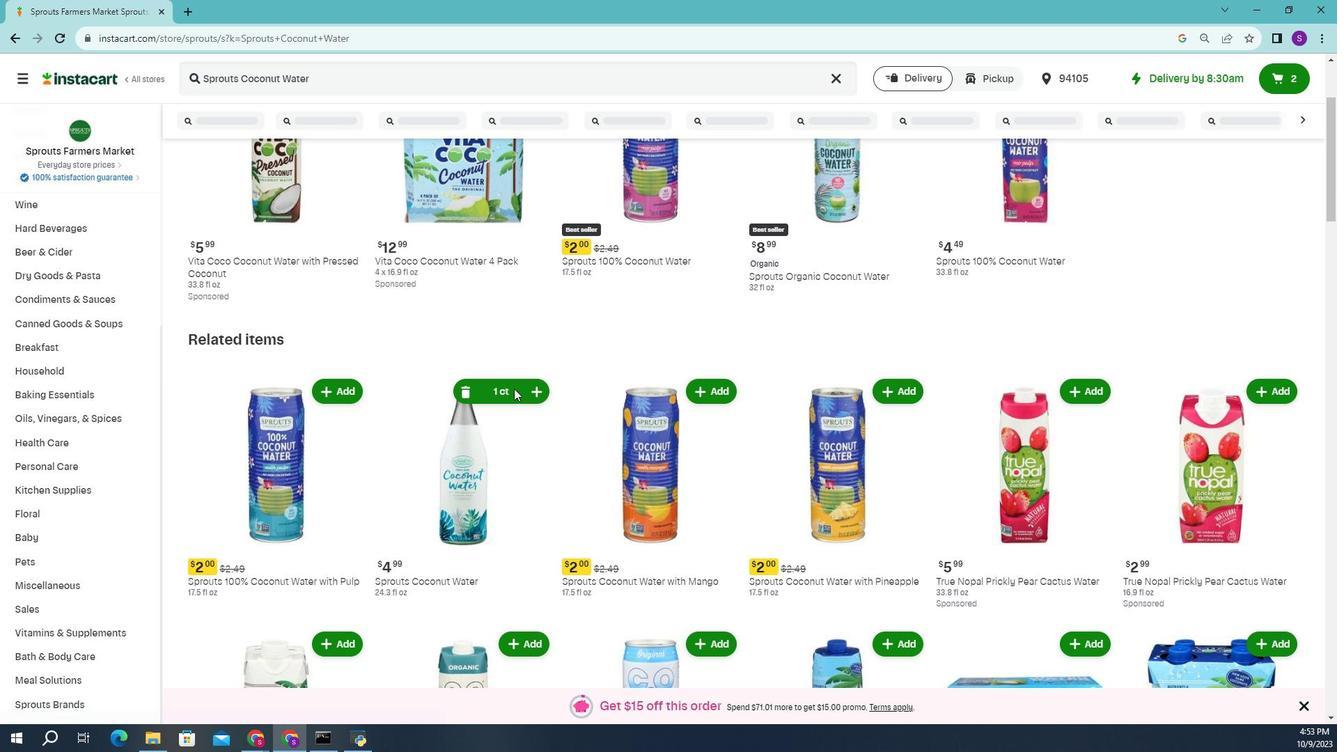 
Action: Mouse moved to (514, 391)
Screenshot: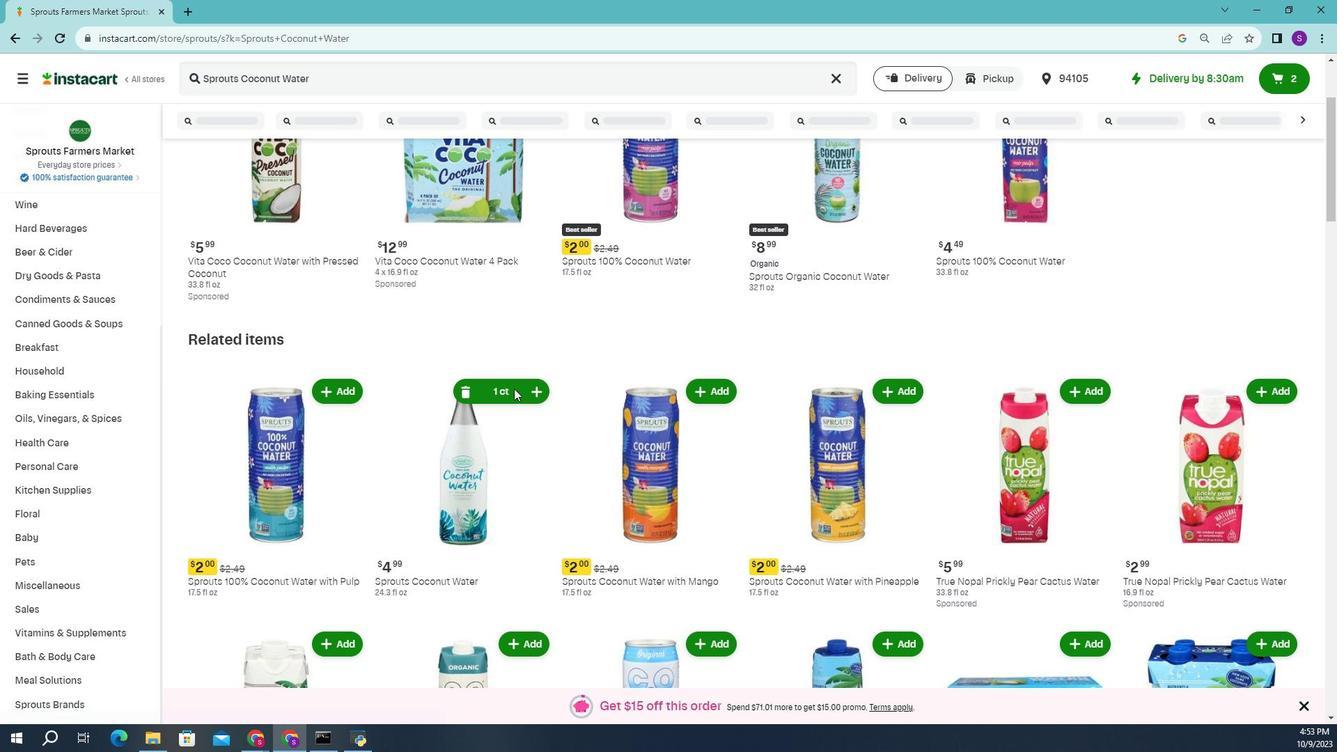 
Action: Mouse pressed left at (514, 391)
Screenshot: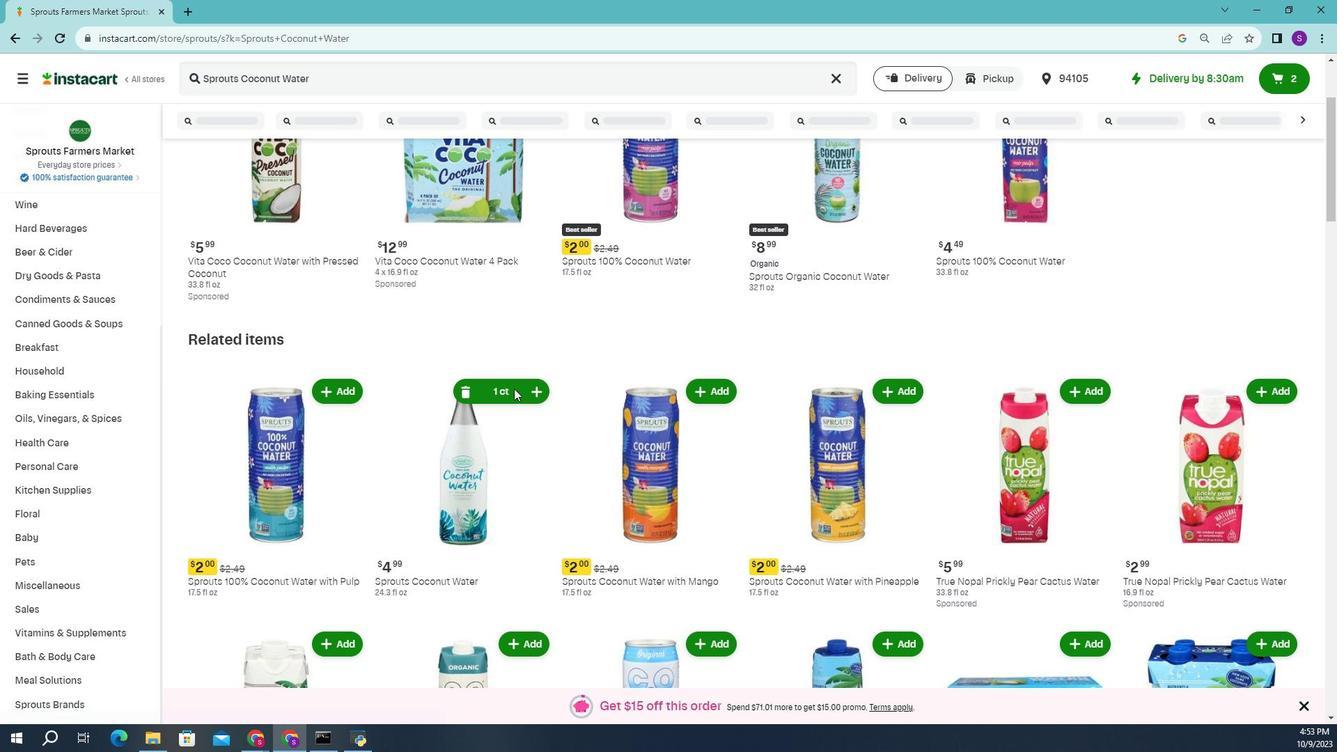 
Action: Mouse moved to (514, 391)
Screenshot: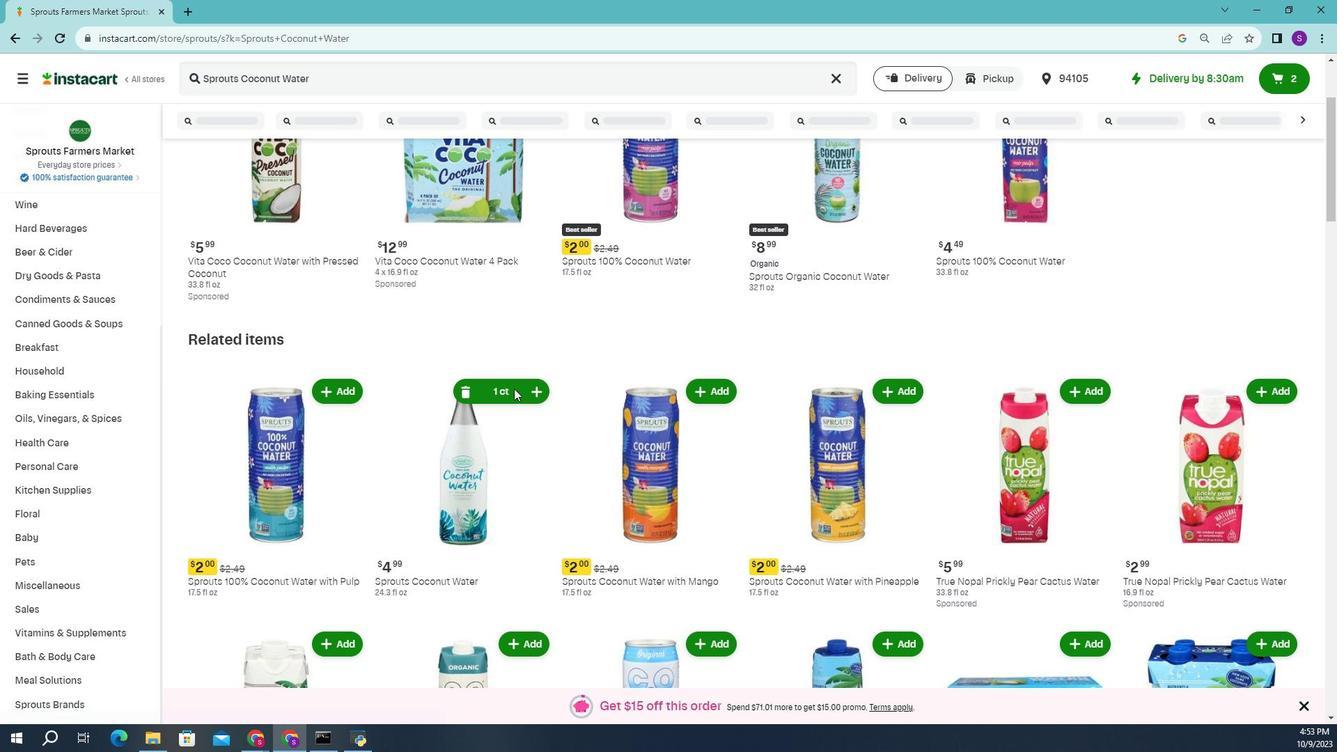 
Action: Mouse scrolled (514, 391) with delta (0, 0)
Screenshot: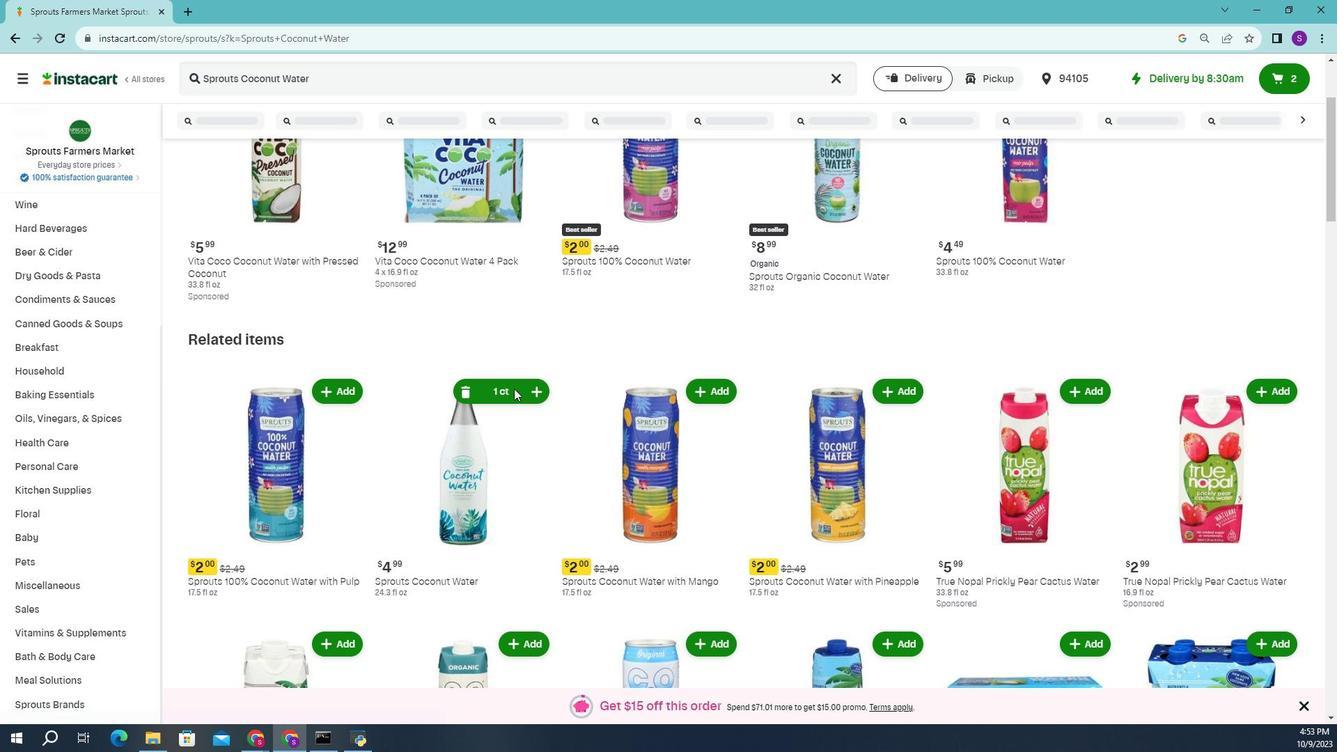 
Action: Mouse moved to (514, 391)
Screenshot: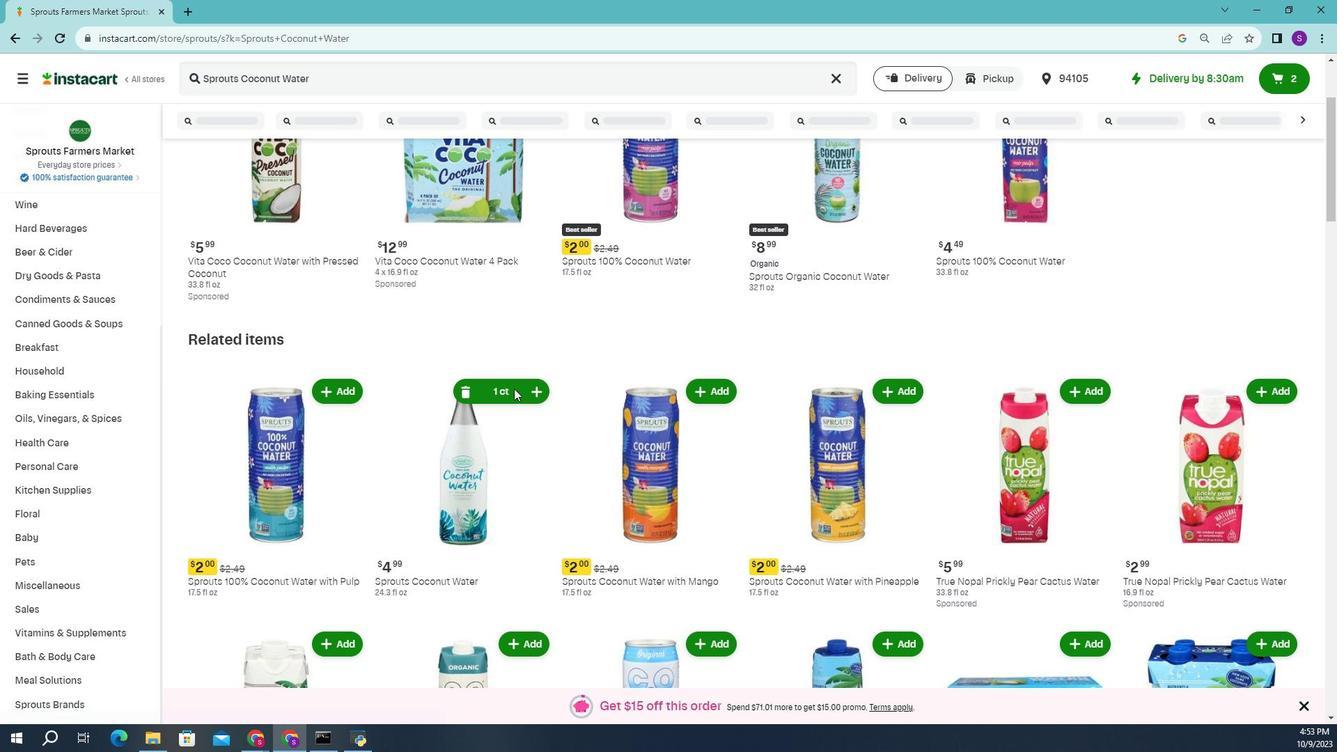
Action: Mouse scrolled (514, 391) with delta (0, 0)
Screenshot: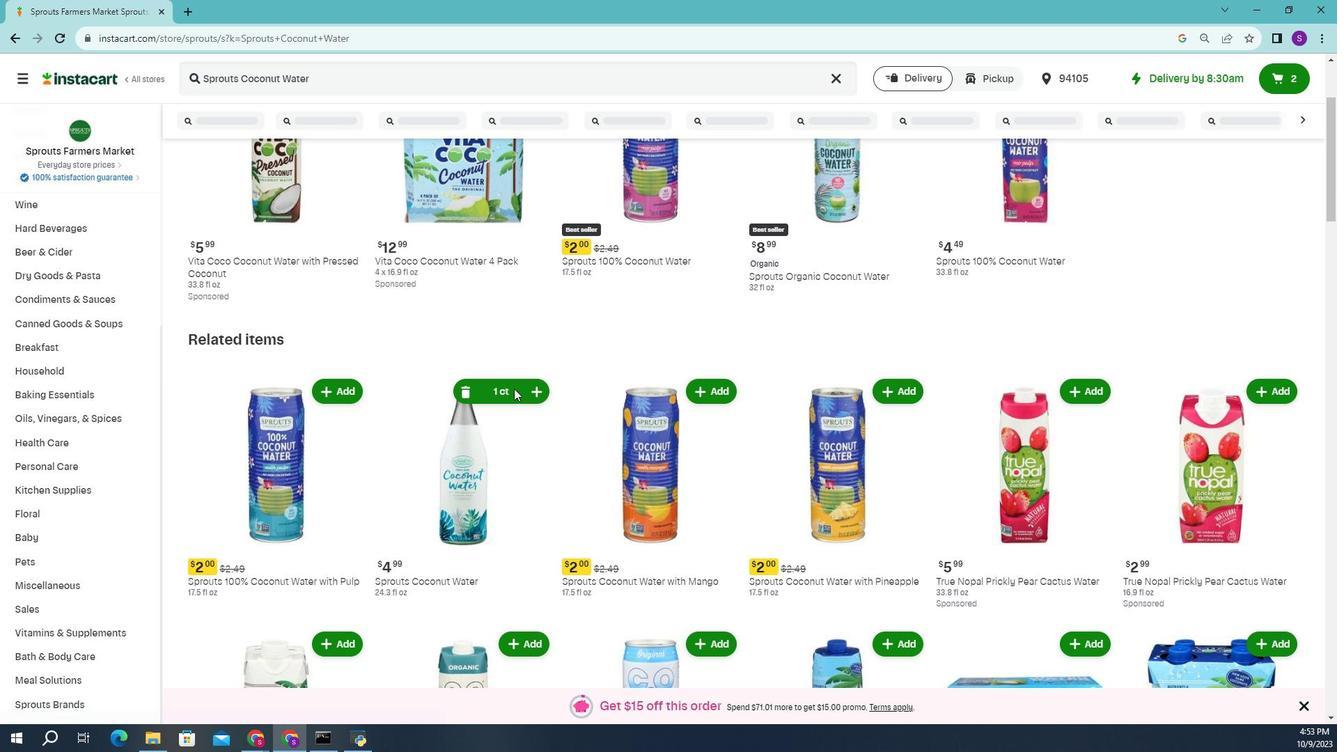 
Action: Mouse moved to (514, 391)
Screenshot: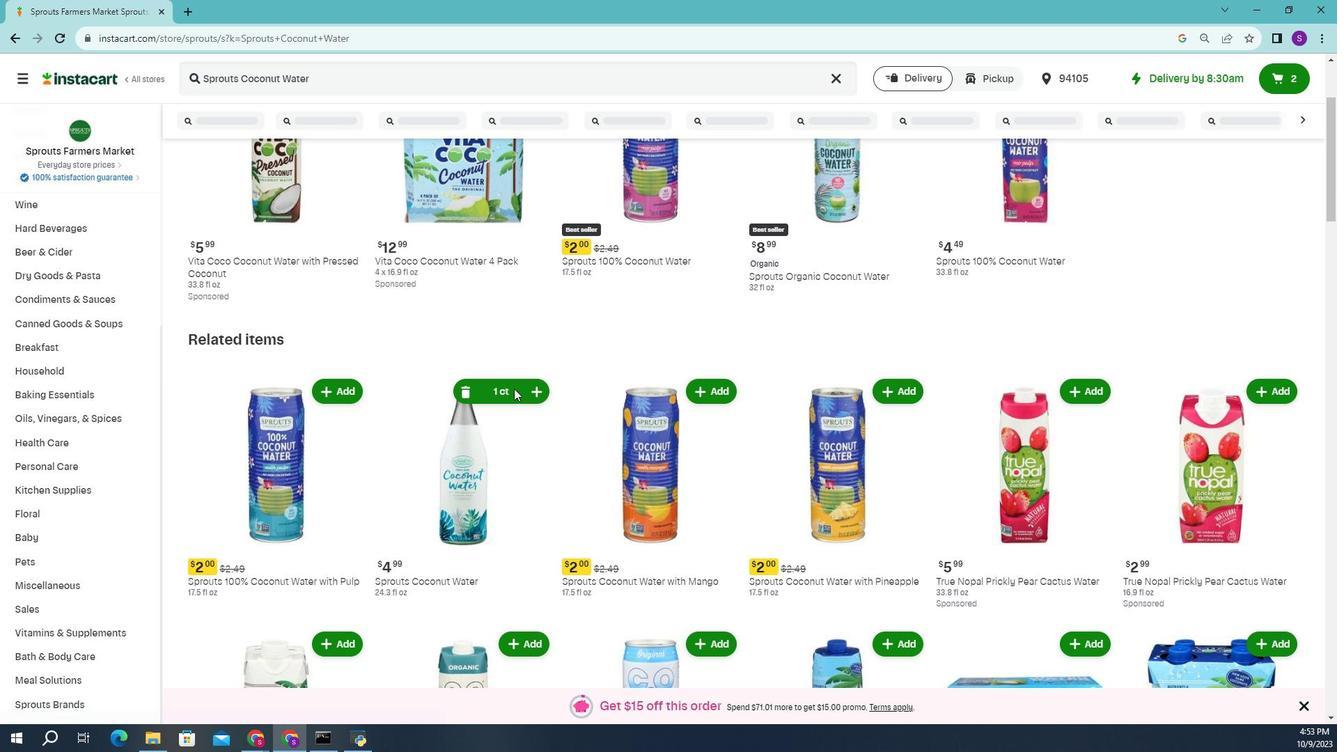 
Action: Mouse pressed left at (514, 391)
Screenshot: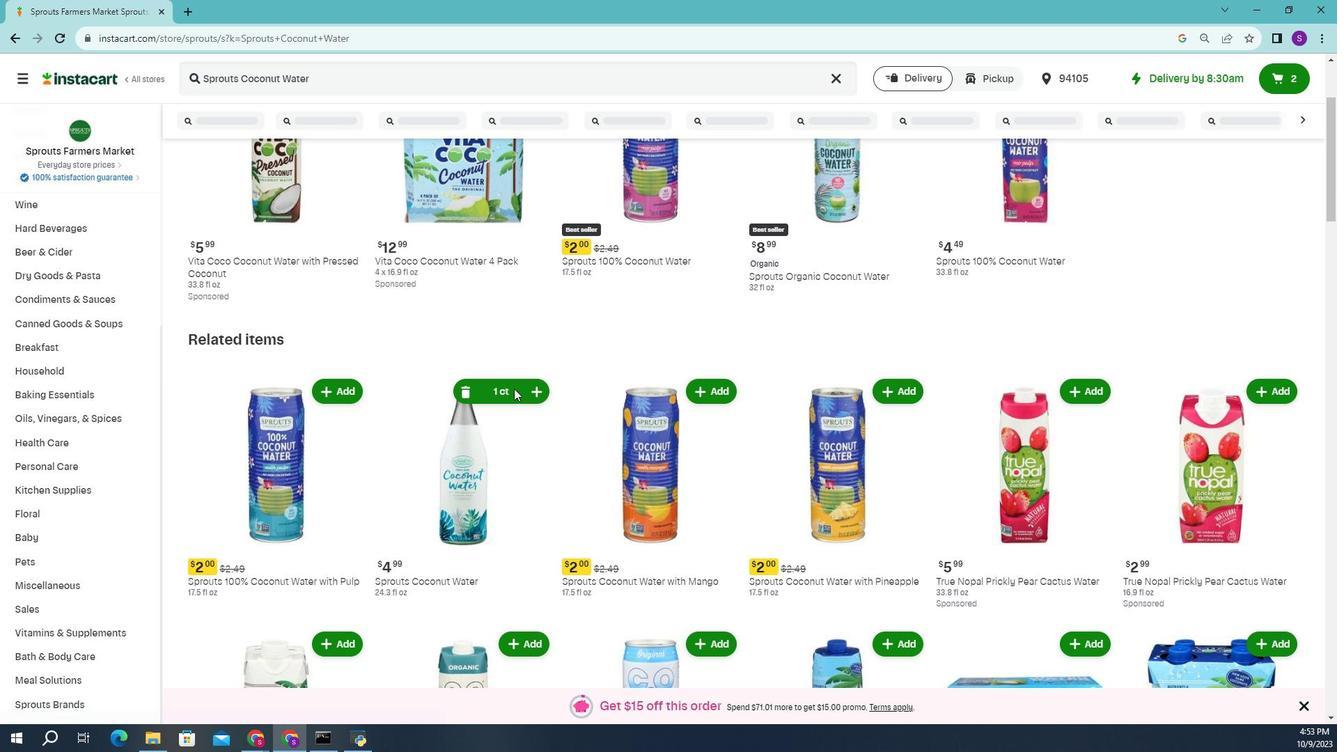 
Action: Mouse moved to (514, 391)
Screenshot: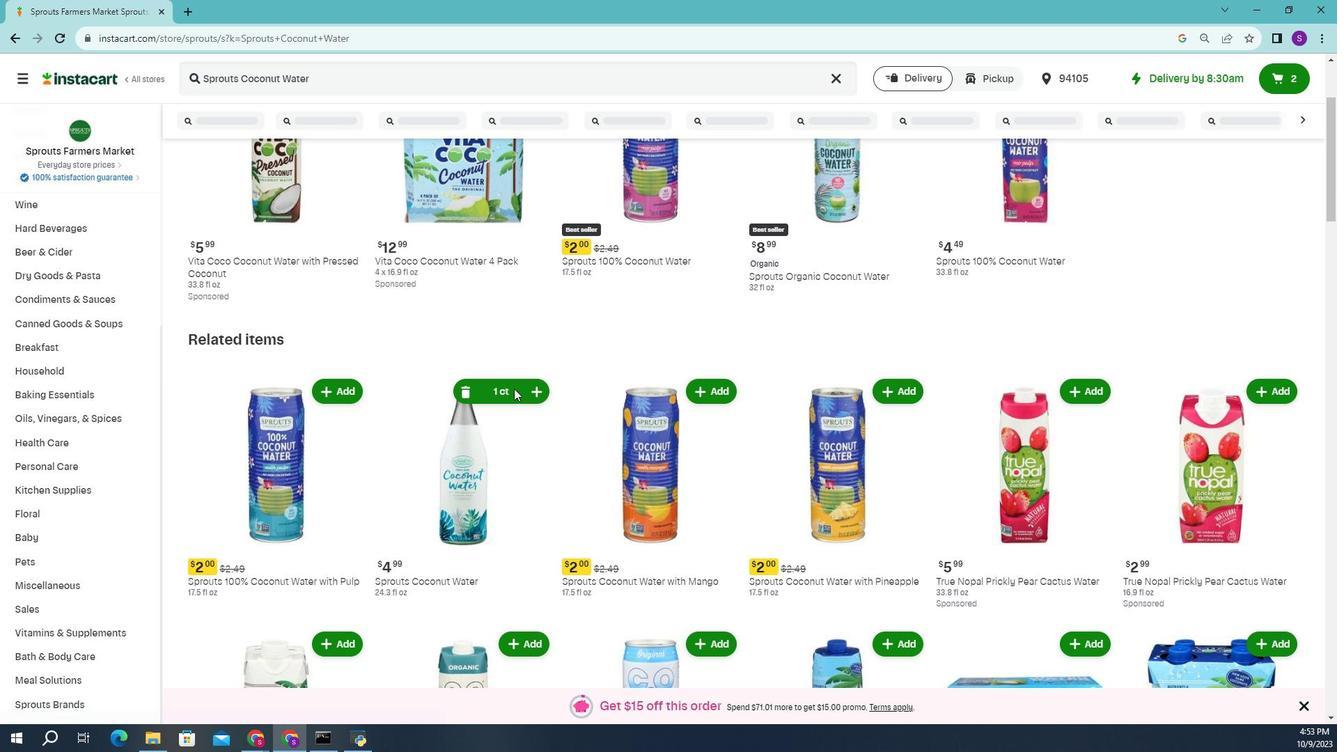 
Action: Mouse pressed left at (514, 391)
Screenshot: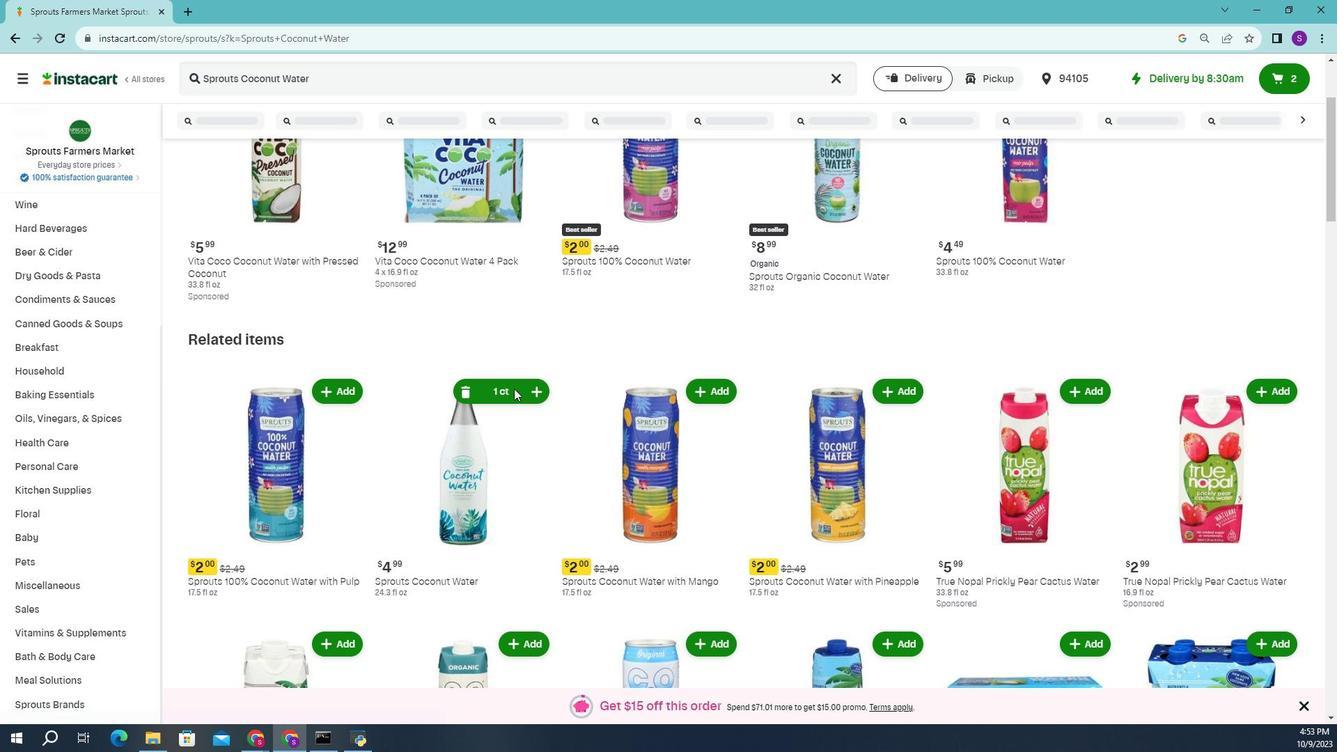 
Action: Mouse moved to (514, 391)
Screenshot: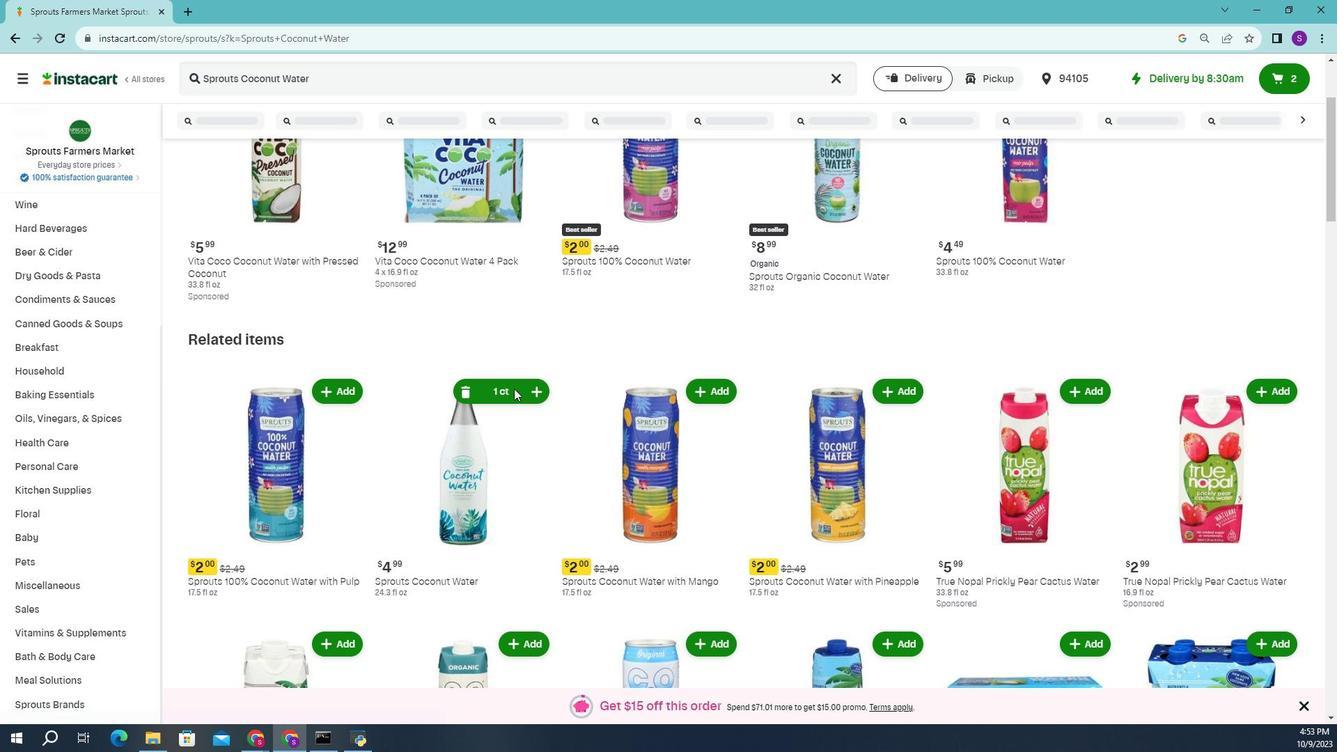 
Action: Mouse scrolled (514, 391) with delta (0, 0)
Screenshot: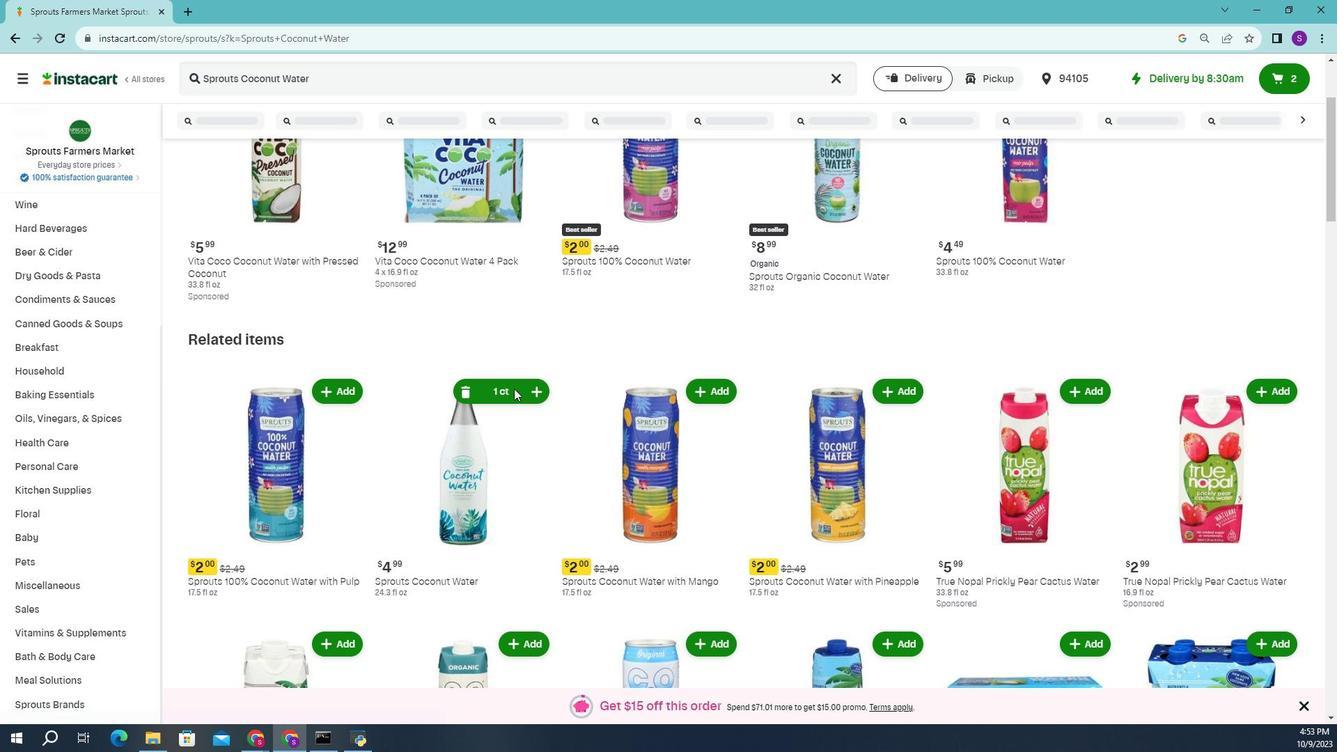 
Action: Mouse moved to (514, 391)
Screenshot: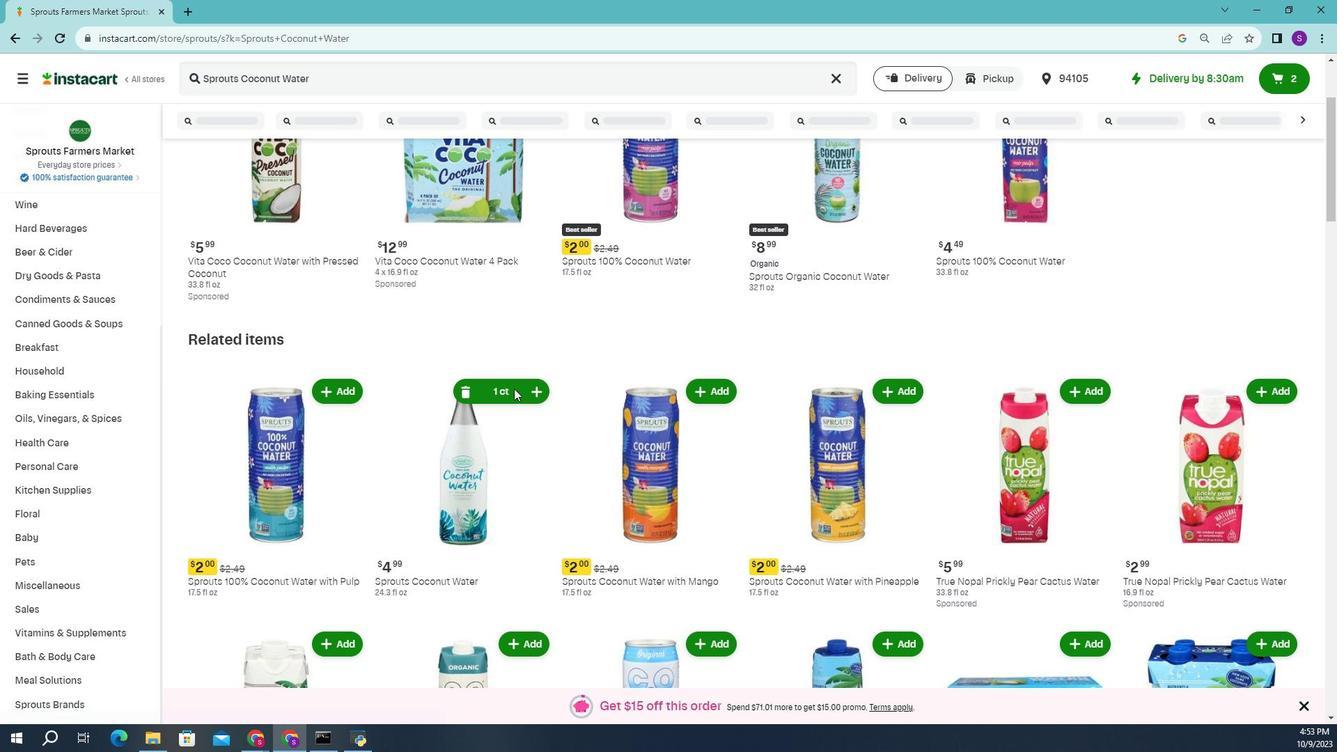 
Action: Mouse pressed left at (514, 391)
Screenshot: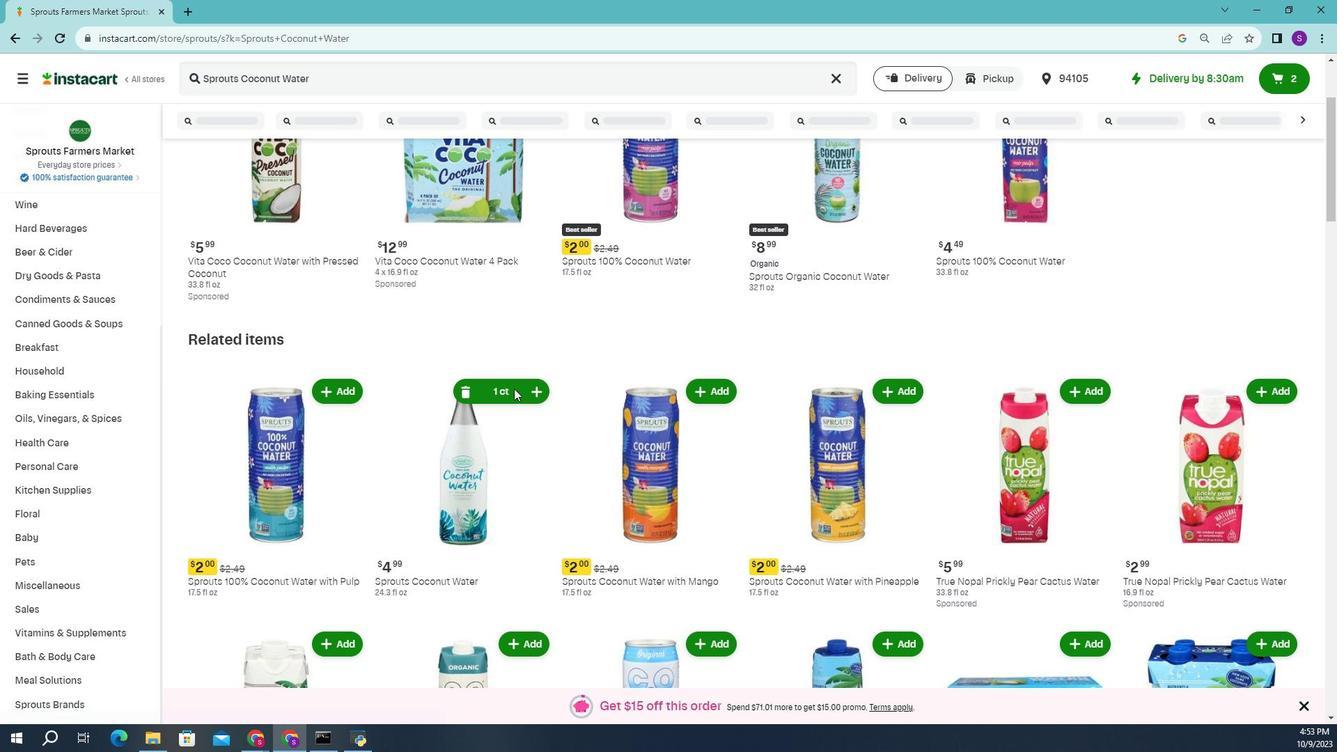 
Action: Mouse moved to (514, 391)
Screenshot: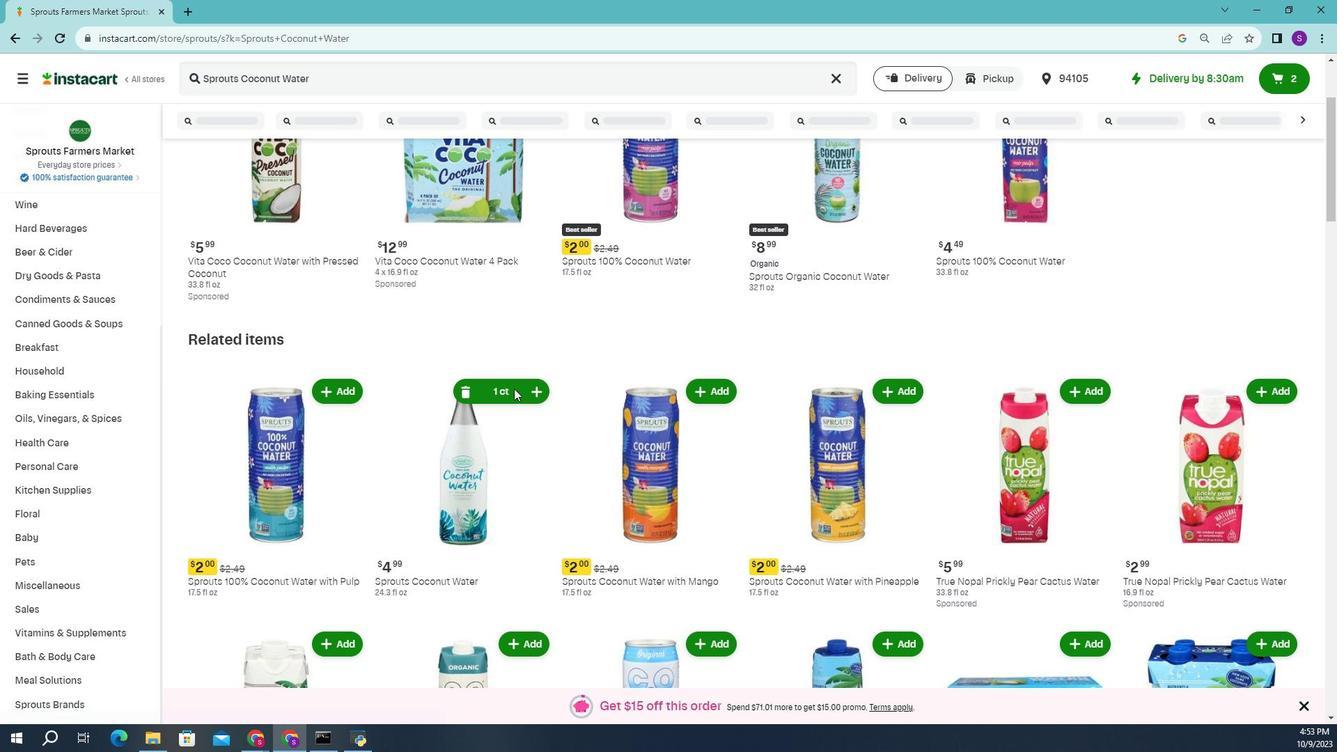 
Action: Mouse scrolled (514, 391) with delta (0, 0)
Screenshot: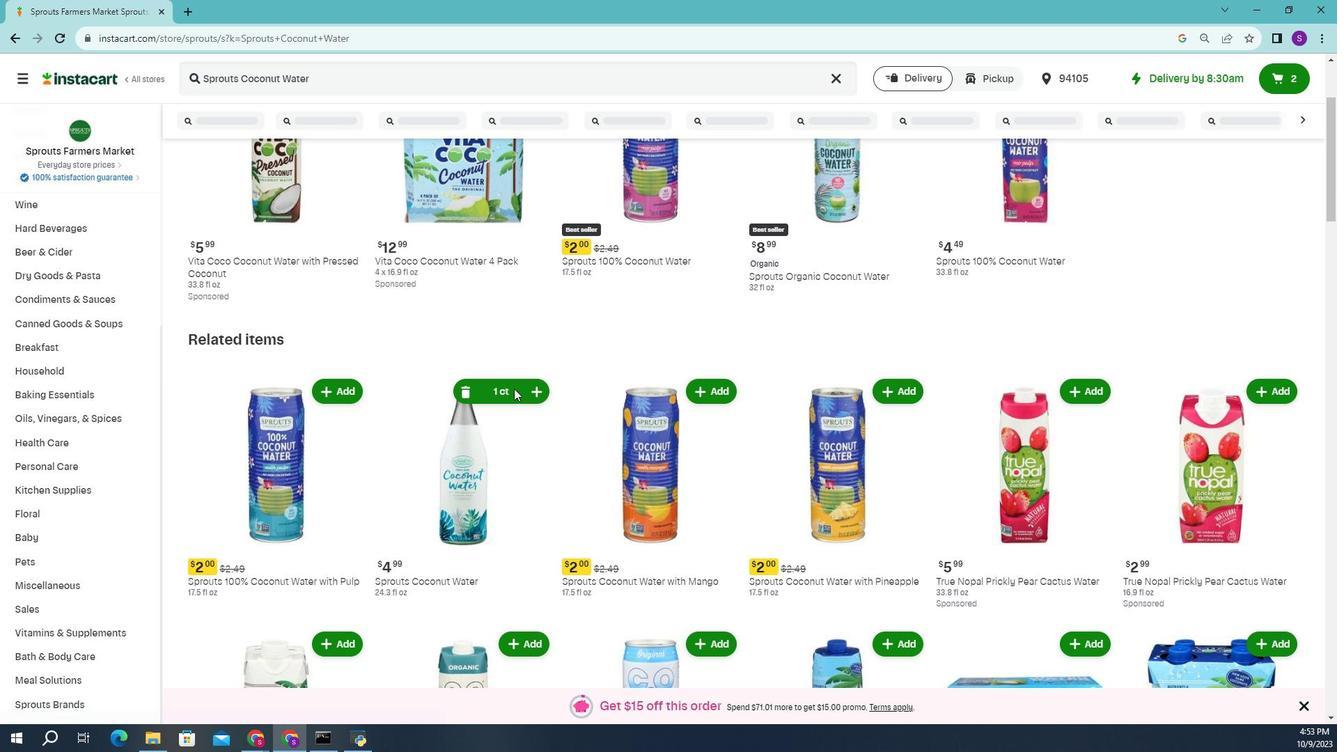 
Action: Mouse scrolled (514, 391) with delta (0, 0)
Screenshot: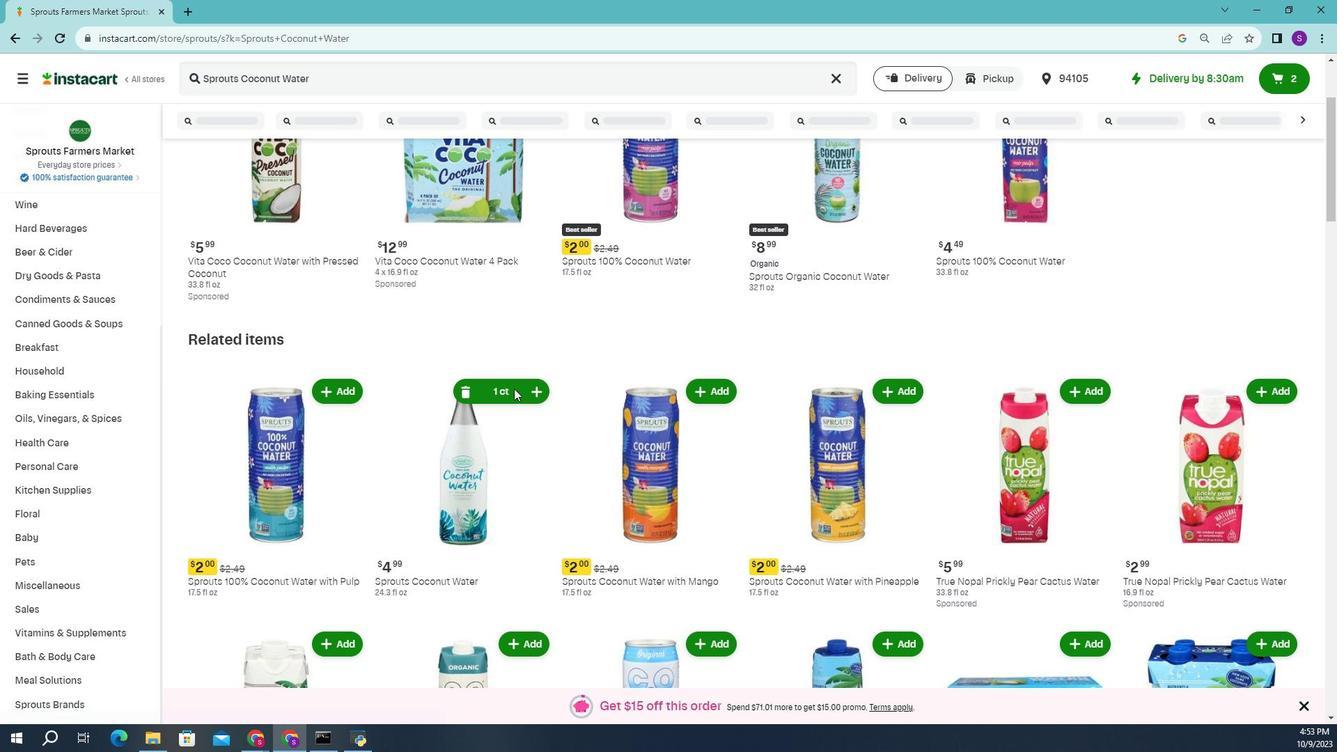 
Action: Mouse scrolled (514, 391) with delta (0, 0)
Screenshot: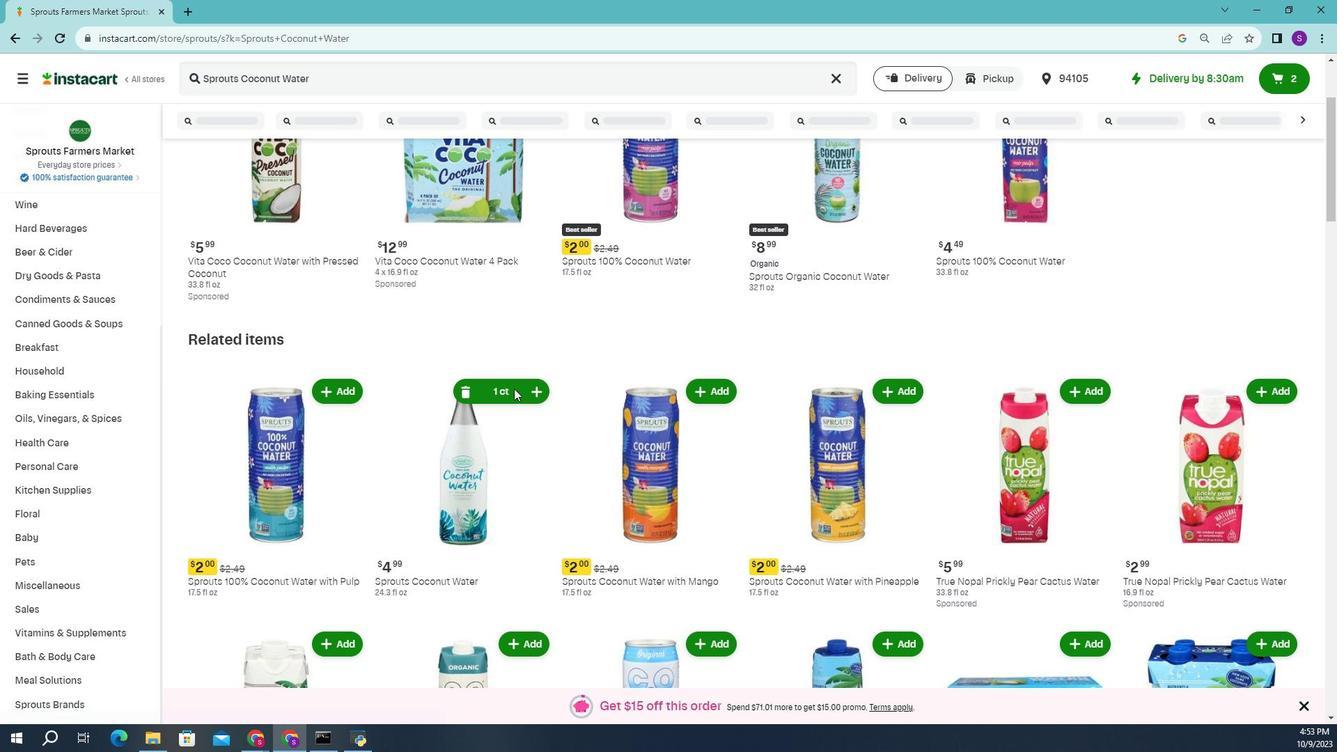
Action: Mouse scrolled (514, 391) with delta (0, 0)
Screenshot: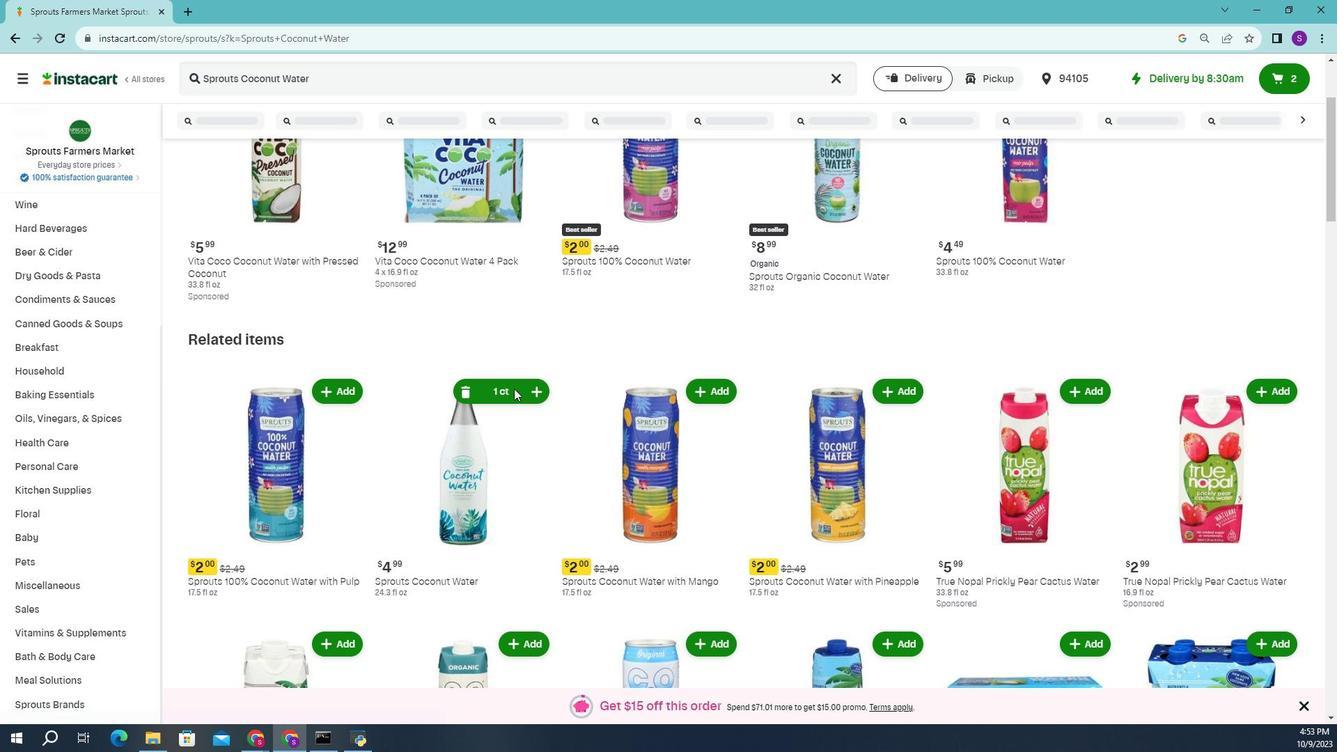 
Action: Mouse scrolled (514, 391) with delta (0, 0)
Screenshot: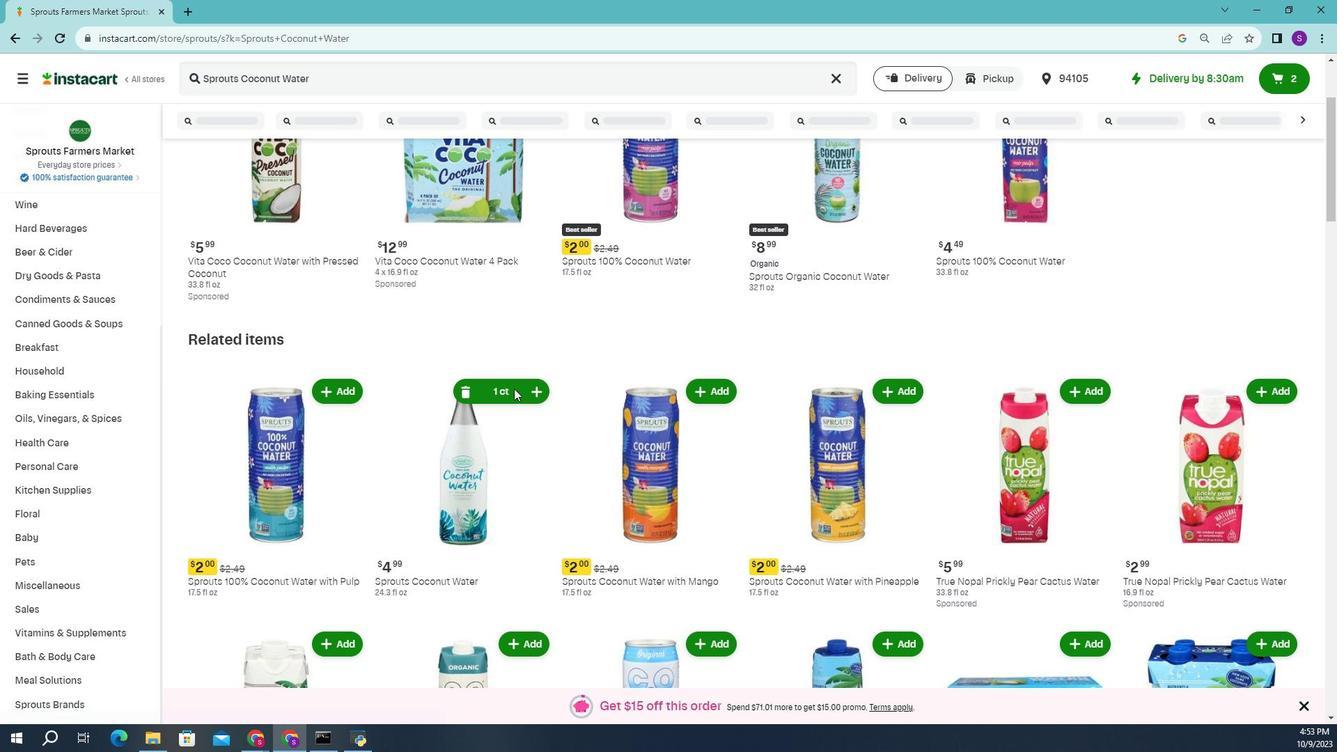 
Action: Mouse scrolled (514, 391) with delta (0, 0)
Screenshot: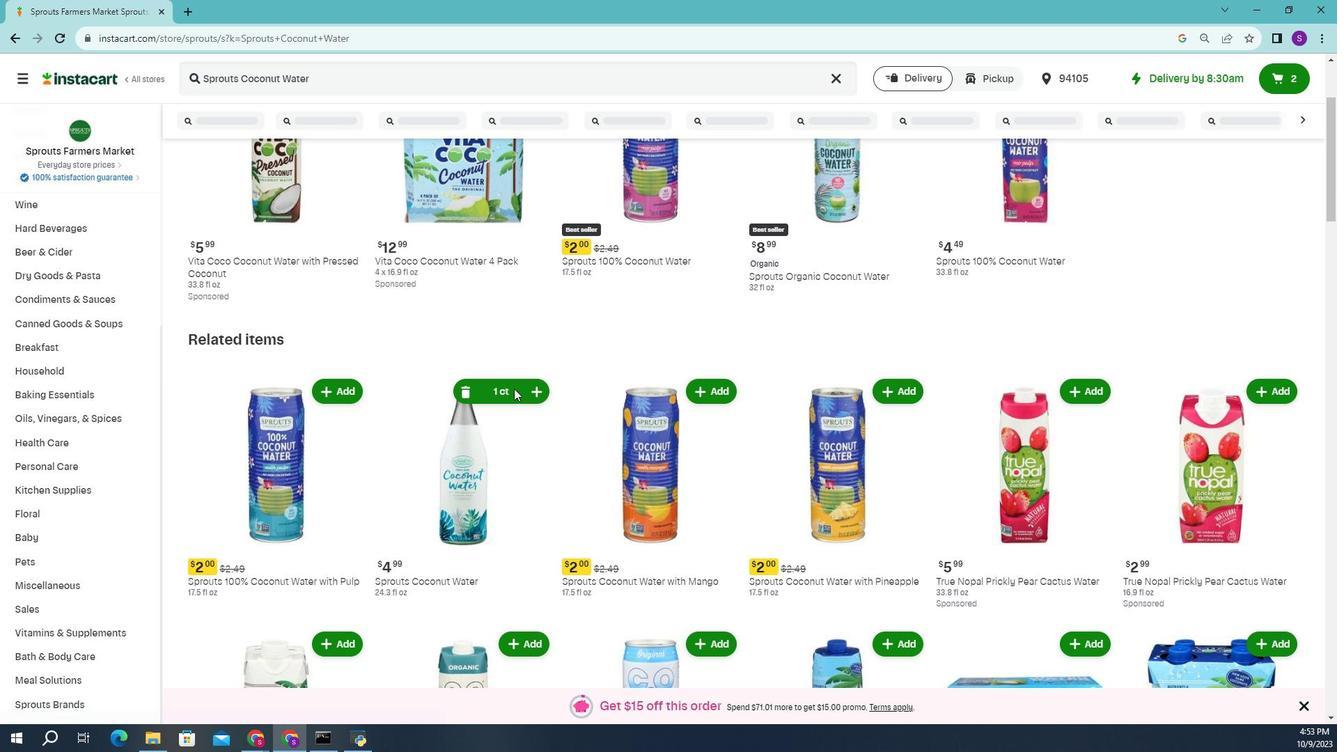 
Action: Mouse scrolled (514, 391) with delta (0, 0)
Screenshot: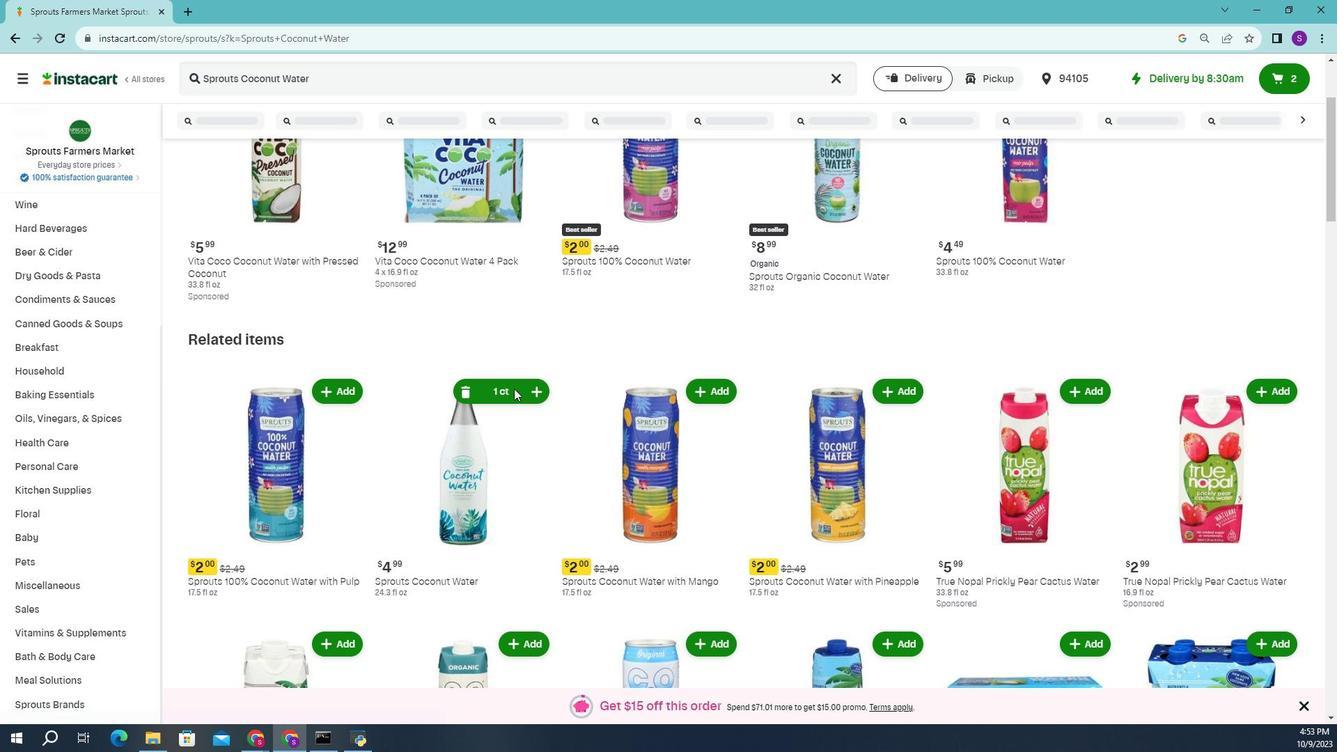 
Action: Mouse scrolled (514, 391) with delta (0, 0)
Screenshot: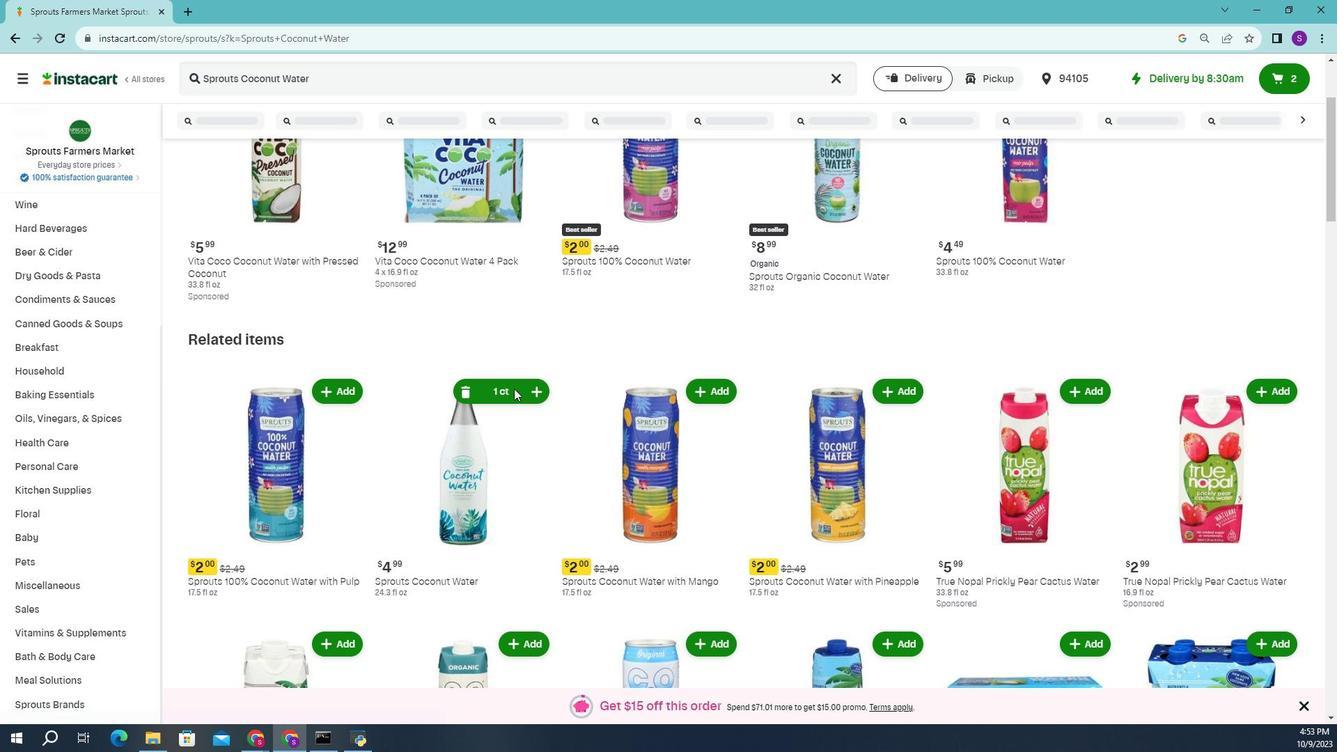 
Action: Mouse scrolled (514, 391) with delta (0, 0)
Screenshot: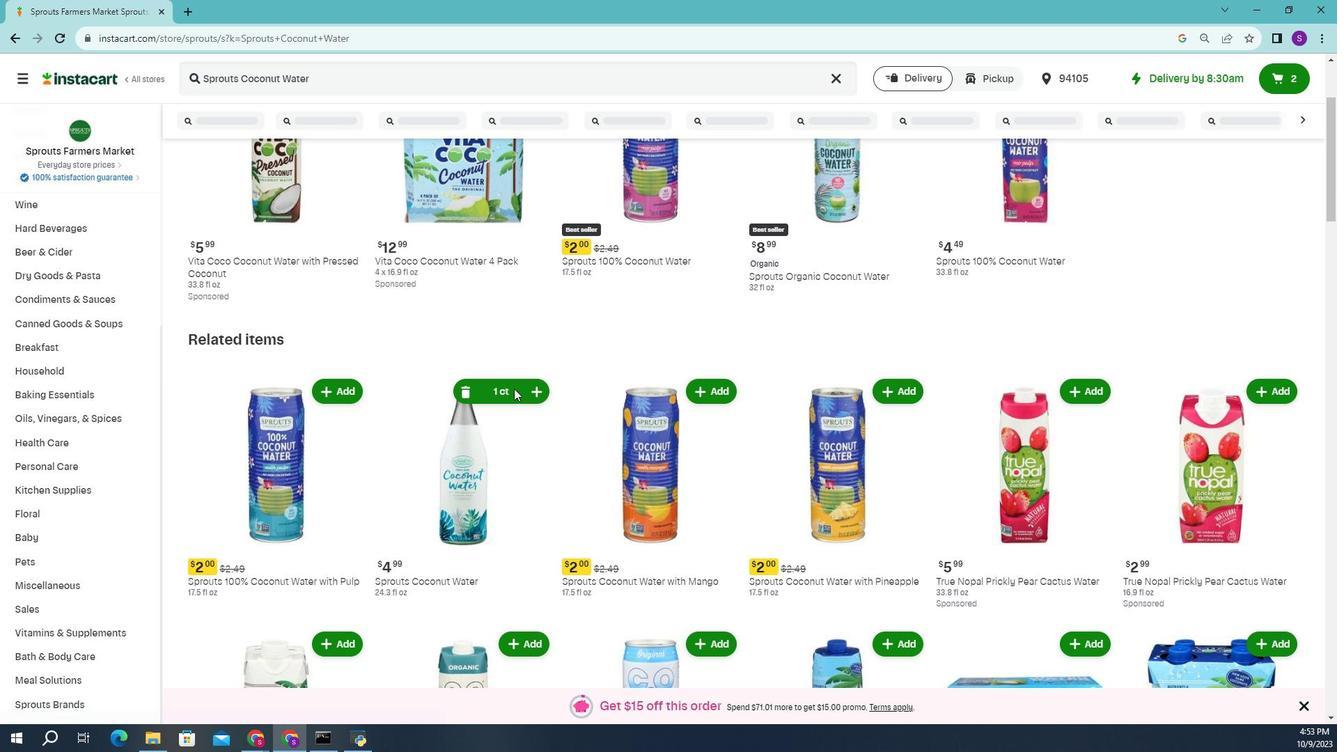 
Action: Mouse moved to (514, 391)
Screenshot: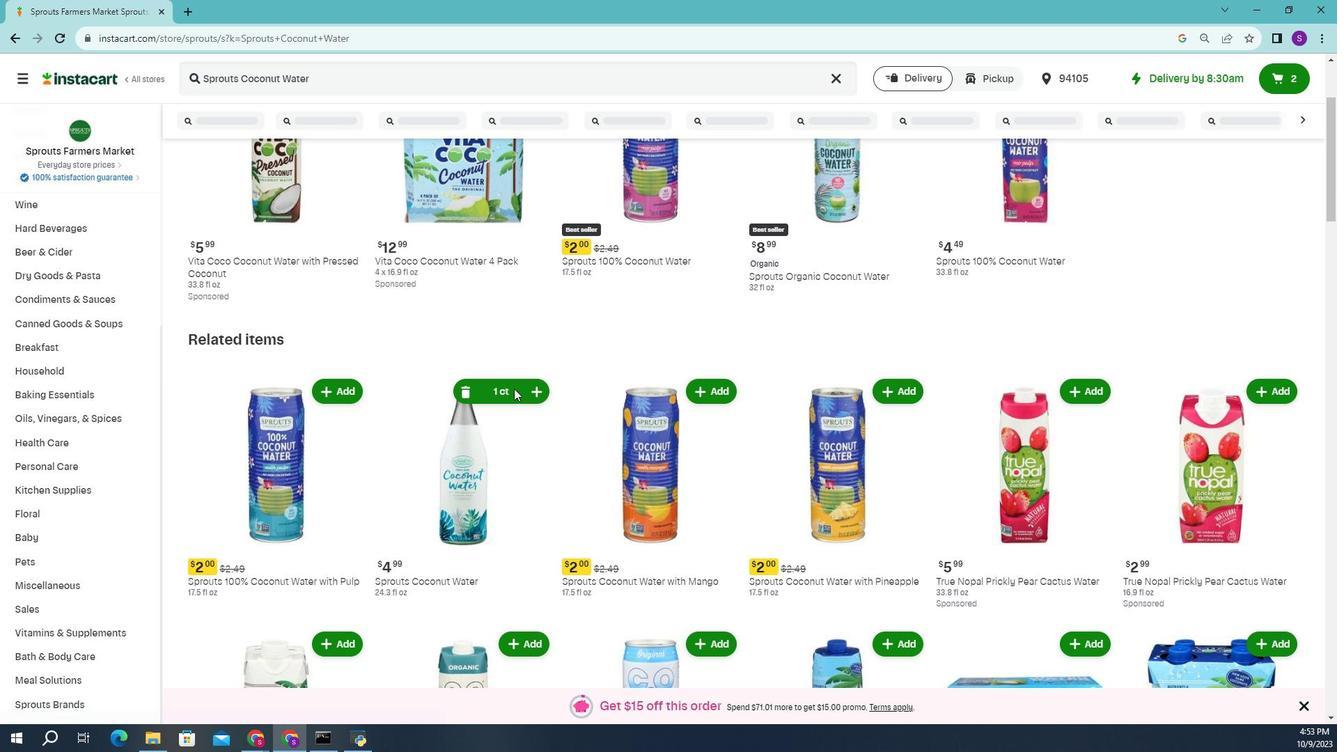 
Action: Mouse scrolled (514, 391) with delta (0, 0)
Screenshot: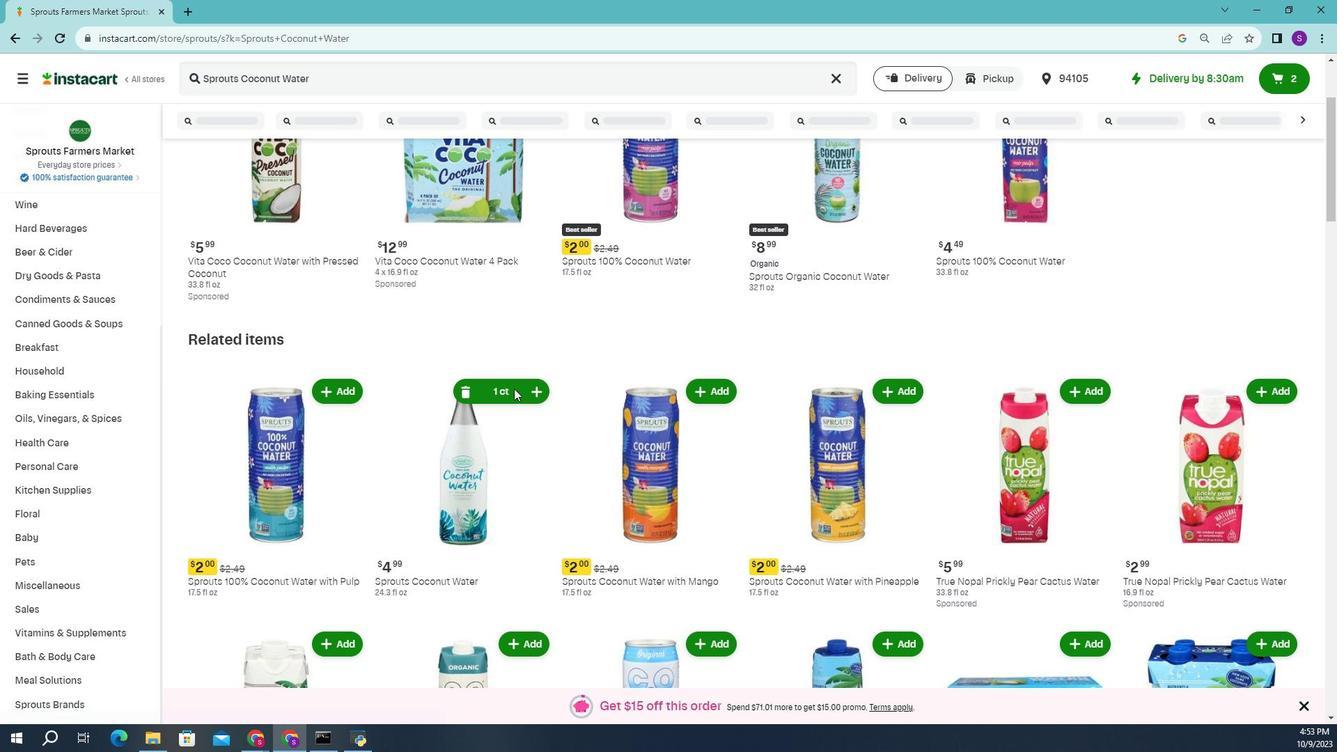 
Action: Mouse moved to (514, 391)
Screenshot: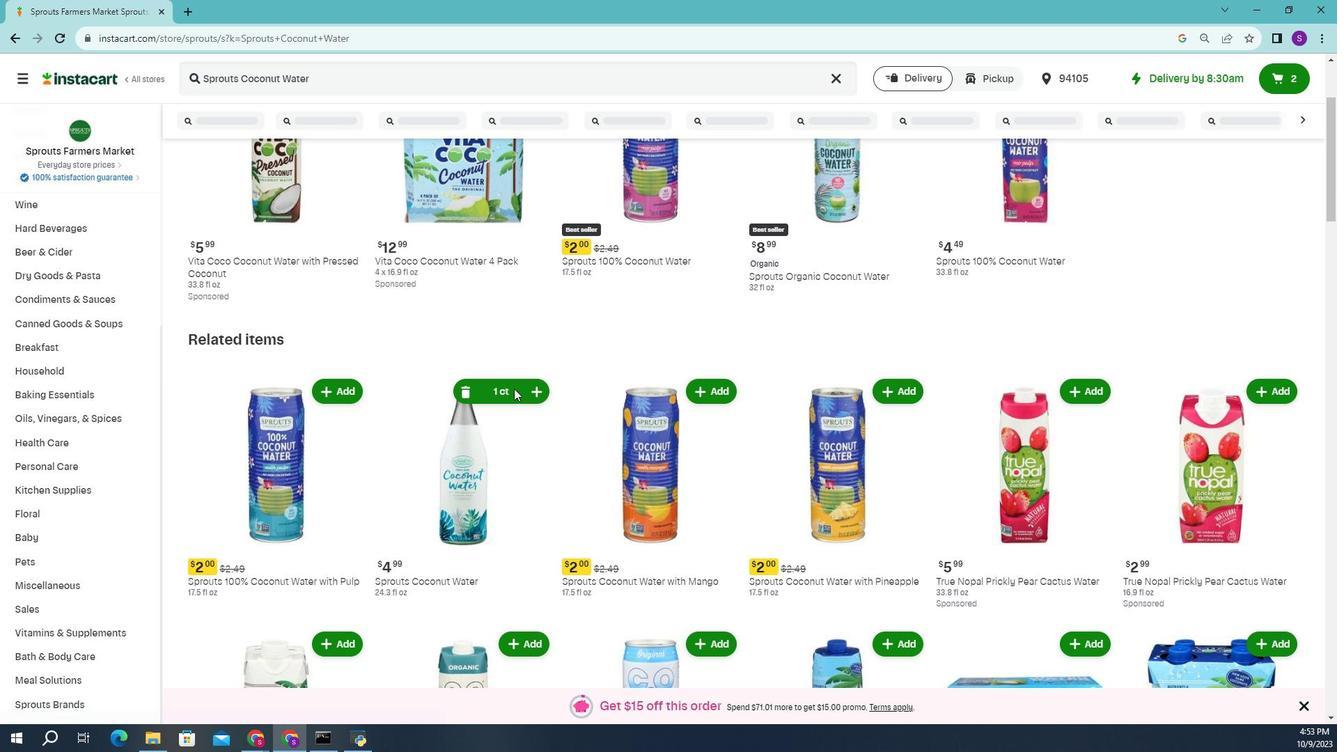 
Action: Mouse scrolled (514, 391) with delta (0, 0)
Screenshot: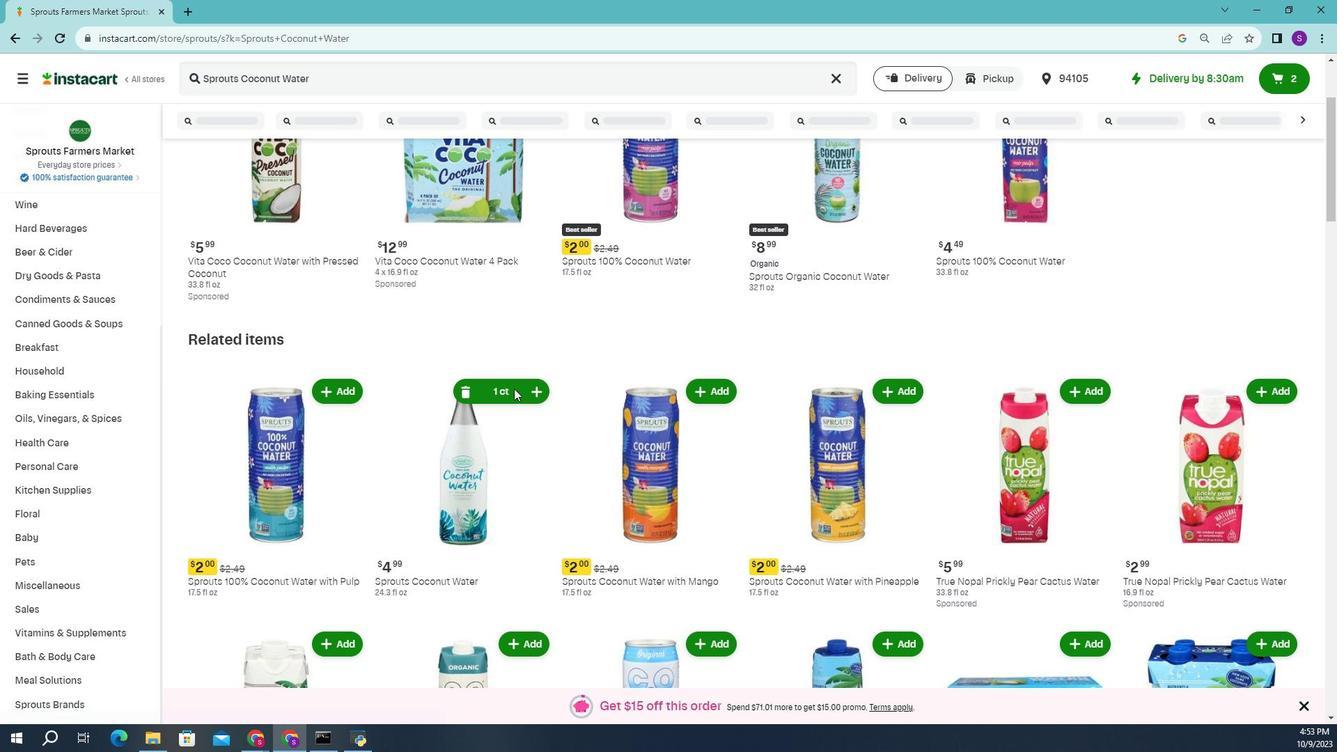 
Action: Mouse moved to (514, 391)
Screenshot: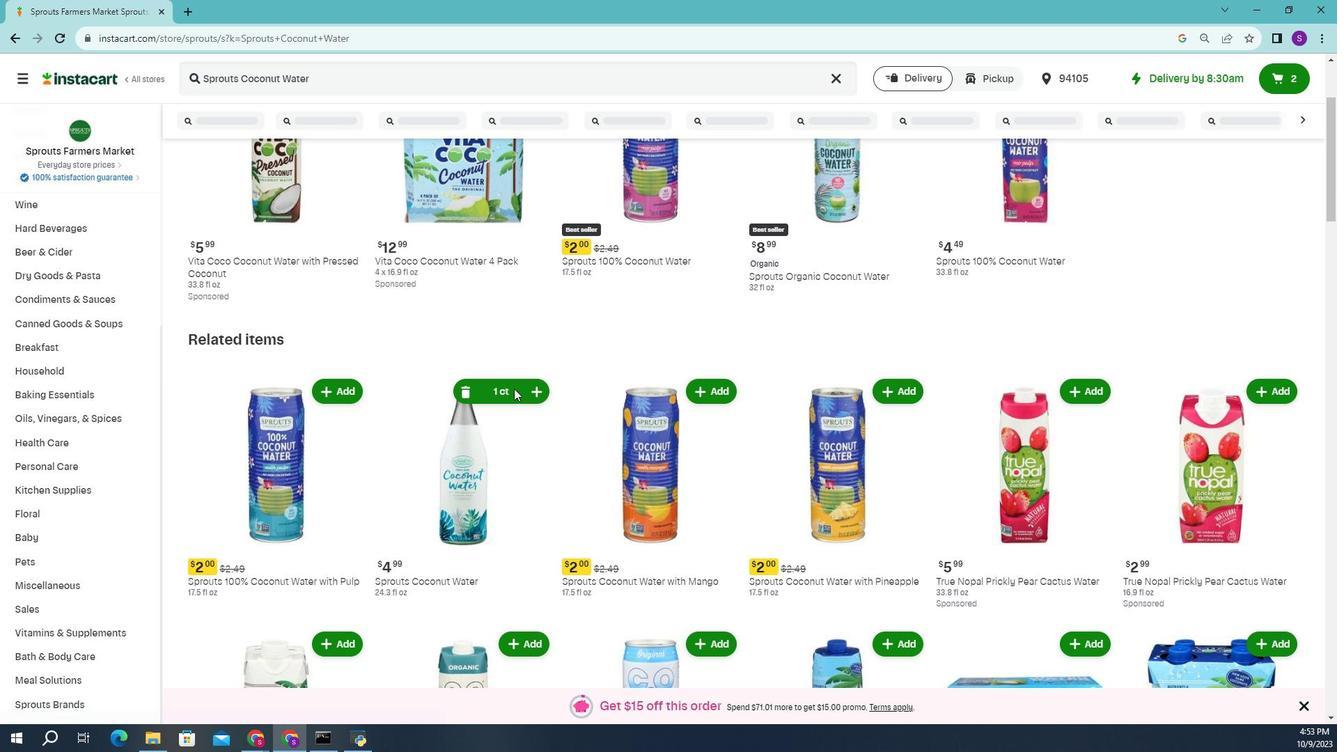 
Action: Mouse scrolled (514, 391) with delta (0, 0)
Screenshot: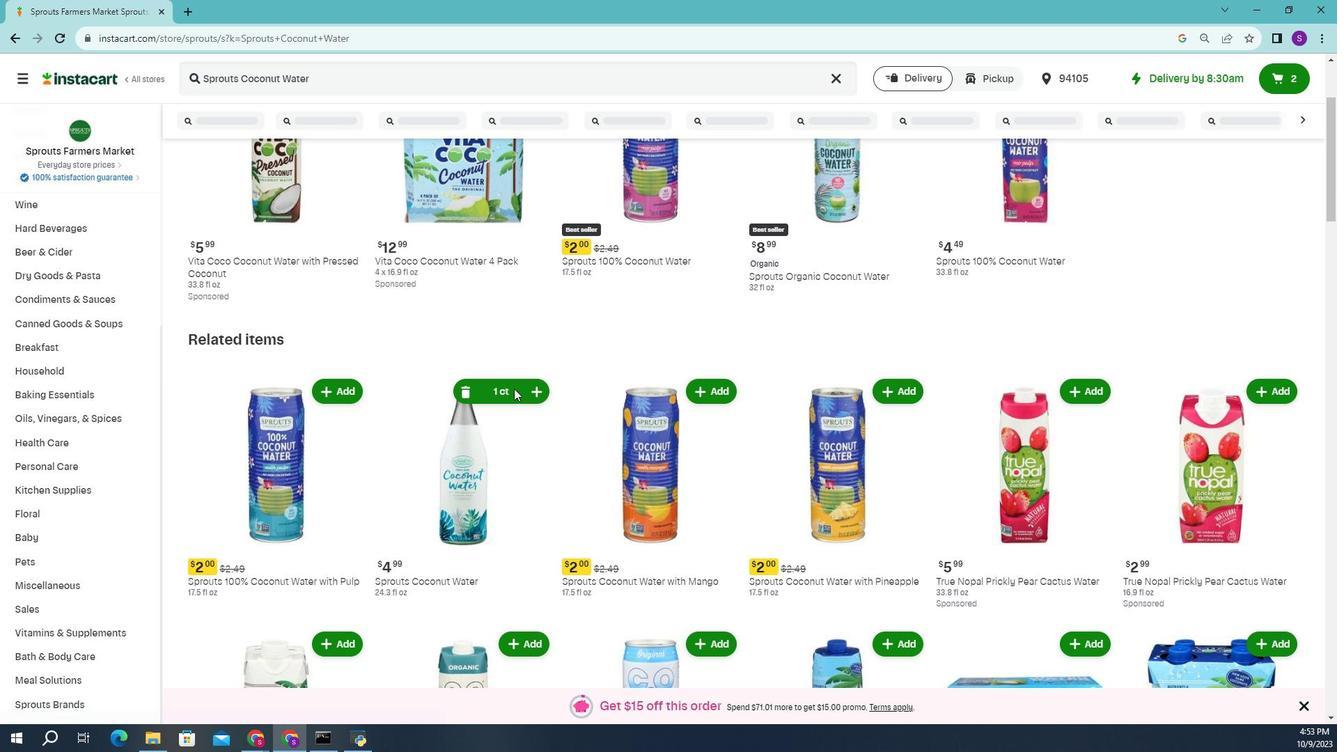 
Action: Mouse moved to (514, 391)
Screenshot: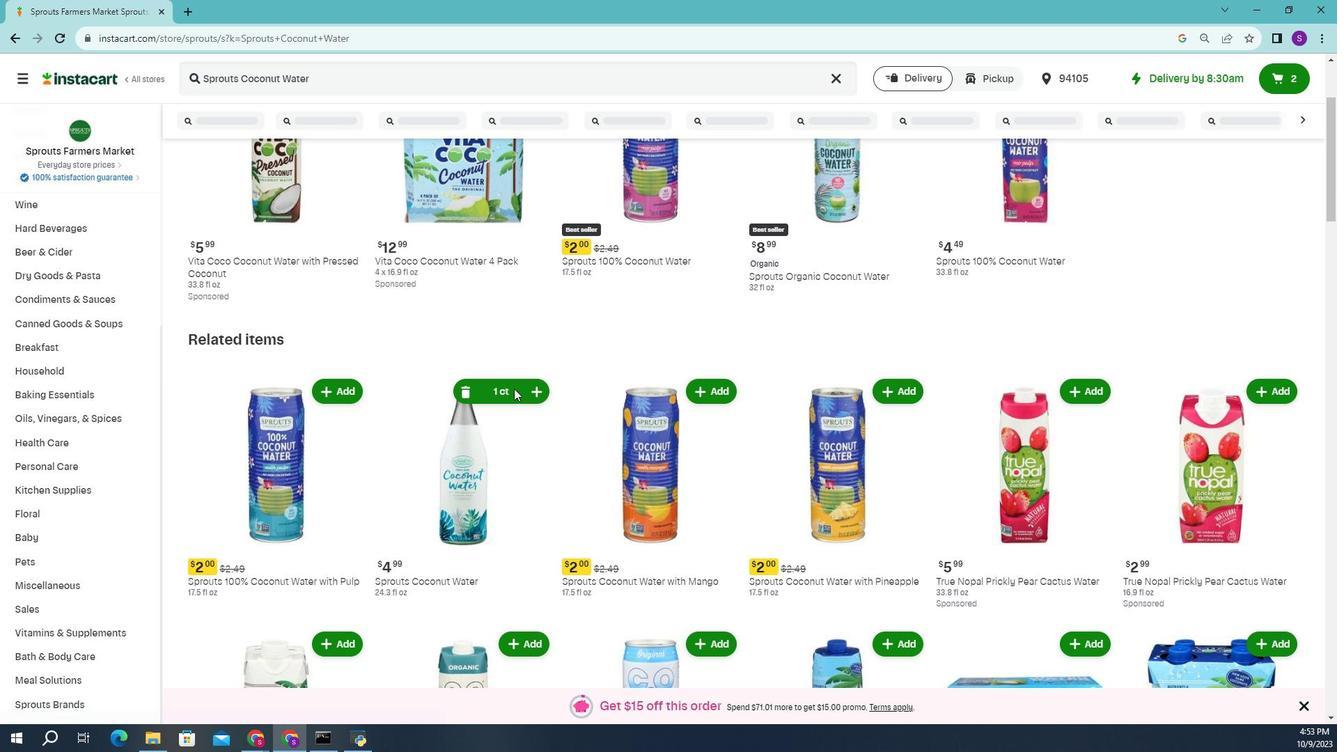 
Action: Mouse scrolled (514, 391) with delta (0, 0)
Screenshot: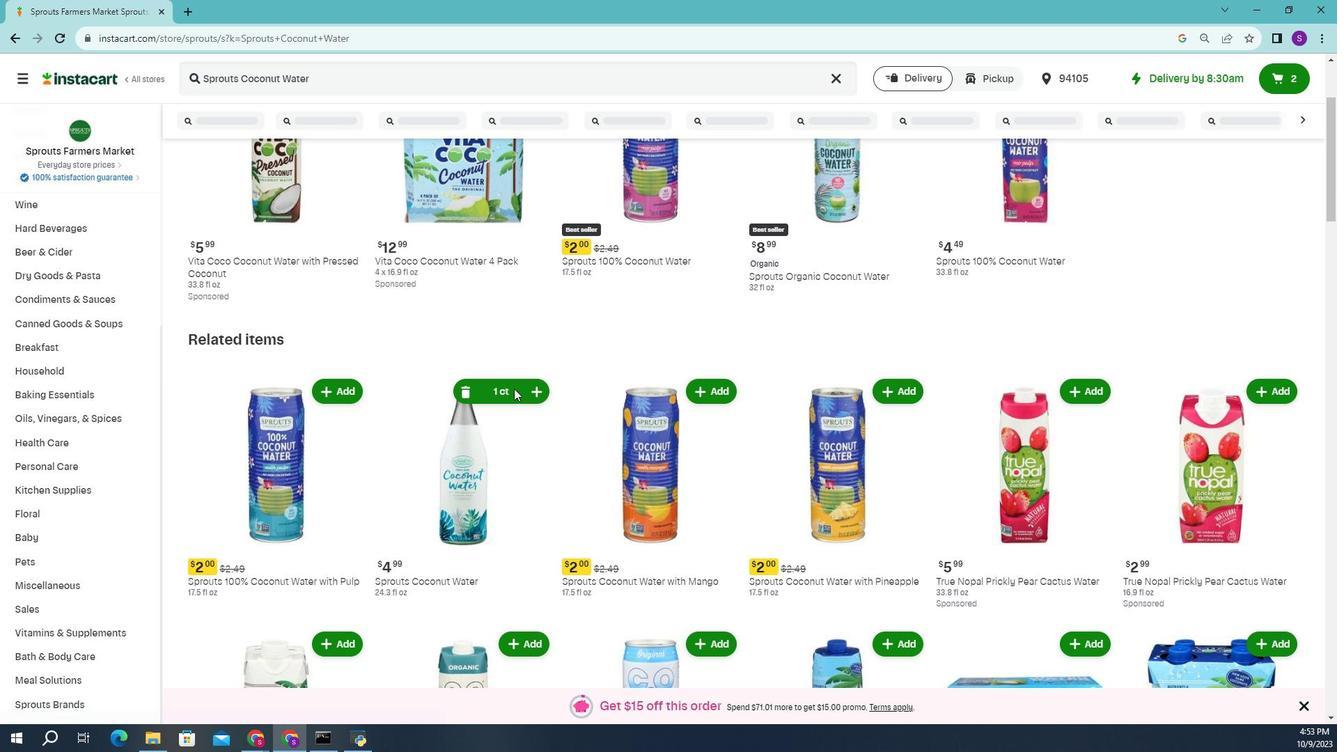 
Action: Mouse scrolled (514, 391) with delta (0, 0)
Screenshot: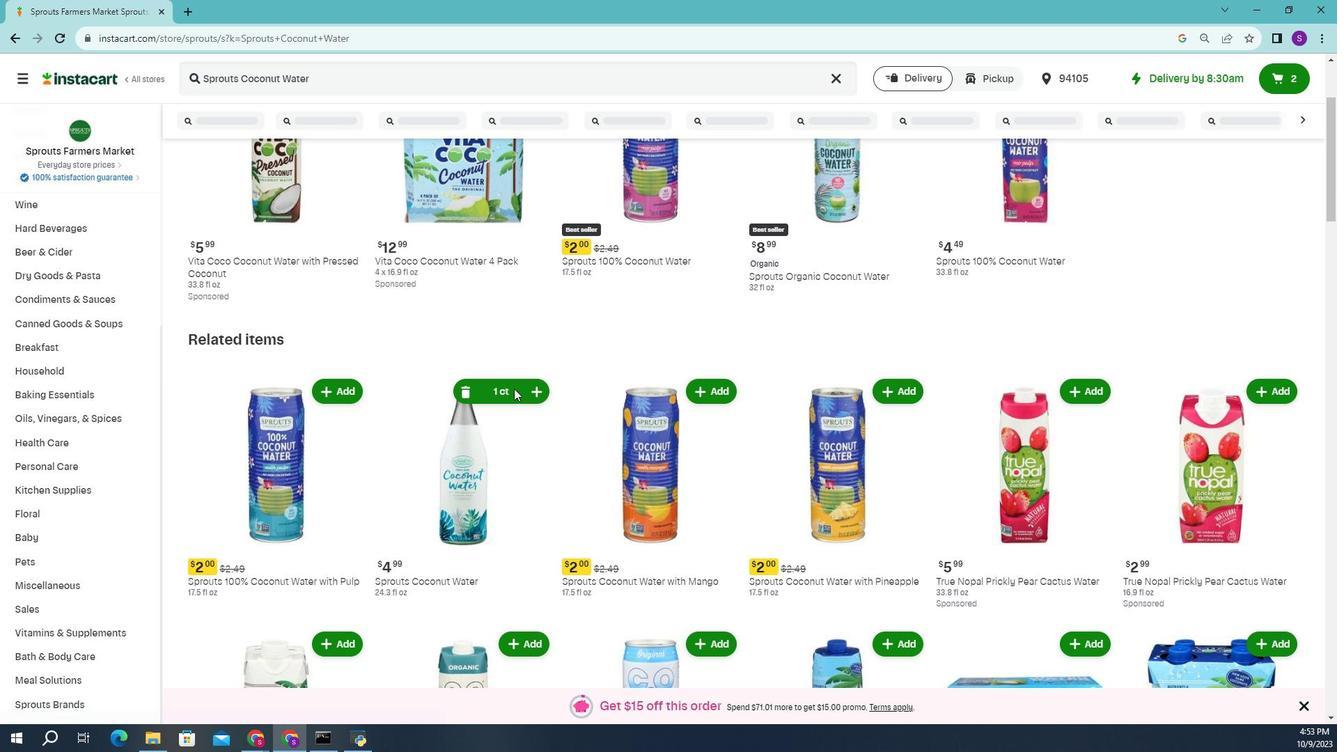 
Action: Mouse scrolled (514, 391) with delta (0, 0)
Screenshot: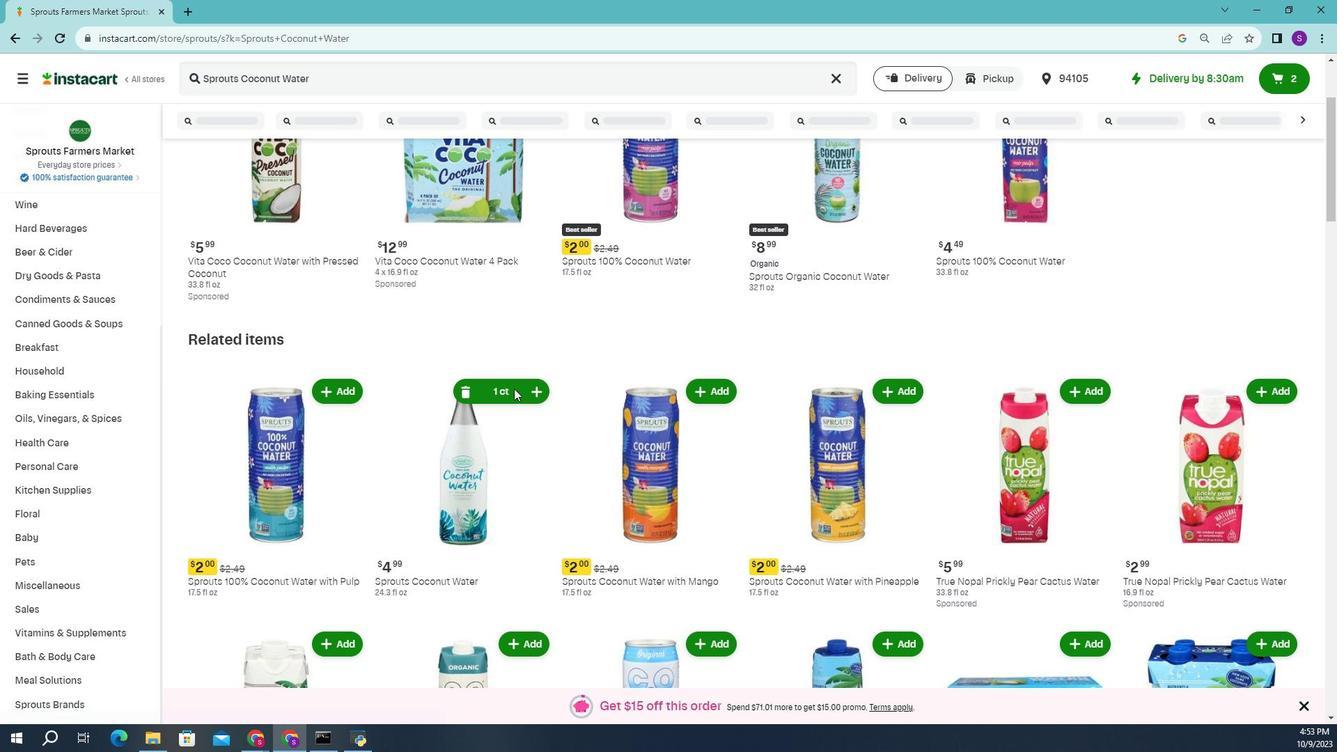 
Action: Mouse scrolled (514, 391) with delta (0, 0)
Screenshot: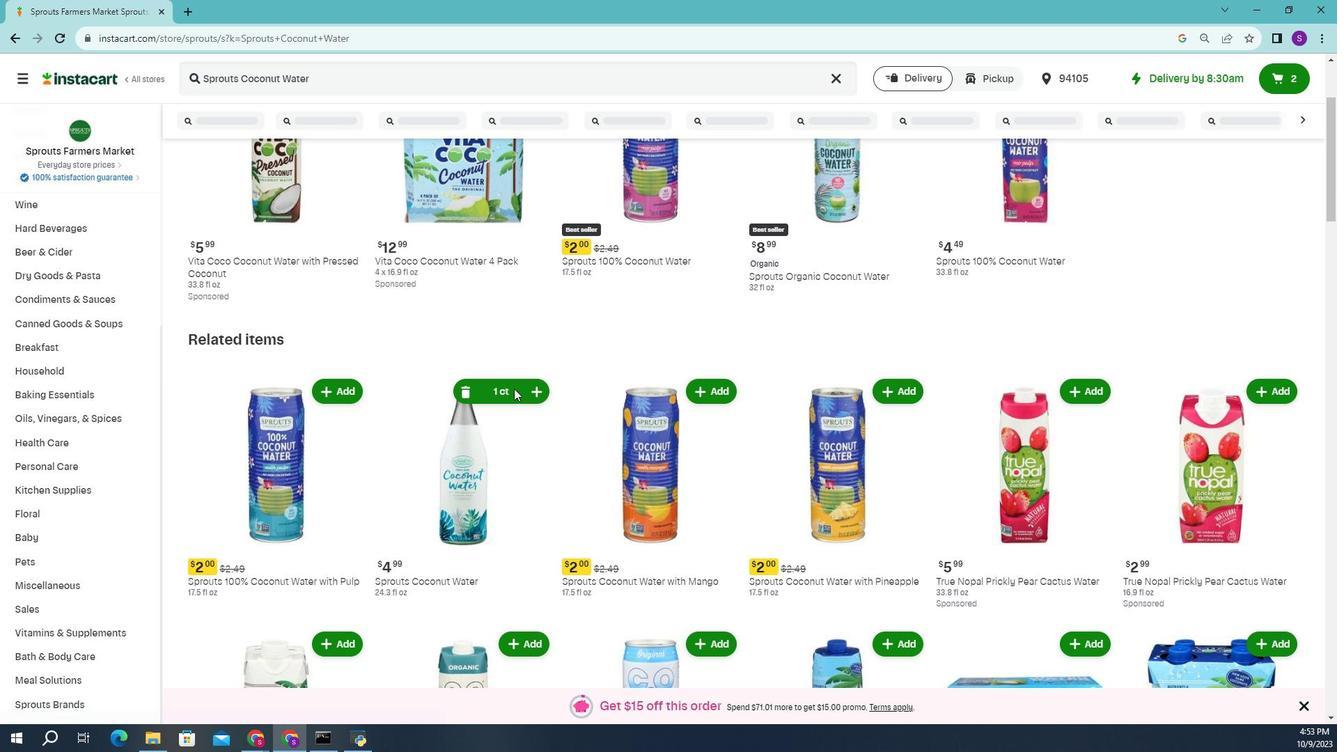 
Action: Mouse scrolled (514, 391) with delta (0, 0)
Screenshot: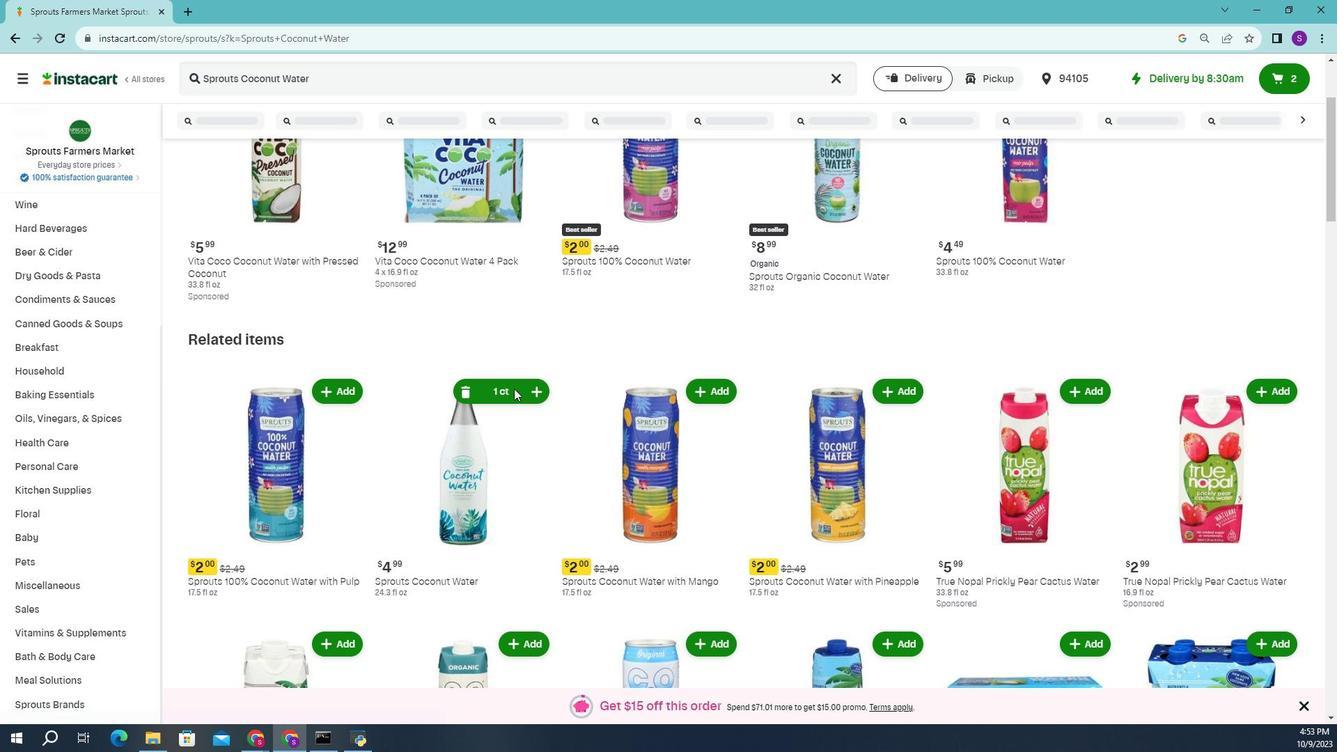 
Action: Mouse moved to (514, 391)
Screenshot: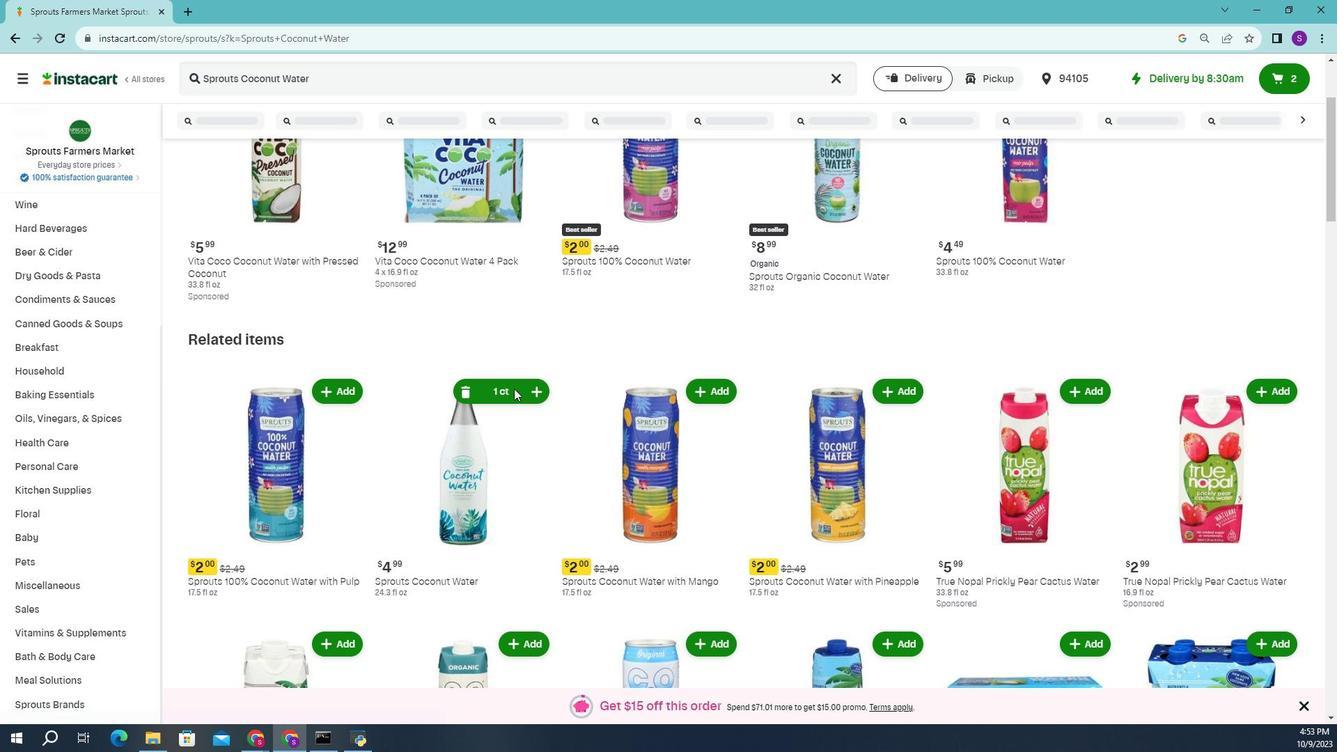 
Action: Mouse pressed left at (514, 391)
Screenshot: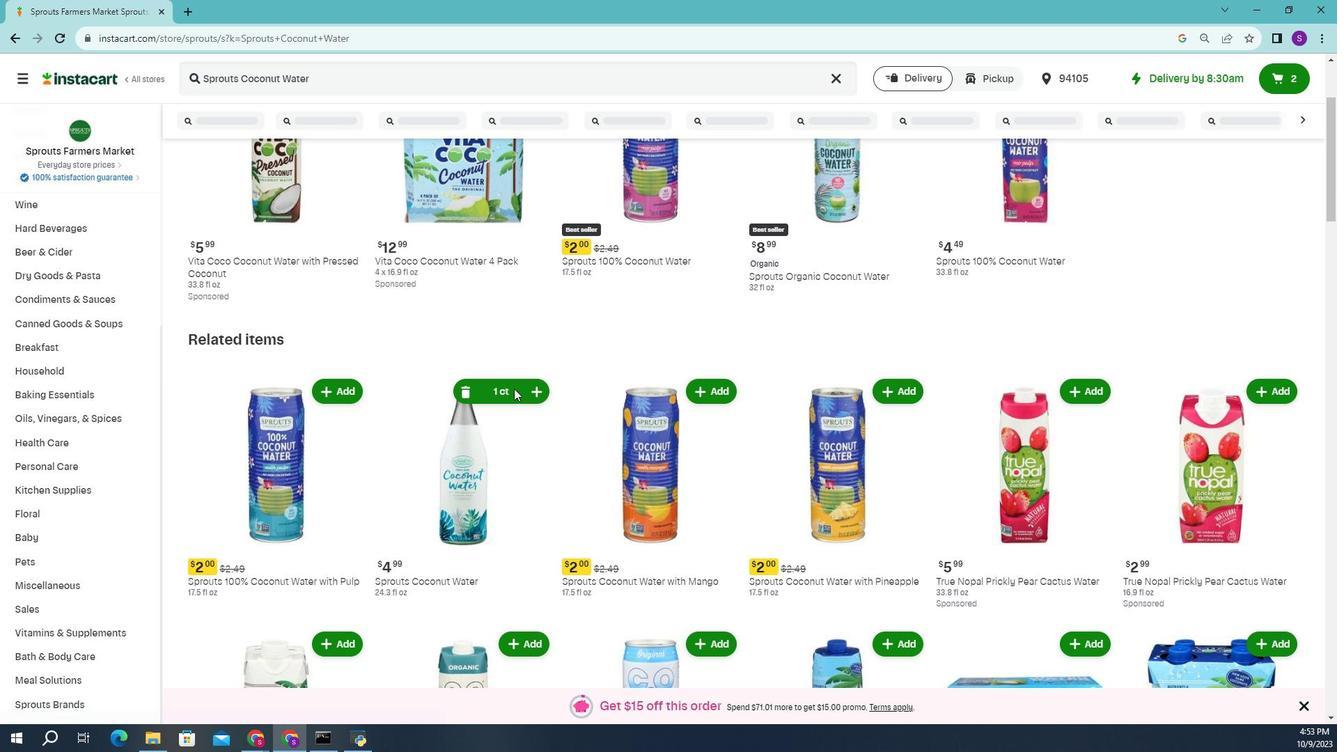 
Action: Mouse moved to (514, 391)
Screenshot: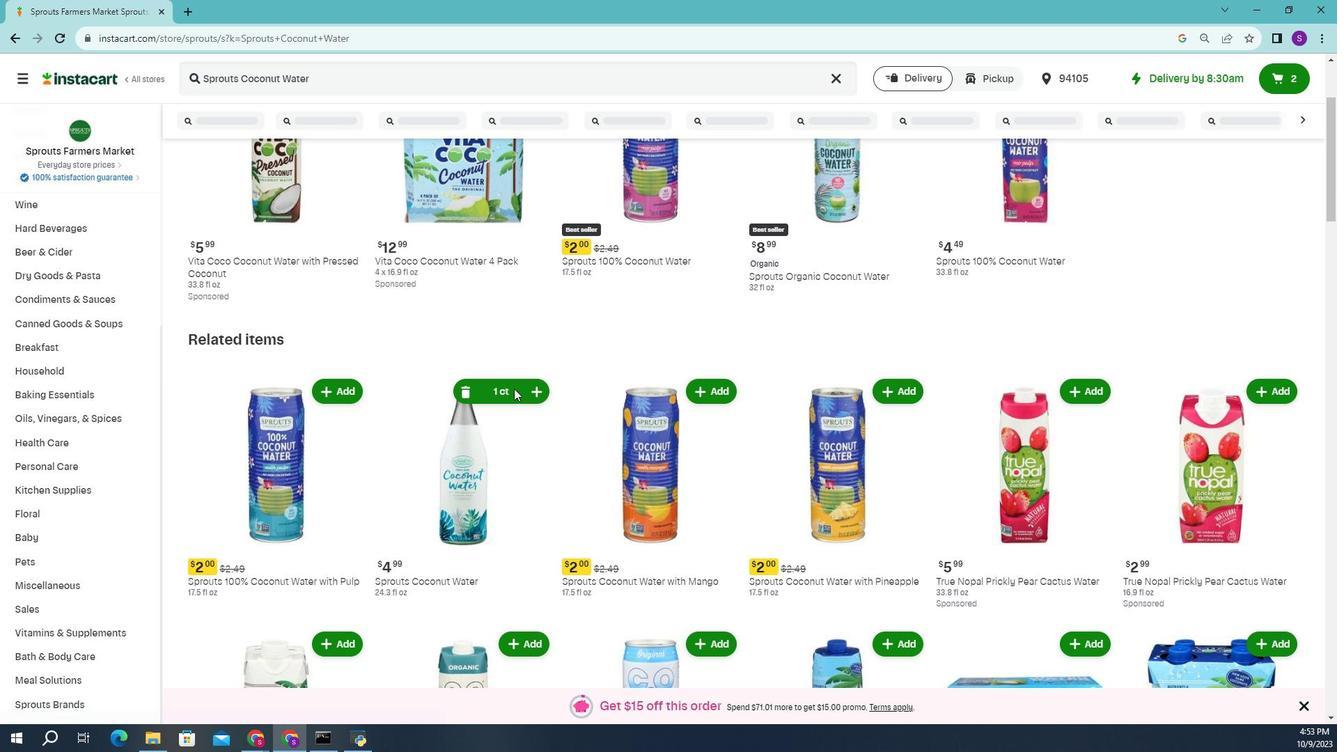 
Action: Mouse pressed left at (514, 391)
Screenshot: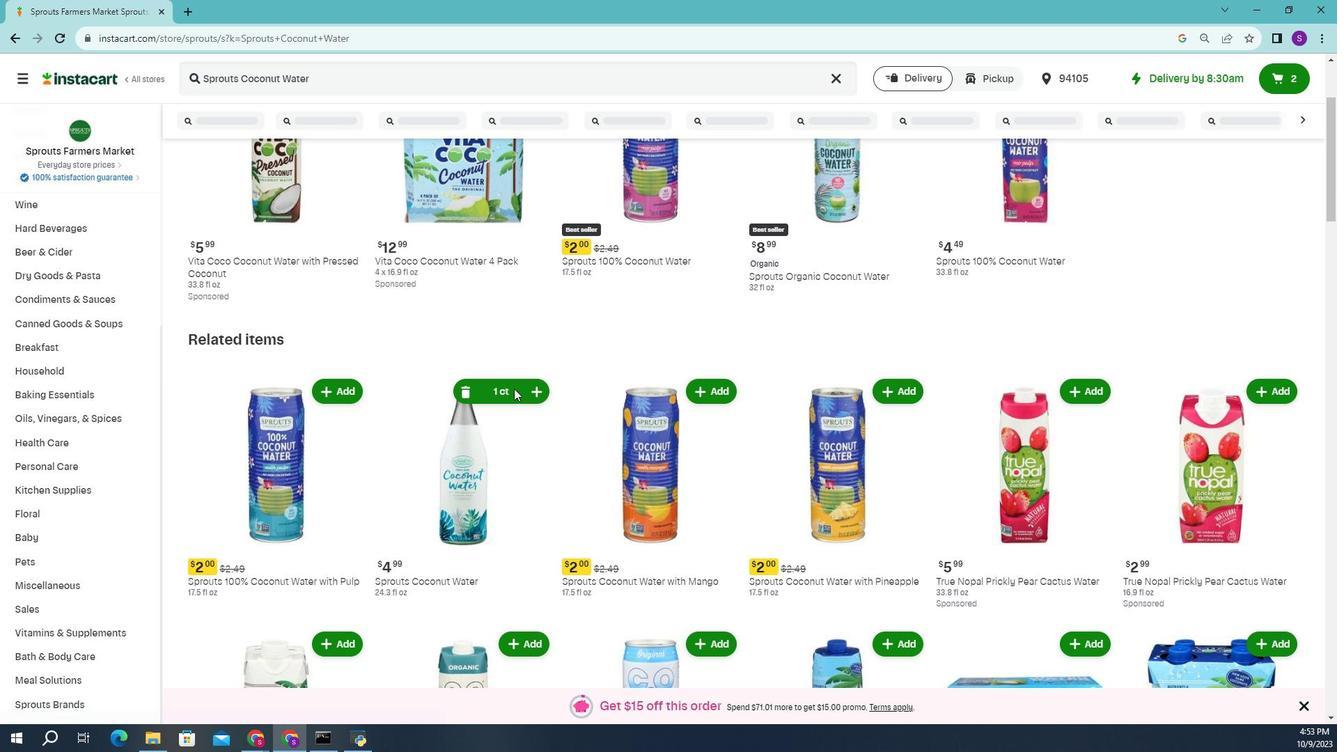 
Action: Mouse moved to (514, 391)
Screenshot: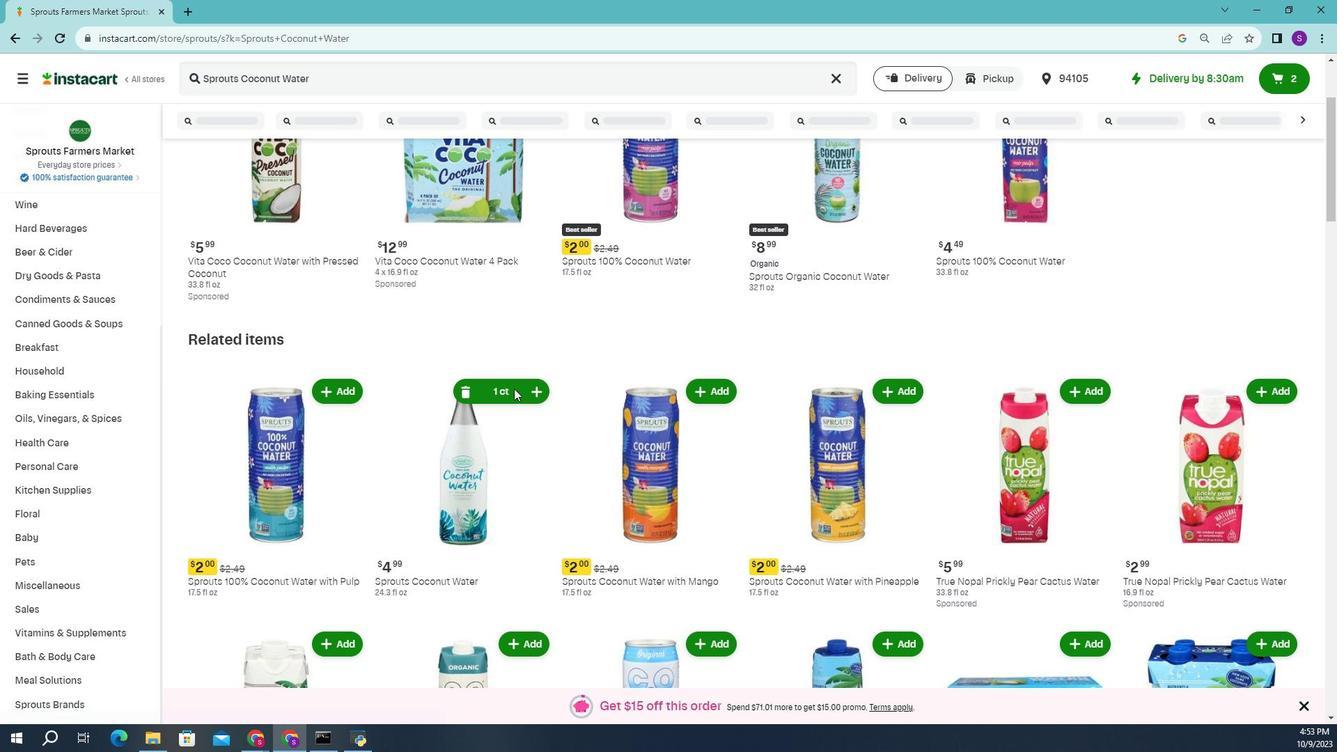 
Action: Mouse pressed left at (514, 391)
Screenshot: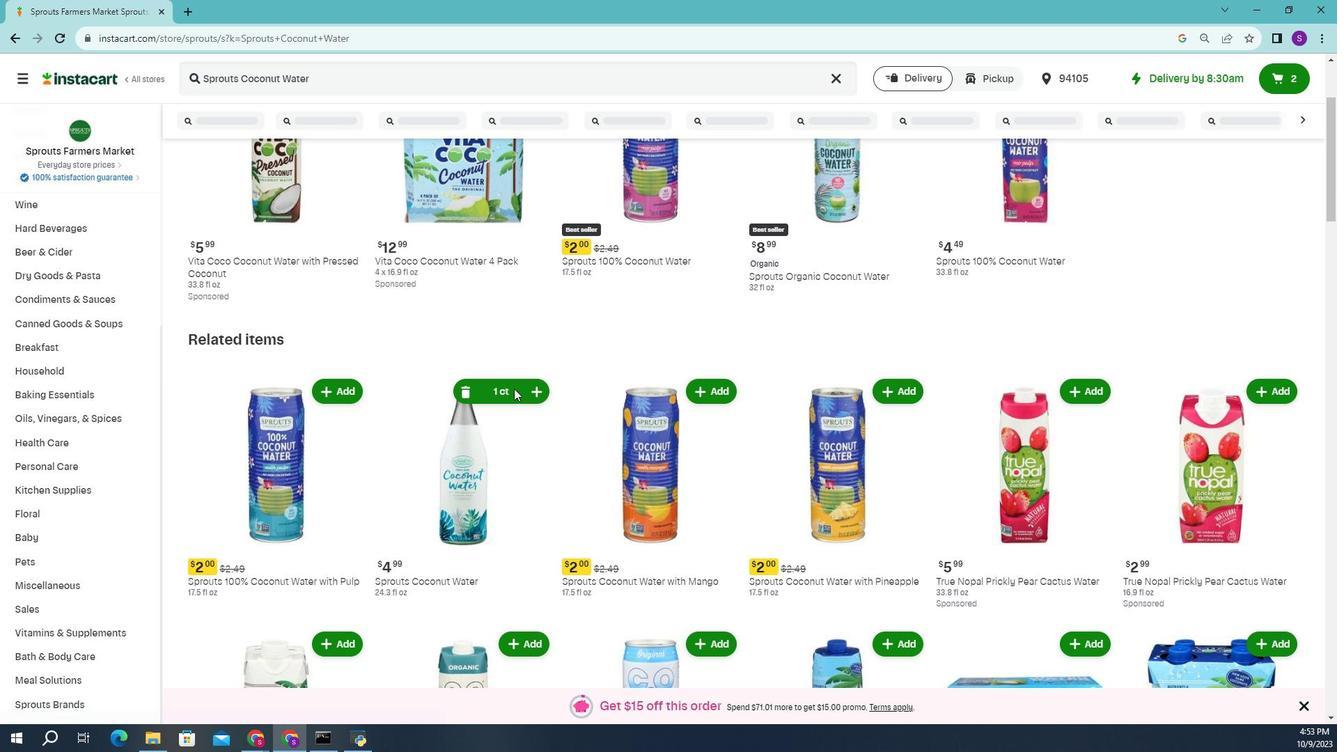 
Action: Mouse moved to (514, 391)
Screenshot: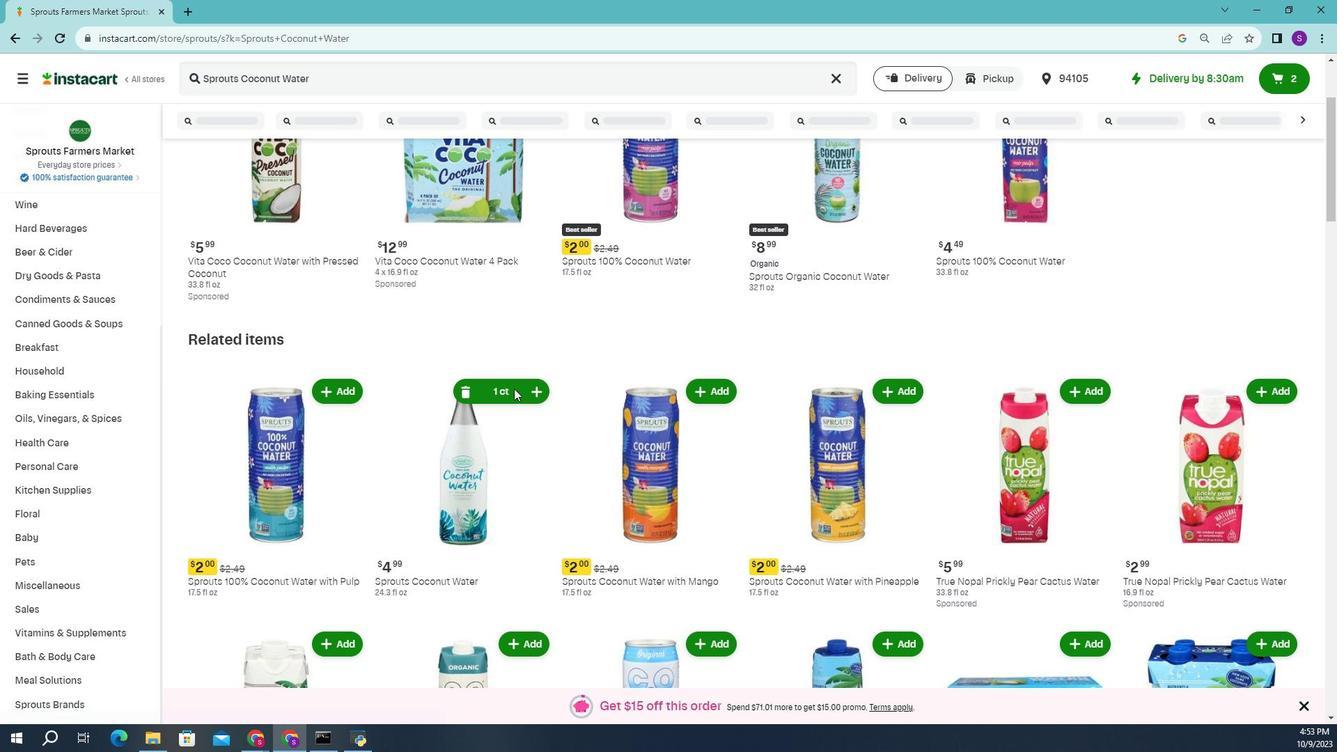 
Action: Mouse pressed left at (514, 391)
Screenshot: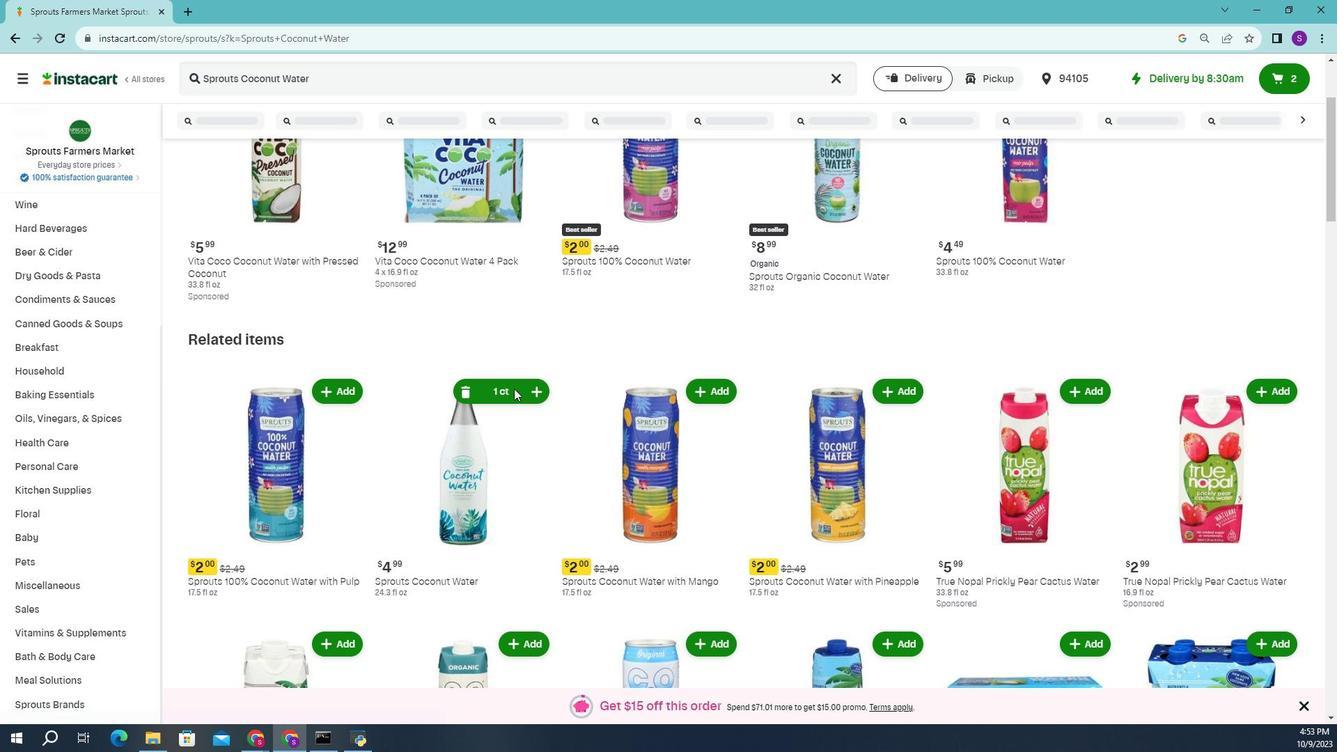 
Action: Mouse moved to (514, 391)
Screenshot: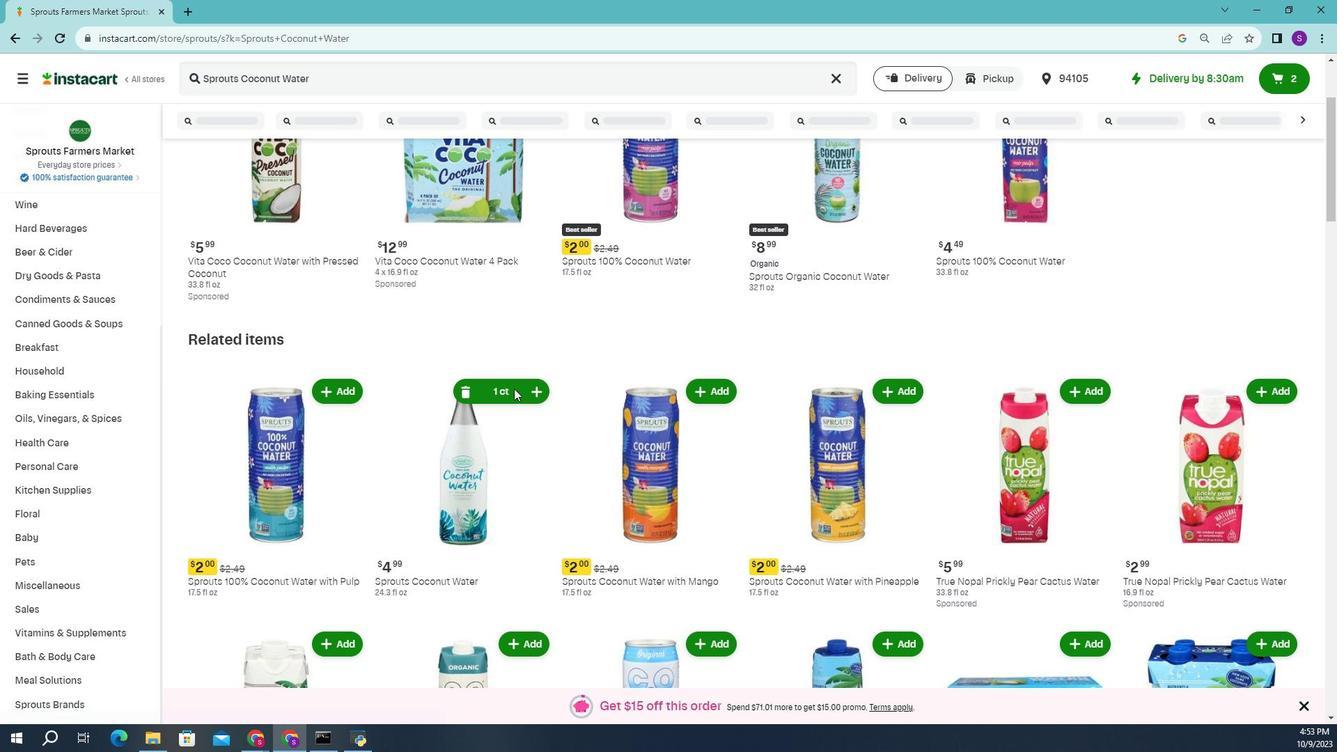 
Action: Mouse pressed left at (514, 391)
Screenshot: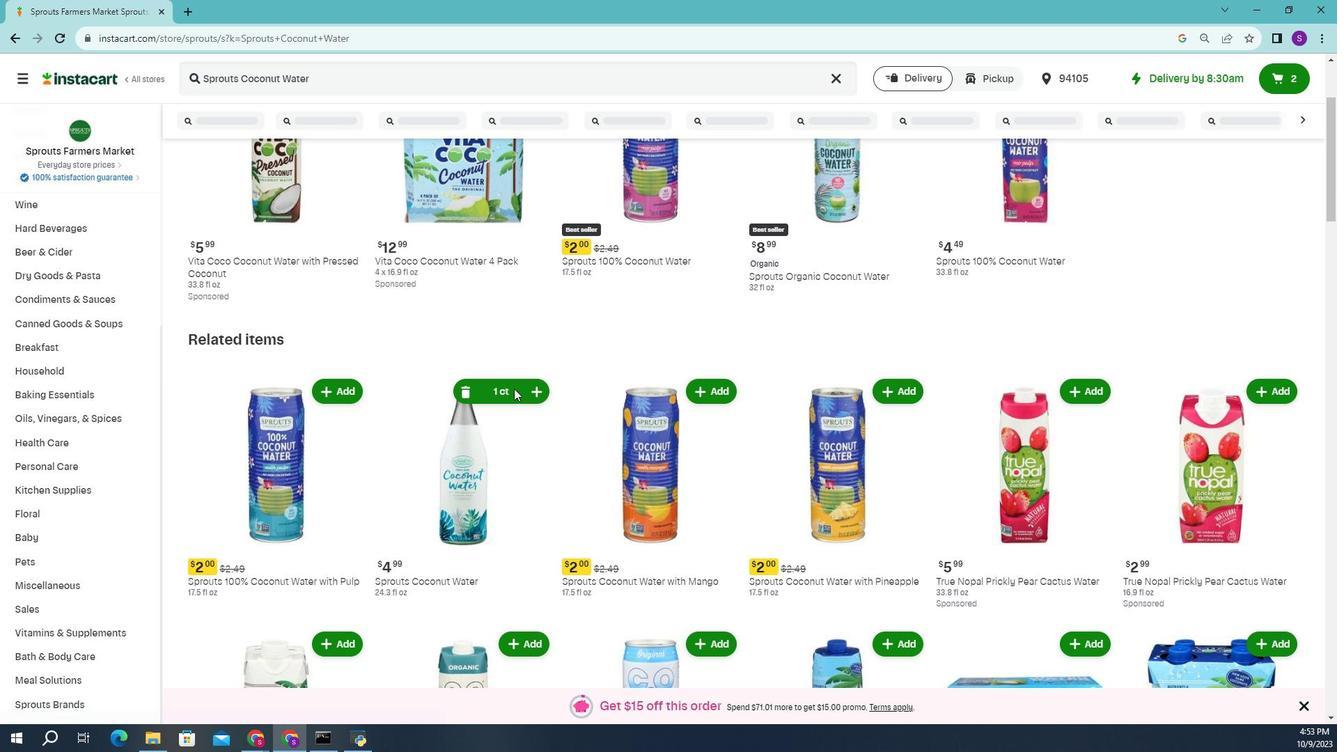 
Action: Mouse moved to (514, 391)
Screenshot: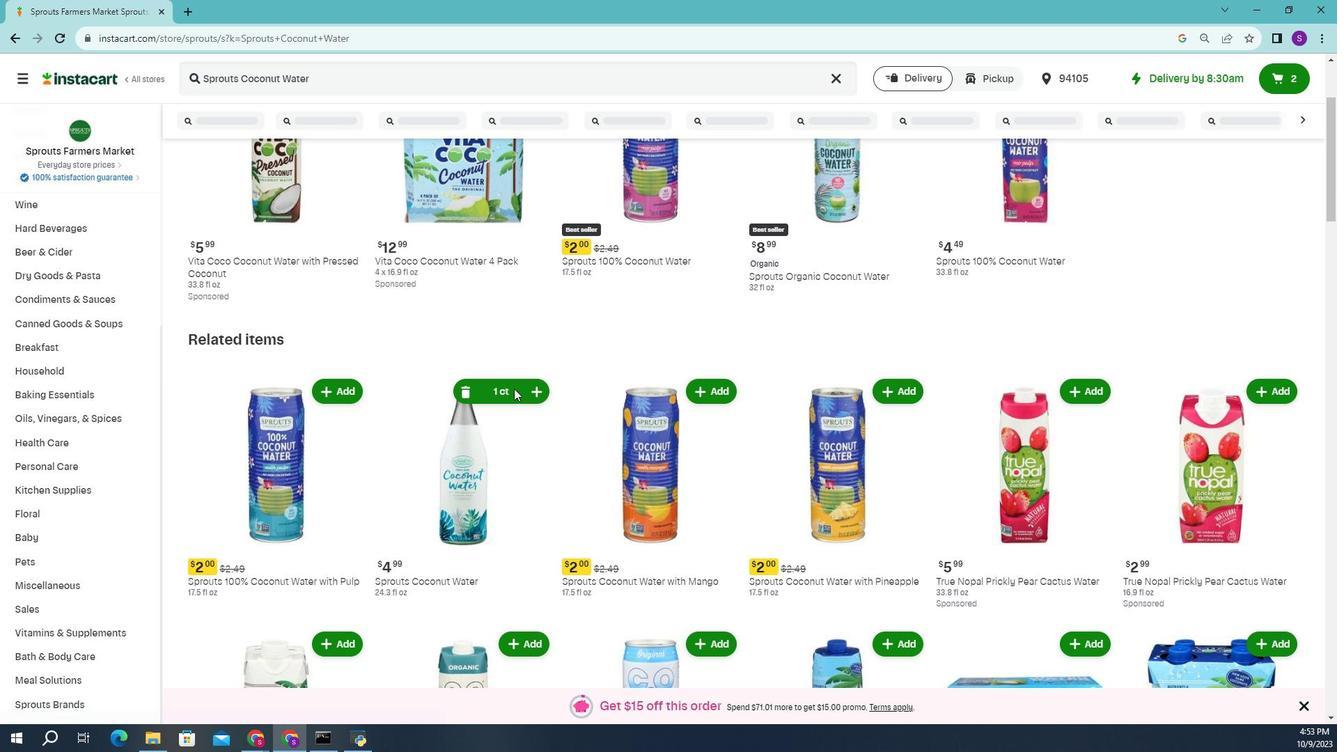 
Action: Key pressed <Key.right><Key.right><Key.right><Key.left><Key.left><Key.left><Key.right><Key.right><Key.right><Key.right><Key.right><Key.right><Key.right><Key.right><Key.right><Key.right><Key.right><Key.right><Key.right><Key.right><Key.right><Key.right><Key.right><Key.right><Key.right><Key.right><Key.left><Key.left><Key.left><Key.left><Key.left>
Screenshot: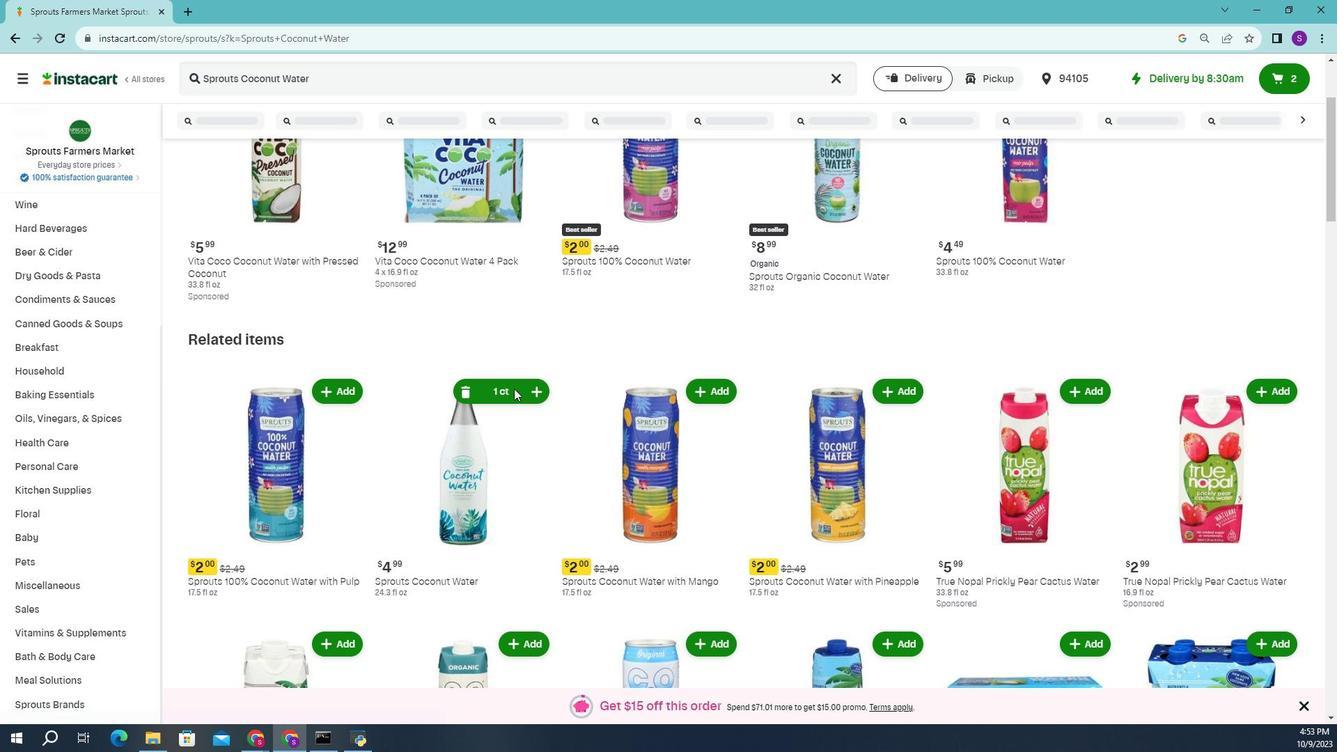 
Action: Mouse moved to (514, 391)
Screenshot: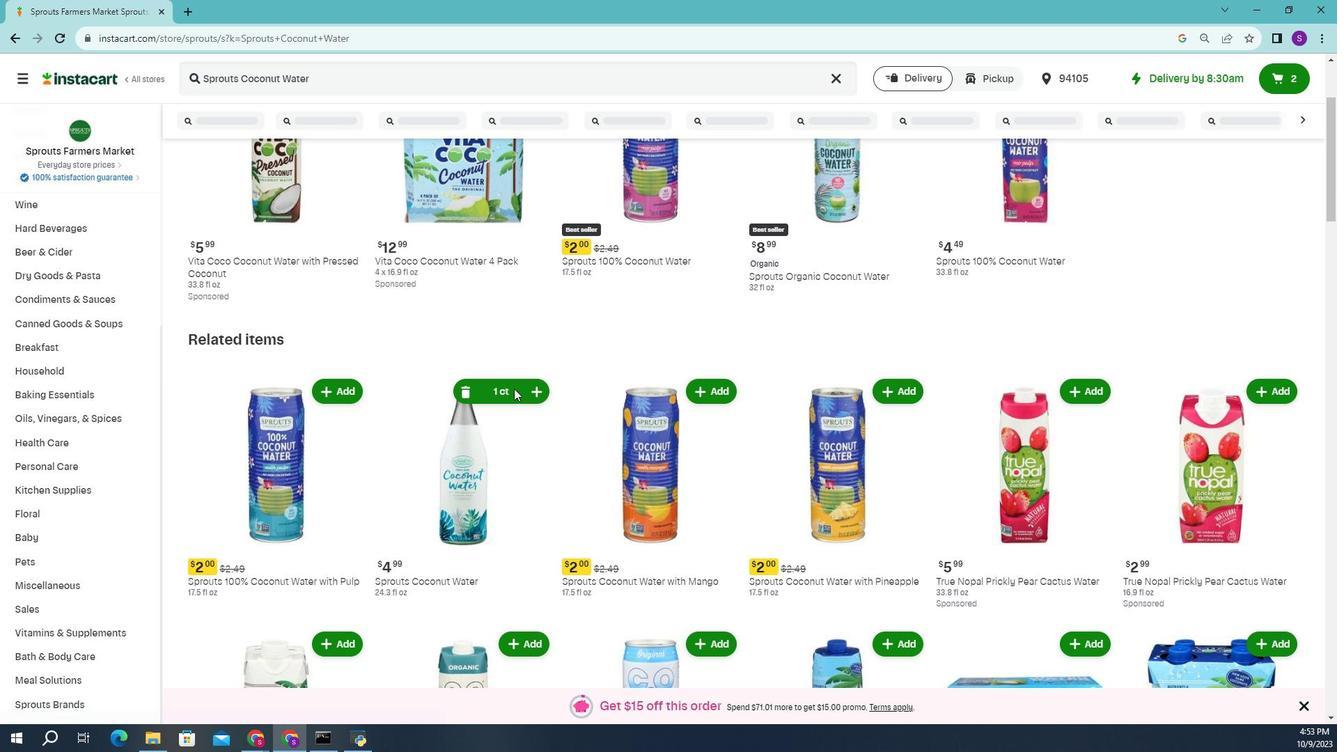 
Action: Mouse pressed left at (514, 391)
Screenshot: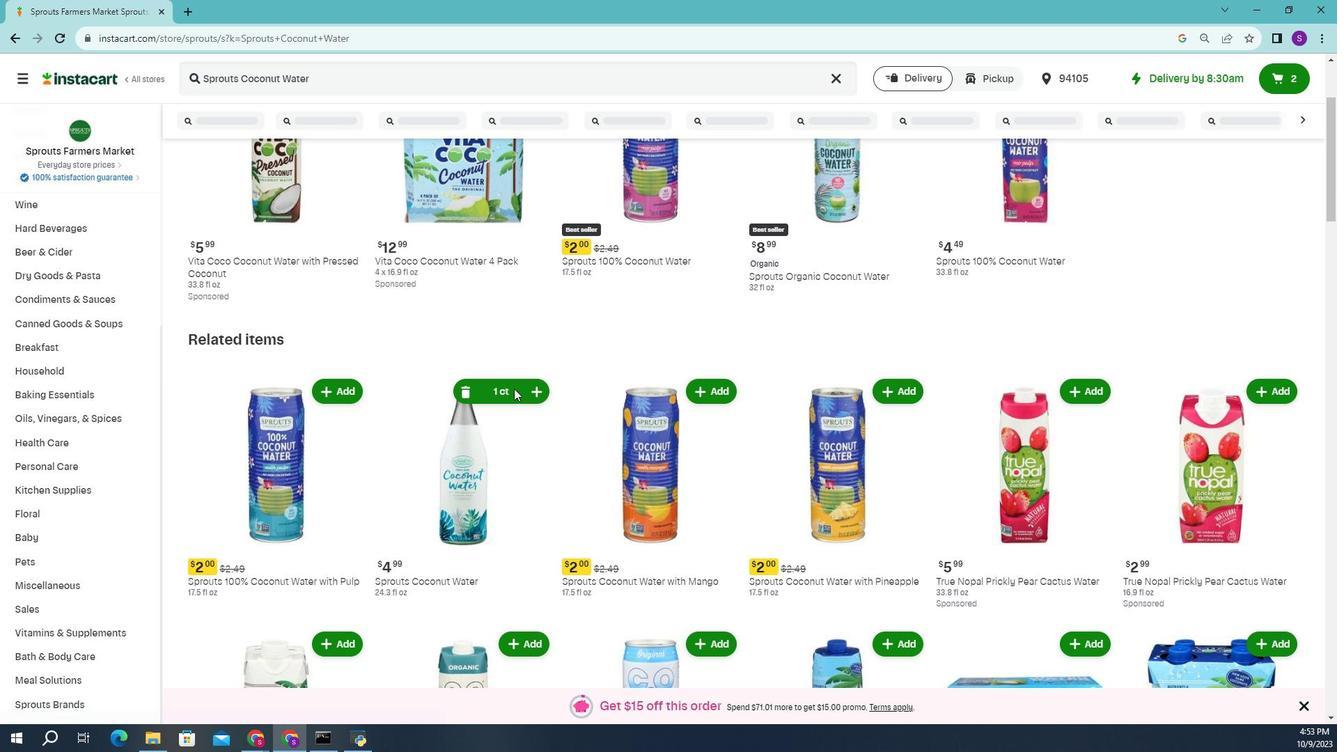 
Action: Mouse moved to (514, 391)
Screenshot: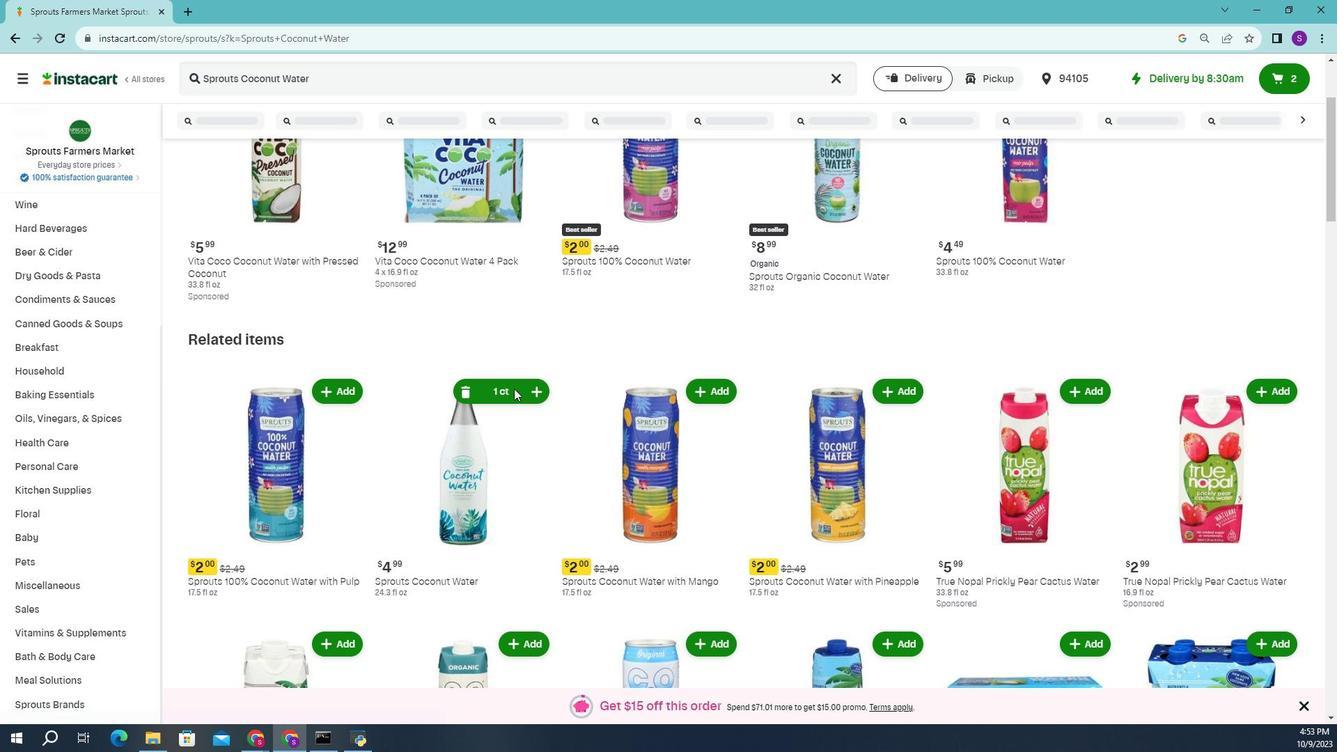 
Action: Mouse pressed left at (514, 391)
Screenshot: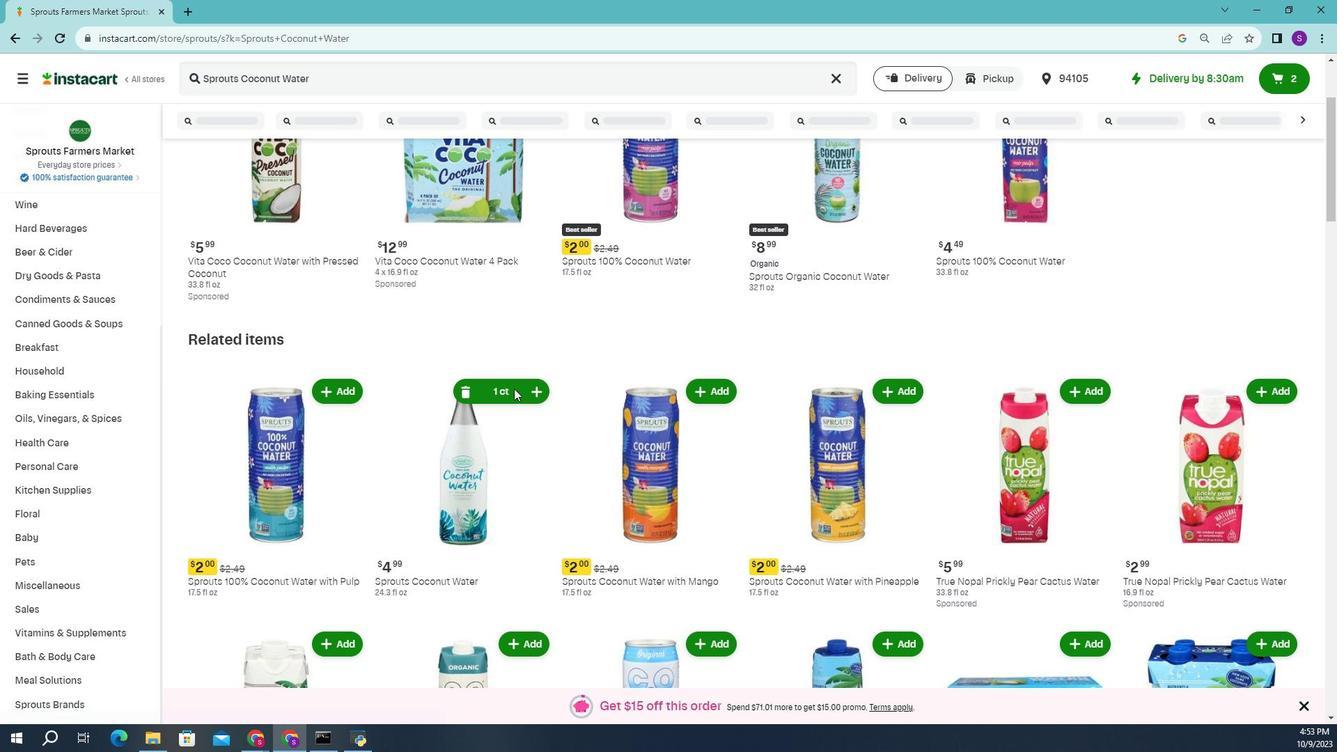 
Action: Mouse moved to (514, 391)
Screenshot: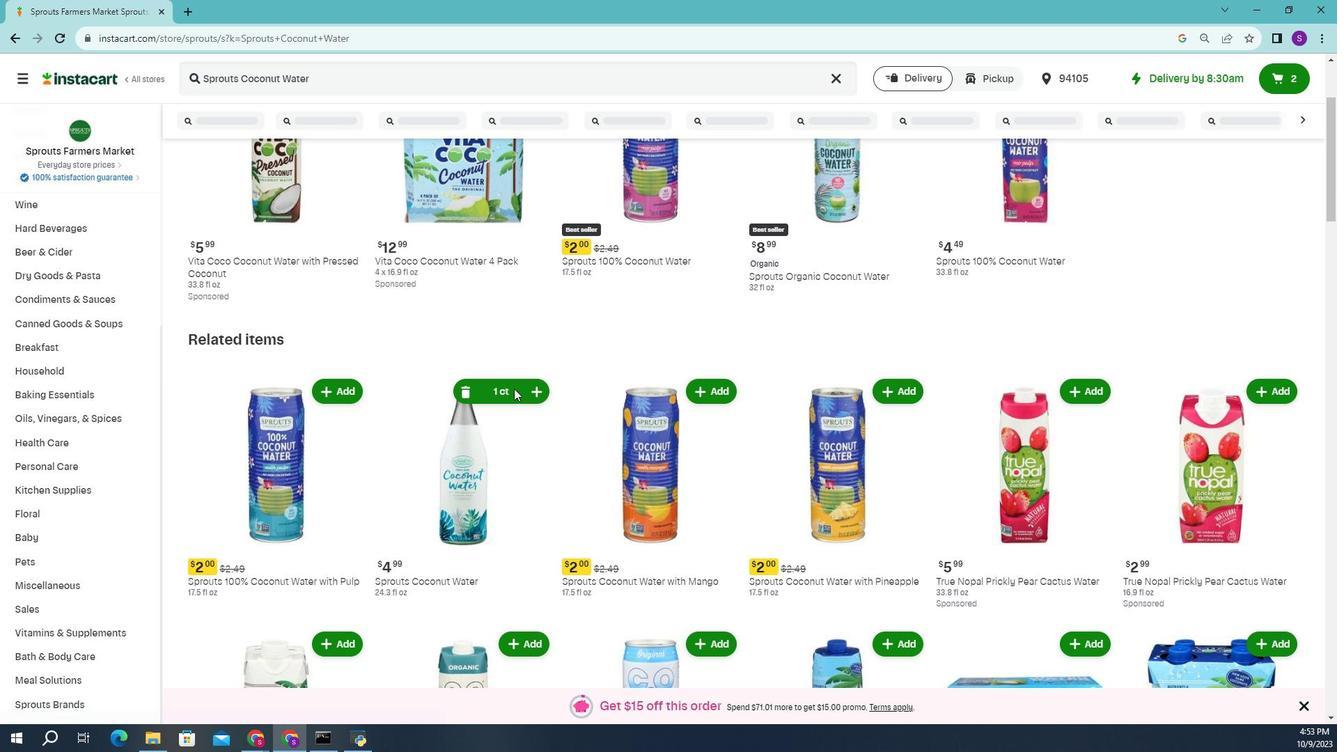 
Action: Mouse pressed left at (514, 391)
Screenshot: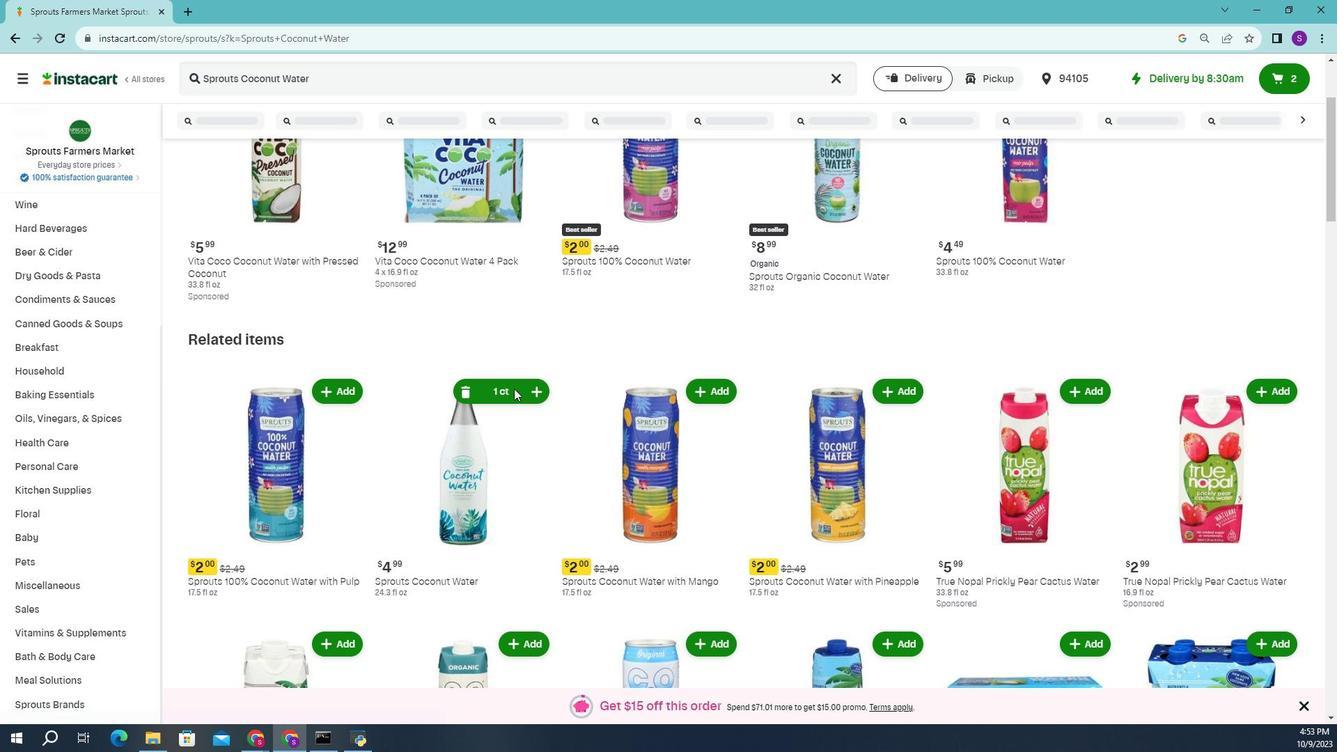 
Action: Mouse moved to (514, 391)
Screenshot: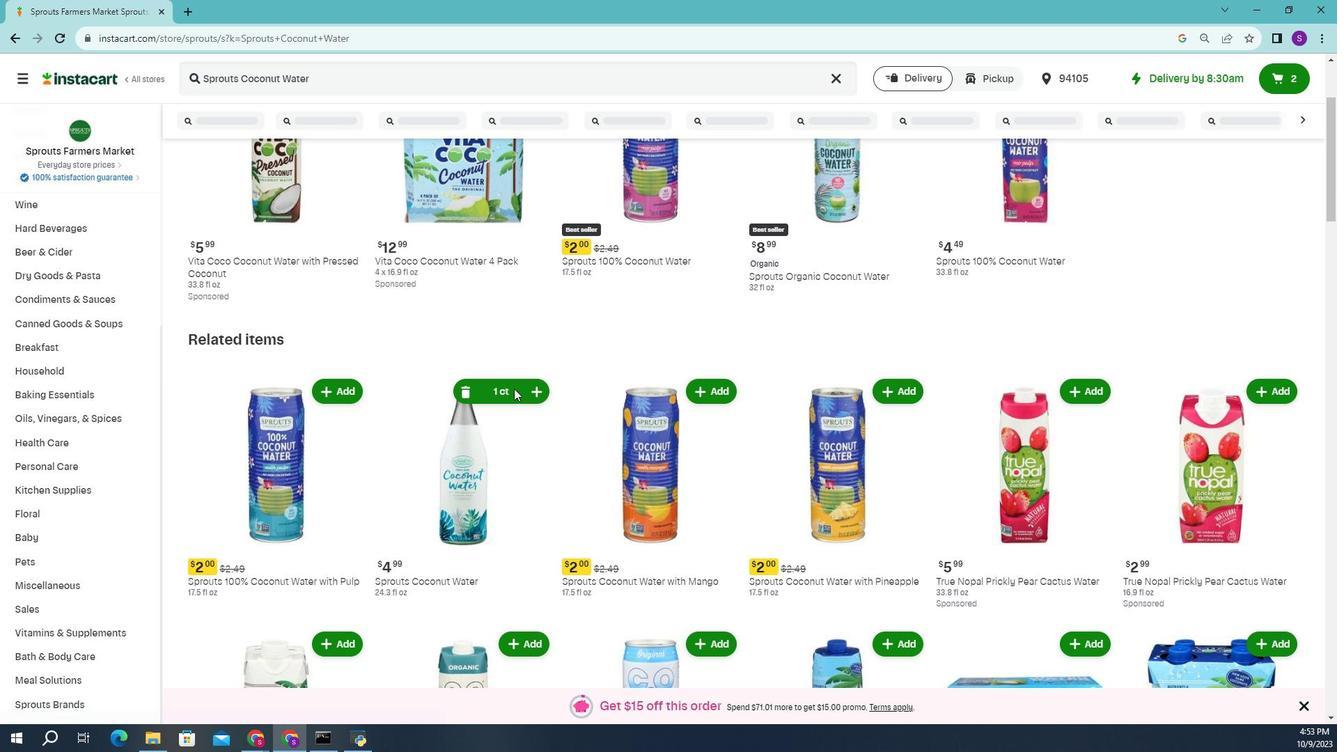 
Action: Mouse pressed left at (514, 391)
Screenshot: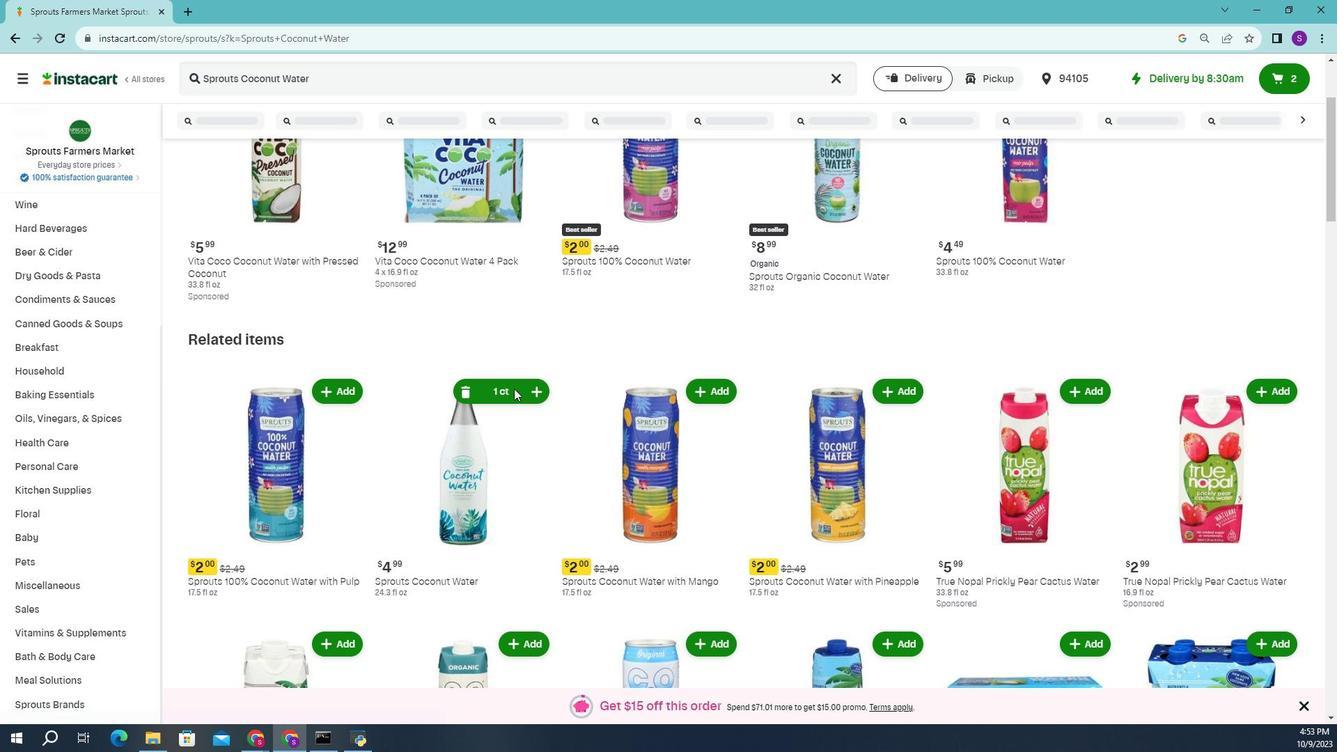 
Action: Mouse pressed left at (514, 391)
Screenshot: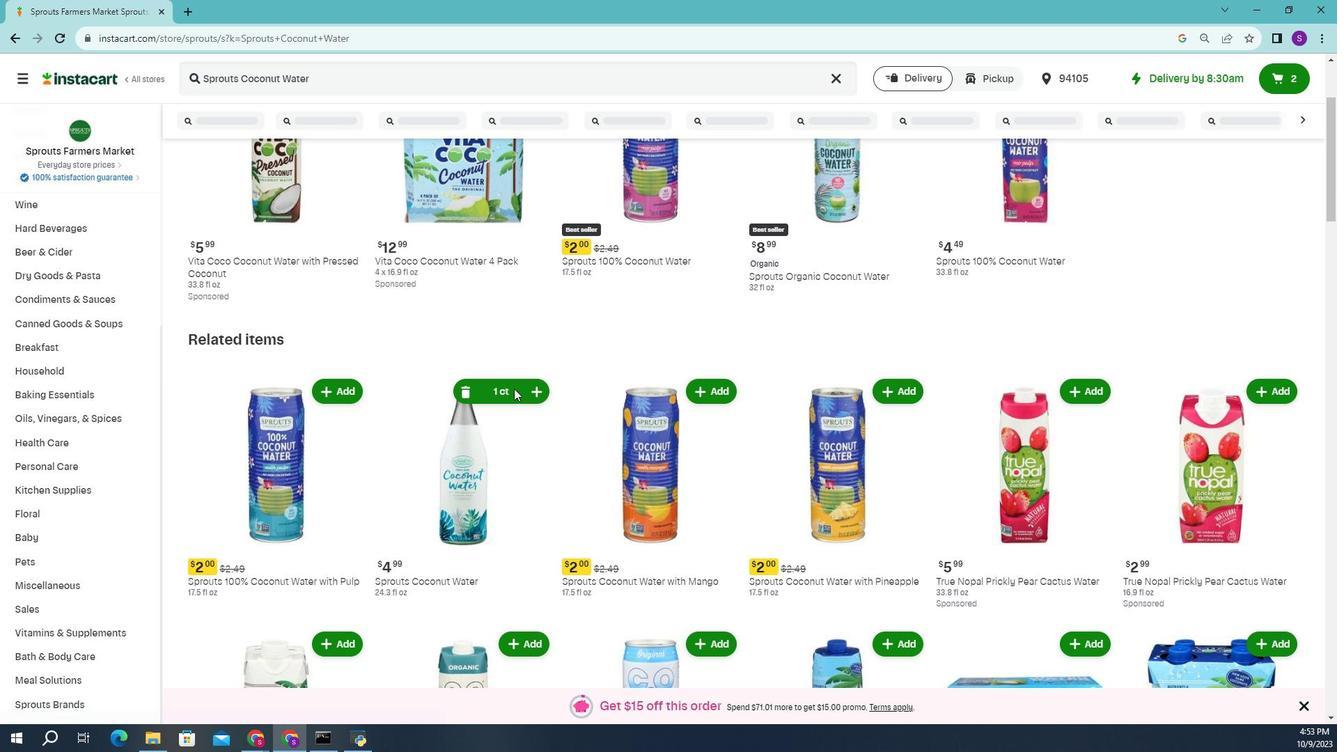 
Action: Mouse pressed left at (514, 391)
Screenshot: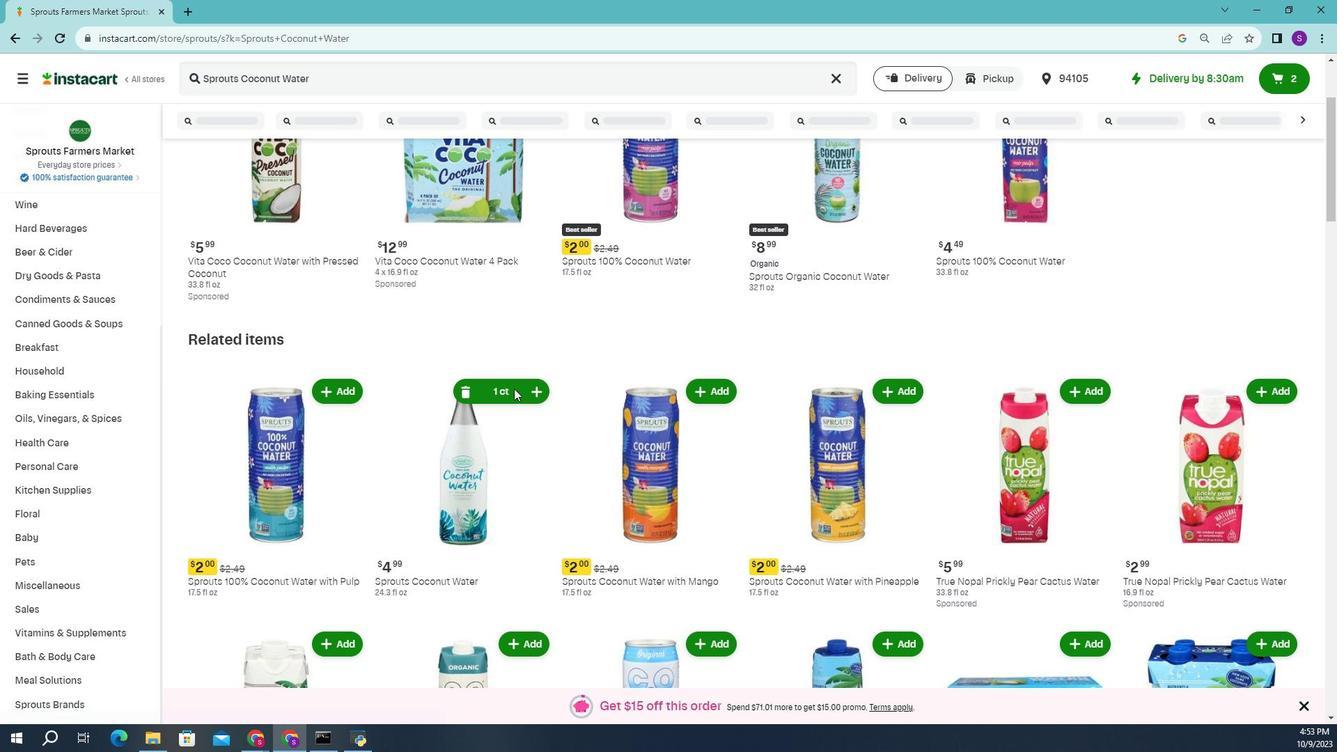
Action: Mouse moved to (514, 391)
Screenshot: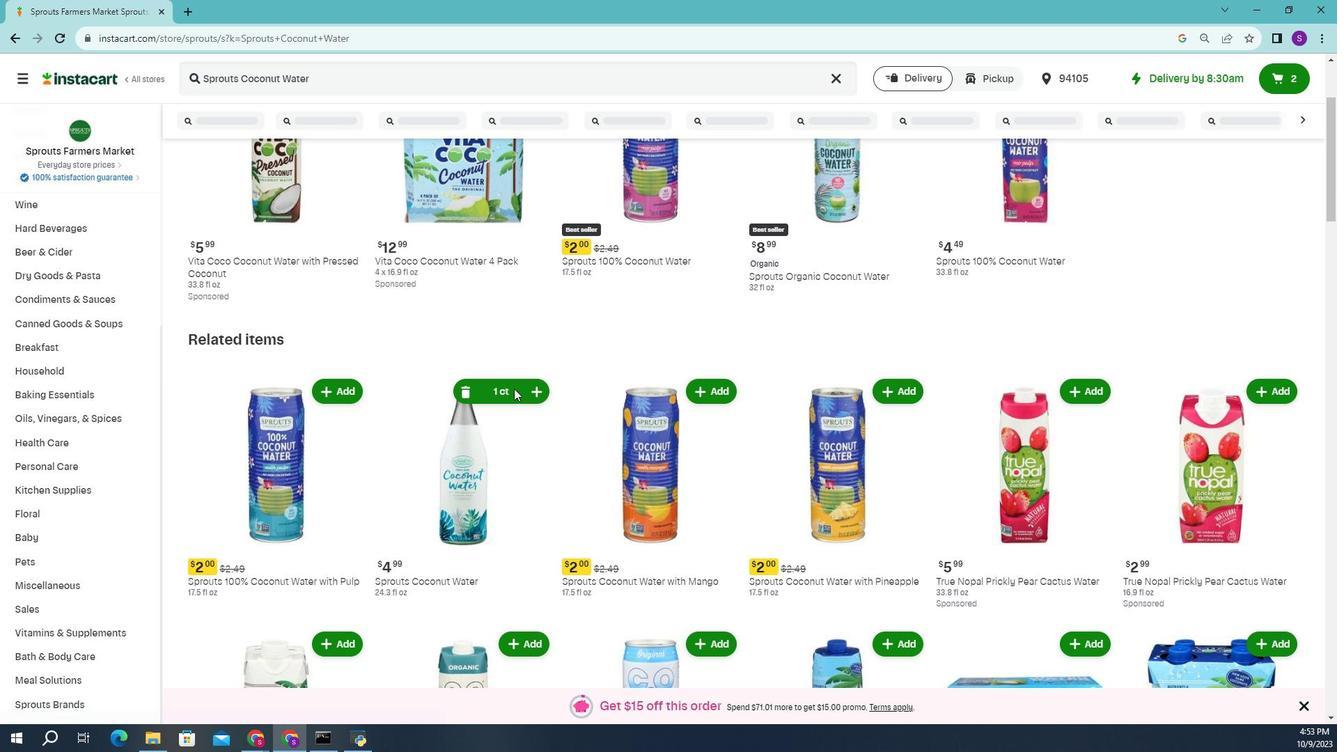 
Action: Mouse scrolled (514, 391) with delta (0, 0)
Screenshot: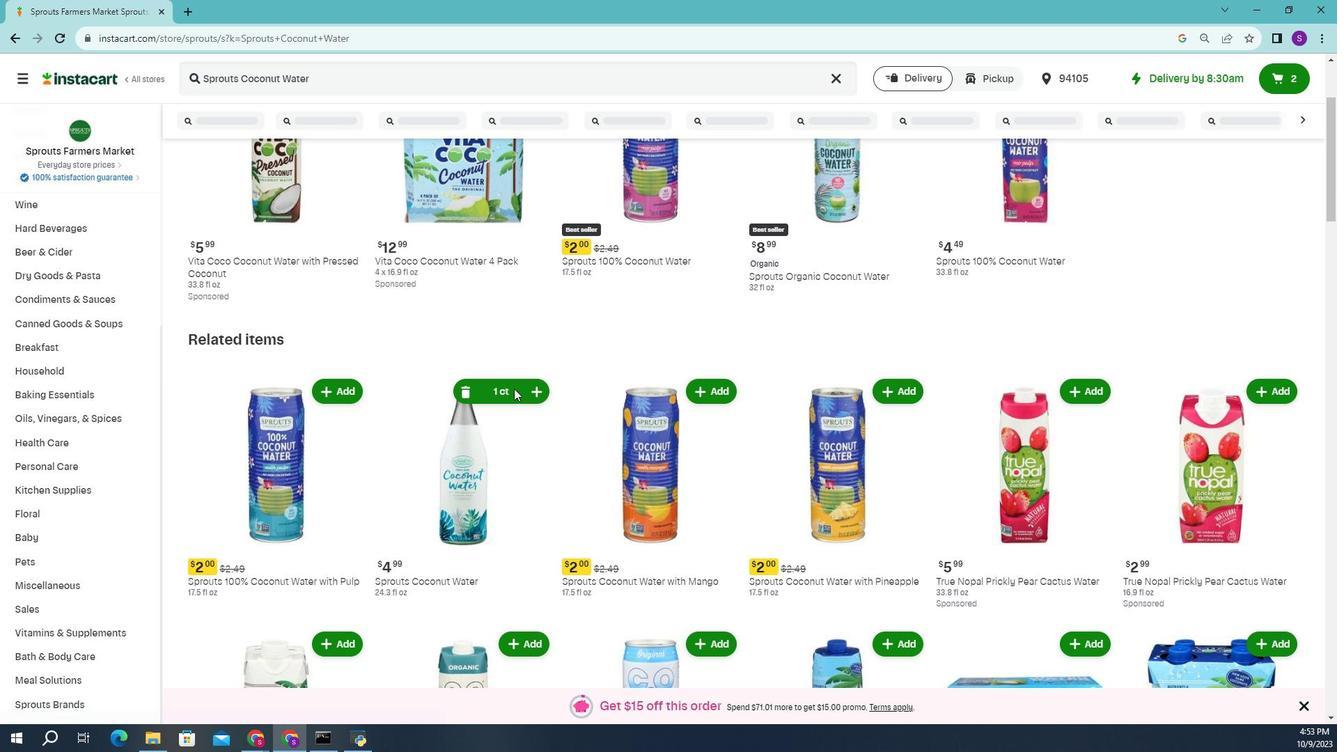 
Action: Mouse moved to (514, 391)
Screenshot: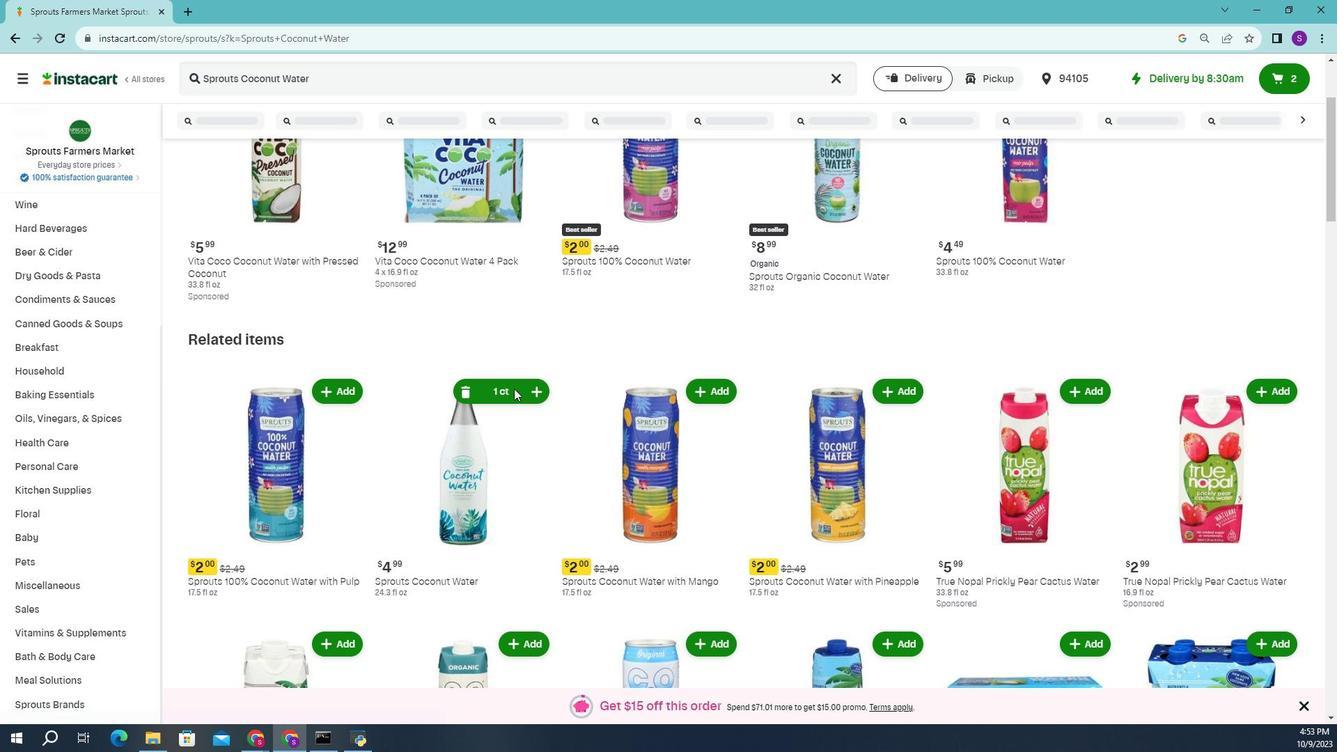 
Action: Mouse scrolled (514, 391) with delta (0, 0)
Screenshot: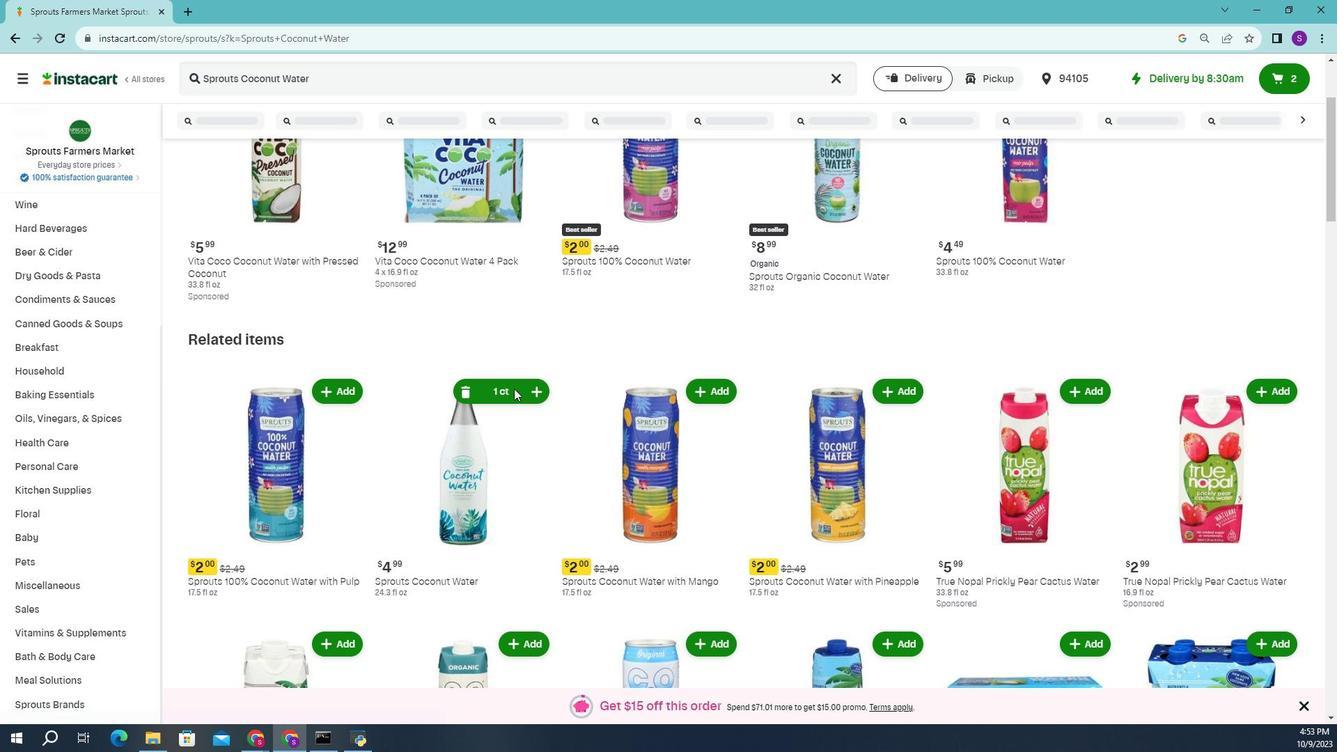 
Action: Mouse moved to (514, 391)
Screenshot: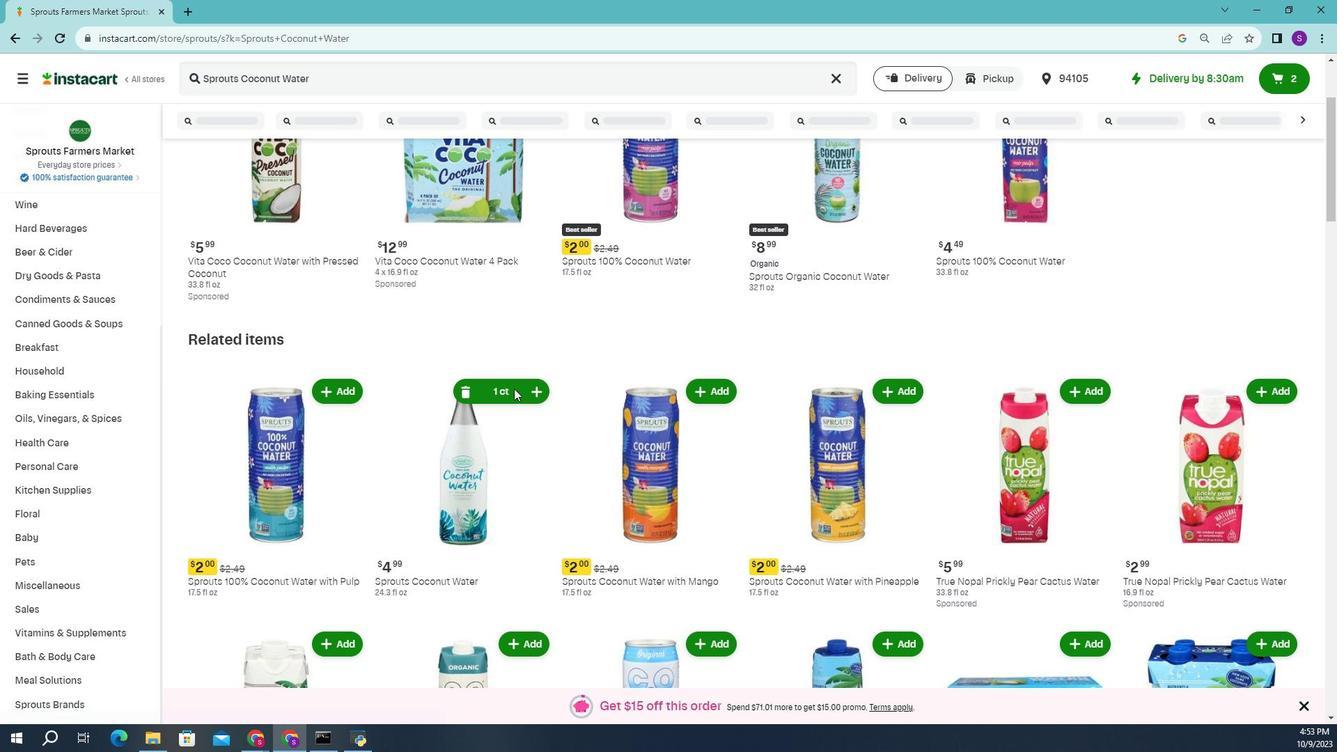 
Action: Mouse scrolled (514, 391) with delta (0, 0)
Screenshot: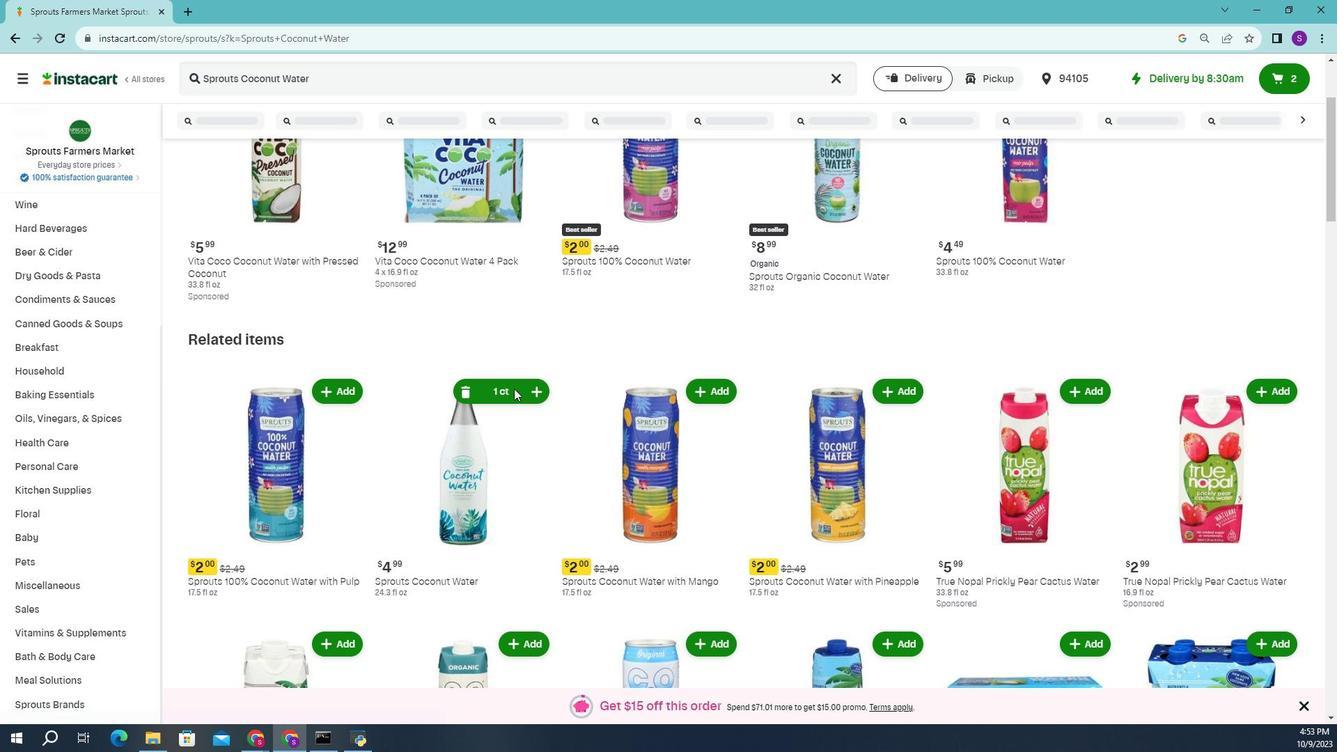 
Action: Mouse scrolled (514, 391) with delta (0, 0)
Screenshot: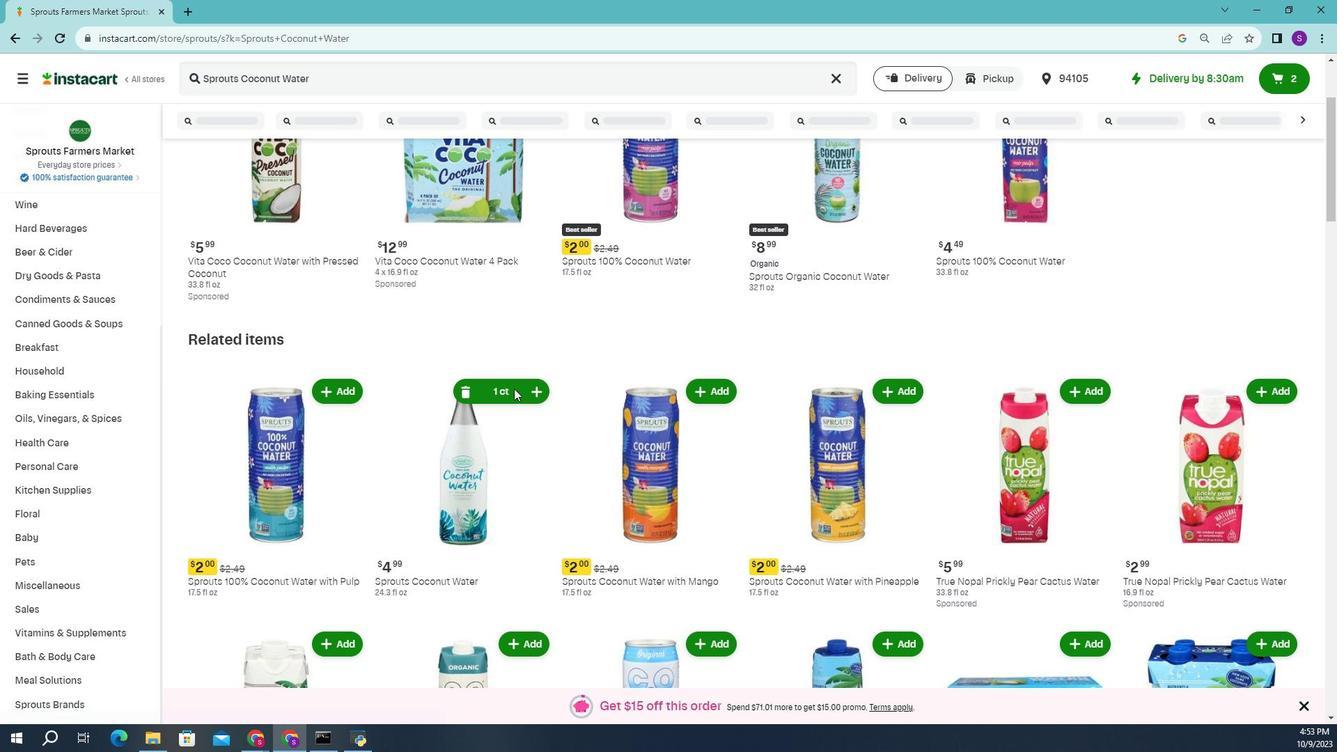 
Action: Mouse scrolled (514, 391) with delta (0, 0)
Screenshot: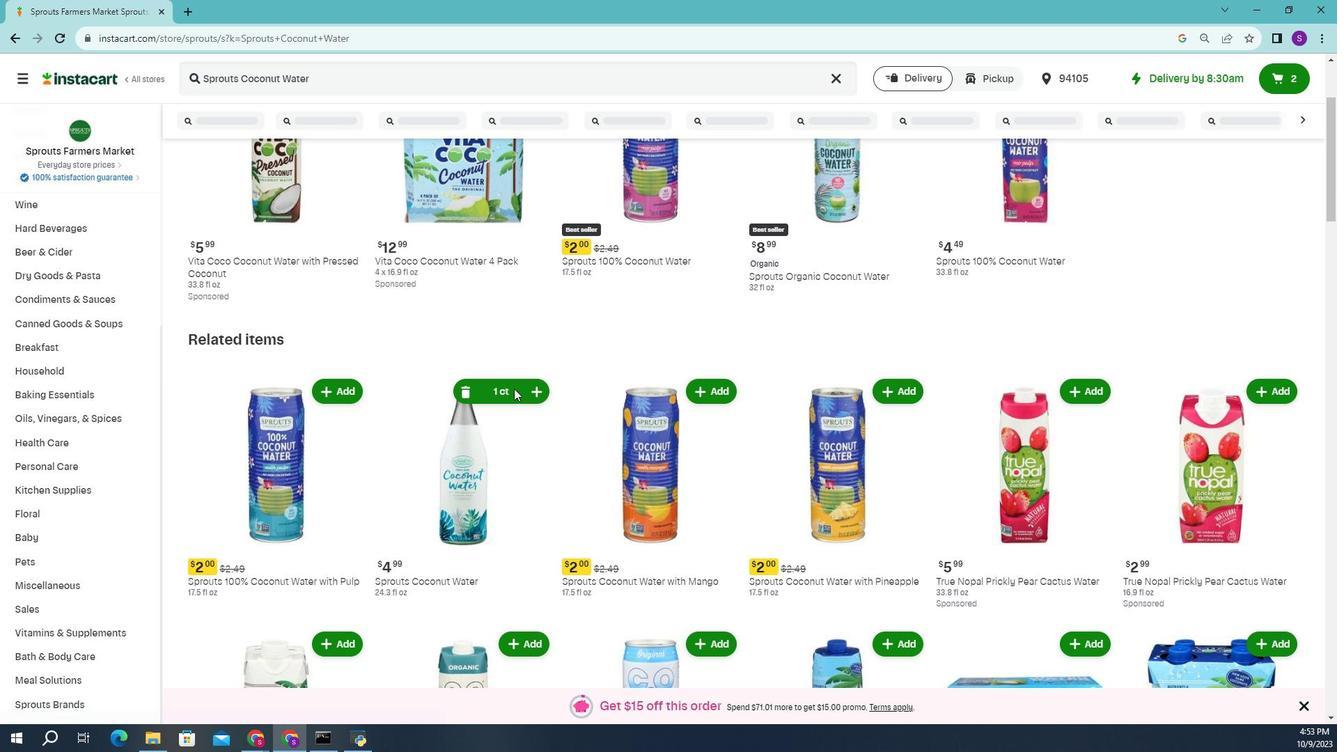 
Action: Mouse scrolled (514, 391) with delta (0, 0)
Screenshot: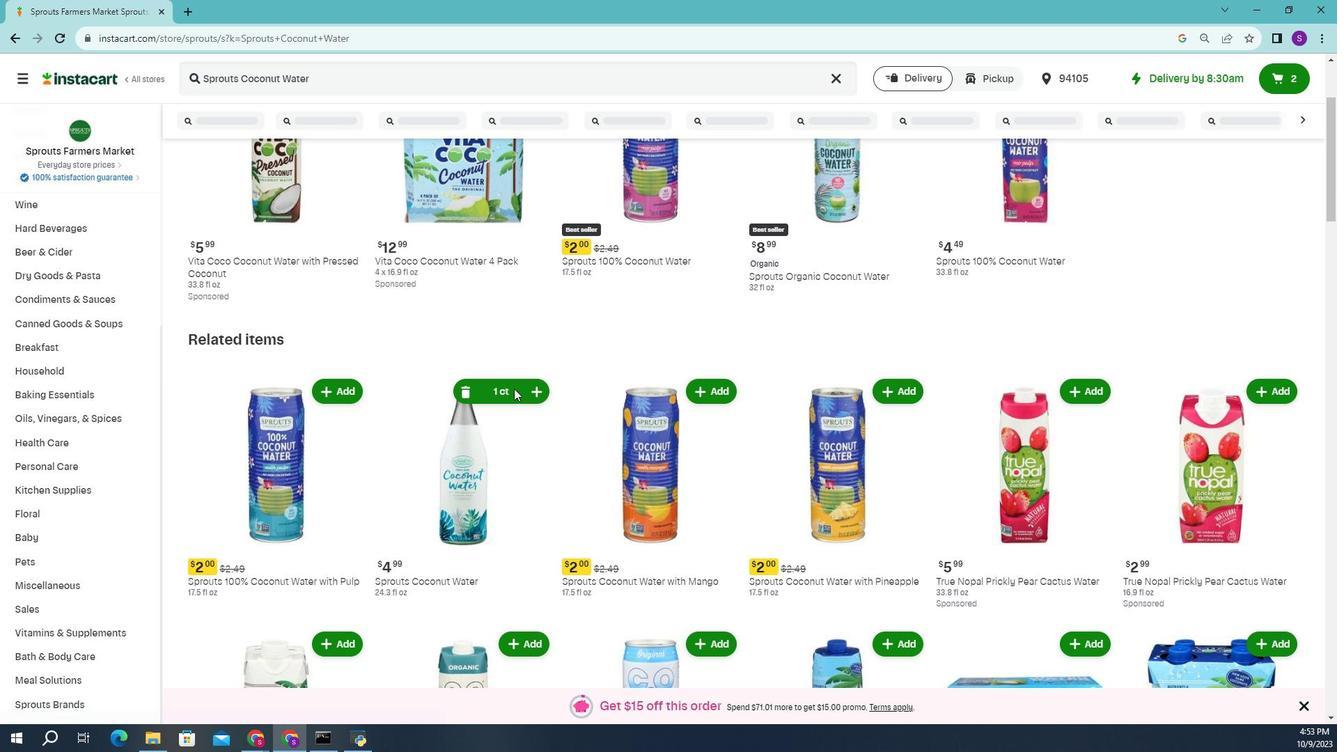 
Action: Mouse scrolled (514, 391) with delta (0, 0)
Screenshot: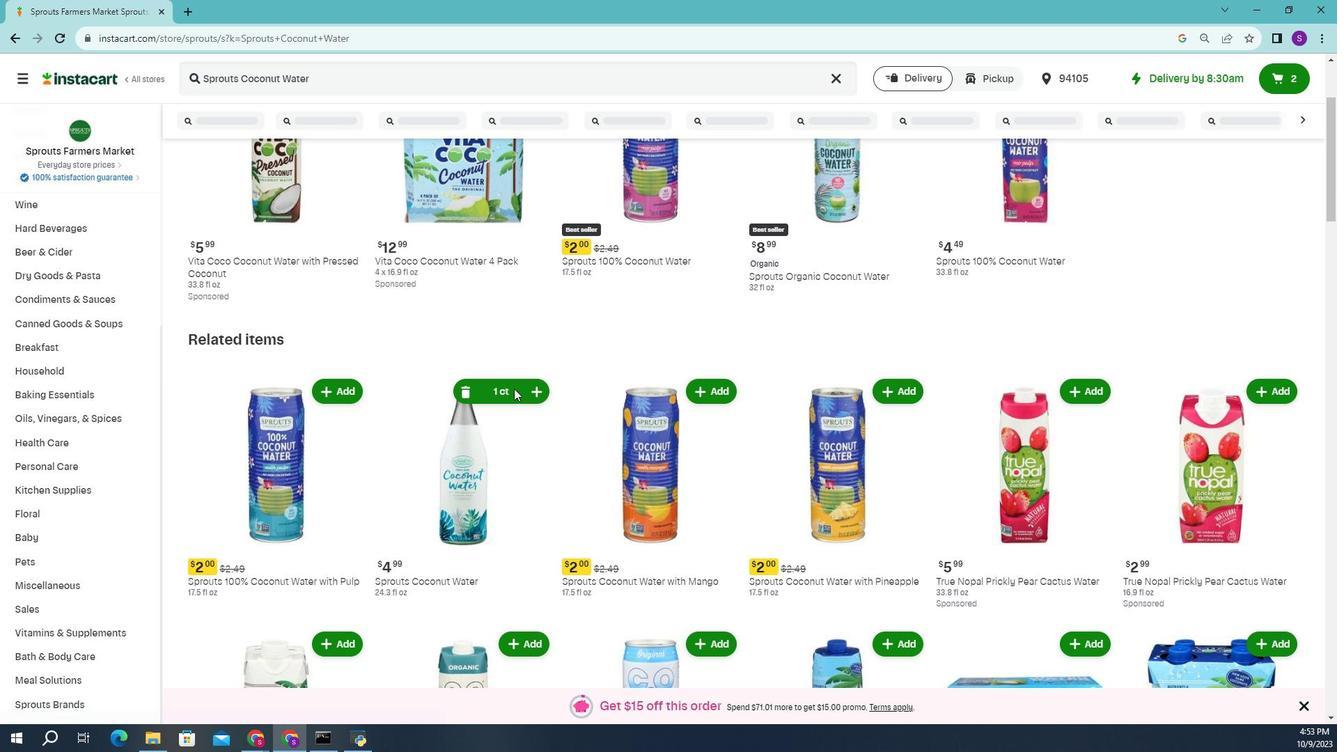 
Action: Mouse scrolled (514, 391) with delta (0, 0)
Screenshot: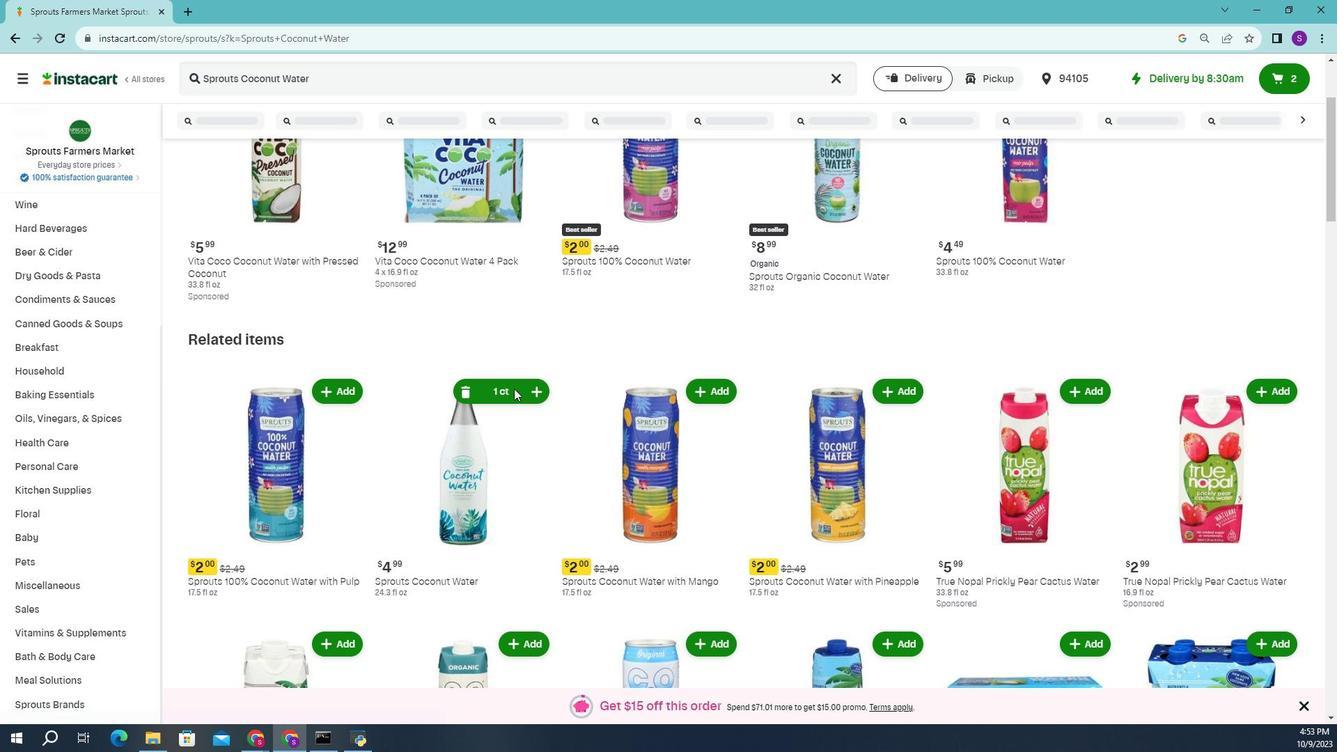 
Action: Mouse scrolled (514, 391) with delta (0, 0)
Screenshot: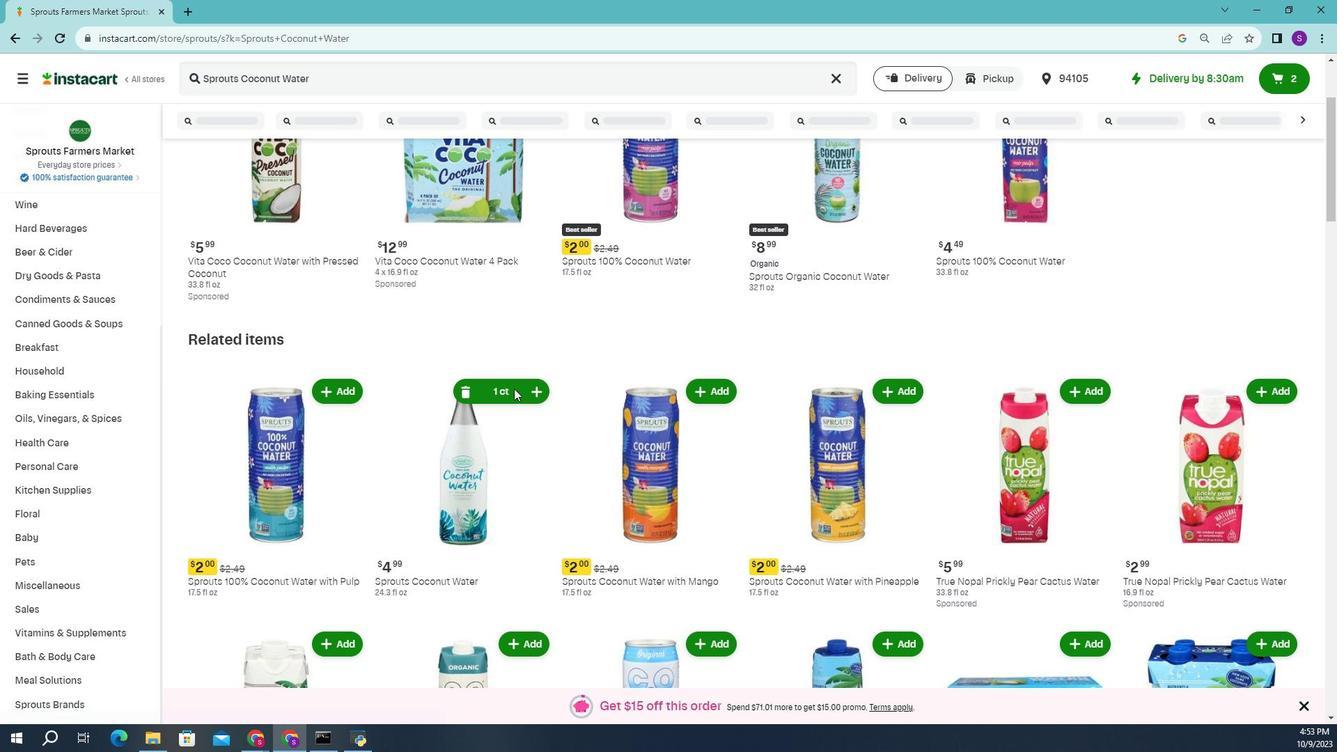 
Action: Mouse scrolled (514, 391) with delta (0, 0)
Screenshot: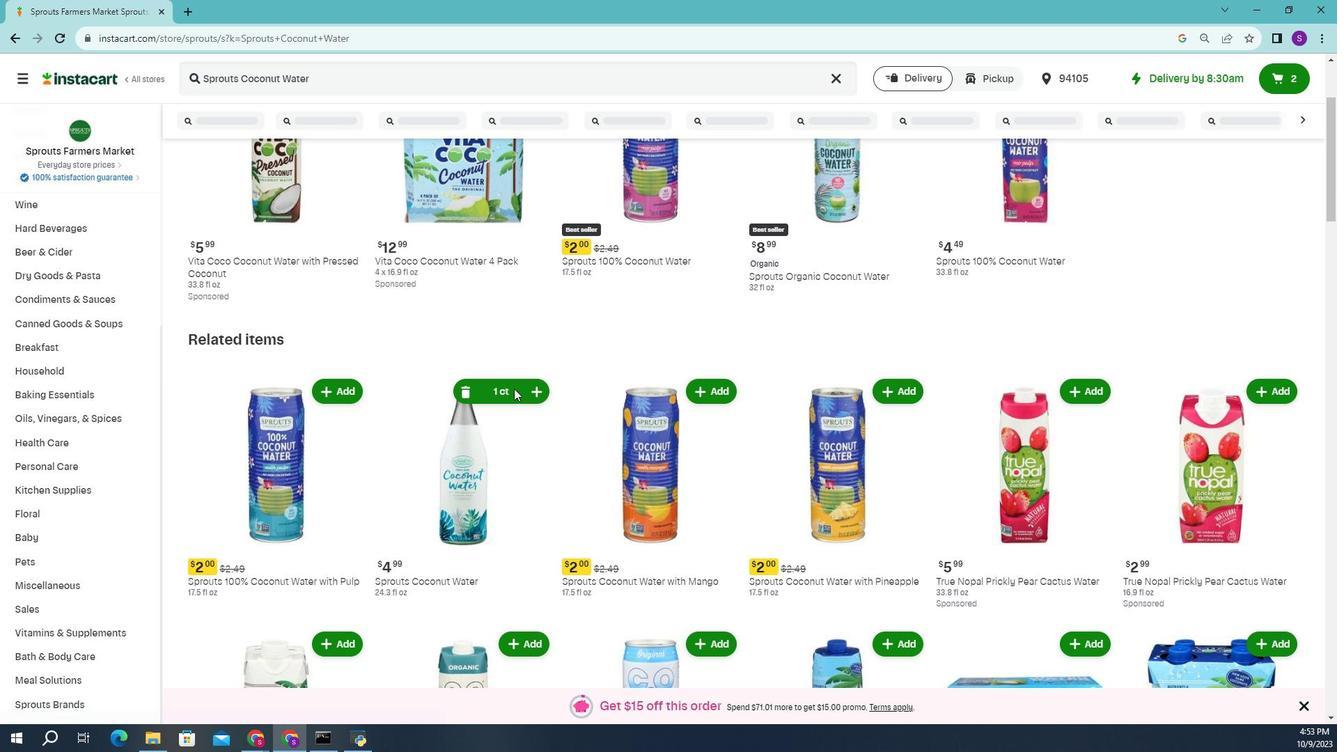 
Action: Mouse scrolled (514, 391) with delta (0, 0)
Screenshot: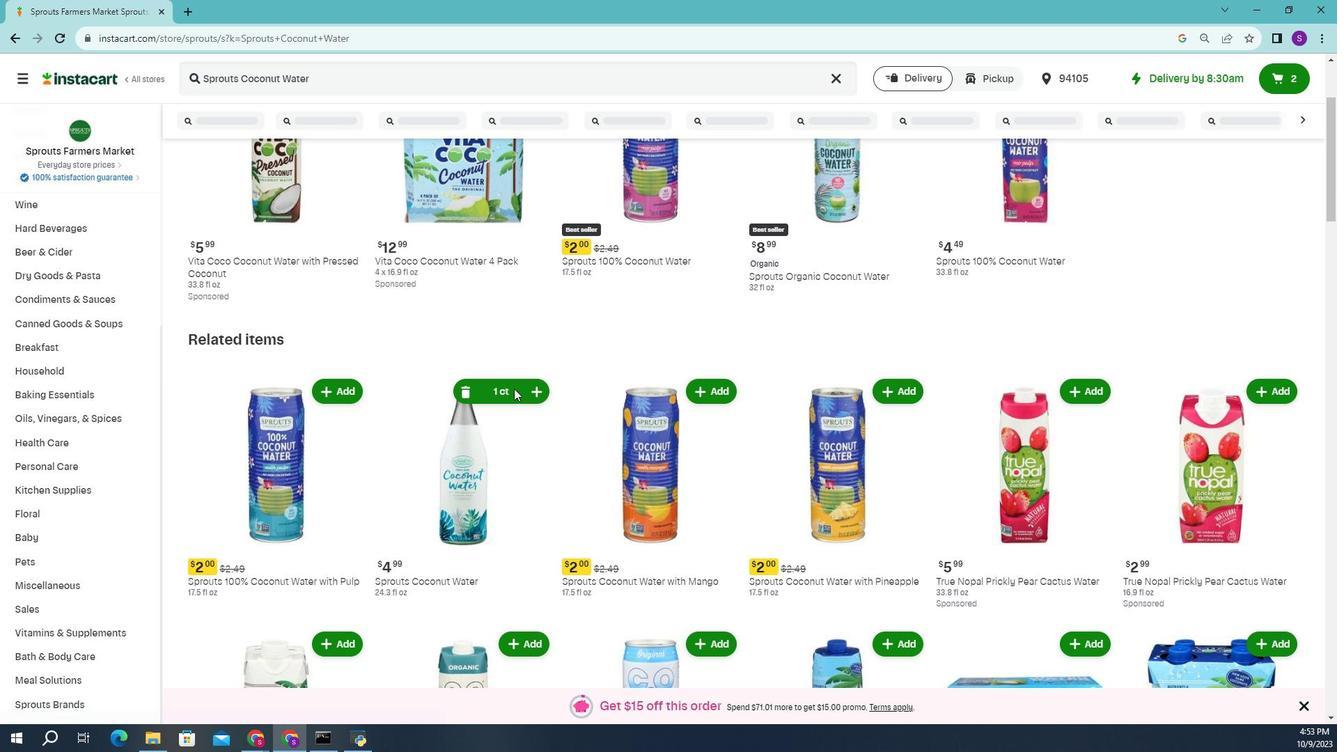 
Action: Mouse scrolled (514, 391) with delta (0, 0)
Screenshot: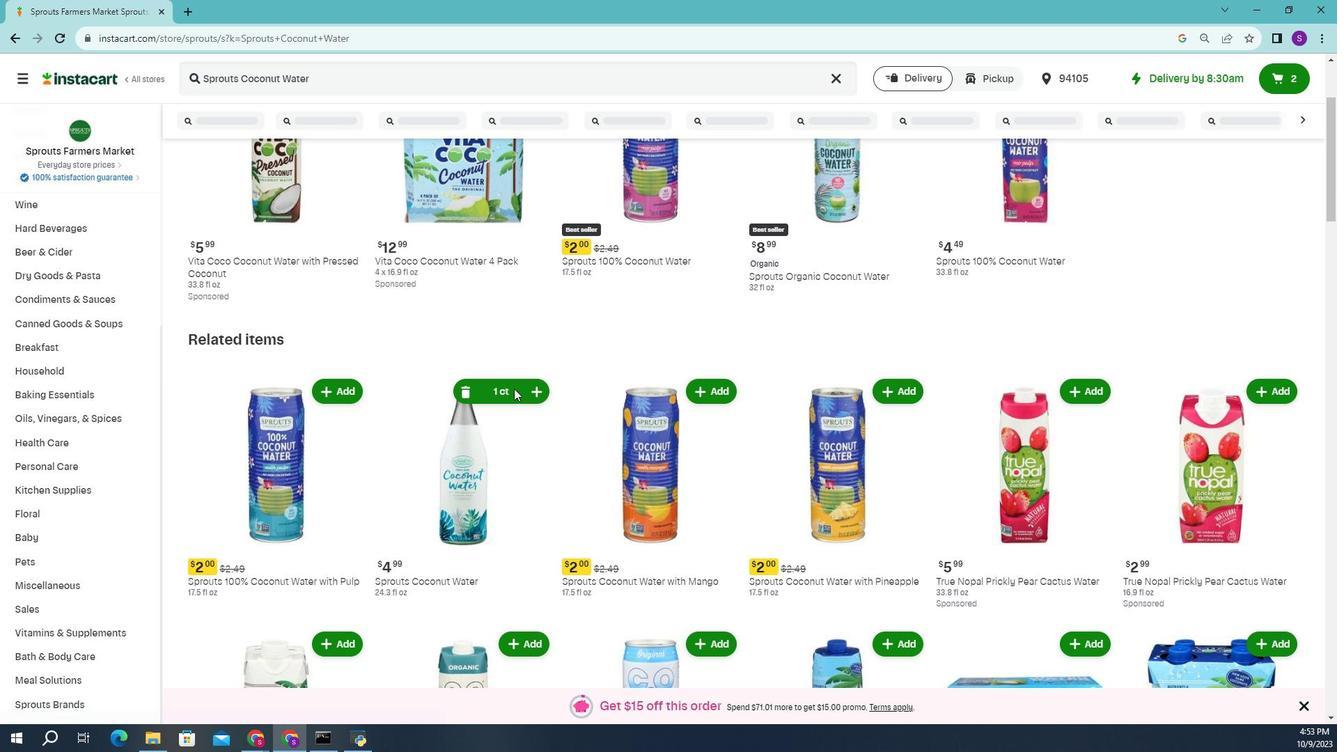 
Action: Mouse moved to (514, 391)
Screenshot: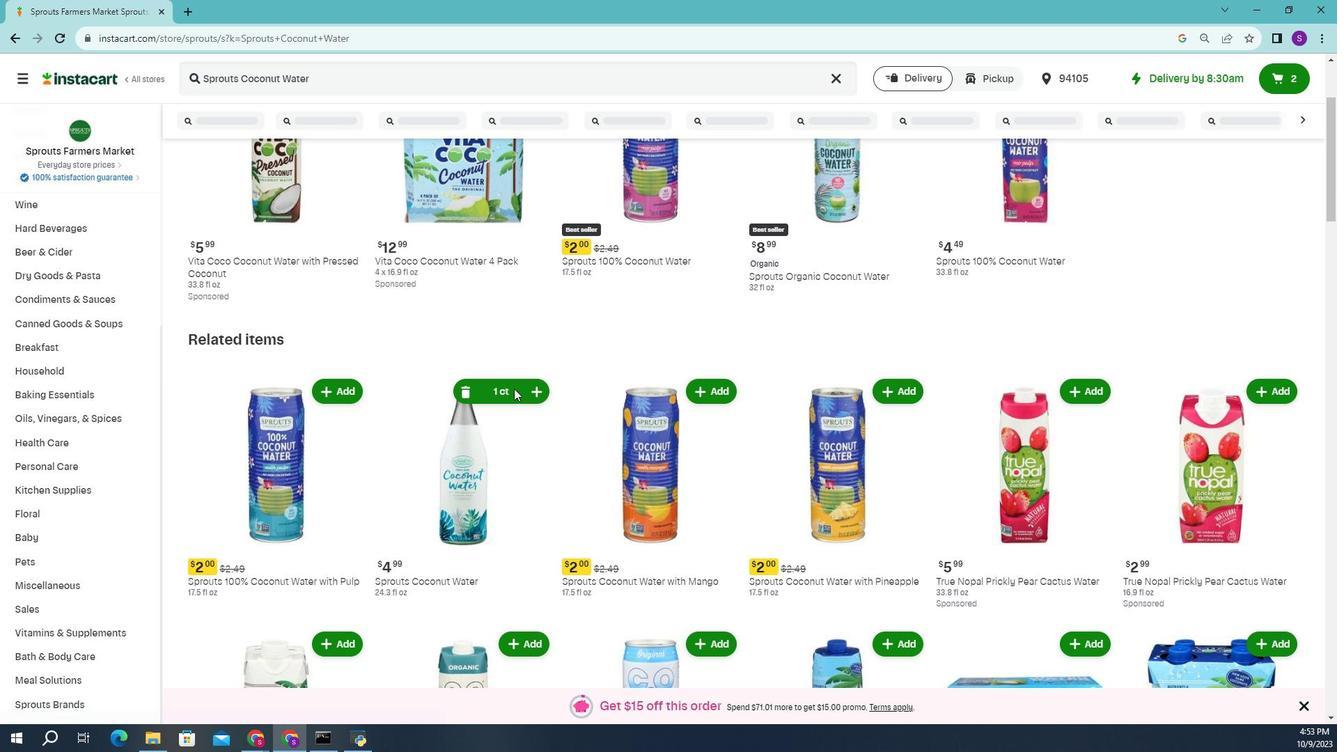 
Action: Mouse scrolled (514, 391) with delta (0, 0)
Screenshot: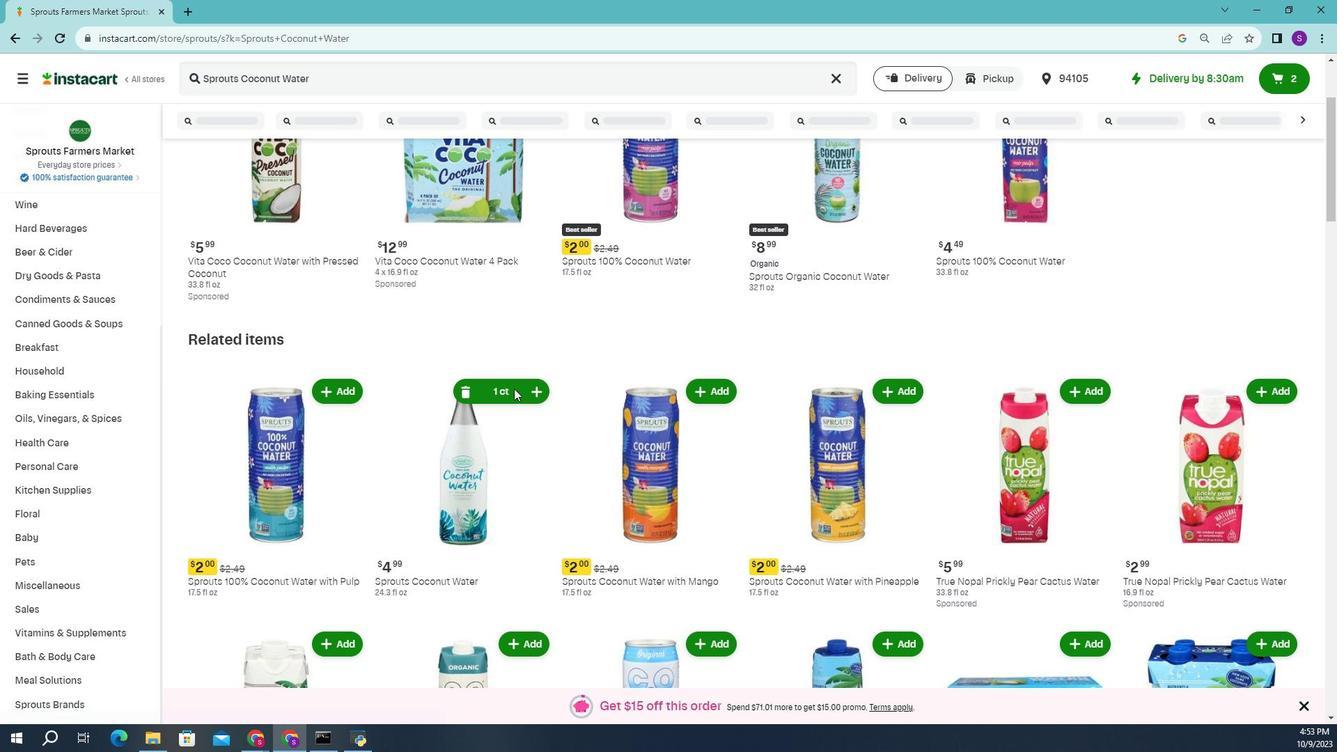 
Action: Mouse moved to (514, 391)
Screenshot: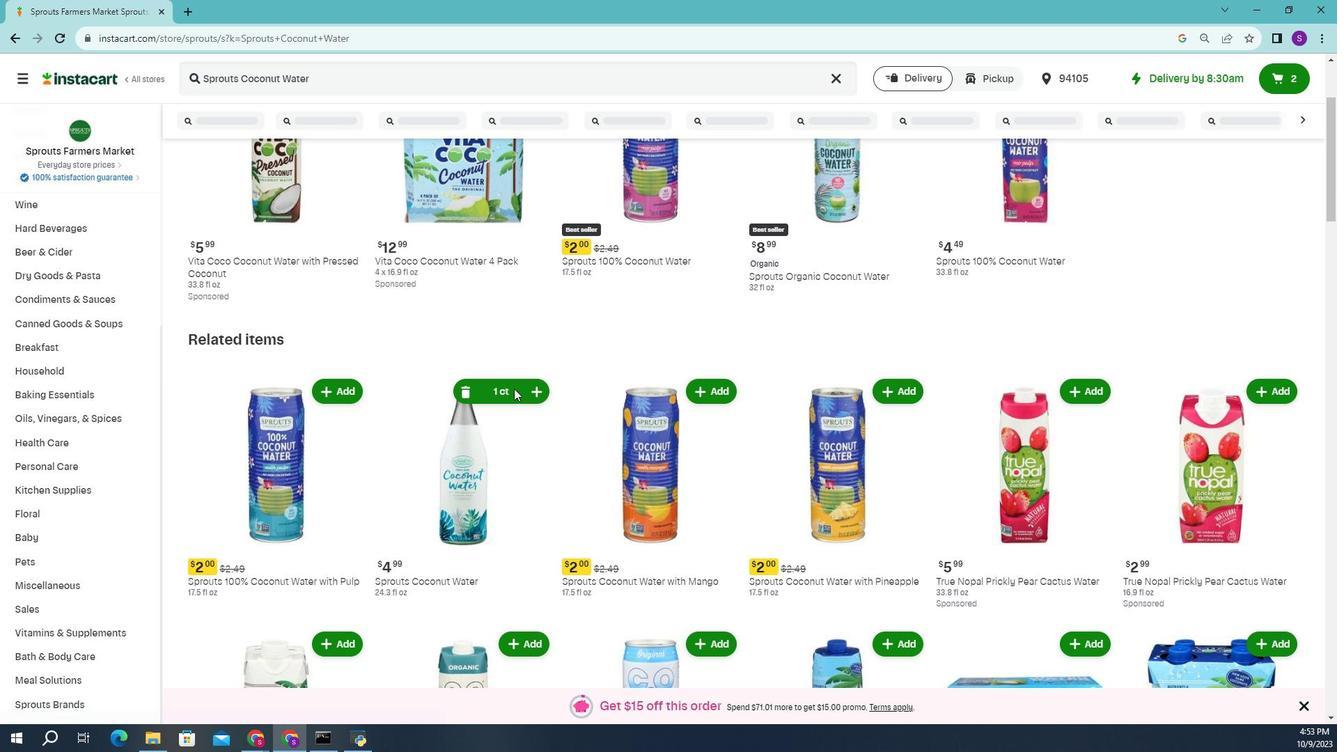 
Action: Mouse scrolled (514, 391) with delta (0, 0)
Screenshot: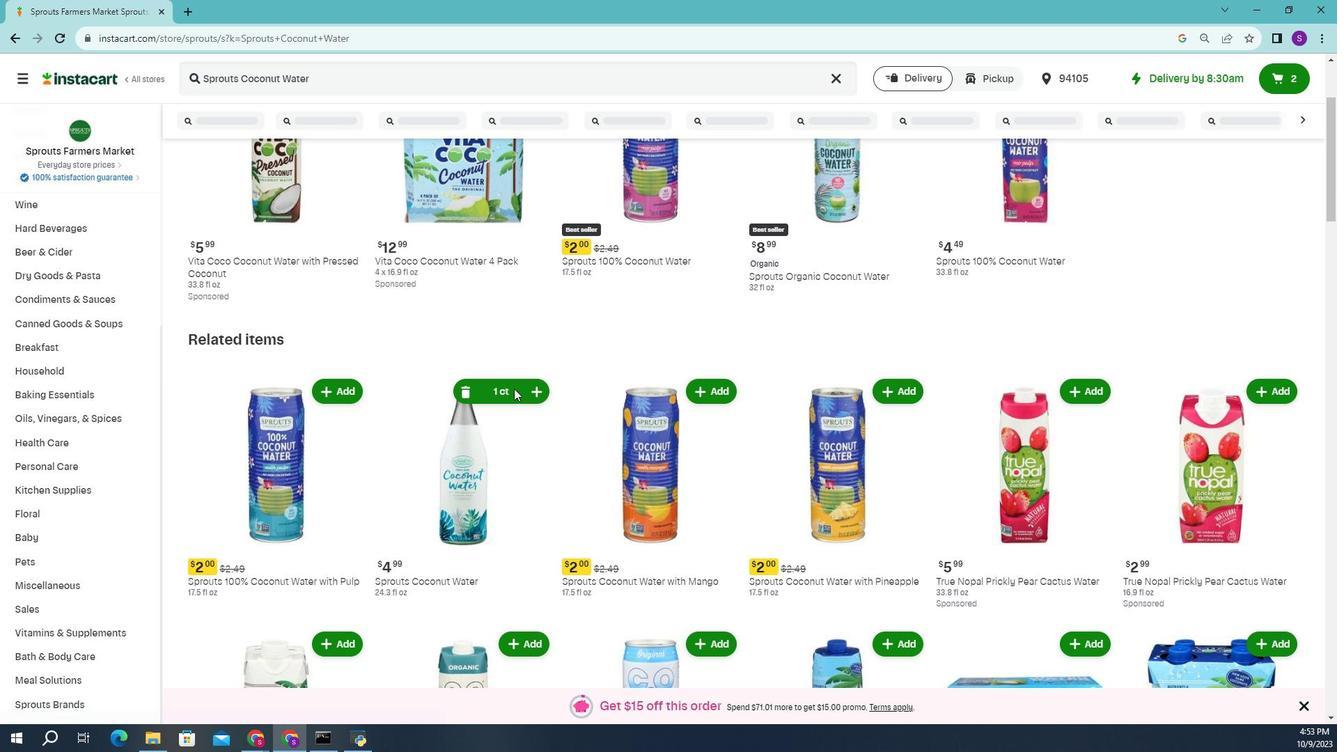 
Action: Mouse moved to (514, 391)
Screenshot: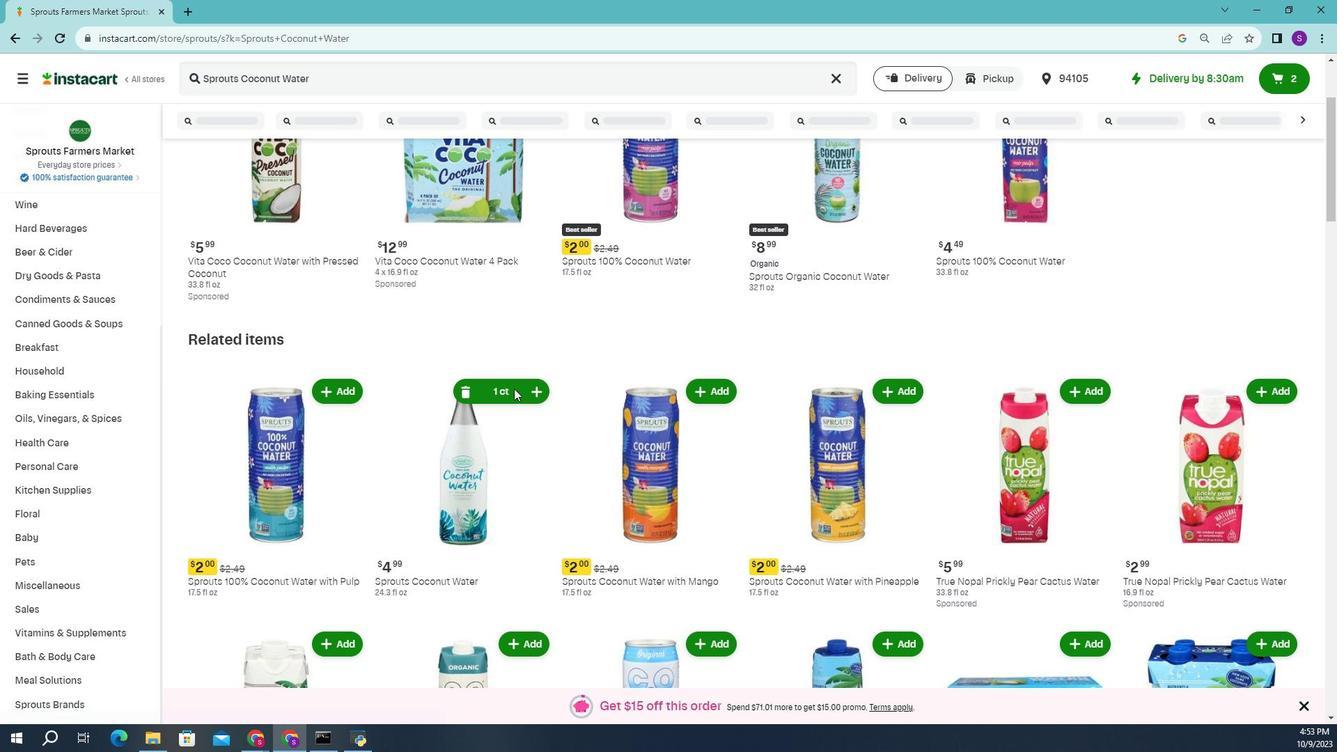 
Action: Mouse scrolled (514, 391) with delta (0, 0)
Screenshot: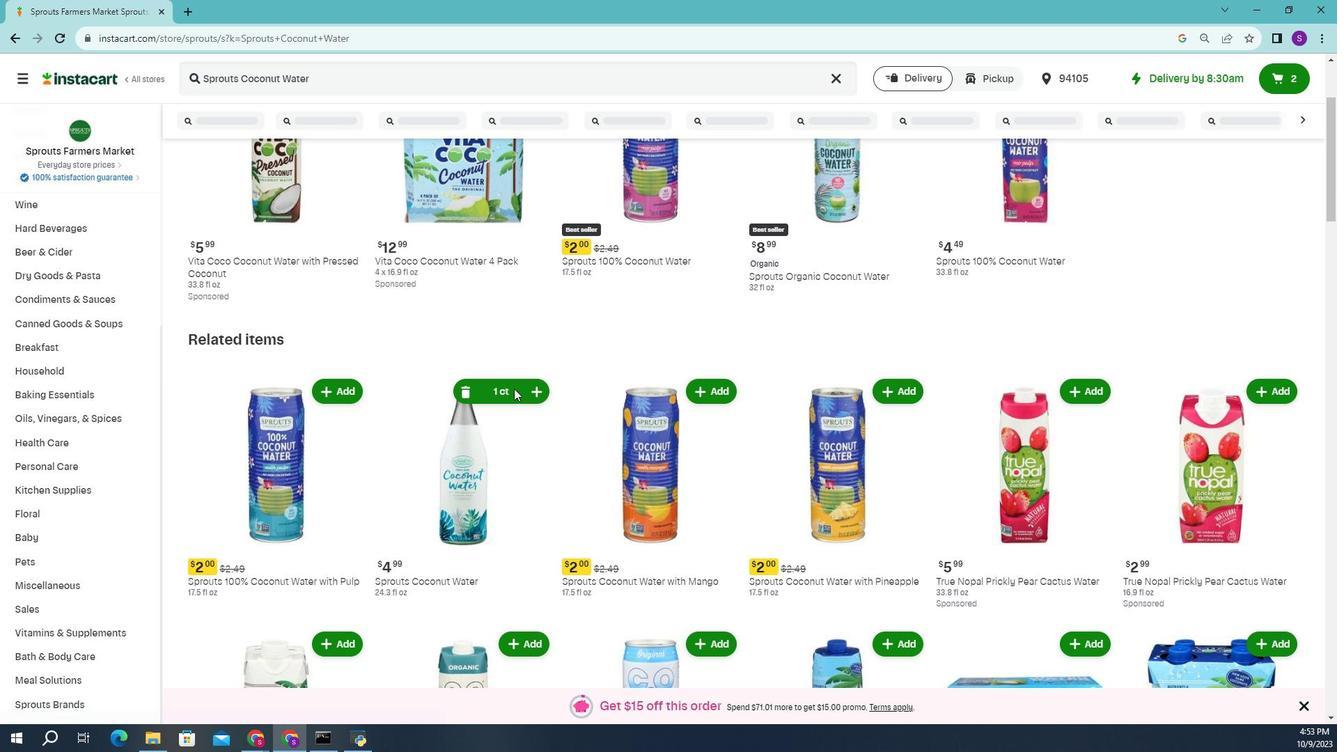 
Action: Mouse moved to (514, 391)
Screenshot: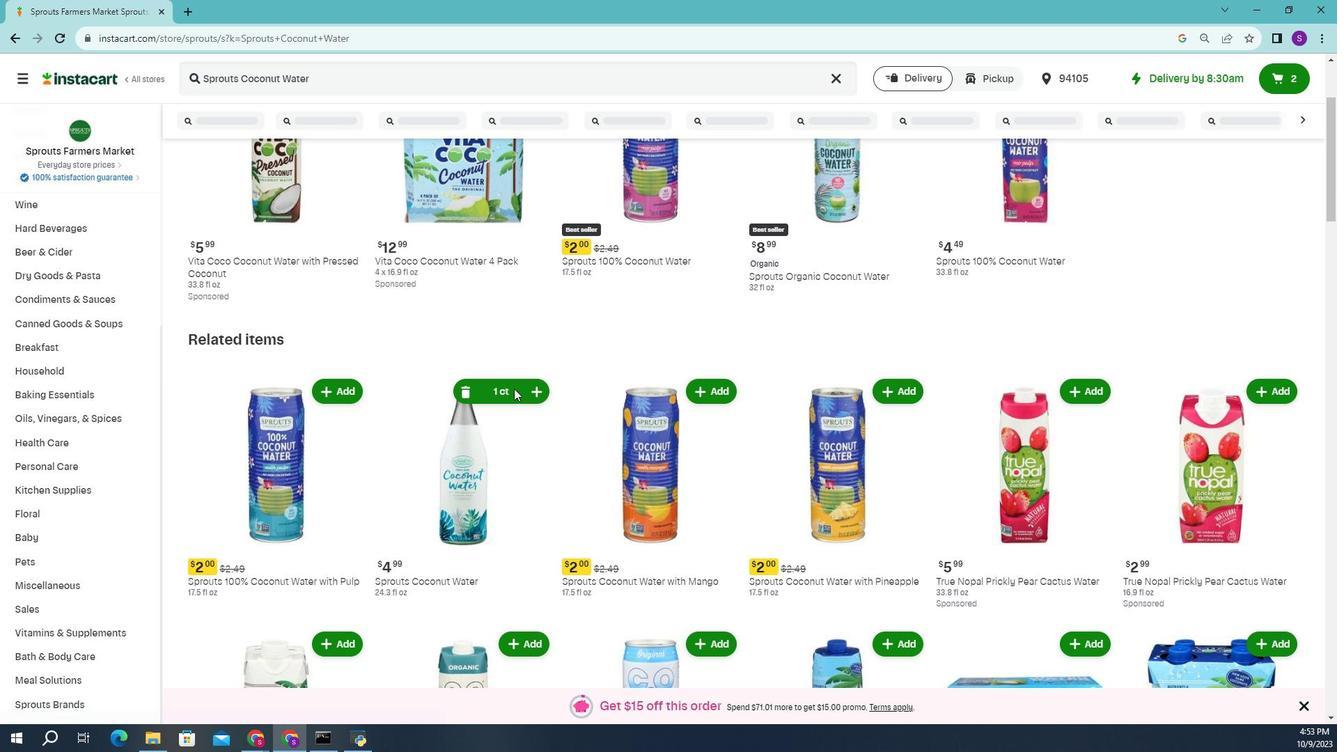
Action: Mouse scrolled (514, 391) with delta (0, 0)
Screenshot: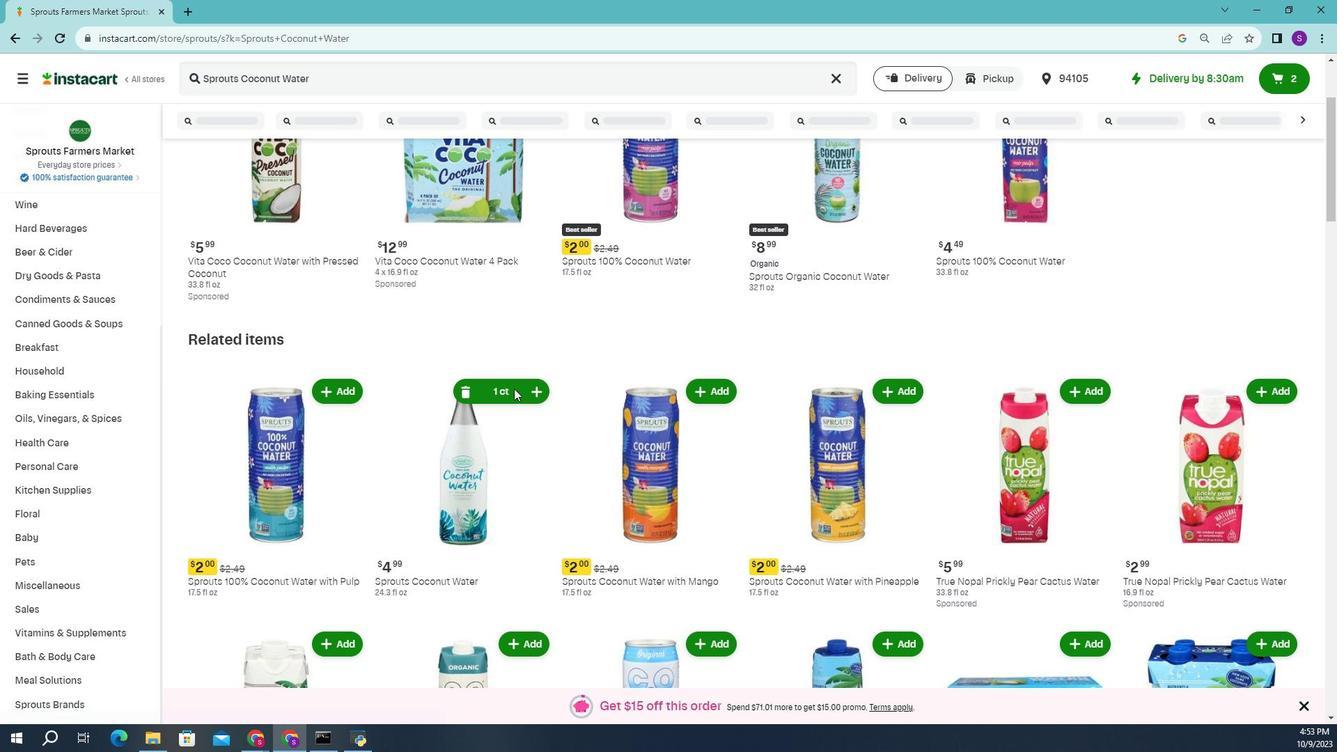 
Action: Mouse moved to (514, 391)
Screenshot: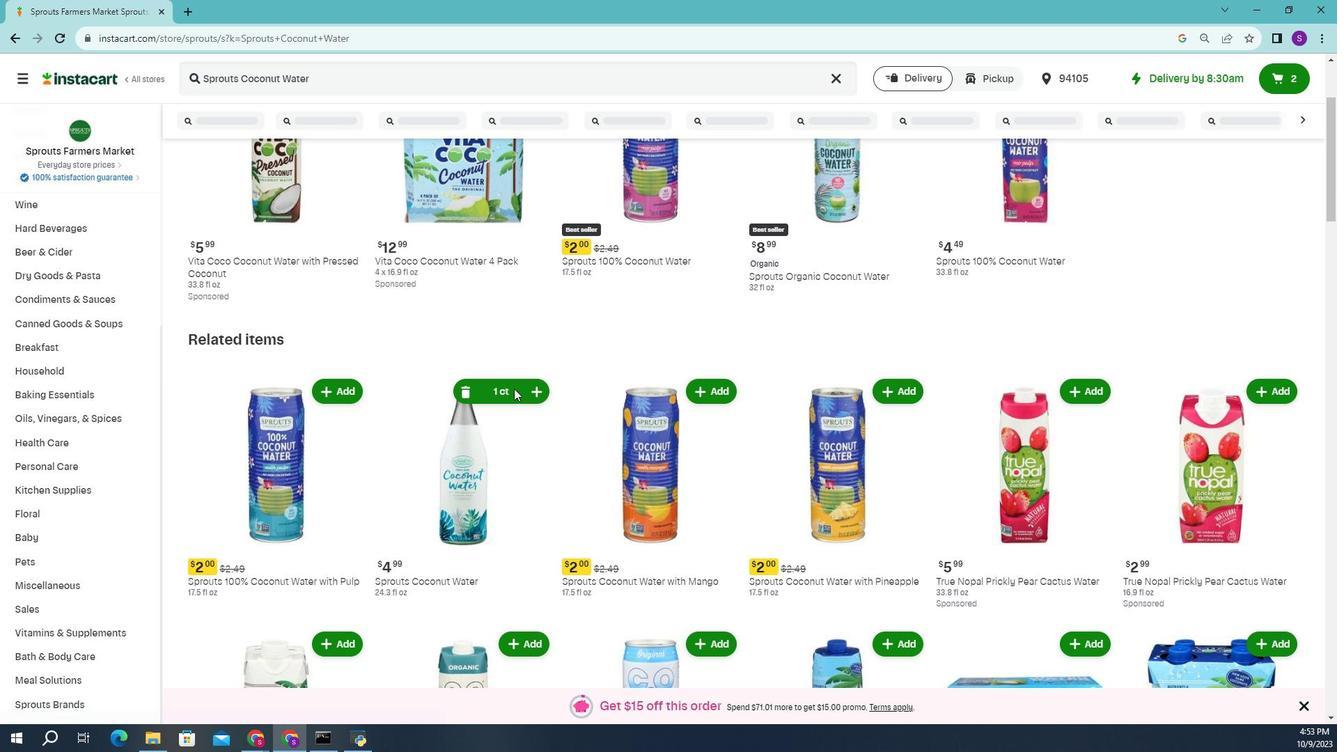 
Action: Mouse scrolled (514, 391) with delta (0, 0)
Screenshot: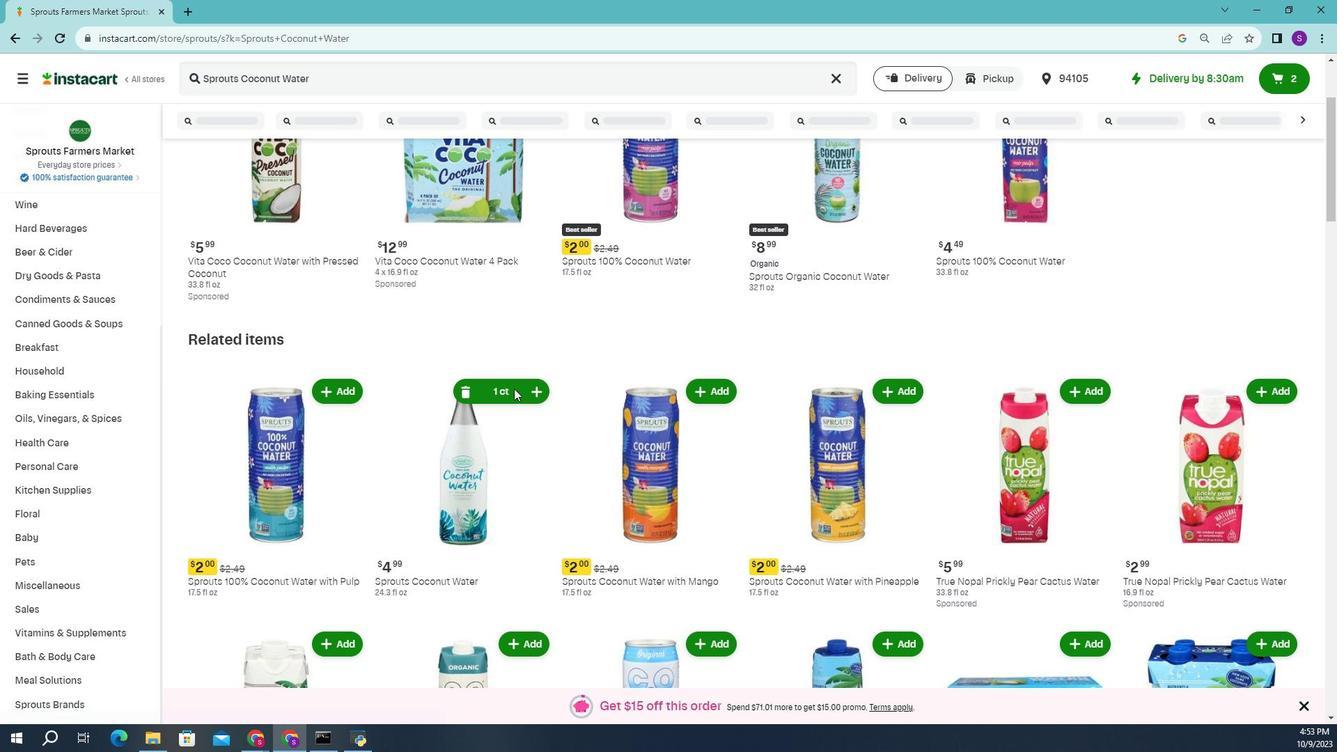 
Action: Mouse moved to (514, 391)
Screenshot: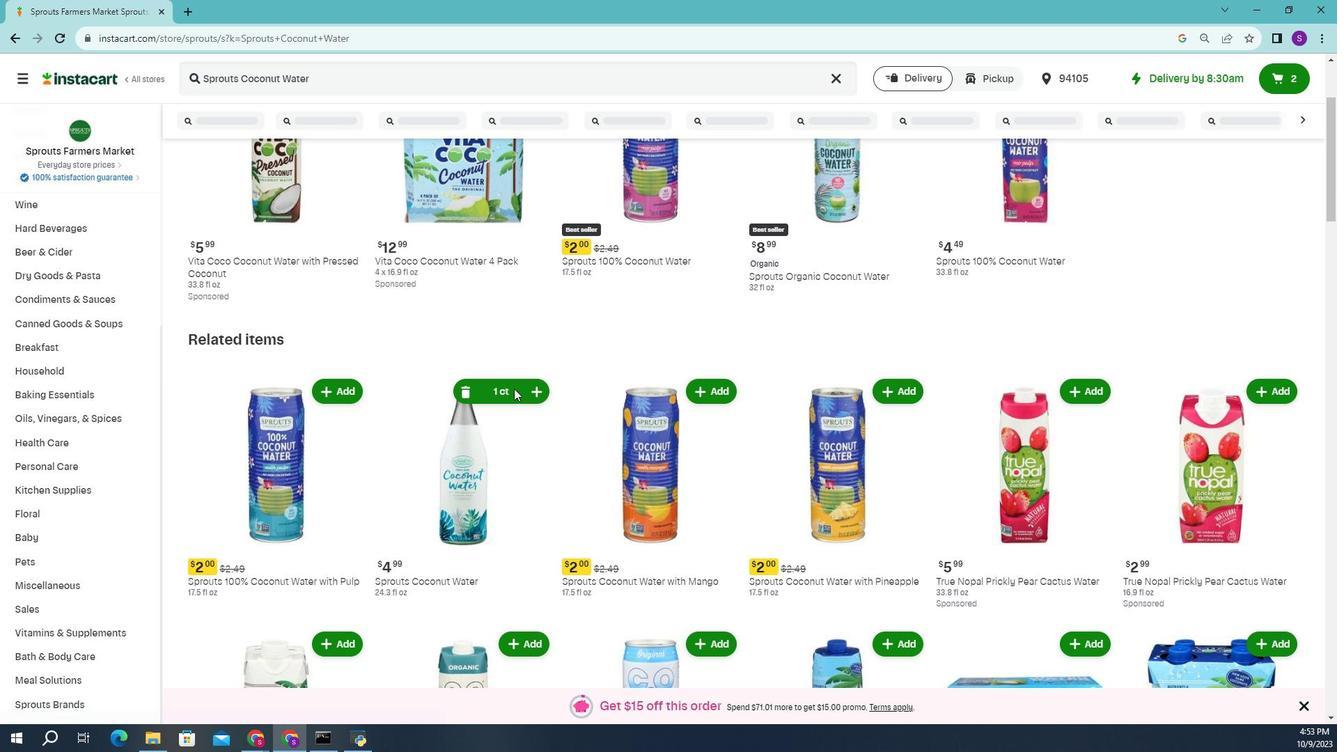 
Action: Mouse scrolled (514, 391) with delta (0, 0)
Screenshot: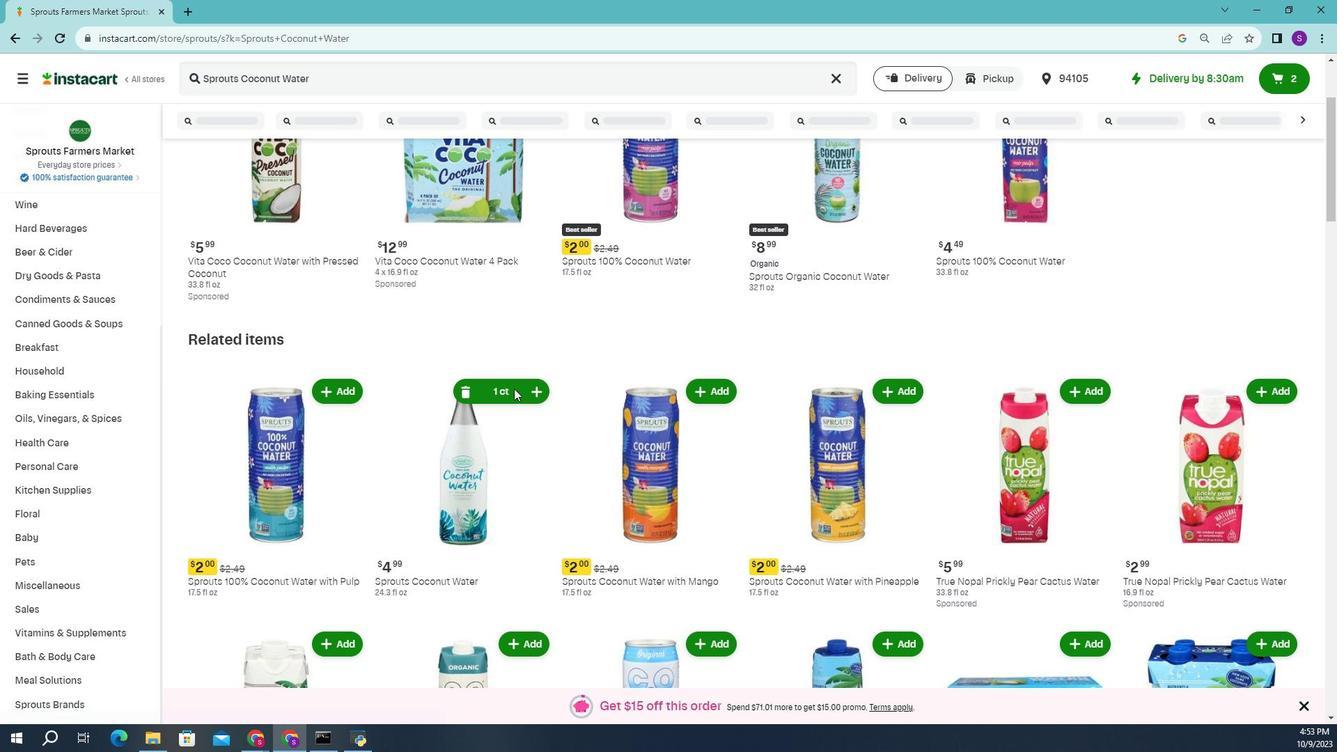 
Action: Mouse scrolled (514, 391) with delta (0, 0)
Screenshot: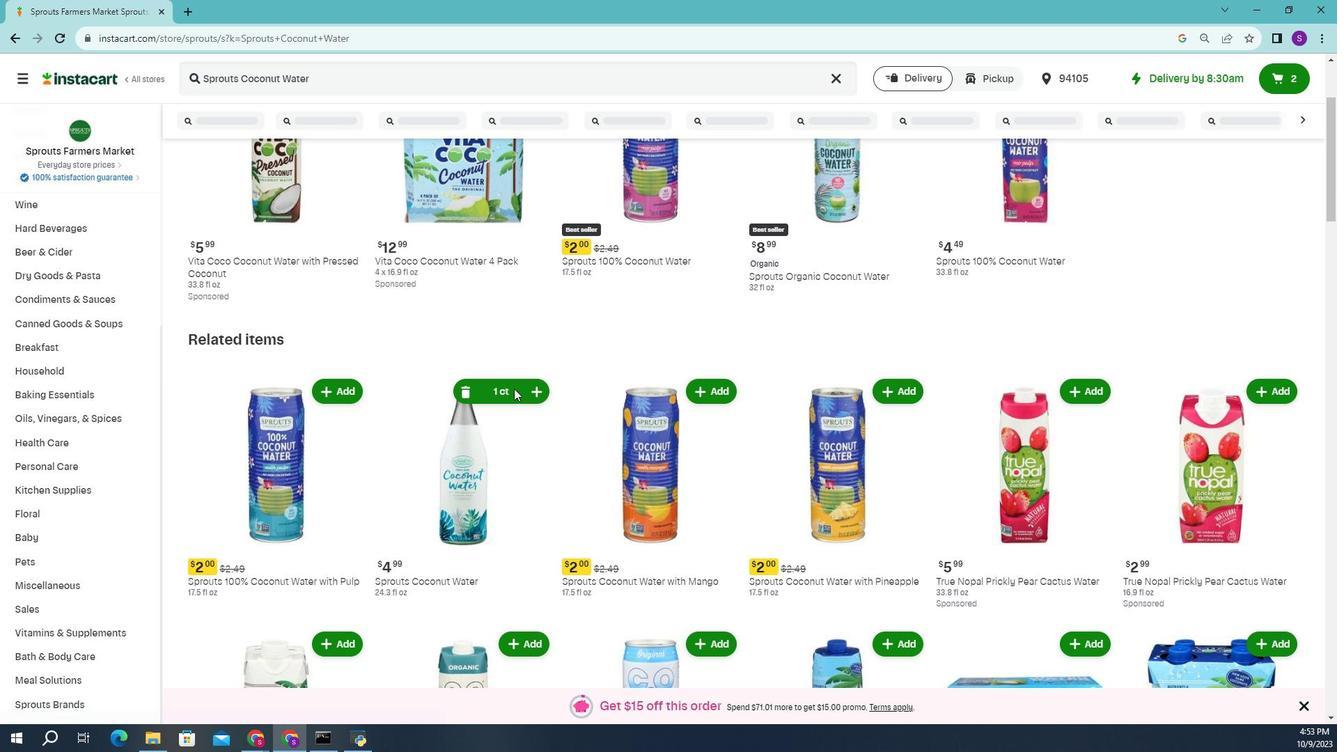 
Action: Mouse scrolled (514, 391) with delta (0, 0)
Screenshot: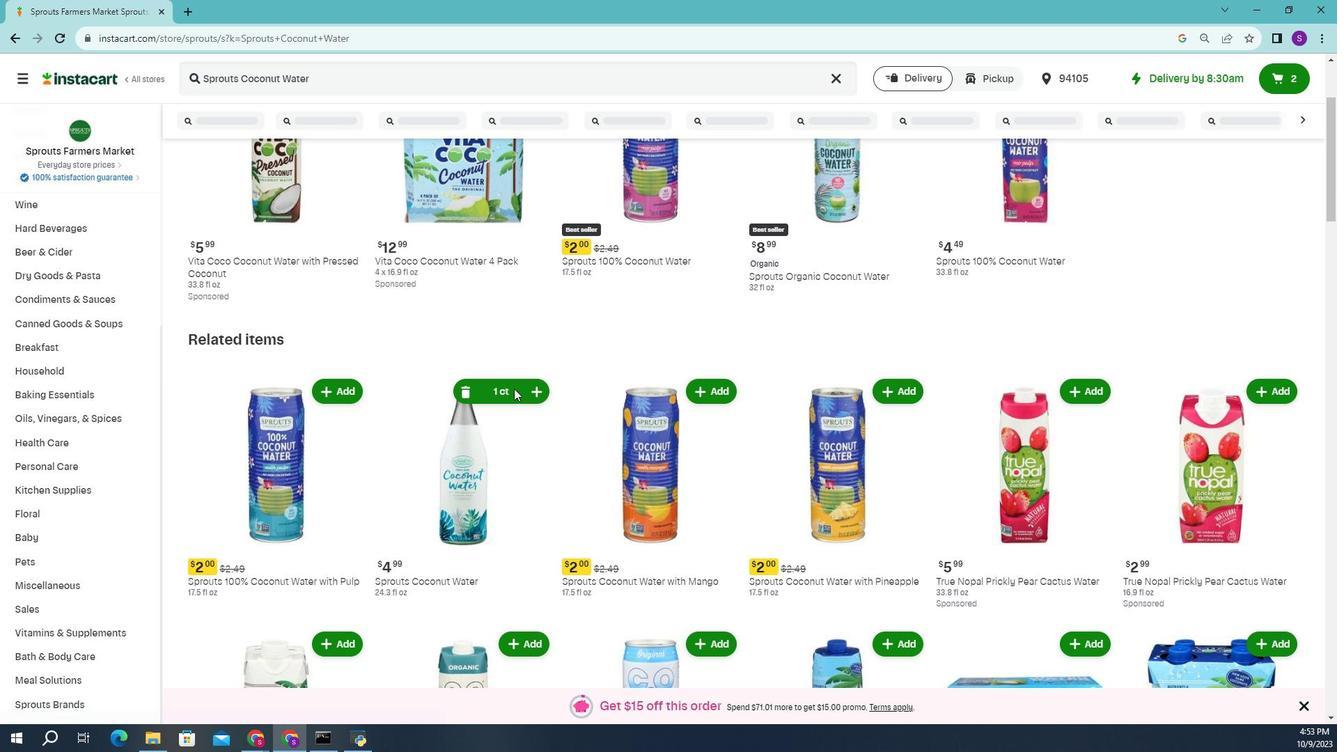 
Action: Mouse scrolled (514, 391) with delta (0, 0)
Screenshot: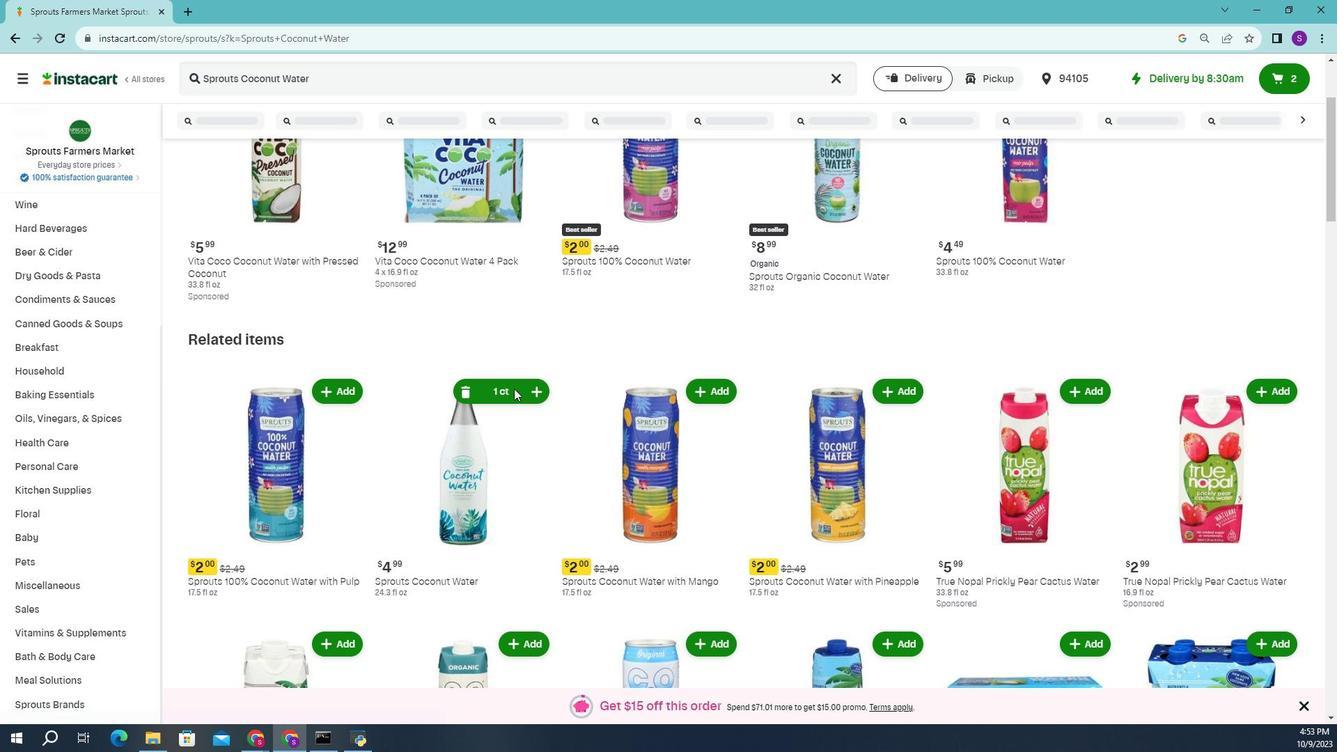 
Action: Mouse moved to (514, 391)
Screenshot: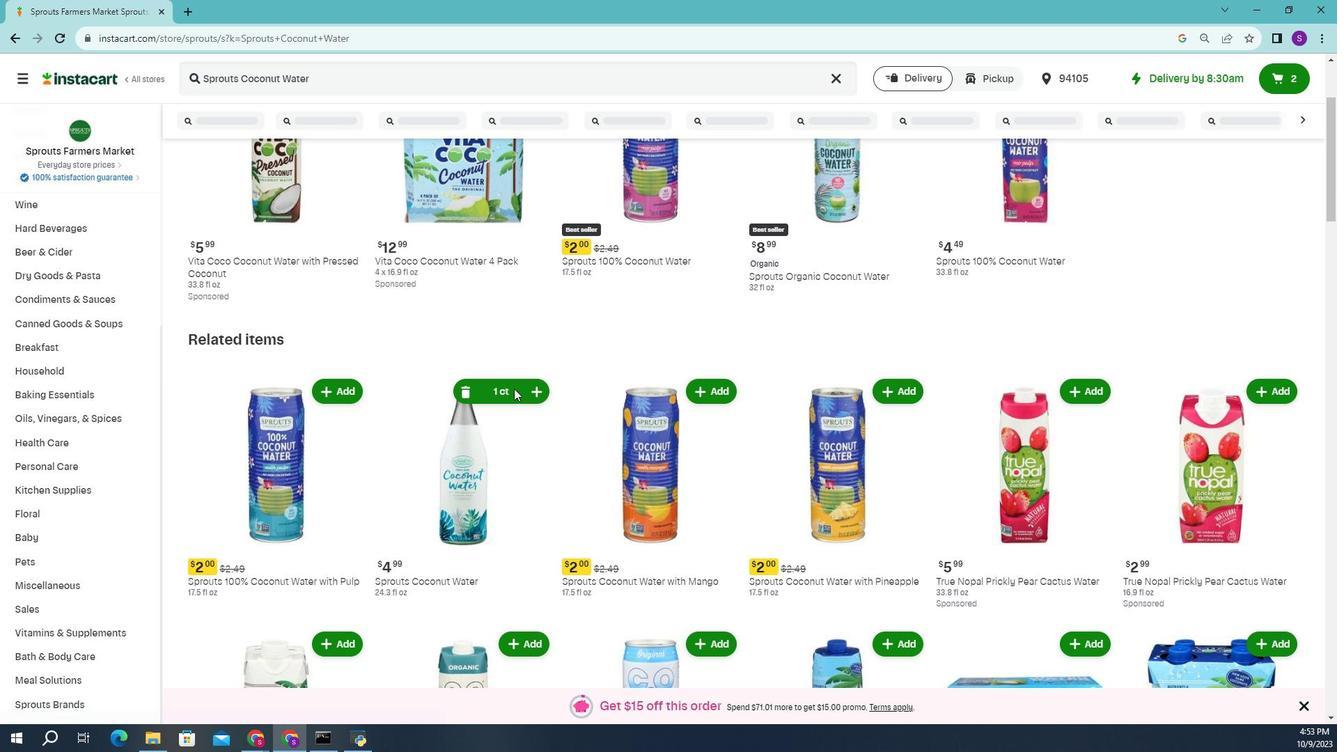 
Action: Mouse scrolled (514, 391) with delta (0, 0)
Screenshot: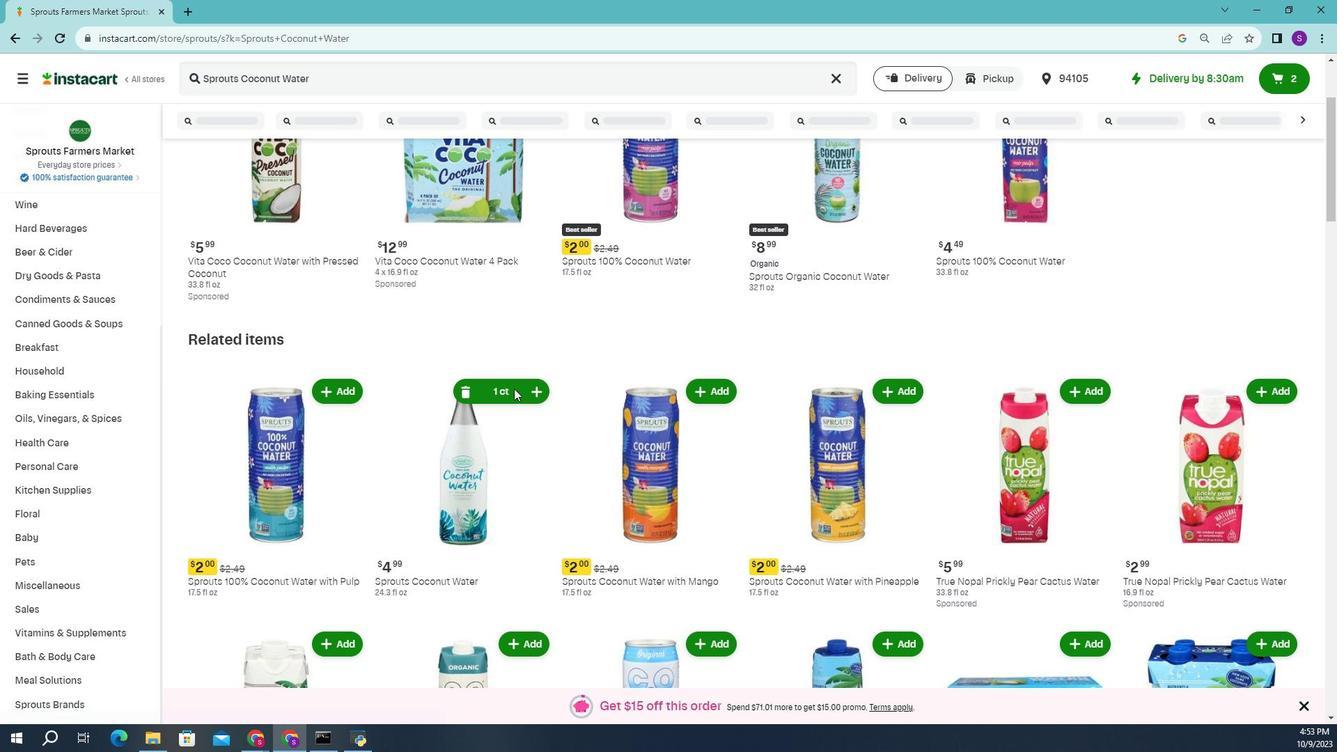 
Action: Mouse moved to (514, 391)
Screenshot: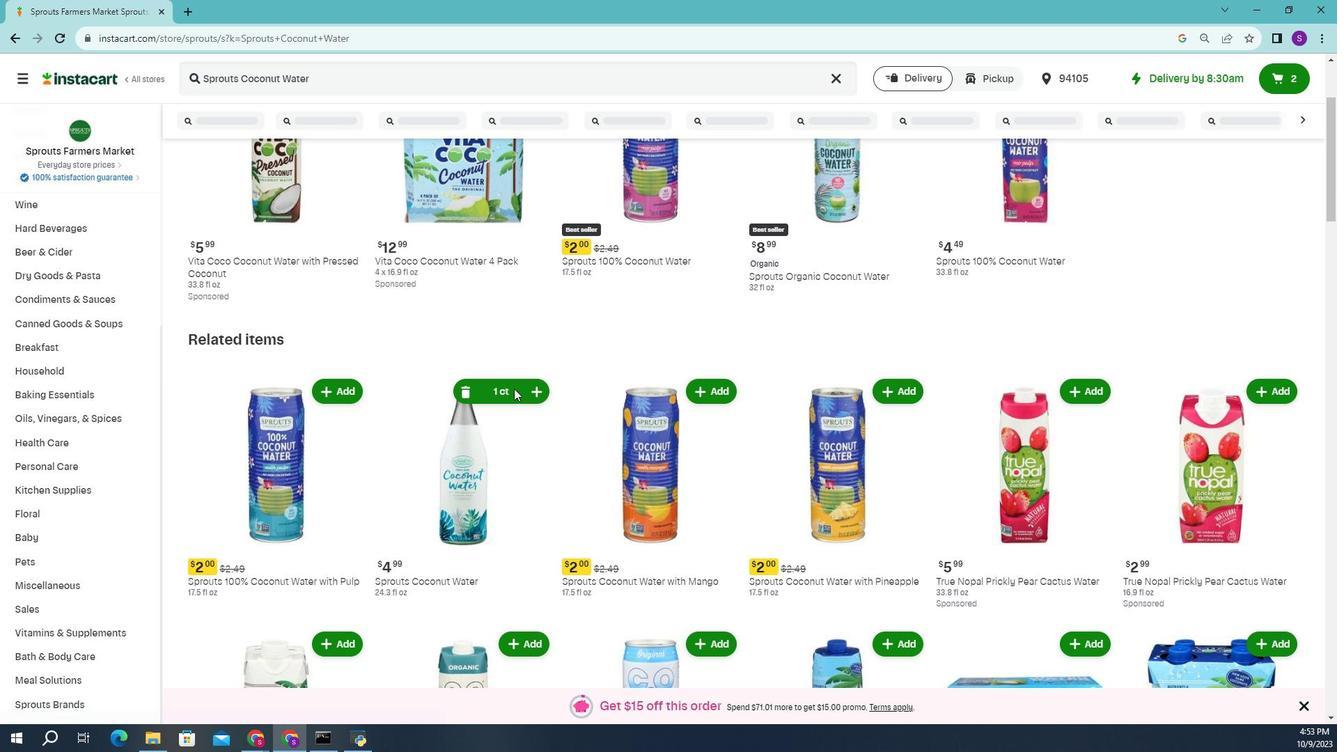 
Action: Mouse scrolled (514, 391) with delta (0, 0)
Screenshot: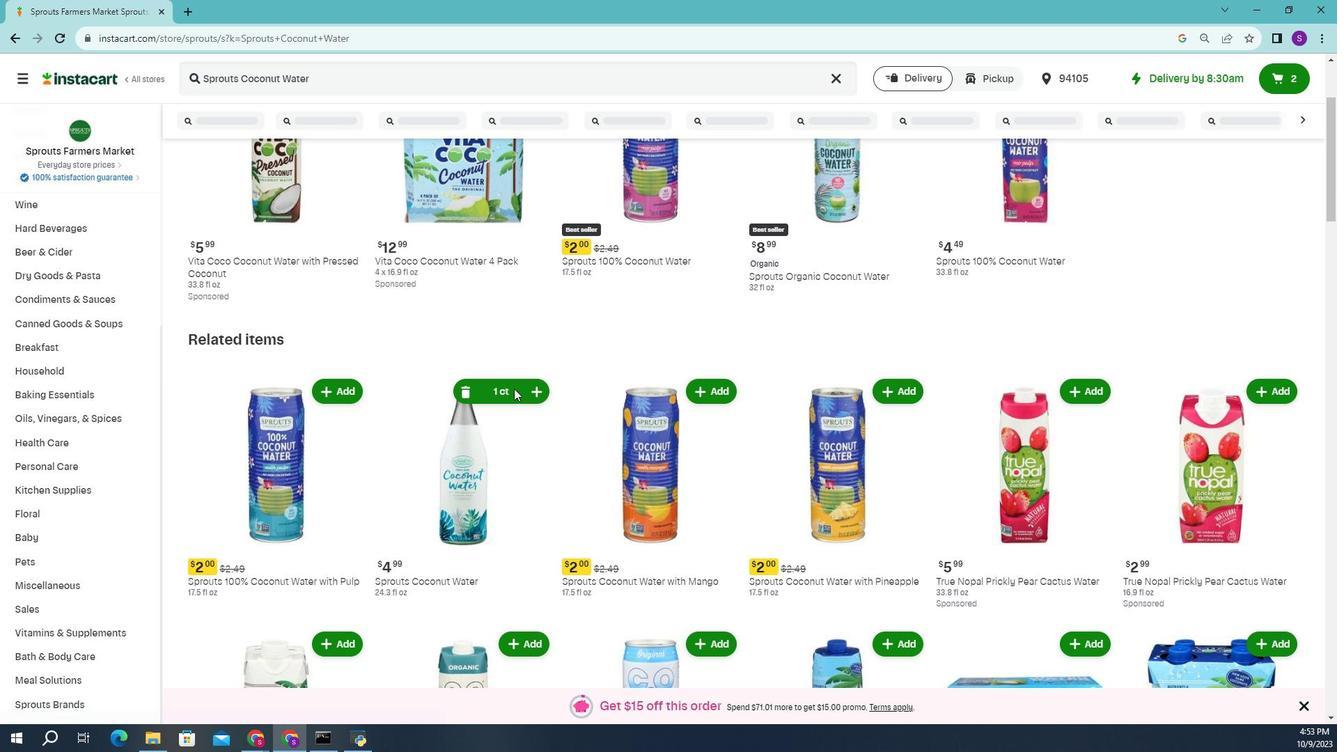 
Action: Mouse moved to (514, 391)
Screenshot: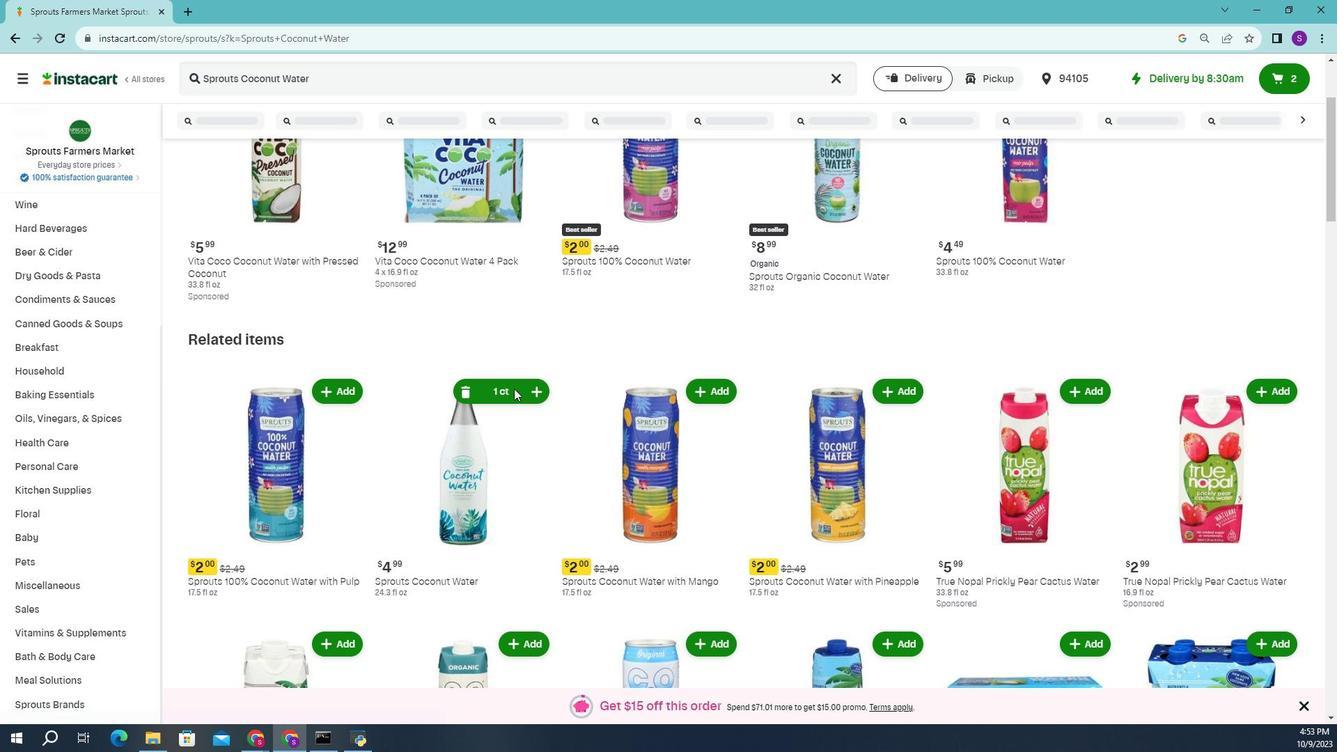 
Action: Mouse scrolled (514, 391) with delta (0, 0)
Screenshot: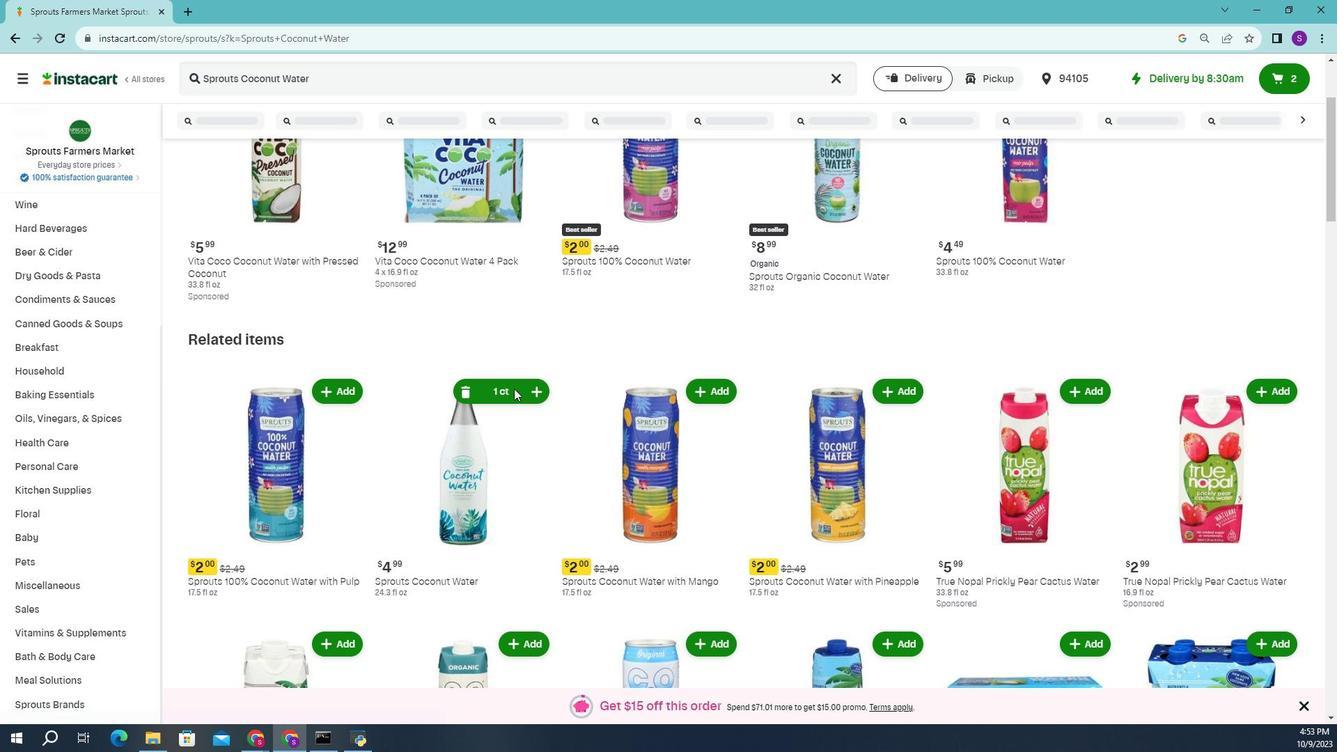 
Action: Mouse moved to (514, 391)
Screenshot: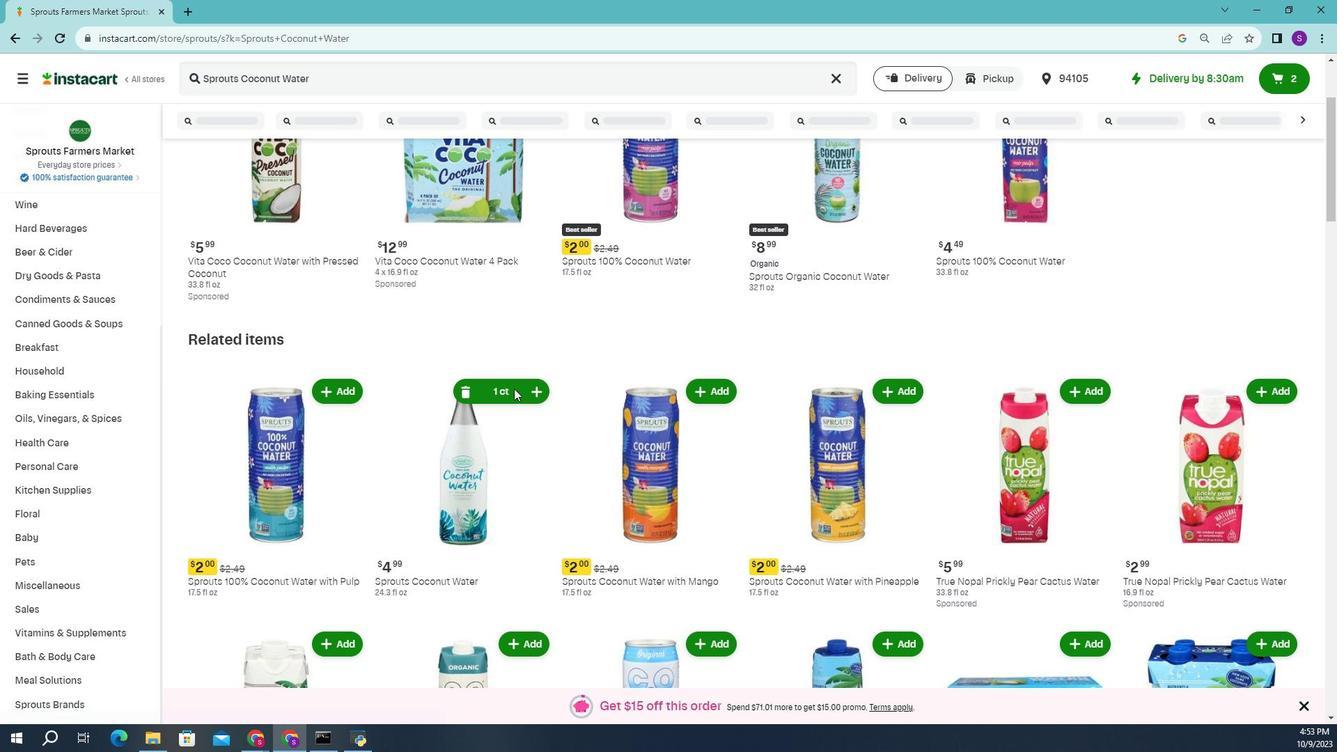 
Action: Mouse scrolled (514, 391) with delta (0, 0)
Screenshot: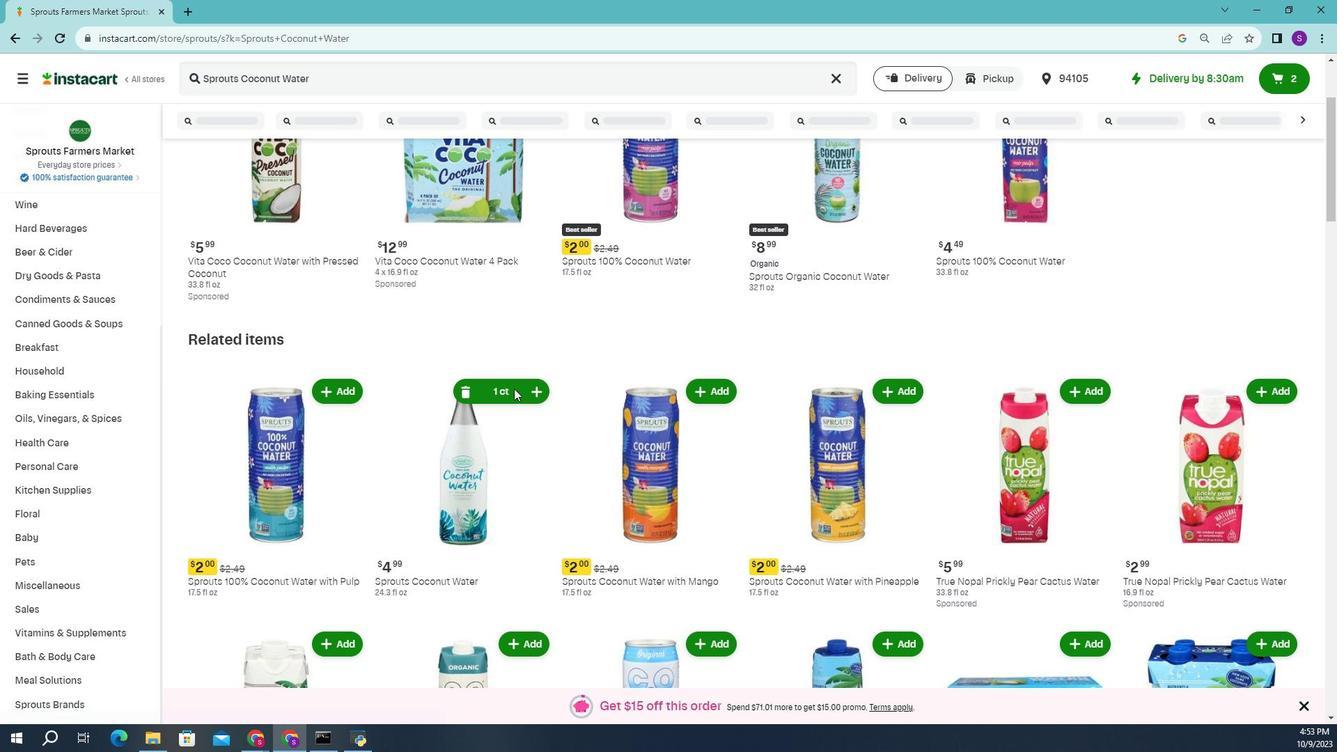 
Action: Mouse moved to (514, 391)
Screenshot: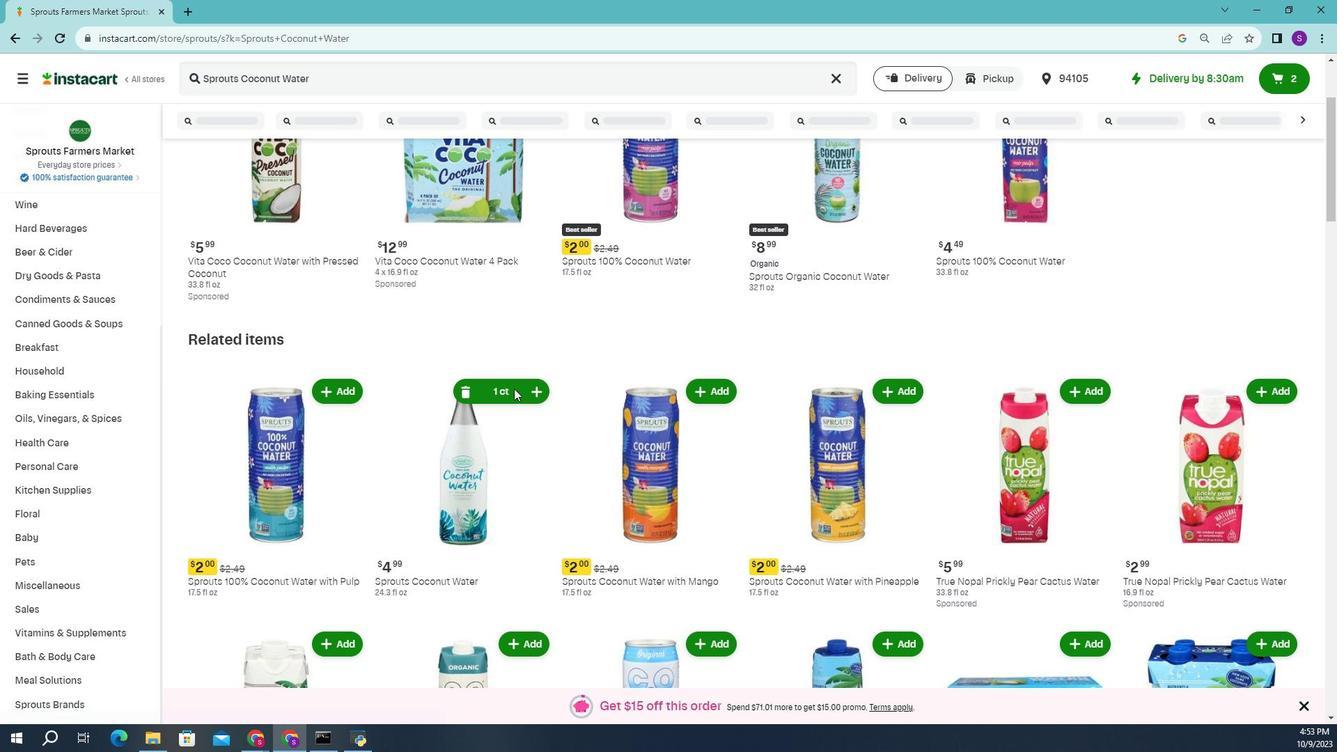
Action: Mouse scrolled (514, 391) with delta (0, 0)
Screenshot: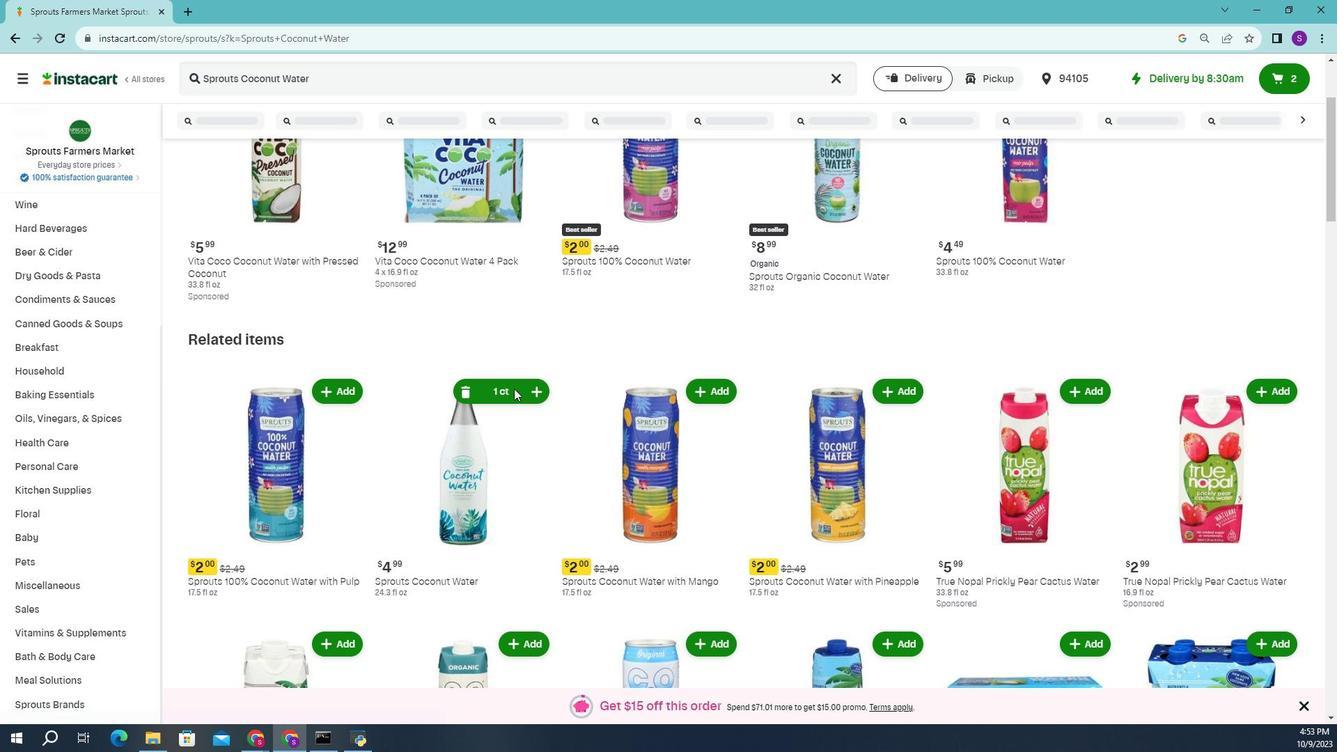 
Action: Mouse moved to (514, 391)
Screenshot: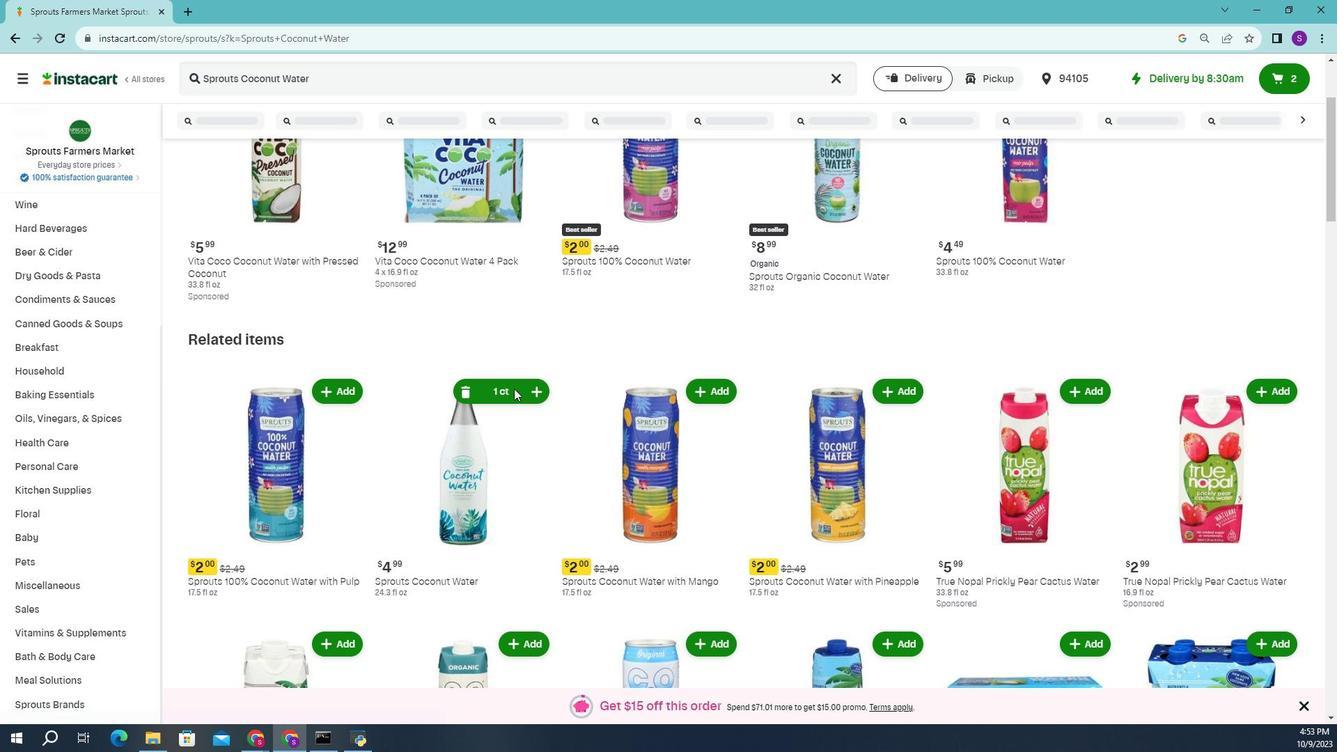 
Action: Mouse scrolled (514, 391) with delta (0, 0)
Screenshot: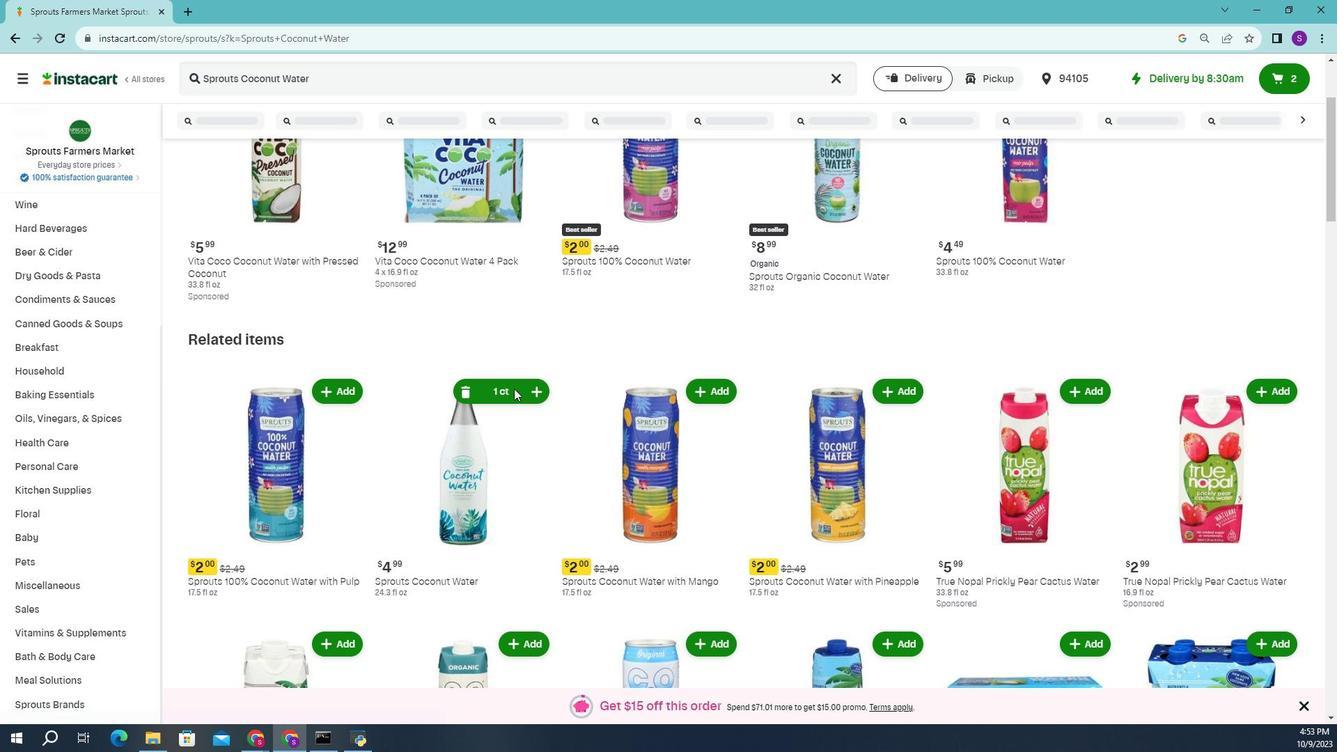 
Action: Mouse scrolled (514, 391) with delta (0, 0)
Screenshot: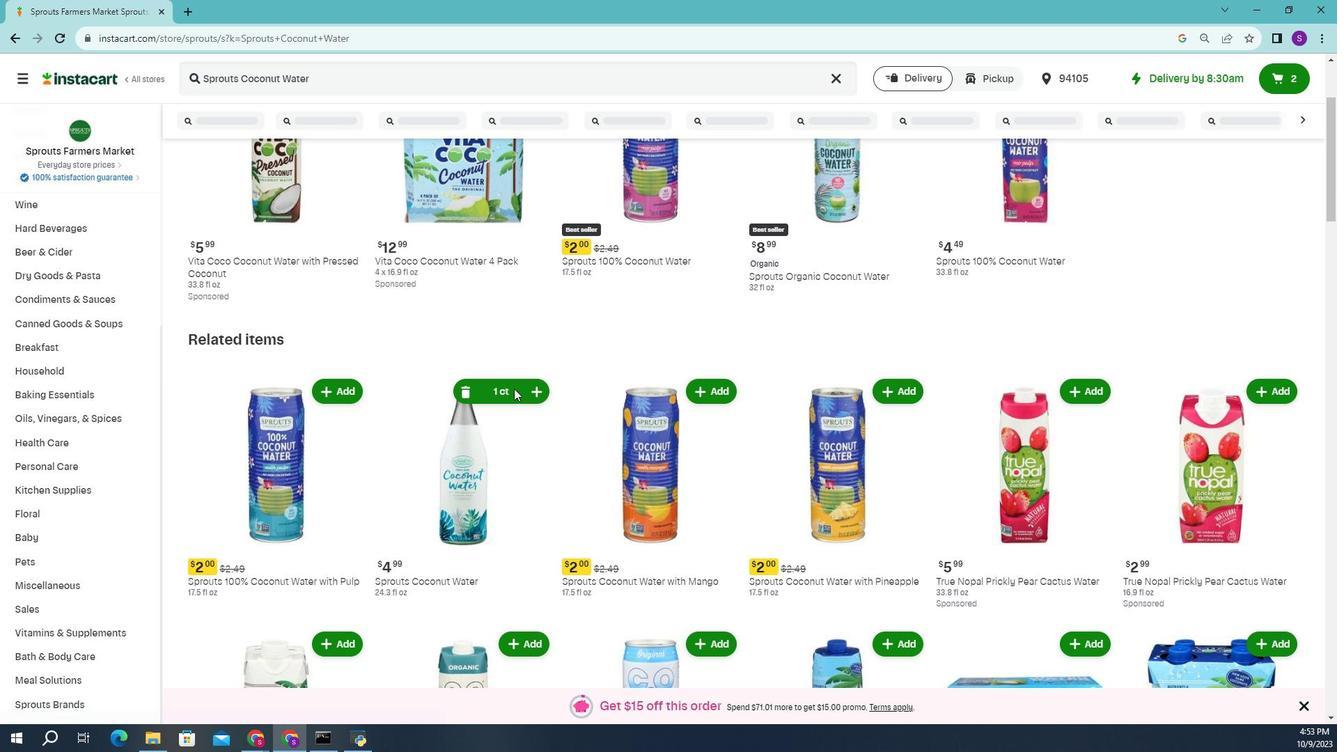 
Action: Mouse scrolled (514, 391) with delta (0, 0)
Screenshot: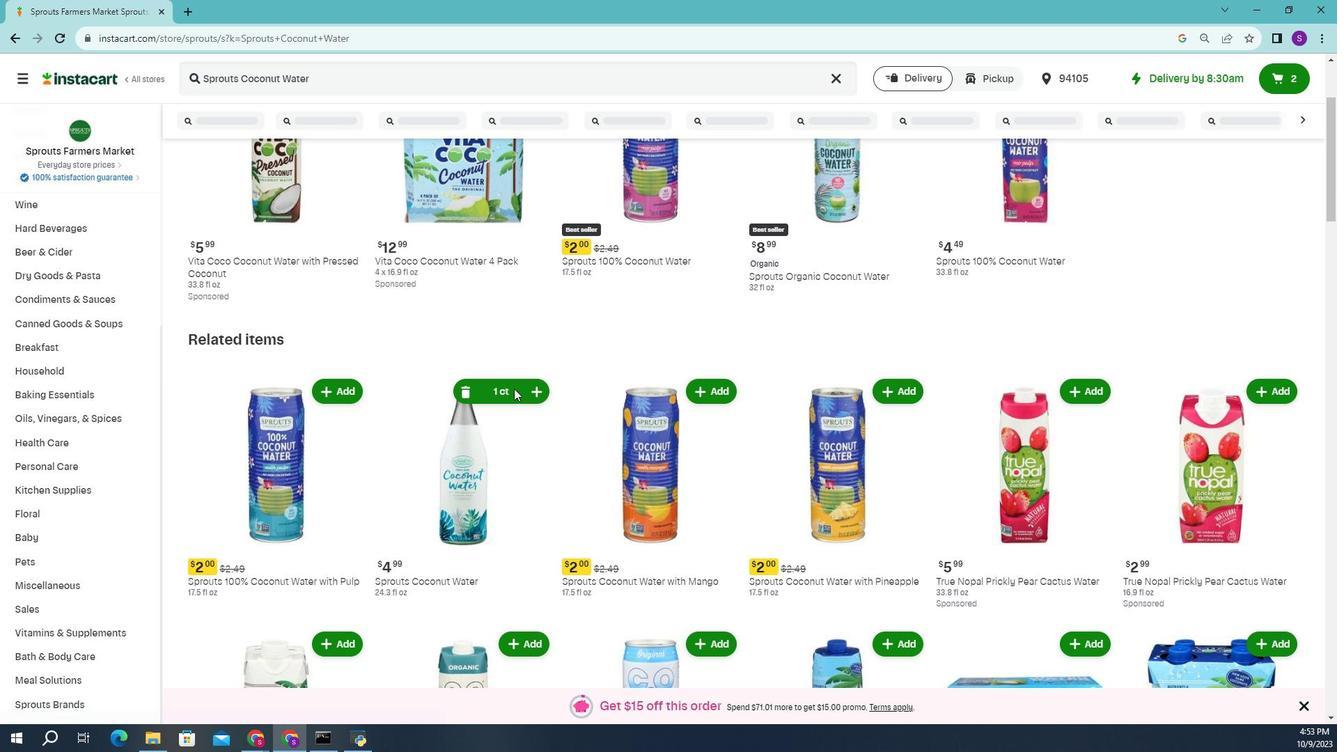 
Action: Mouse scrolled (514, 391) with delta (0, 0)
Screenshot: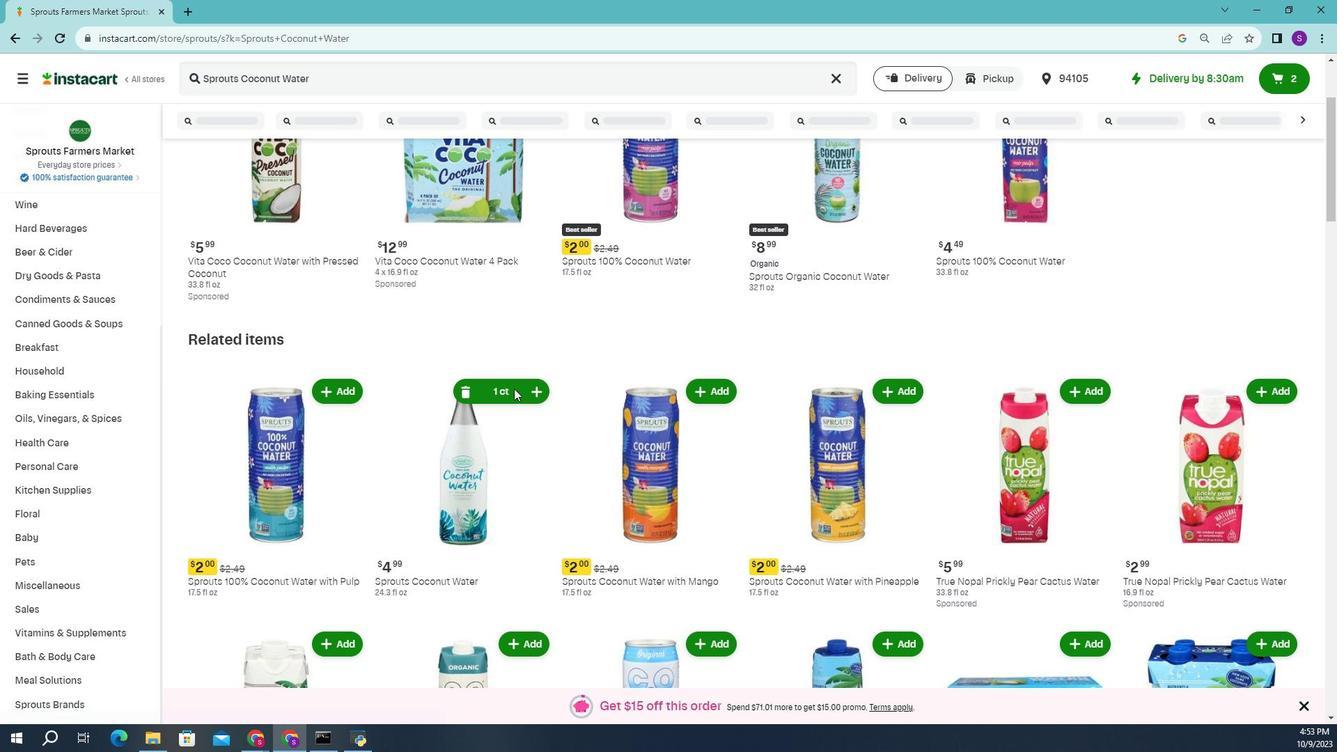 
Action: Mouse scrolled (514, 391) with delta (0, 0)
Screenshot: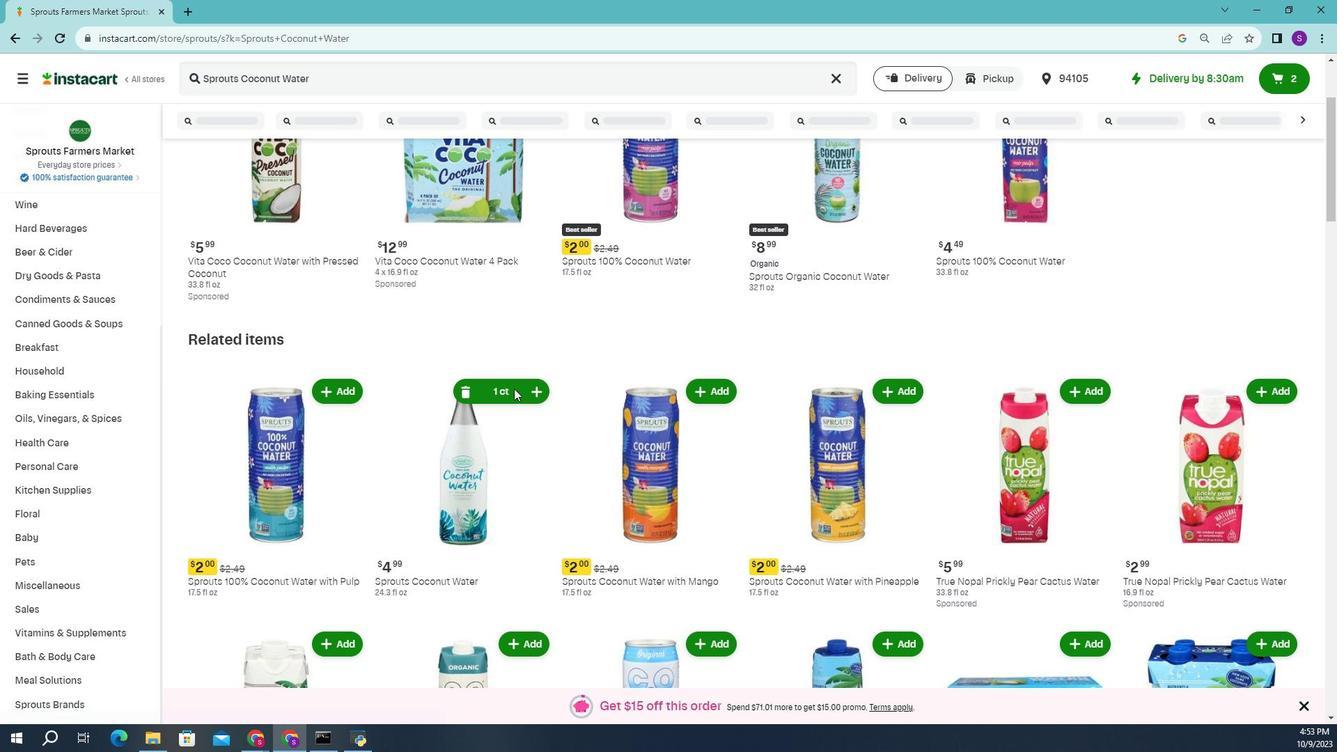 
Action: Mouse scrolled (514, 391) with delta (0, 0)
Screenshot: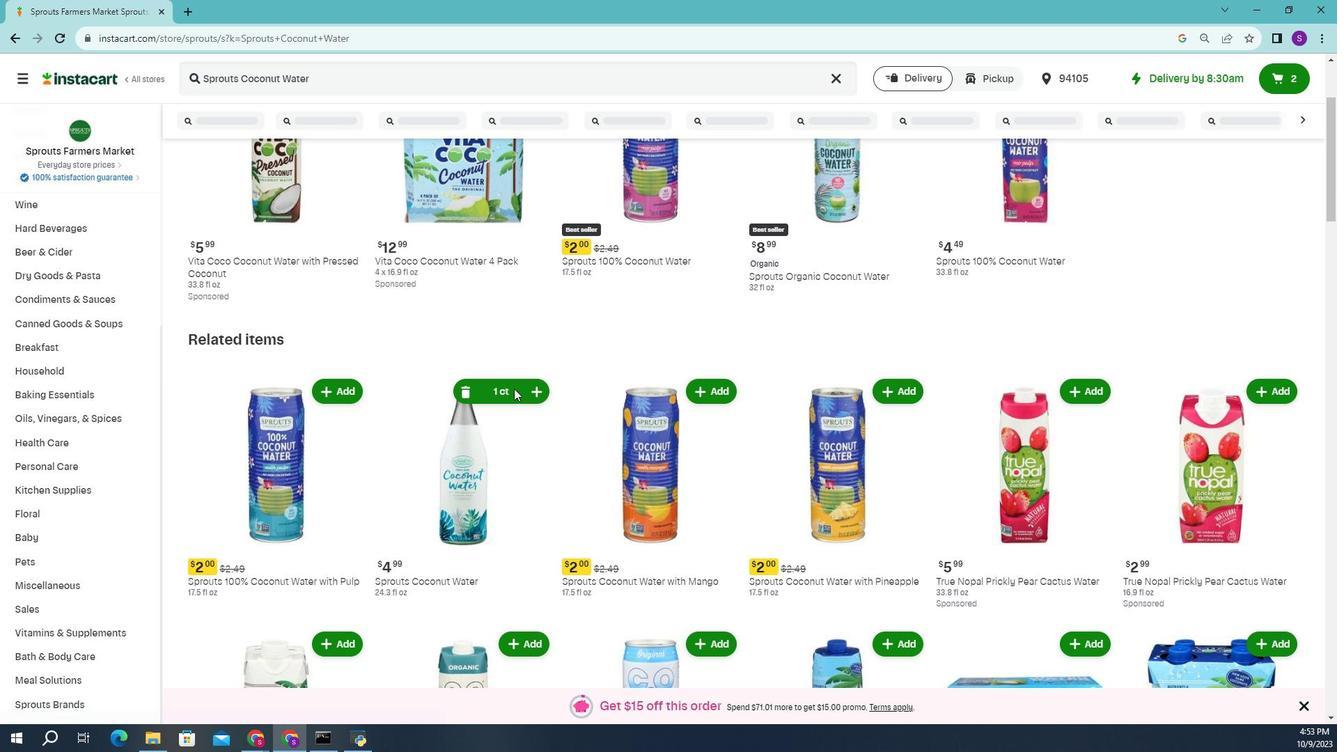 
Action: Mouse scrolled (514, 391) with delta (0, 0)
Screenshot: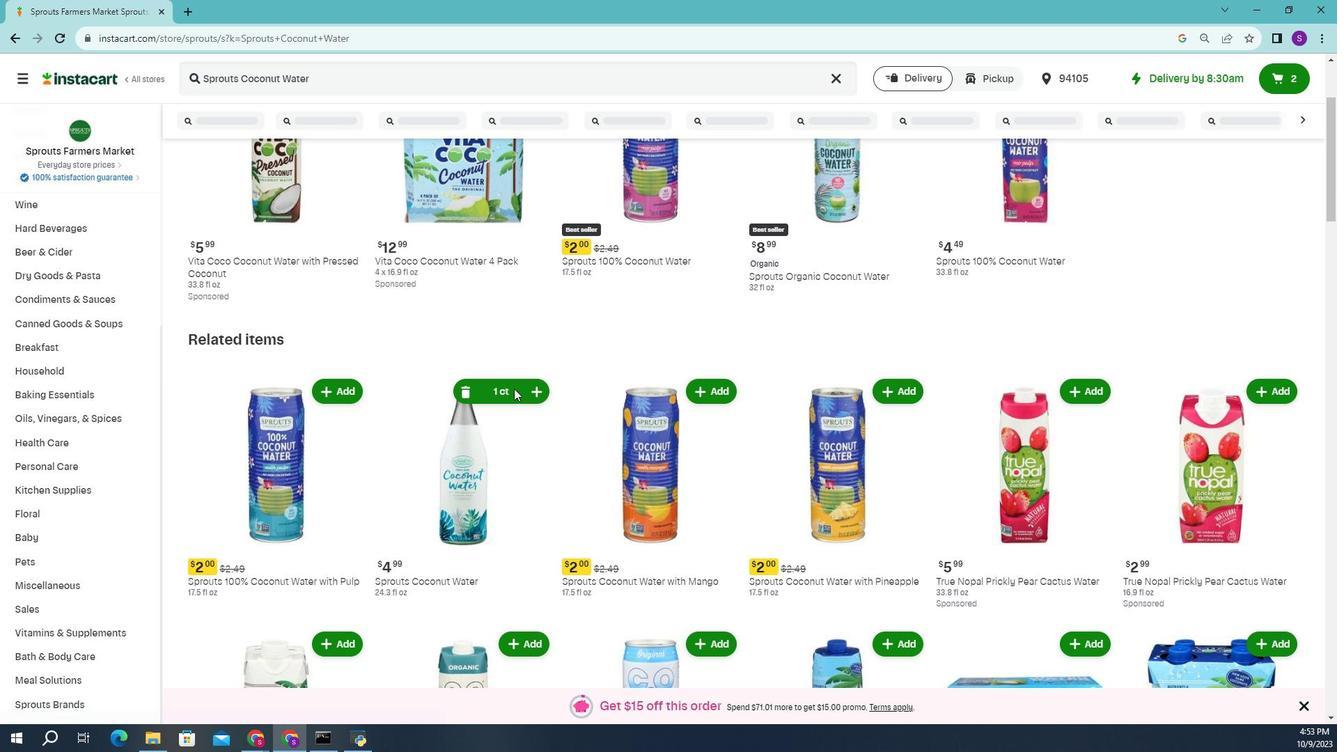 
Action: Mouse scrolled (514, 391) with delta (0, 0)
